 Task: Look for Airbnb options in RÃ­o Cauto, Cuba from 7th December, 2023 to 15th December, 2023 for 6 adults.3 bedrooms having 3 beds and 3 bathrooms. Property type can be guest house. Look for 4 properties as per requirement.
Action: Mouse moved to (590, 127)
Screenshot: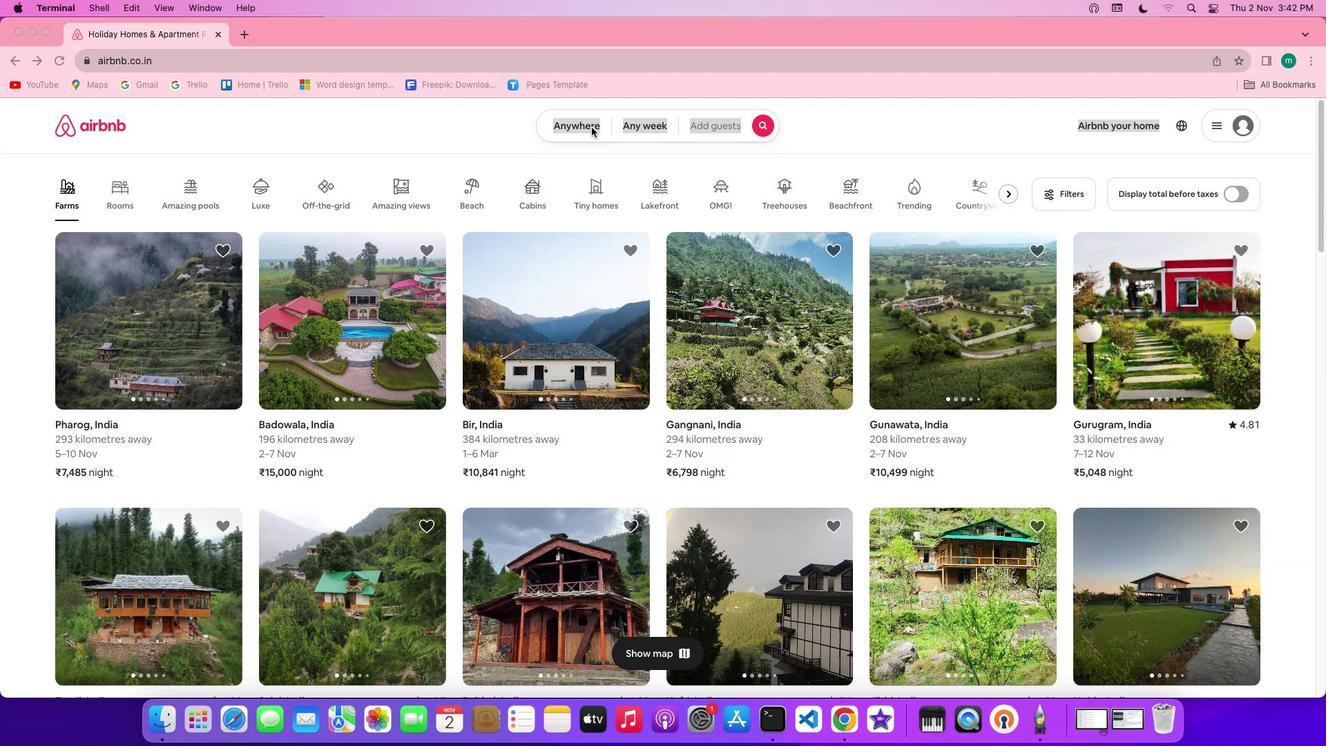
Action: Mouse pressed left at (590, 127)
Screenshot: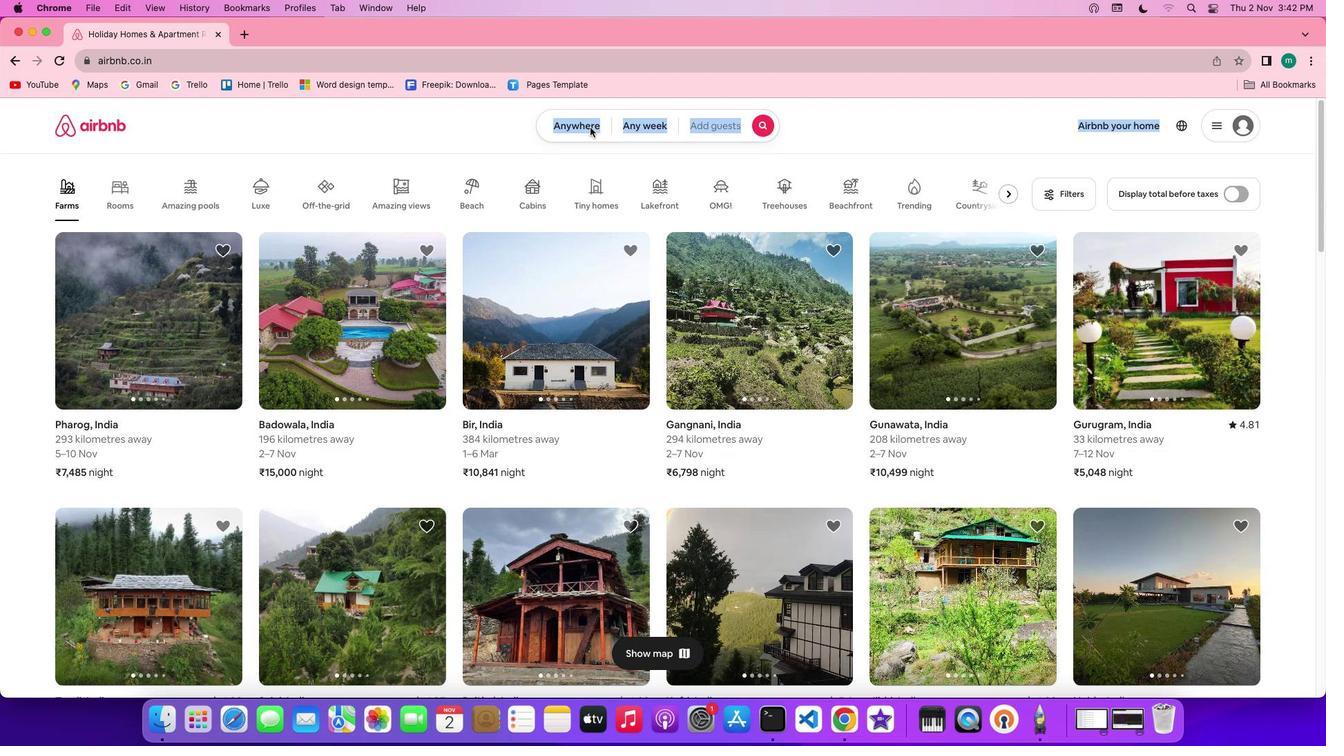 
Action: Mouse pressed left at (590, 127)
Screenshot: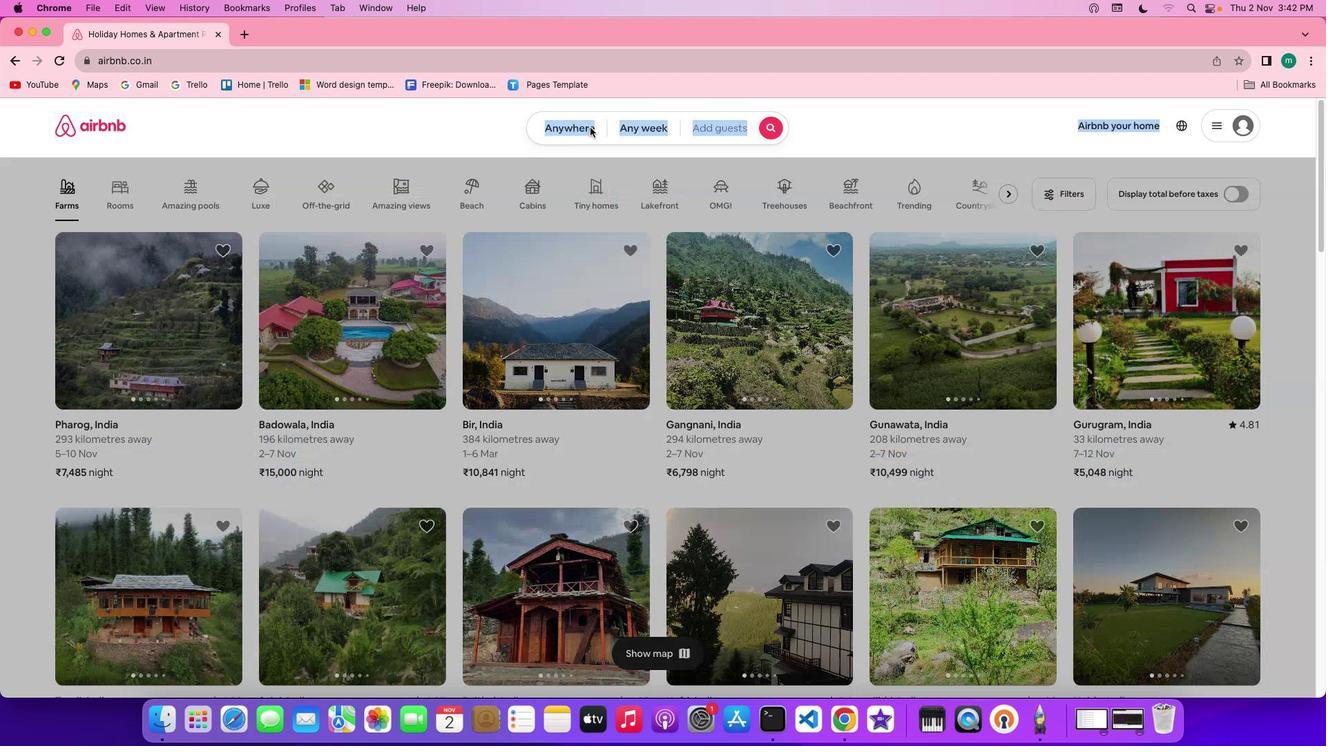 
Action: Mouse moved to (506, 181)
Screenshot: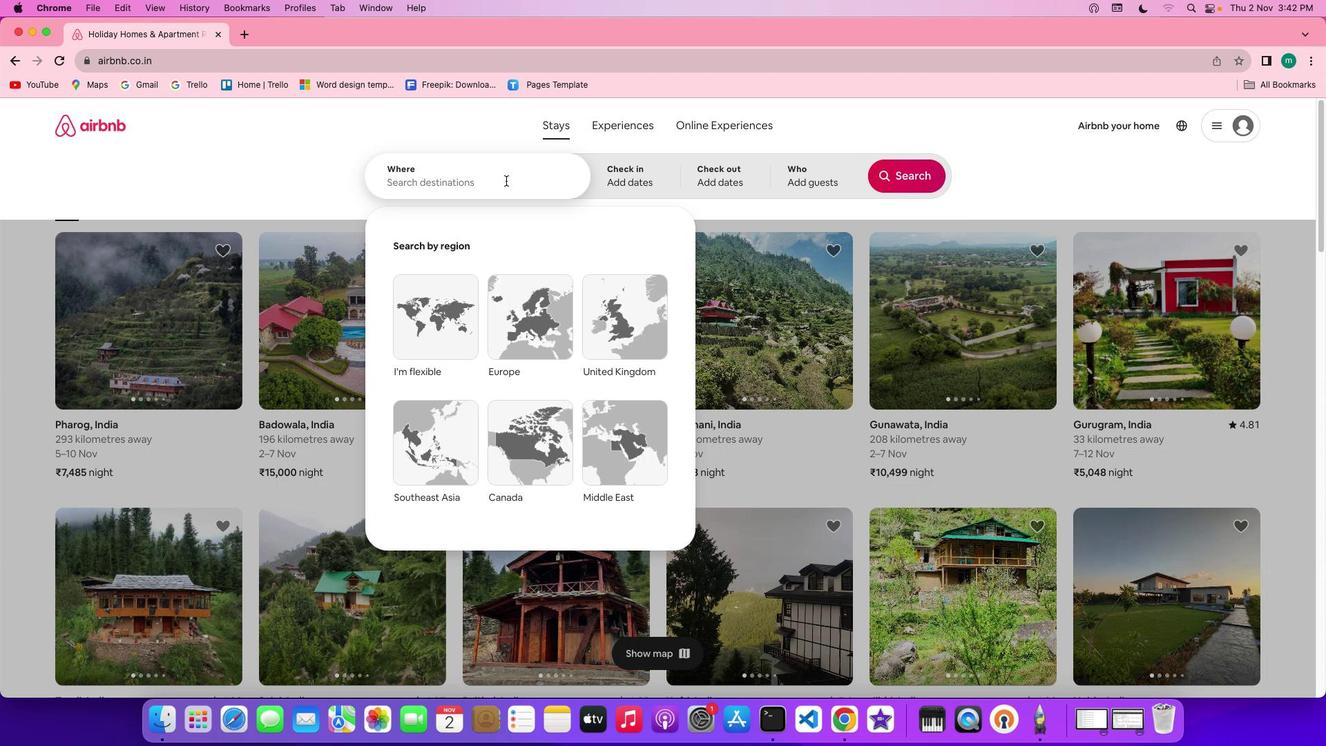 
Action: Mouse pressed left at (506, 181)
Screenshot: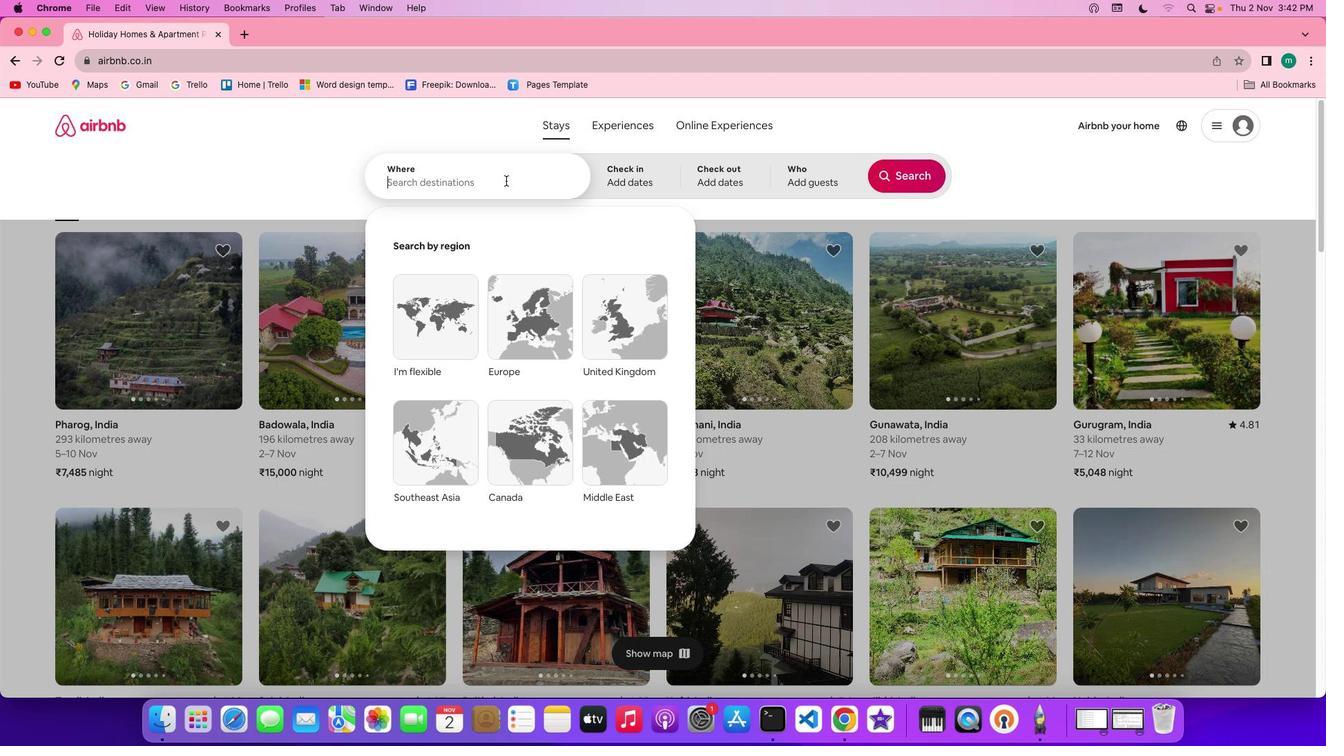 
Action: Key pressed Key.shift'R''i''o'Key.spaceKey.shift'C''a''u''t''o'','Key.spaceKey.shift'C''u''b''a'
Screenshot: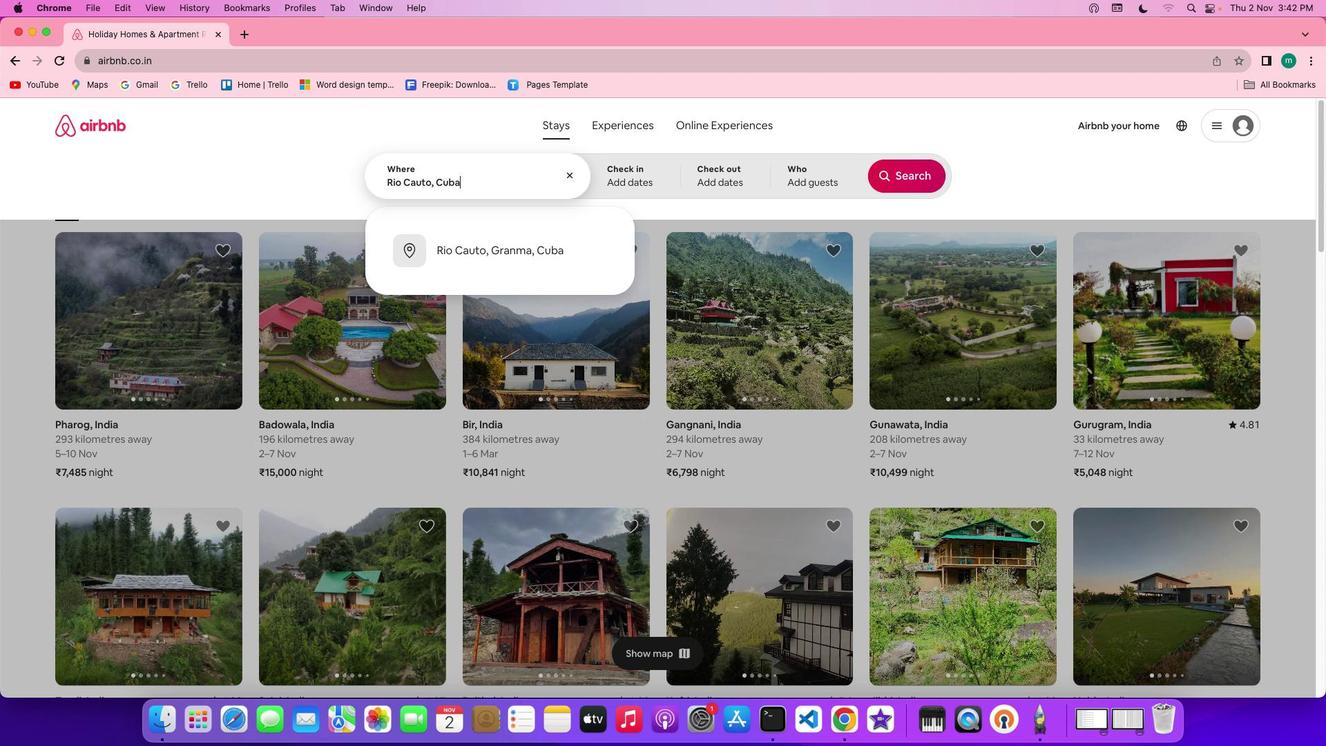
Action: Mouse moved to (648, 173)
Screenshot: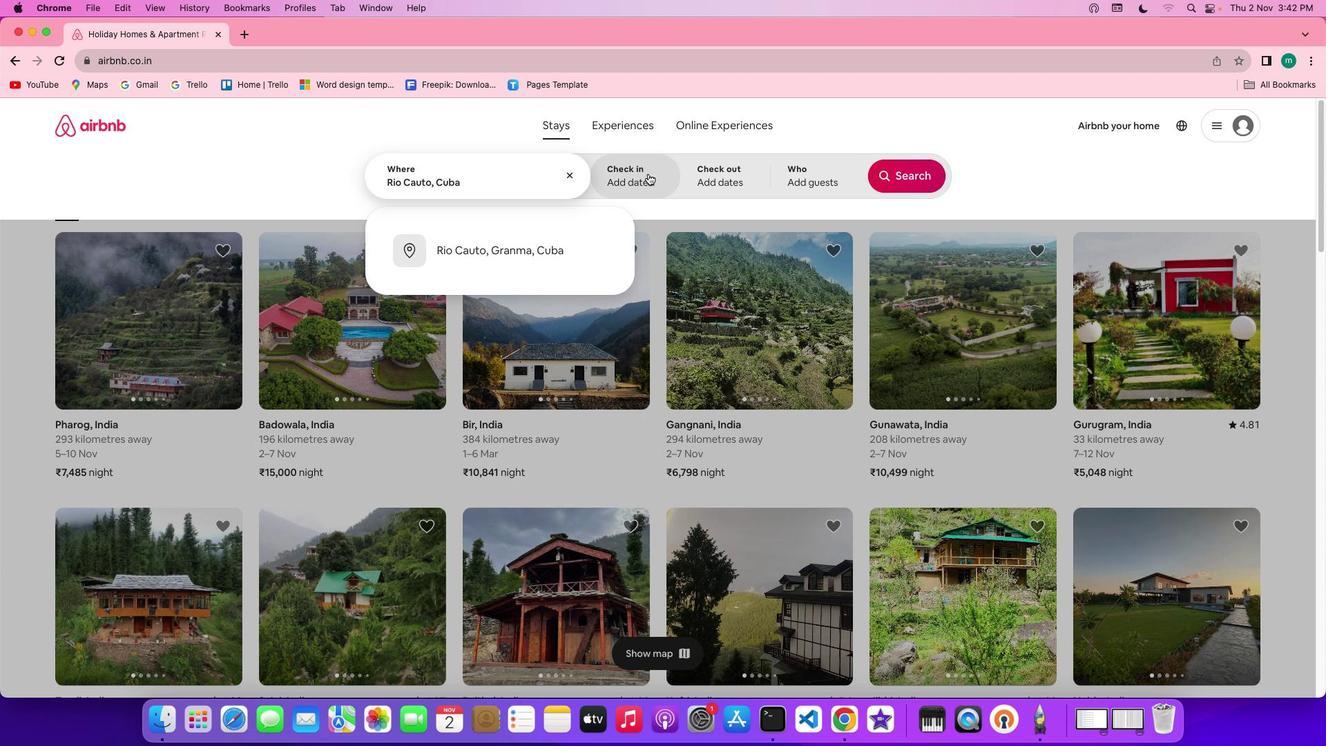 
Action: Mouse pressed left at (648, 173)
Screenshot: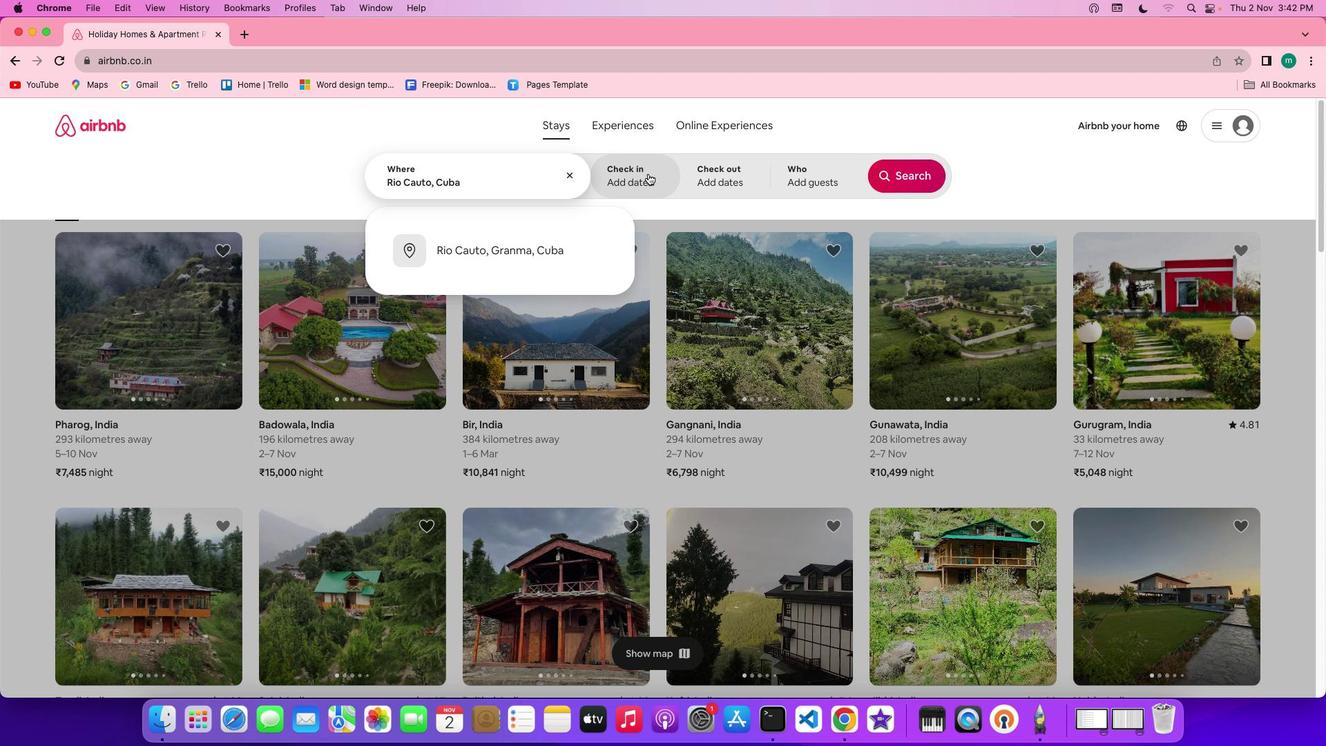 
Action: Mouse moved to (825, 385)
Screenshot: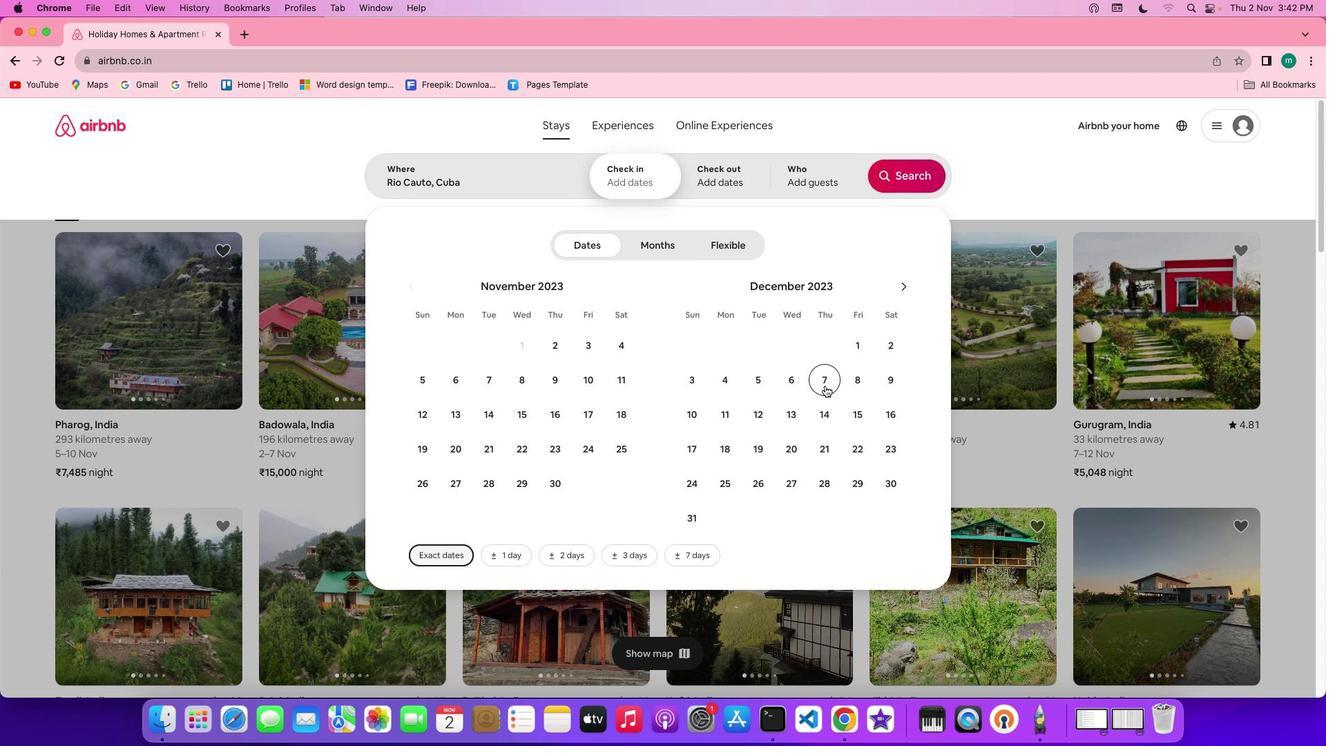 
Action: Mouse pressed left at (825, 385)
Screenshot: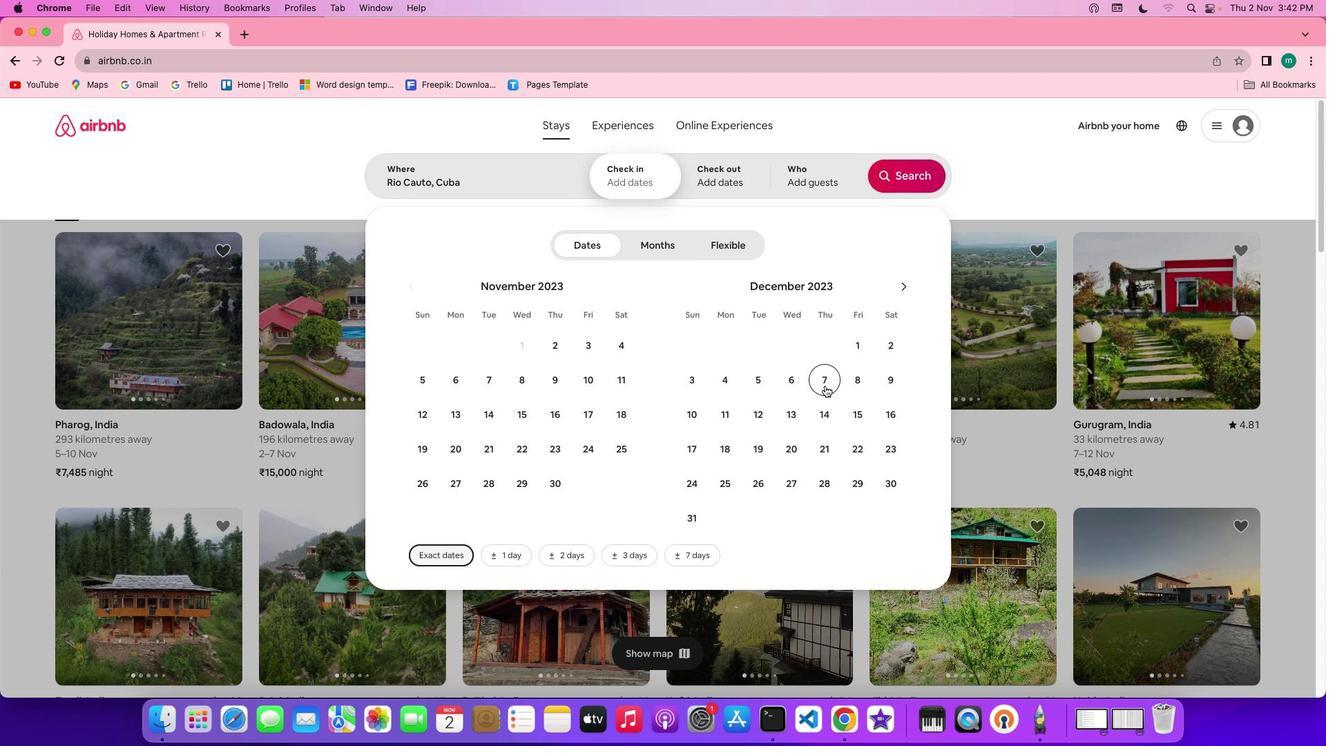 
Action: Mouse moved to (861, 418)
Screenshot: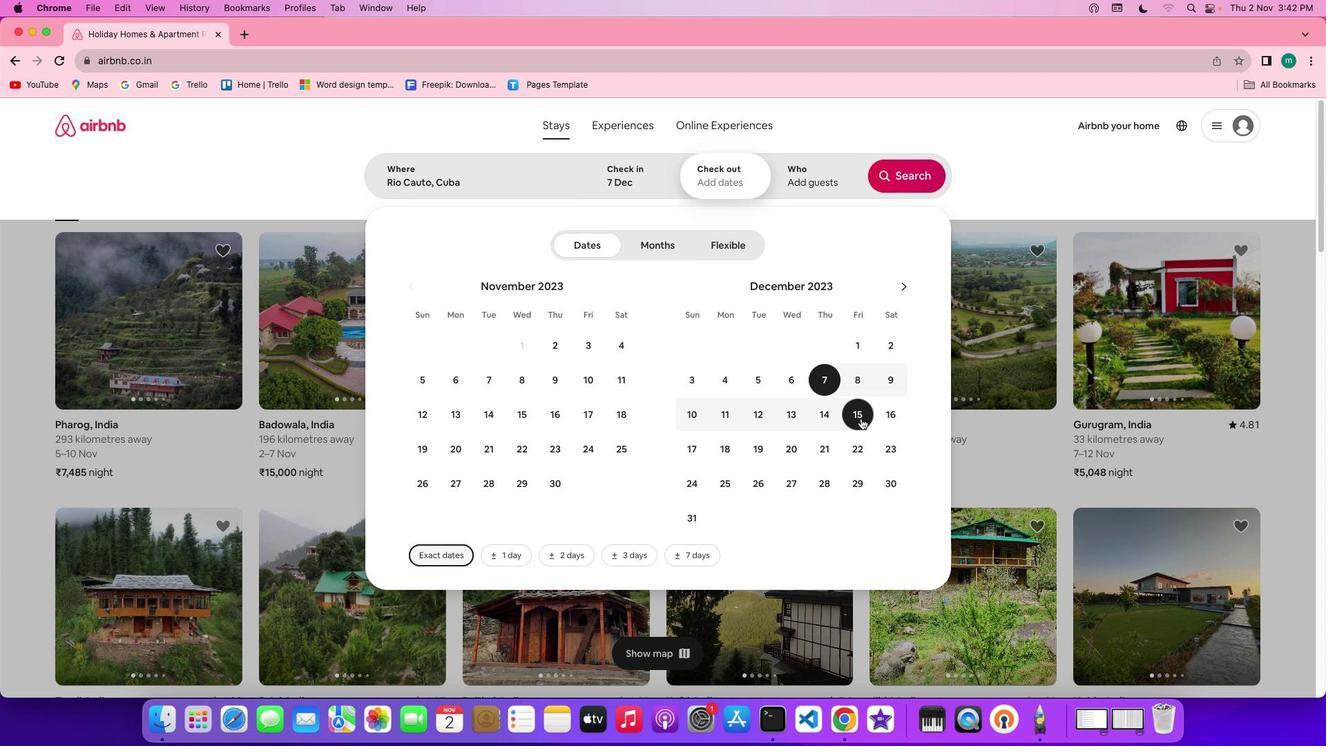 
Action: Mouse pressed left at (861, 418)
Screenshot: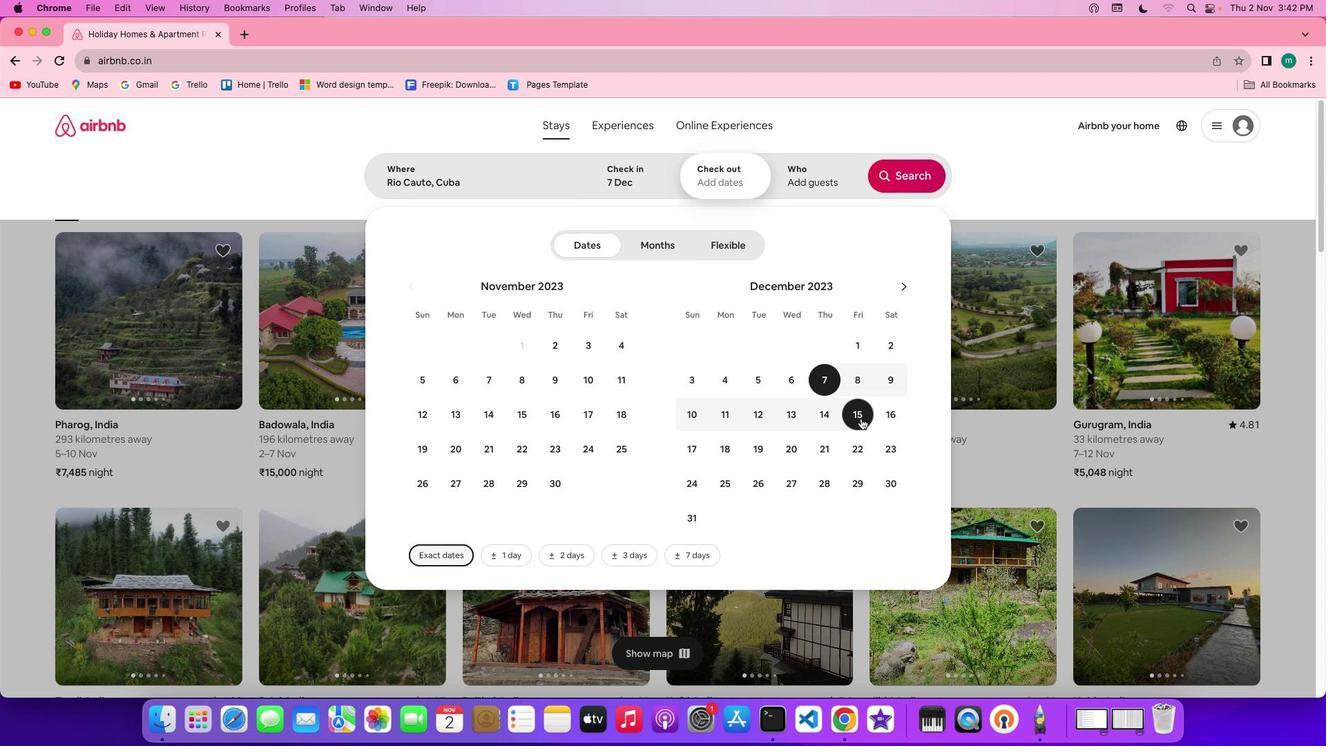 
Action: Mouse moved to (805, 185)
Screenshot: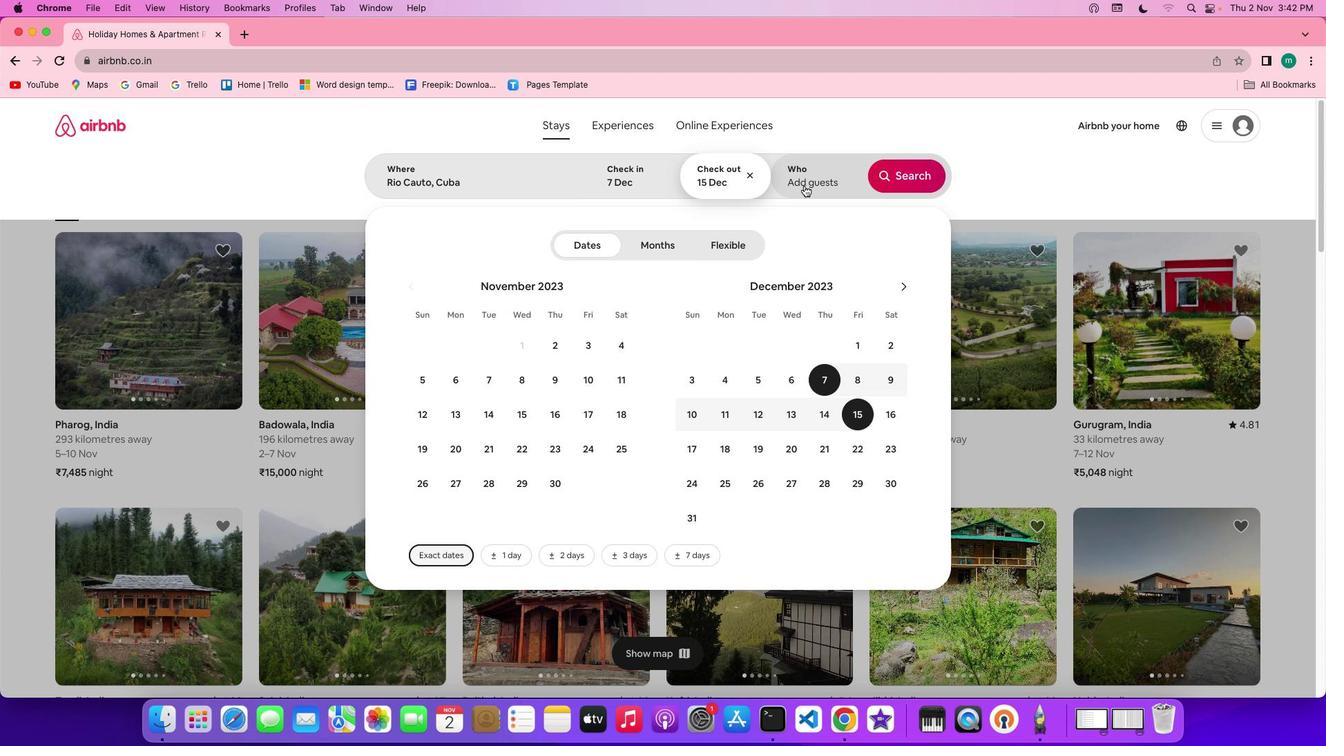 
Action: Mouse pressed left at (805, 185)
Screenshot: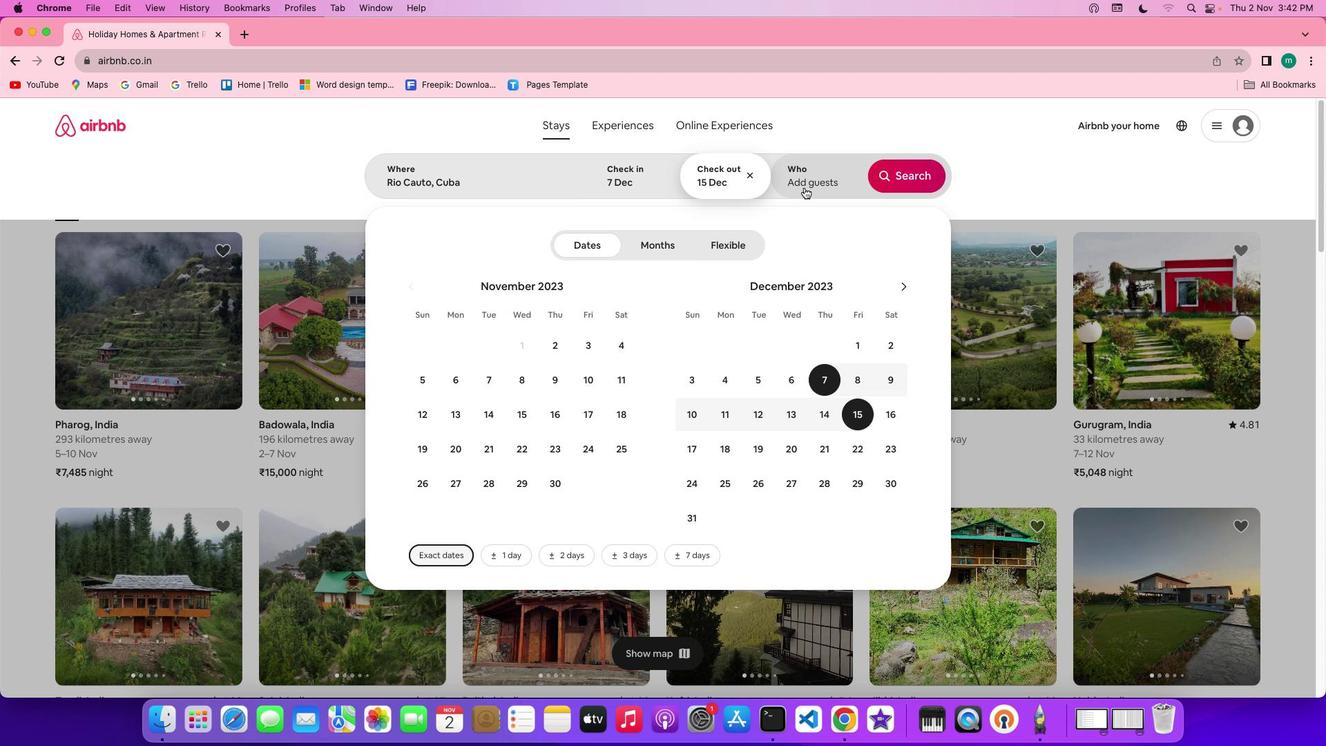 
Action: Mouse moved to (908, 248)
Screenshot: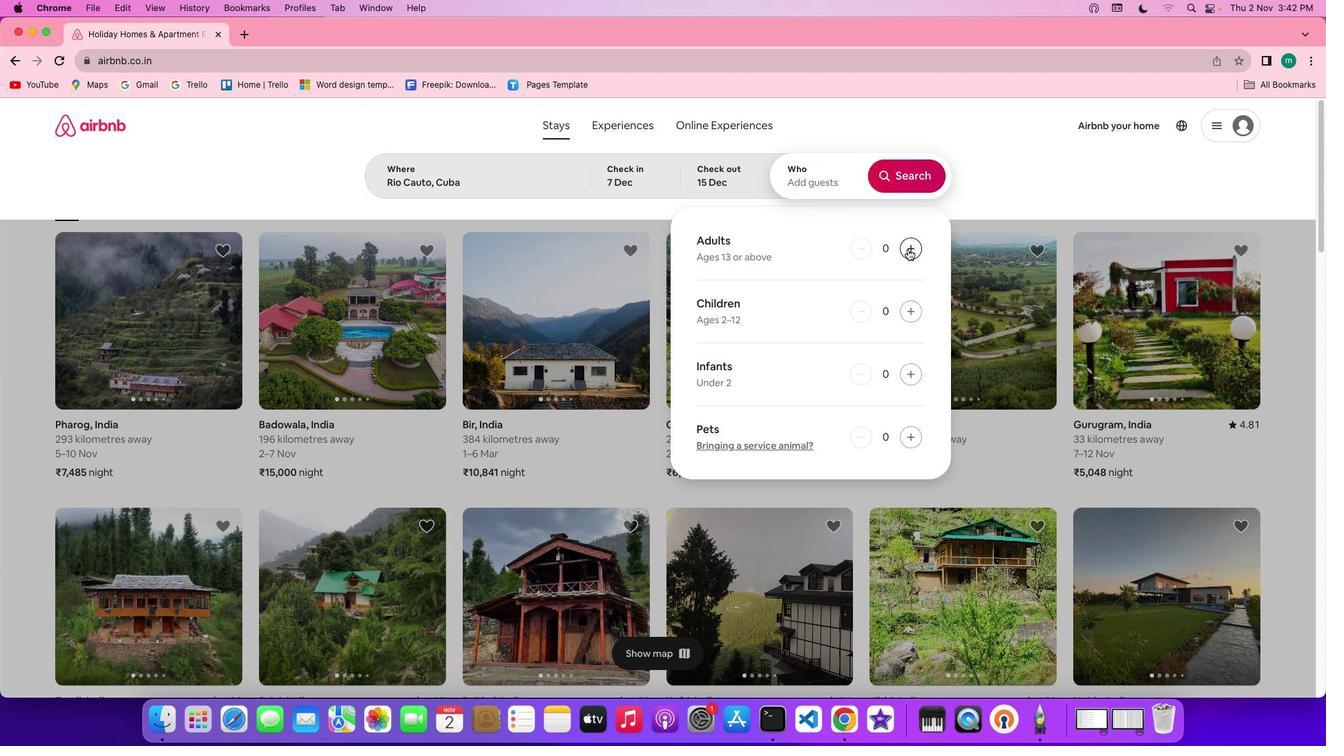 
Action: Mouse pressed left at (908, 248)
Screenshot: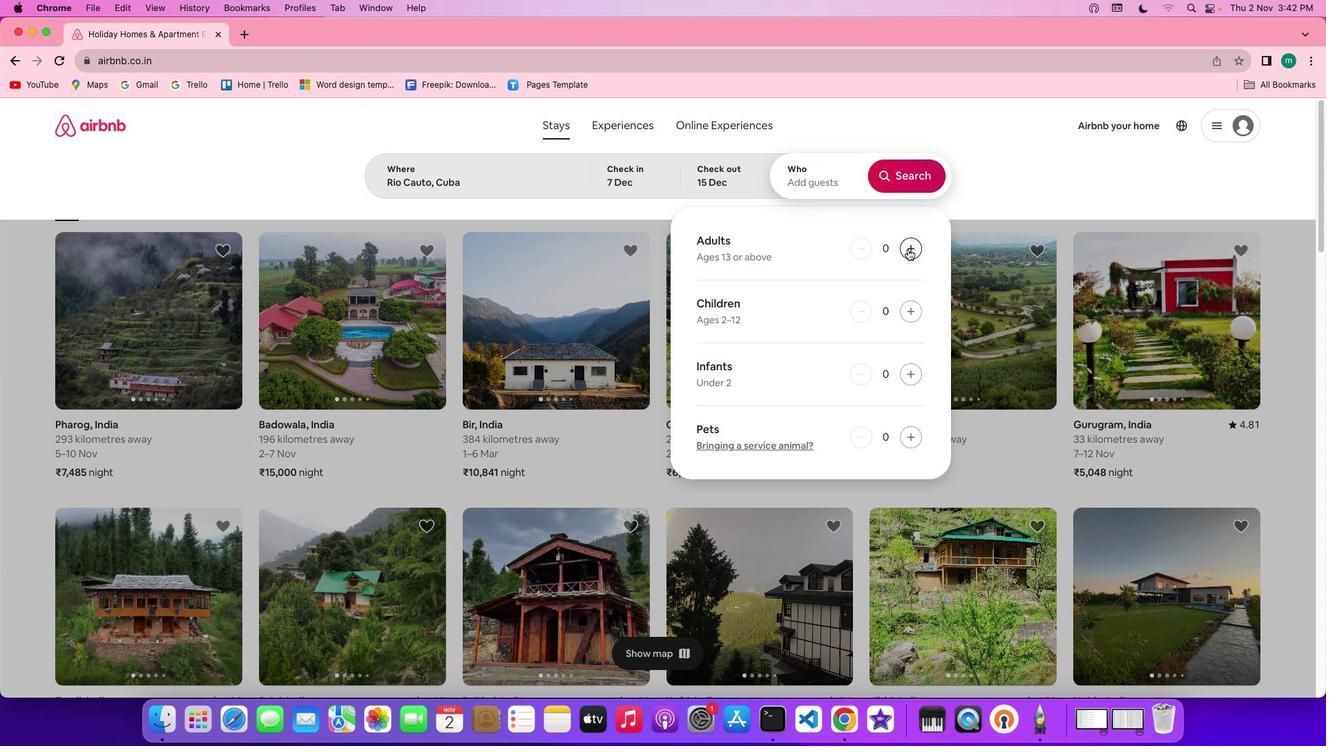 
Action: Mouse pressed left at (908, 248)
Screenshot: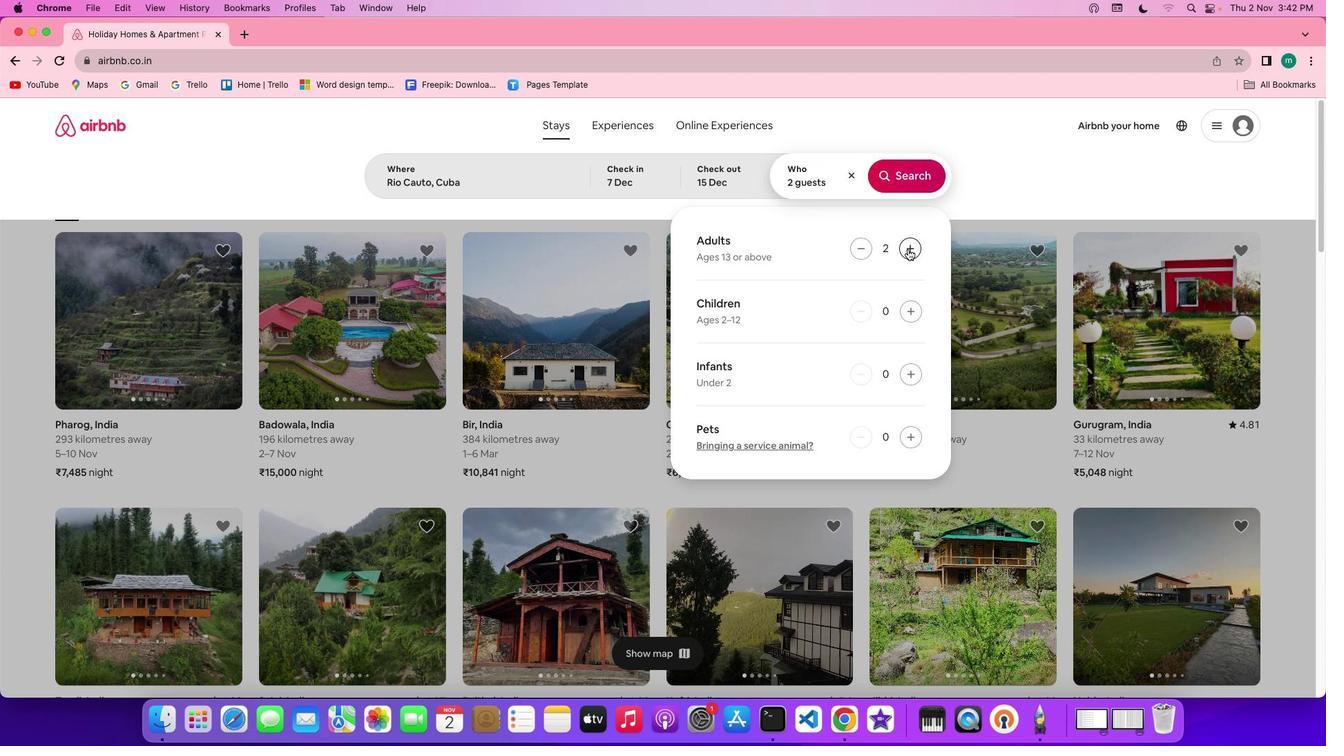 
Action: Mouse pressed left at (908, 248)
Screenshot: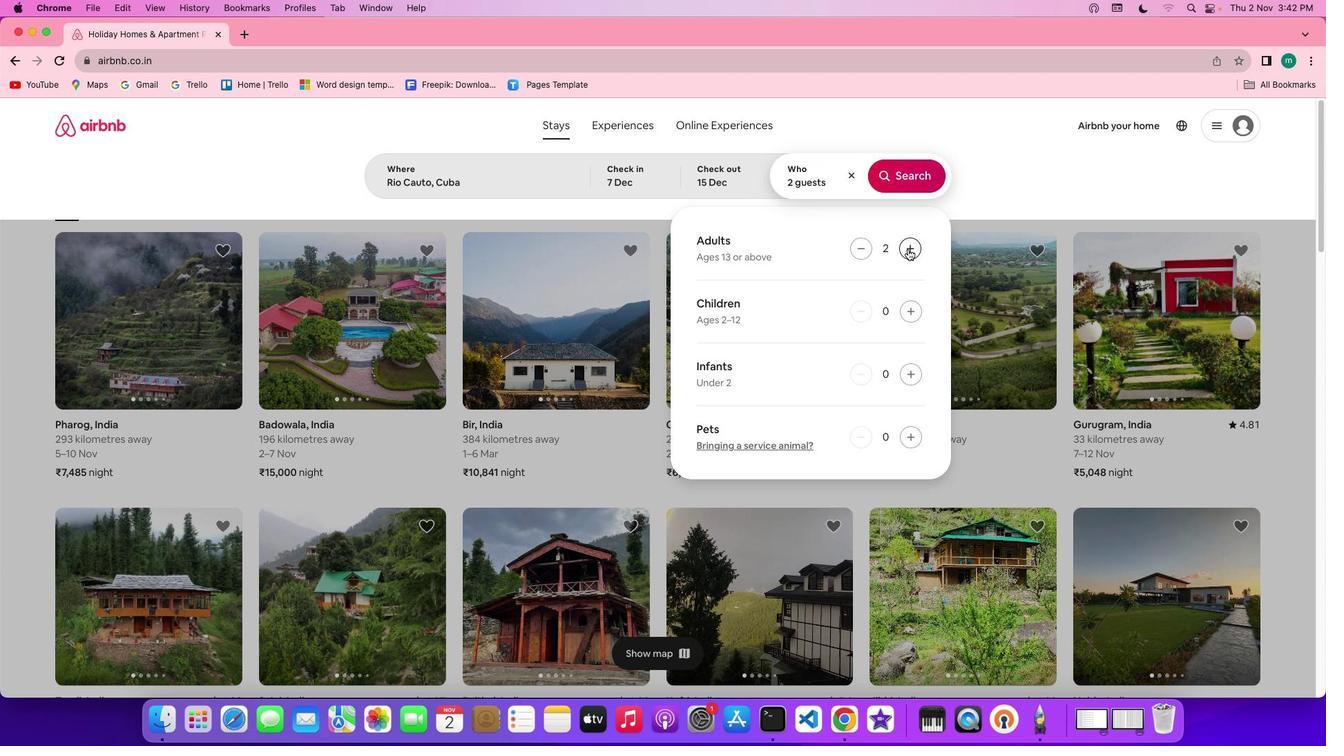 
Action: Mouse pressed left at (908, 248)
Screenshot: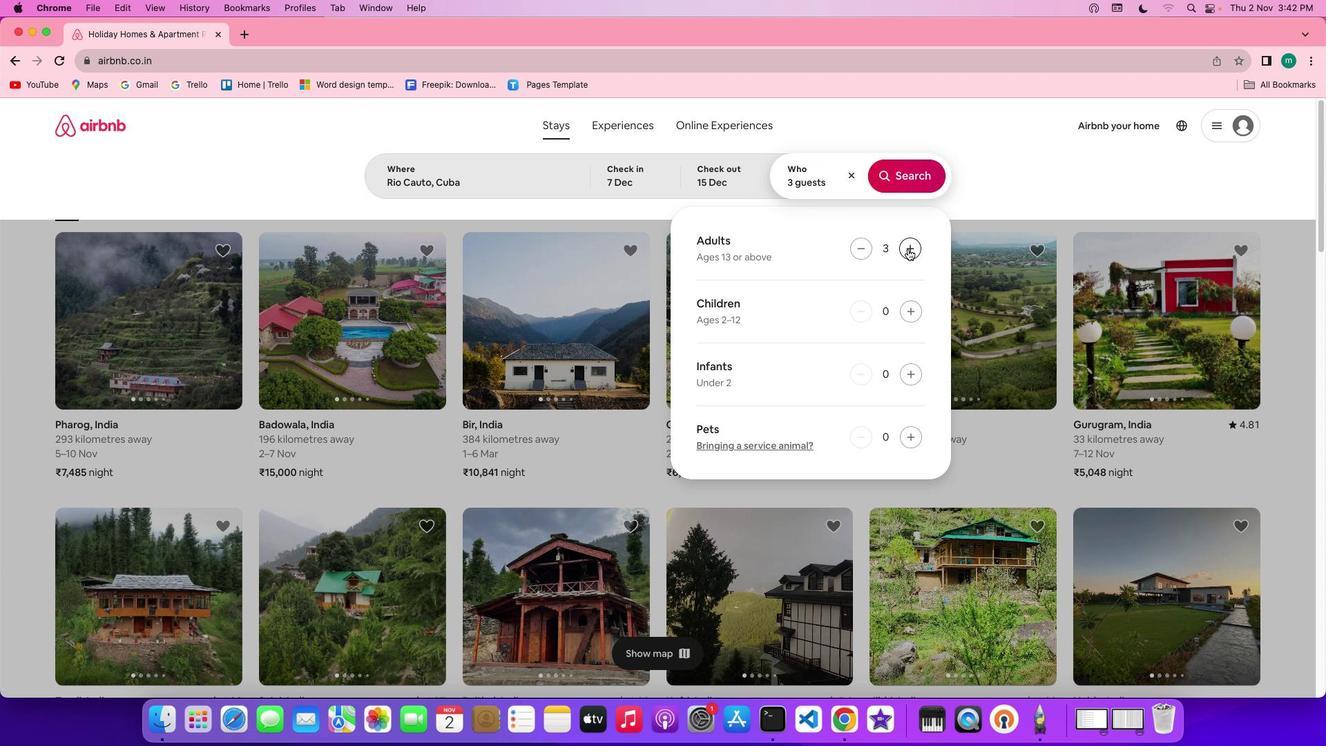 
Action: Mouse pressed left at (908, 248)
Screenshot: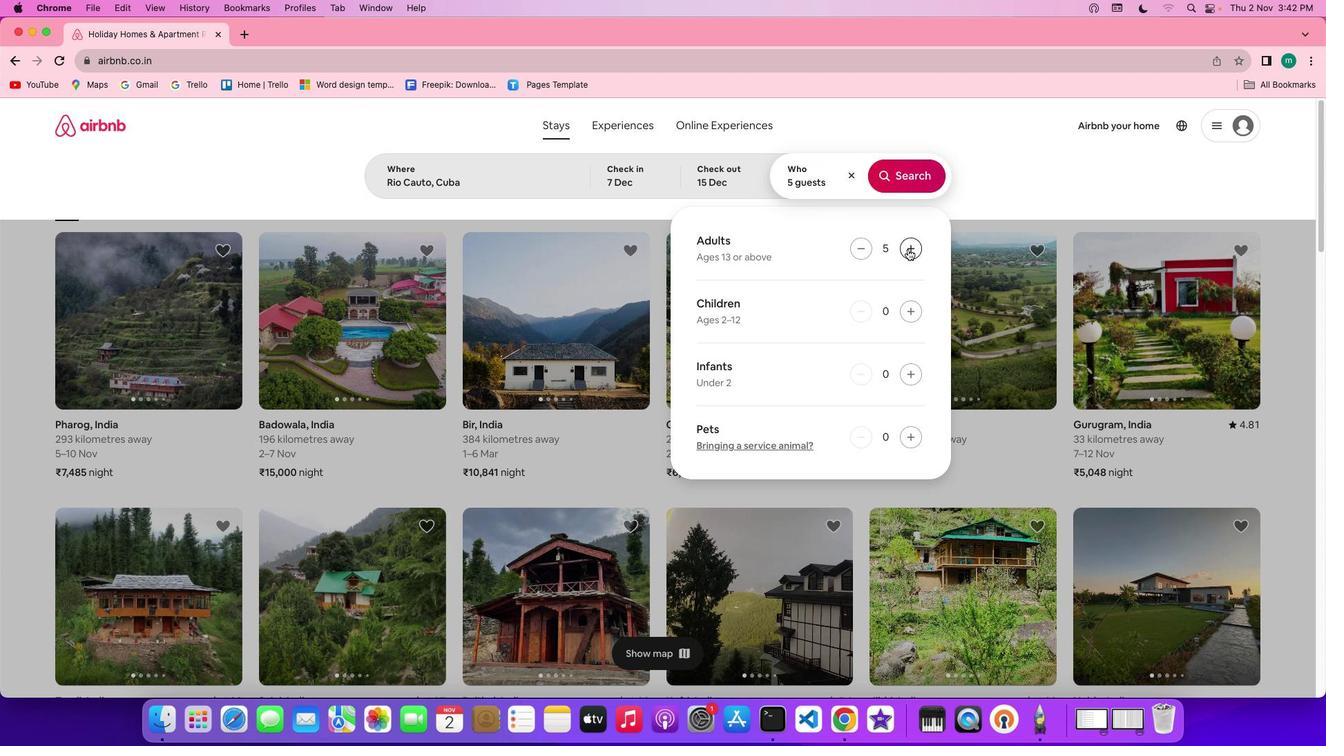 
Action: Mouse pressed left at (908, 248)
Screenshot: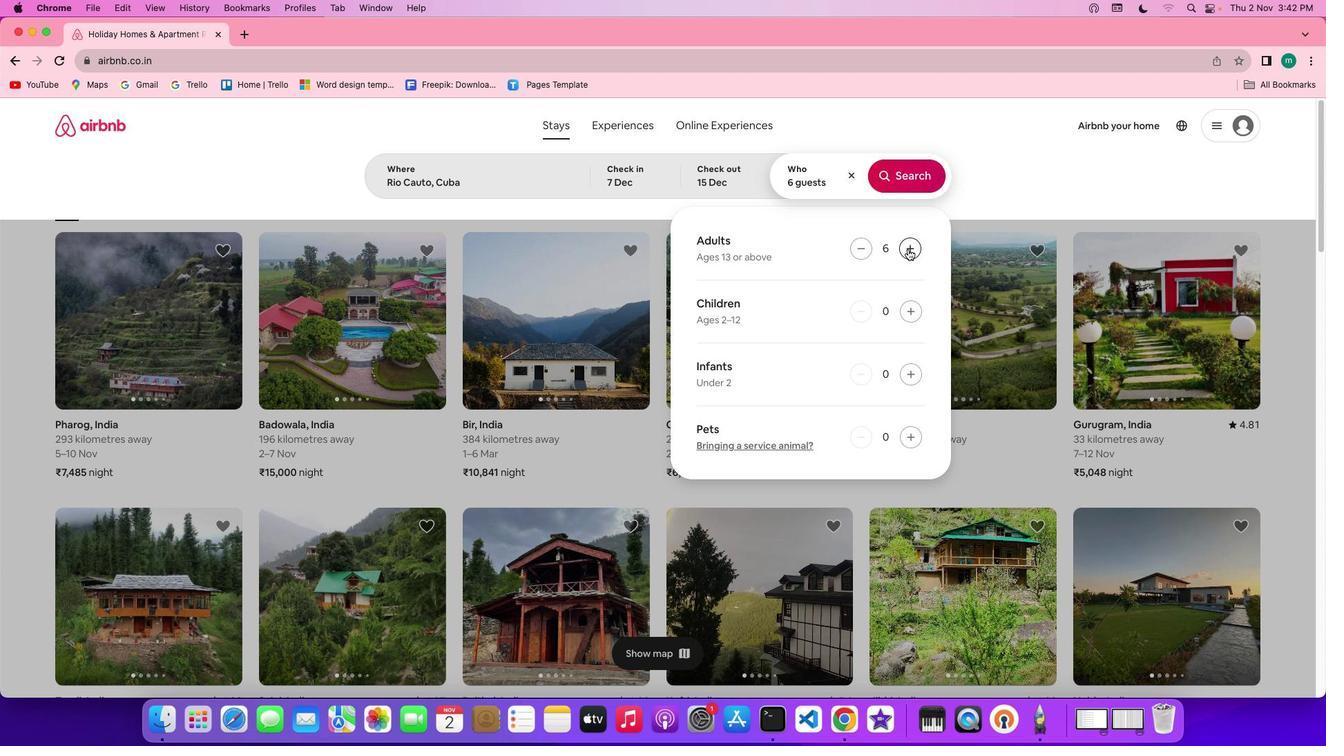 
Action: Mouse moved to (920, 174)
Screenshot: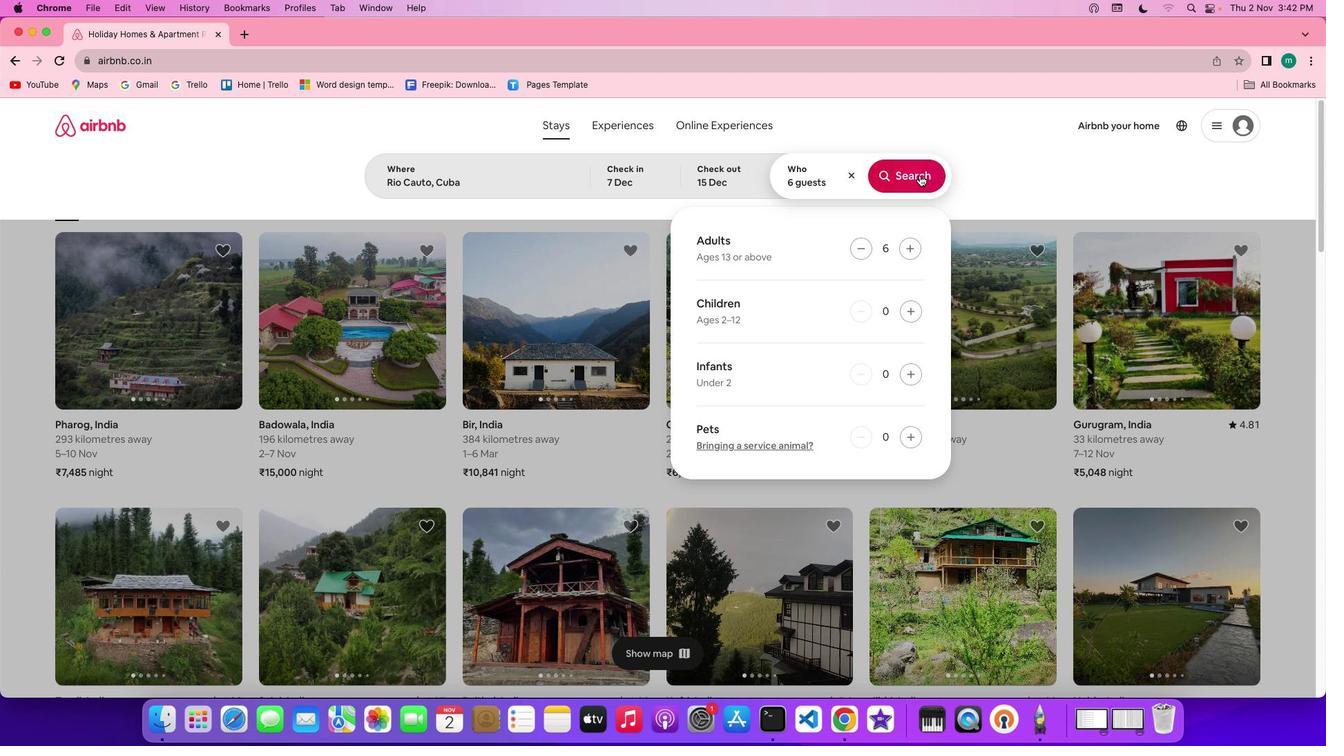 
Action: Mouse pressed left at (920, 174)
Screenshot: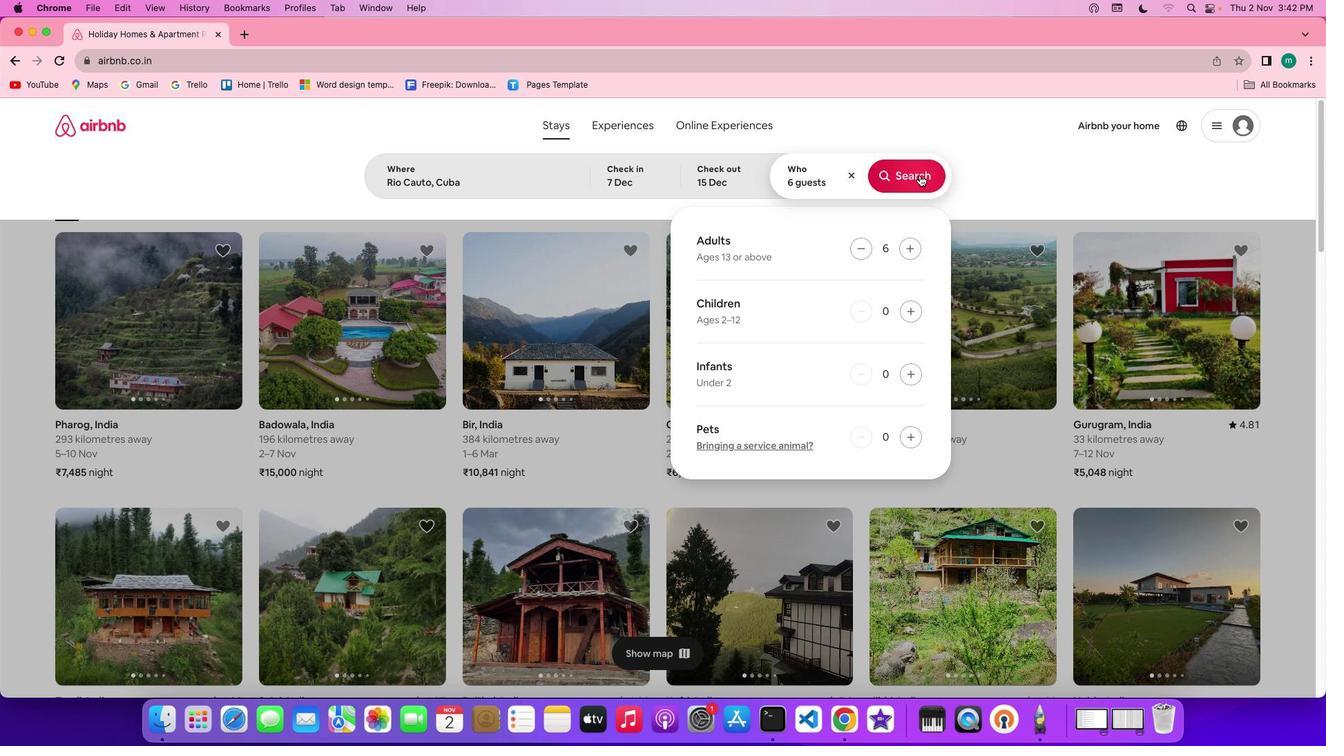
Action: Mouse moved to (1103, 190)
Screenshot: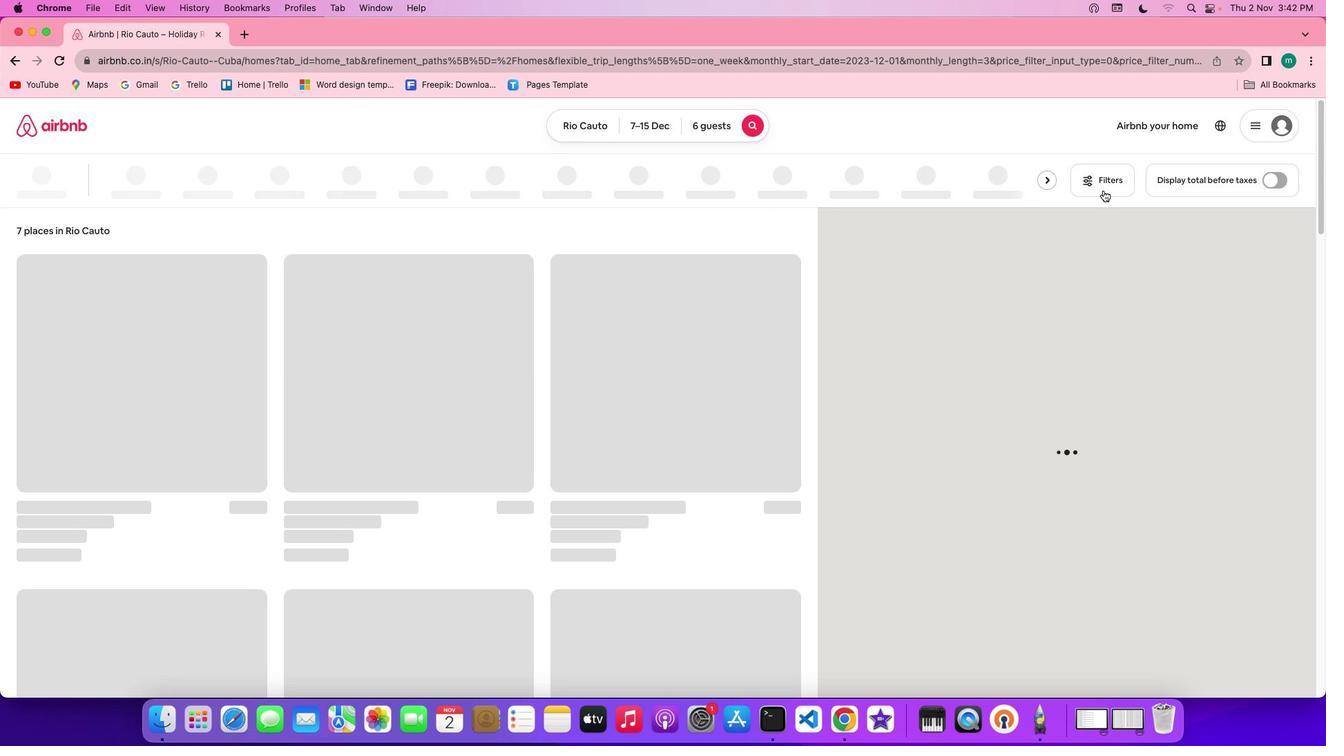 
Action: Mouse pressed left at (1103, 190)
Screenshot: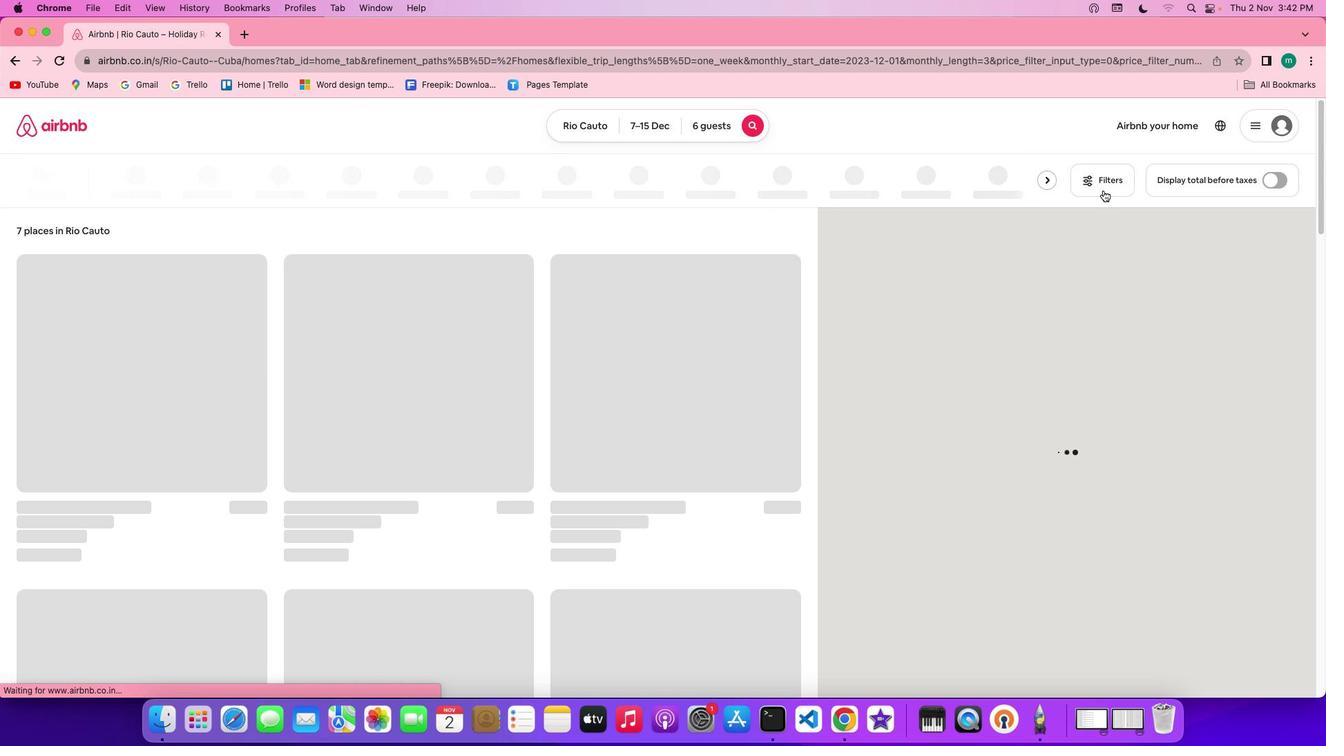 
Action: Mouse moved to (1100, 179)
Screenshot: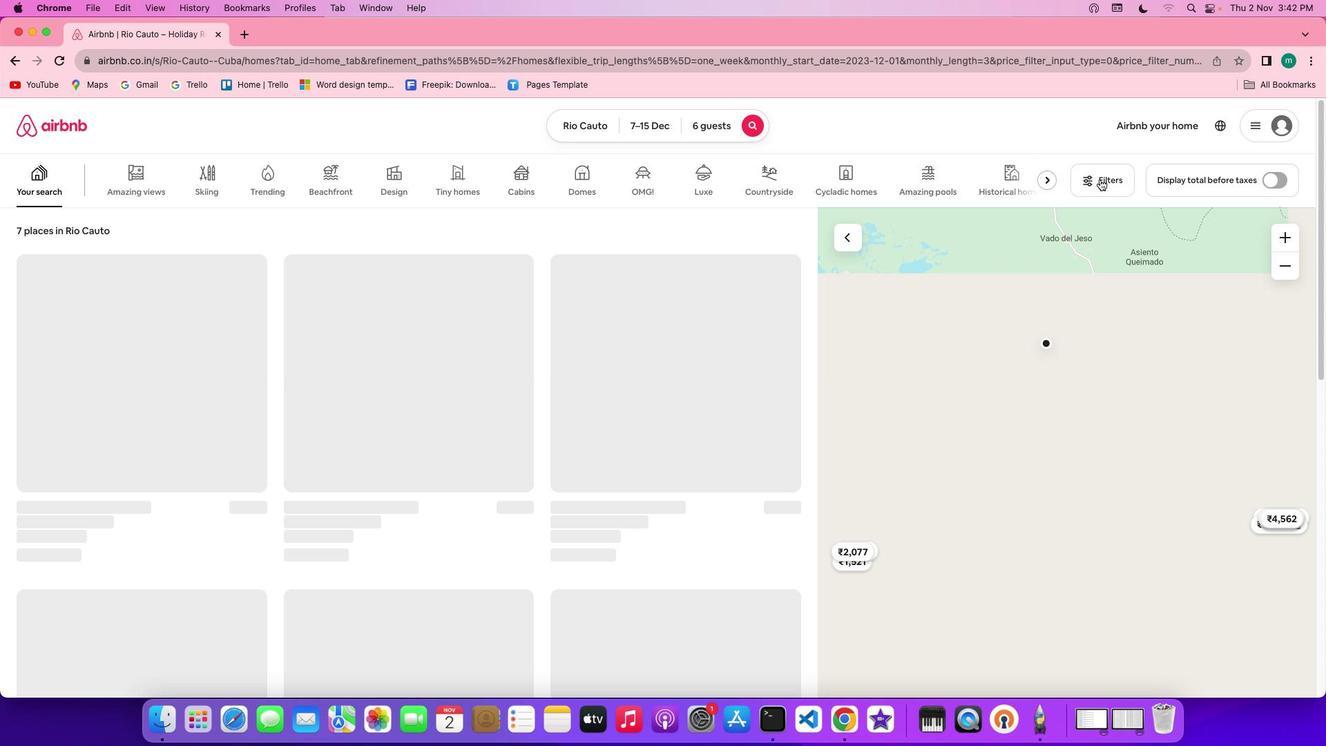 
Action: Mouse pressed left at (1100, 179)
Screenshot: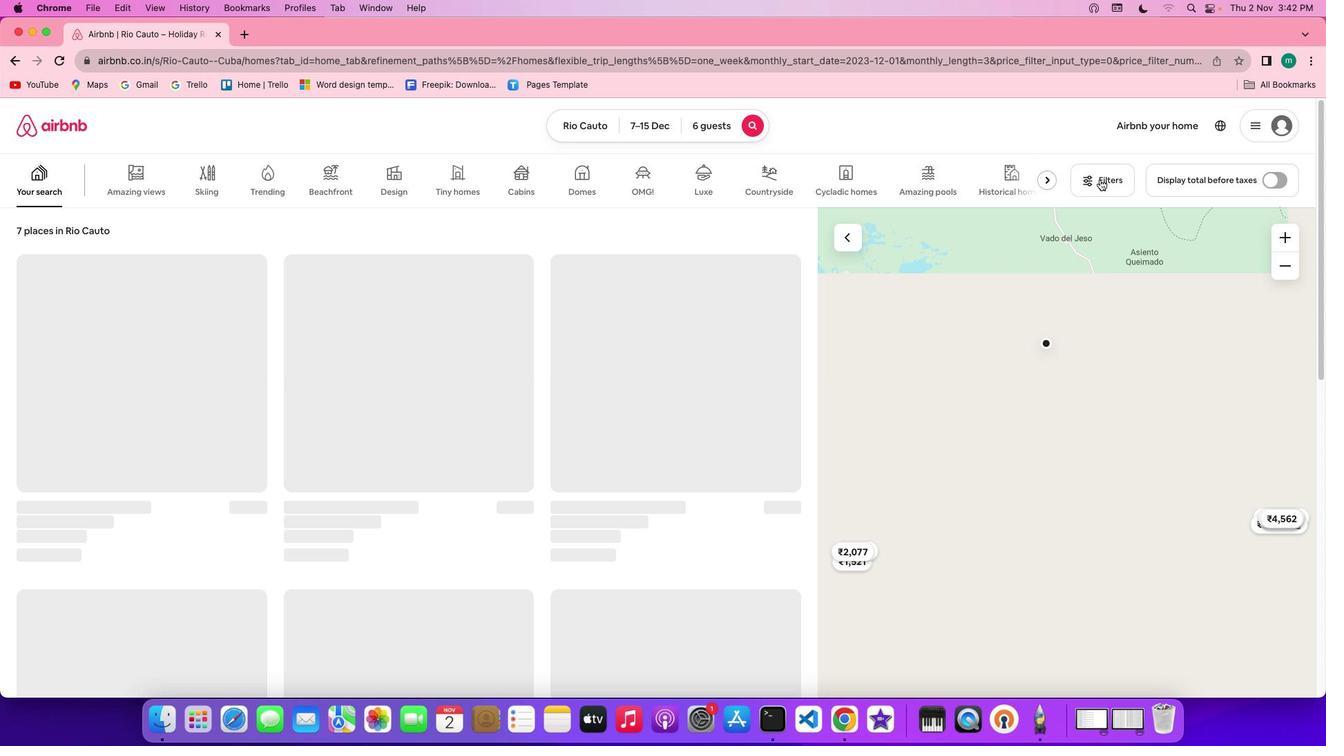 
Action: Mouse moved to (1094, 178)
Screenshot: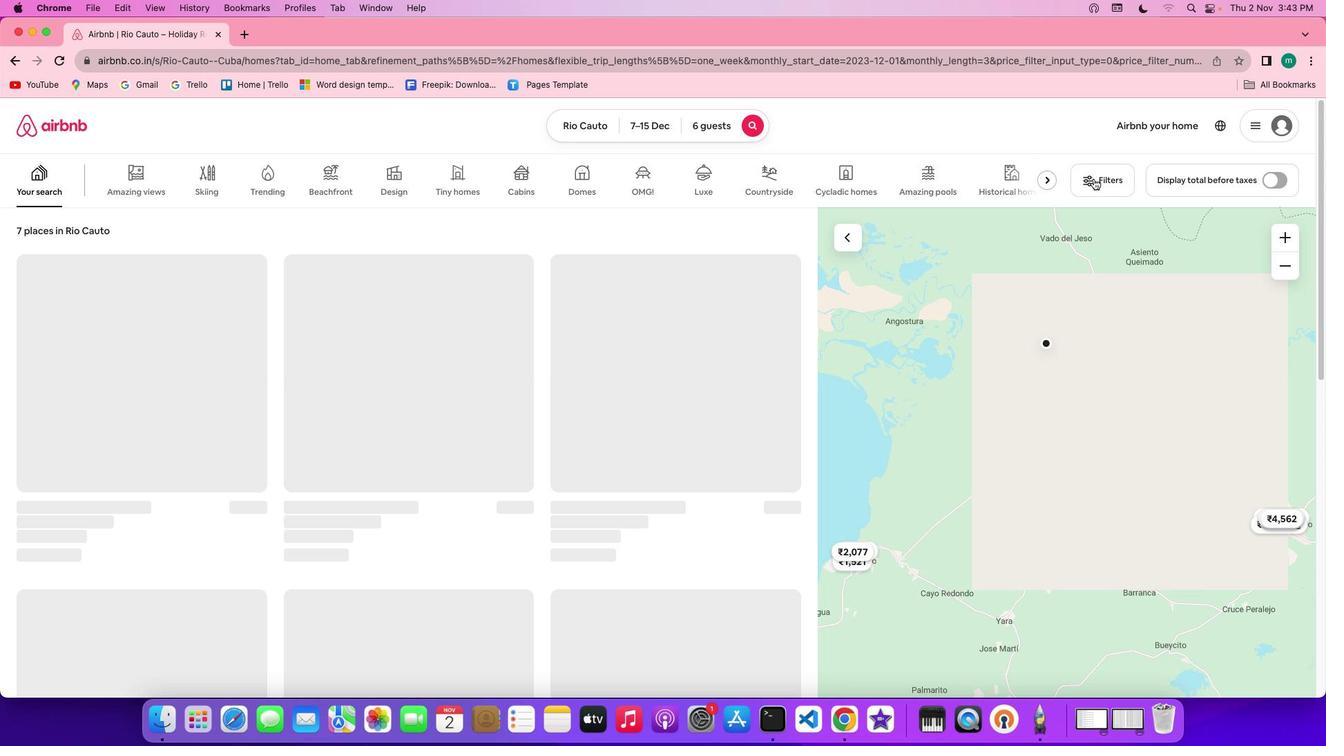 
Action: Mouse pressed left at (1094, 178)
Screenshot: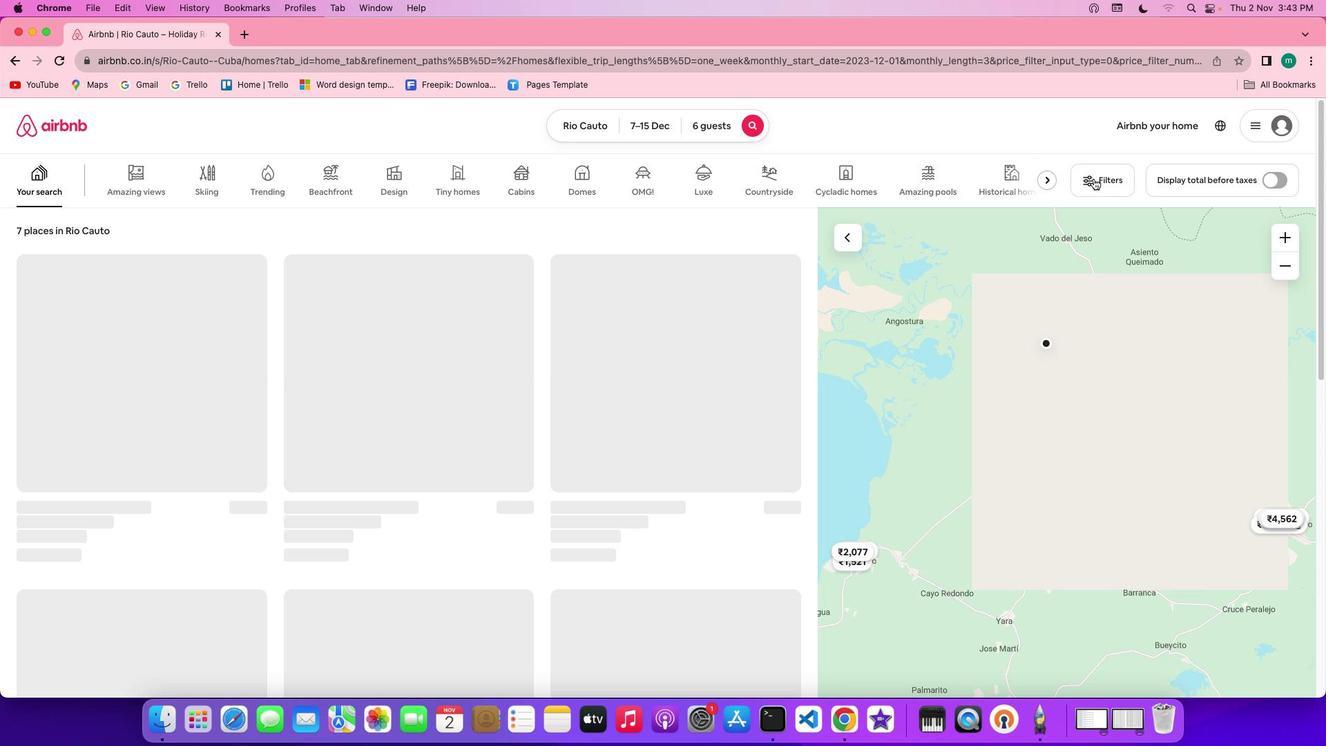 
Action: Mouse moved to (1087, 180)
Screenshot: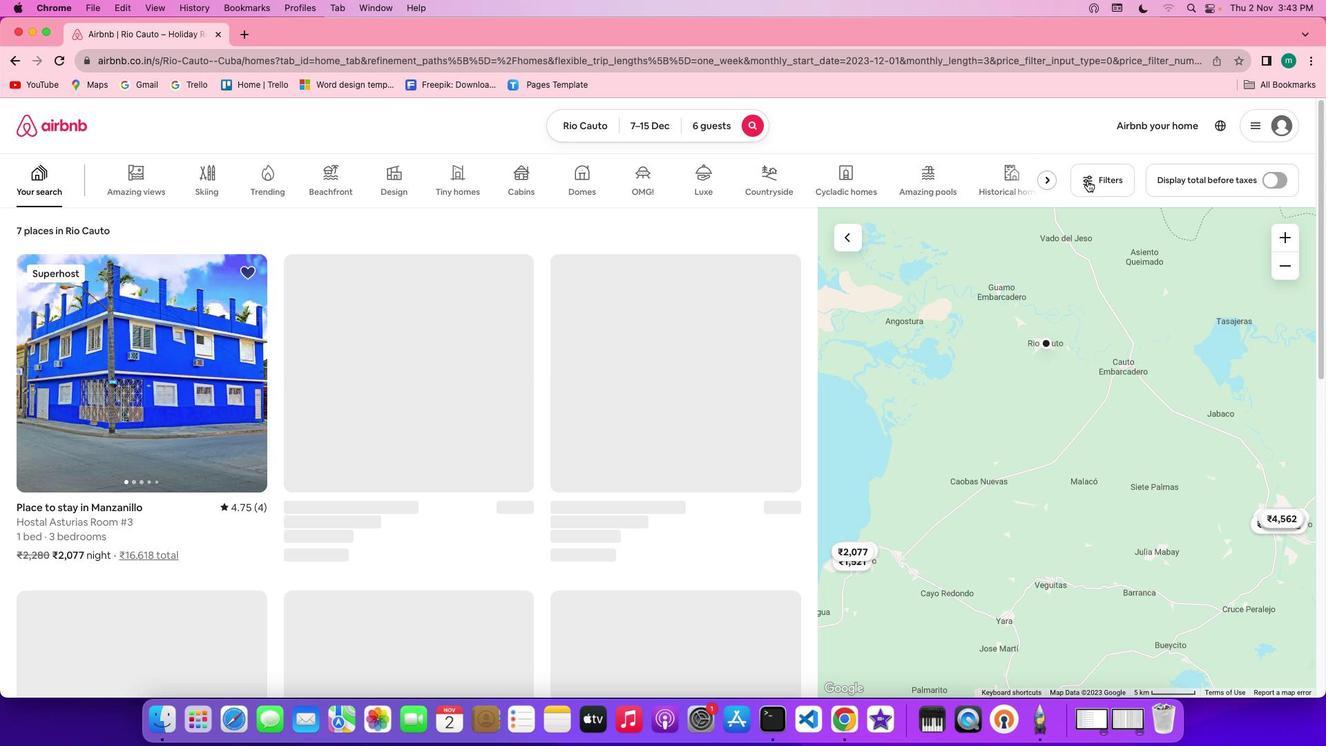 
Action: Mouse pressed left at (1087, 180)
Screenshot: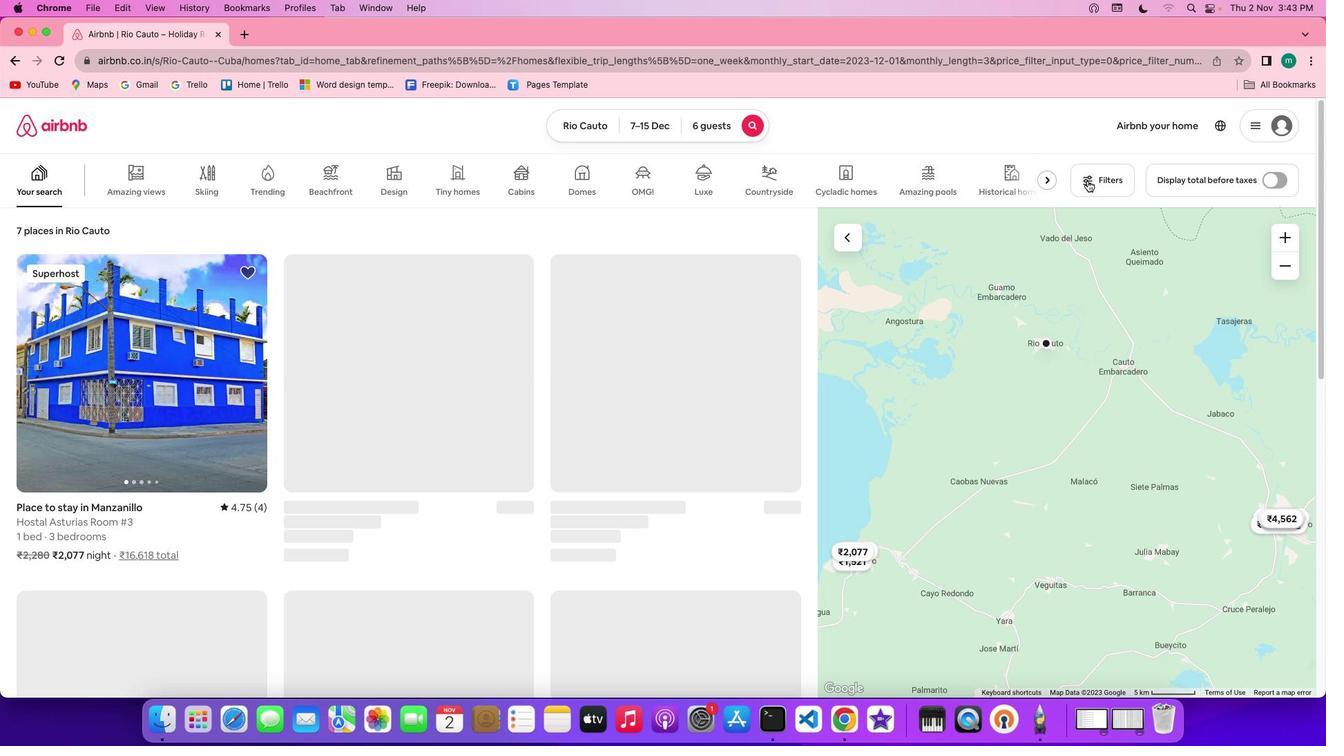 
Action: Mouse moved to (1101, 179)
Screenshot: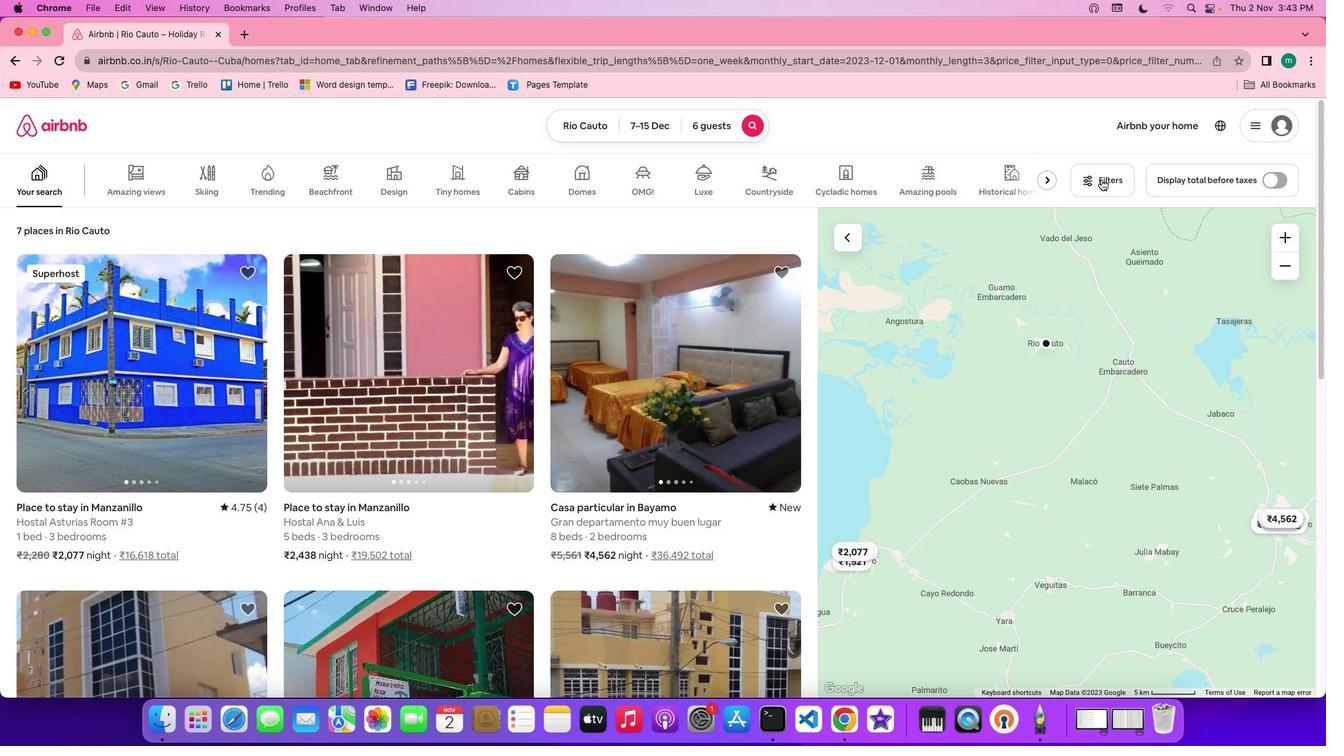 
Action: Mouse pressed left at (1101, 179)
Screenshot: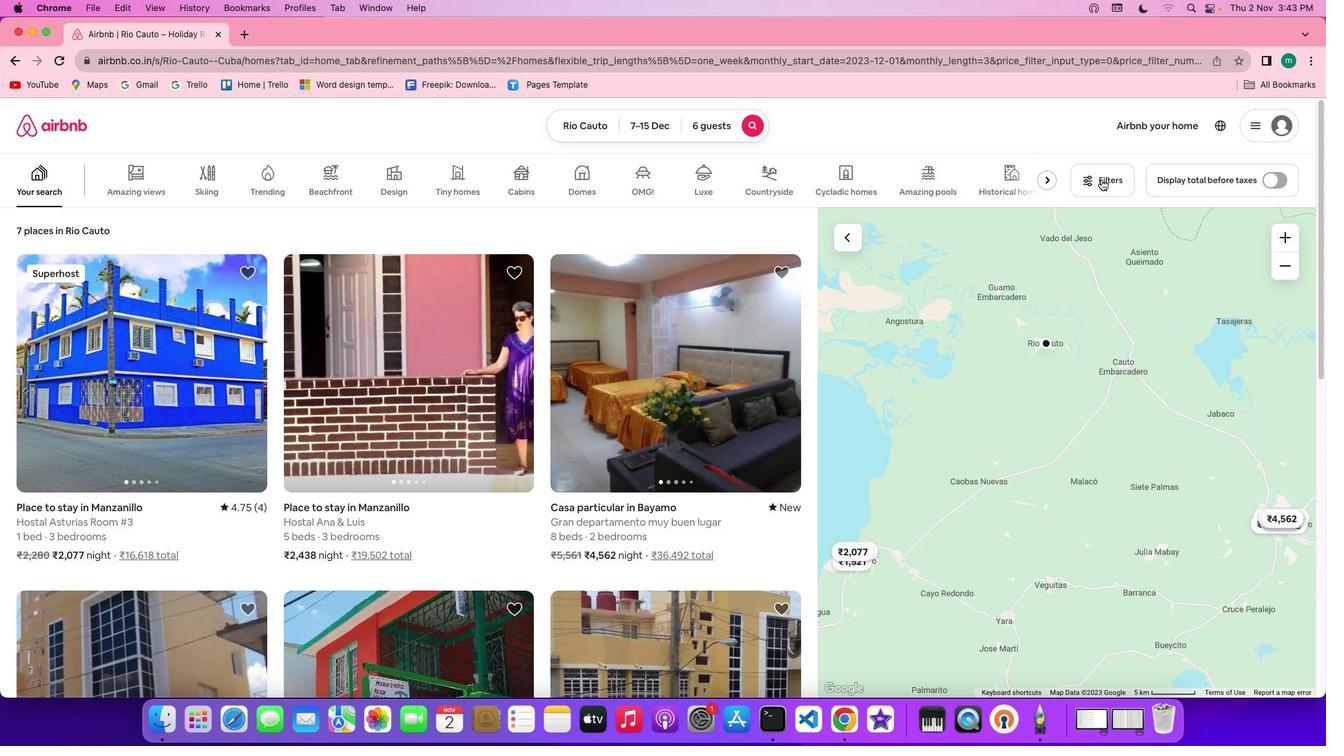 
Action: Mouse moved to (711, 450)
Screenshot: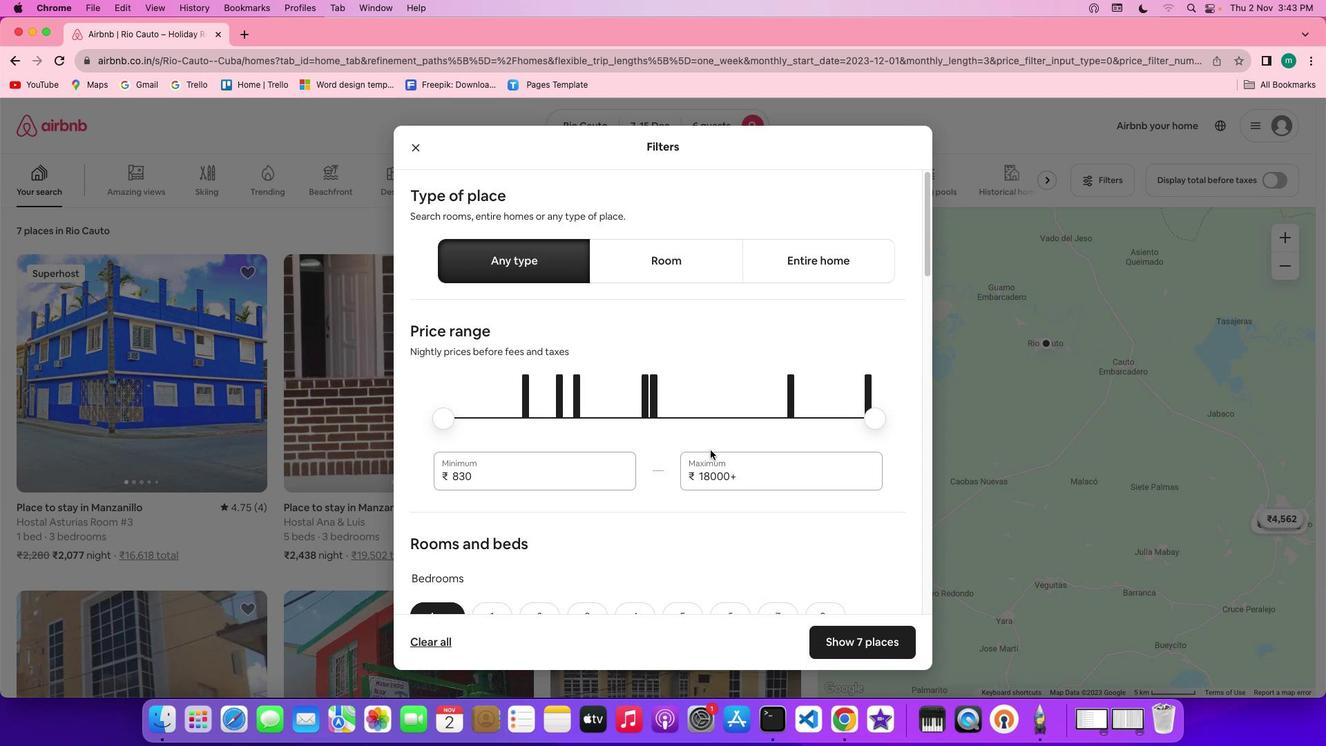 
Action: Mouse scrolled (711, 450) with delta (0, 0)
Screenshot: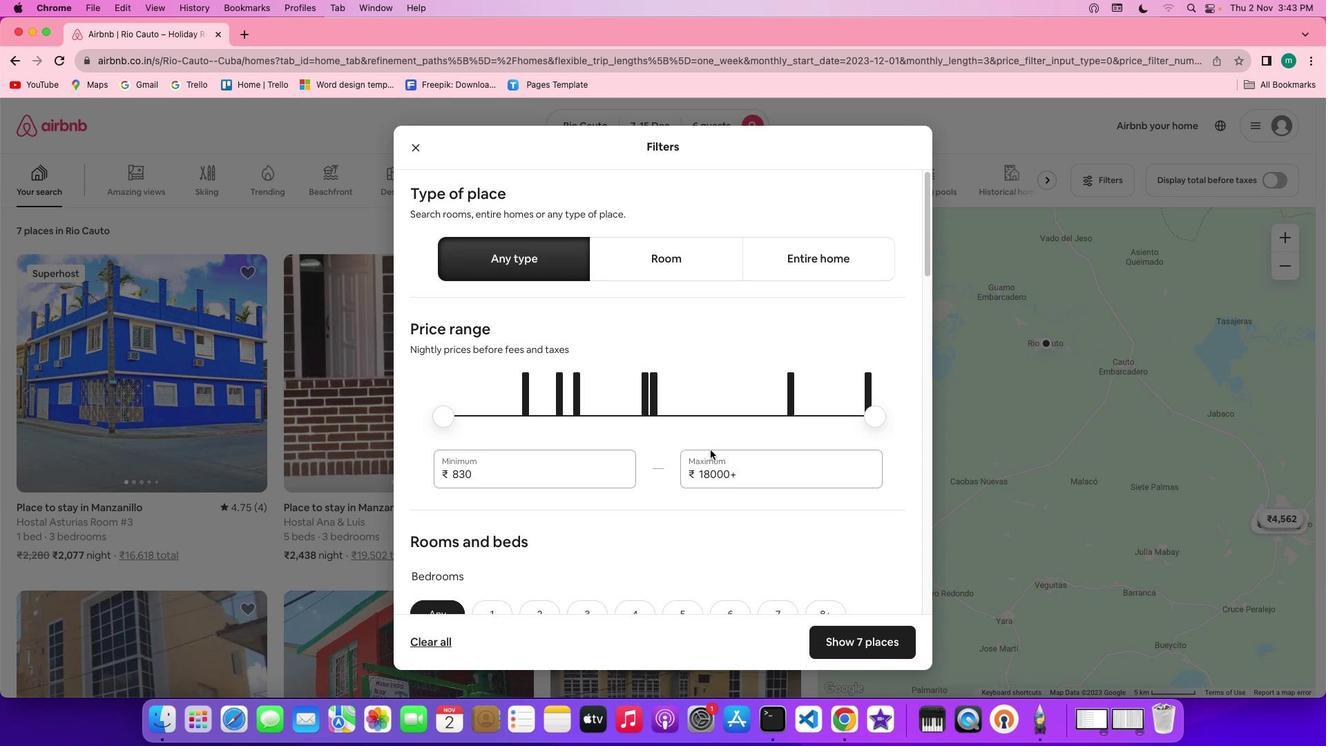
Action: Mouse scrolled (711, 450) with delta (0, 0)
Screenshot: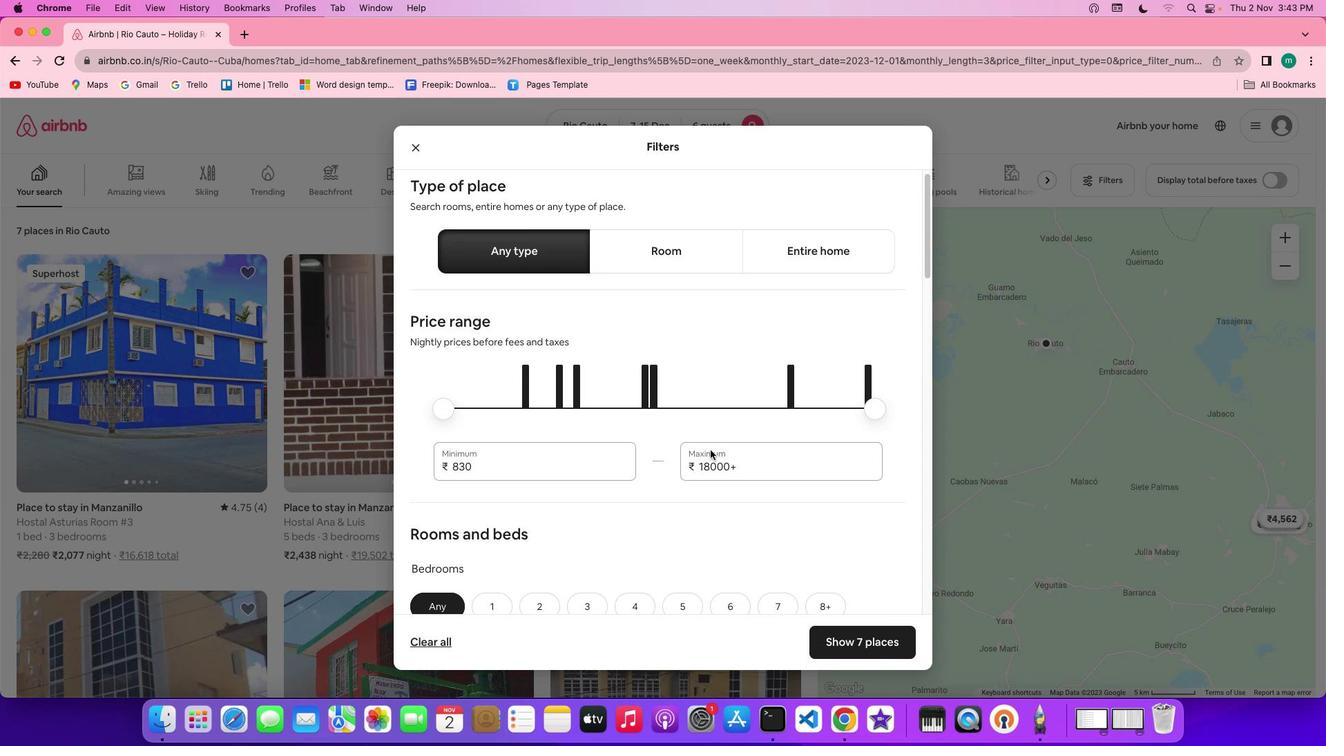 
Action: Mouse scrolled (711, 450) with delta (0, 0)
Screenshot: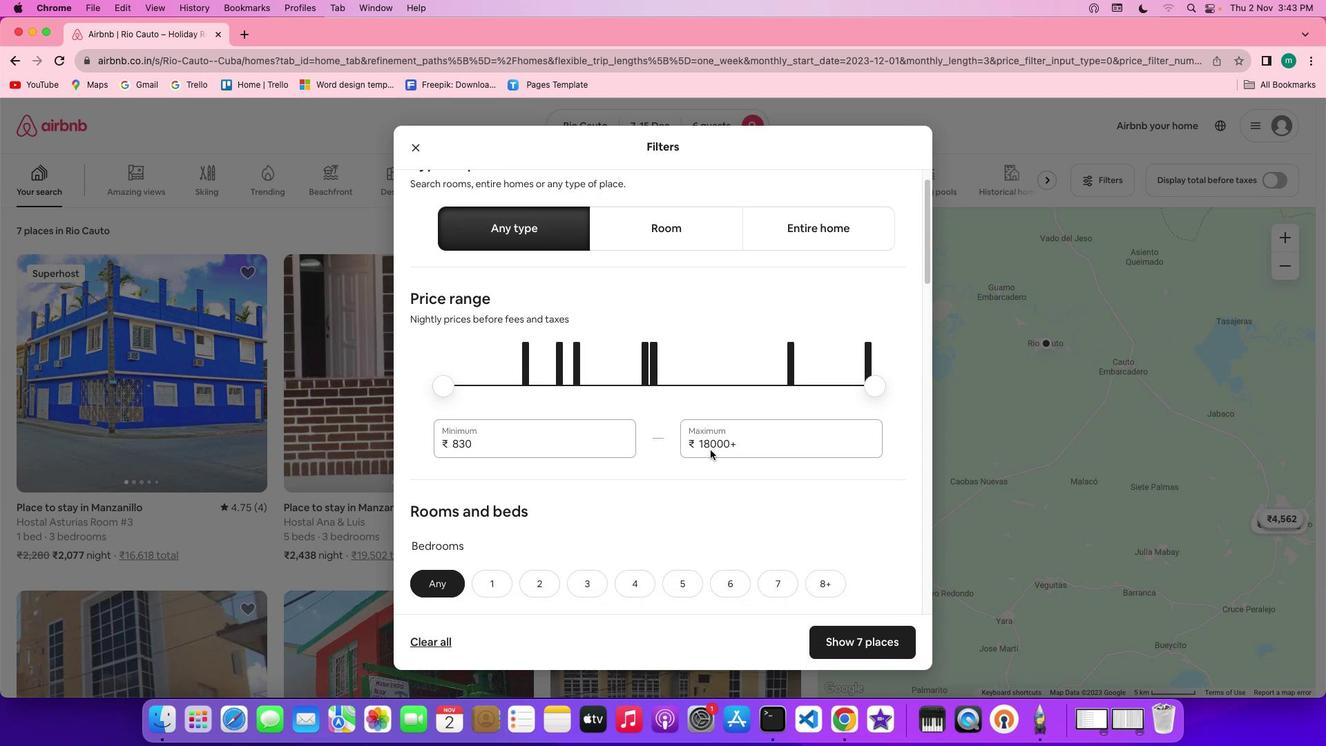 
Action: Mouse scrolled (711, 450) with delta (0, 0)
Screenshot: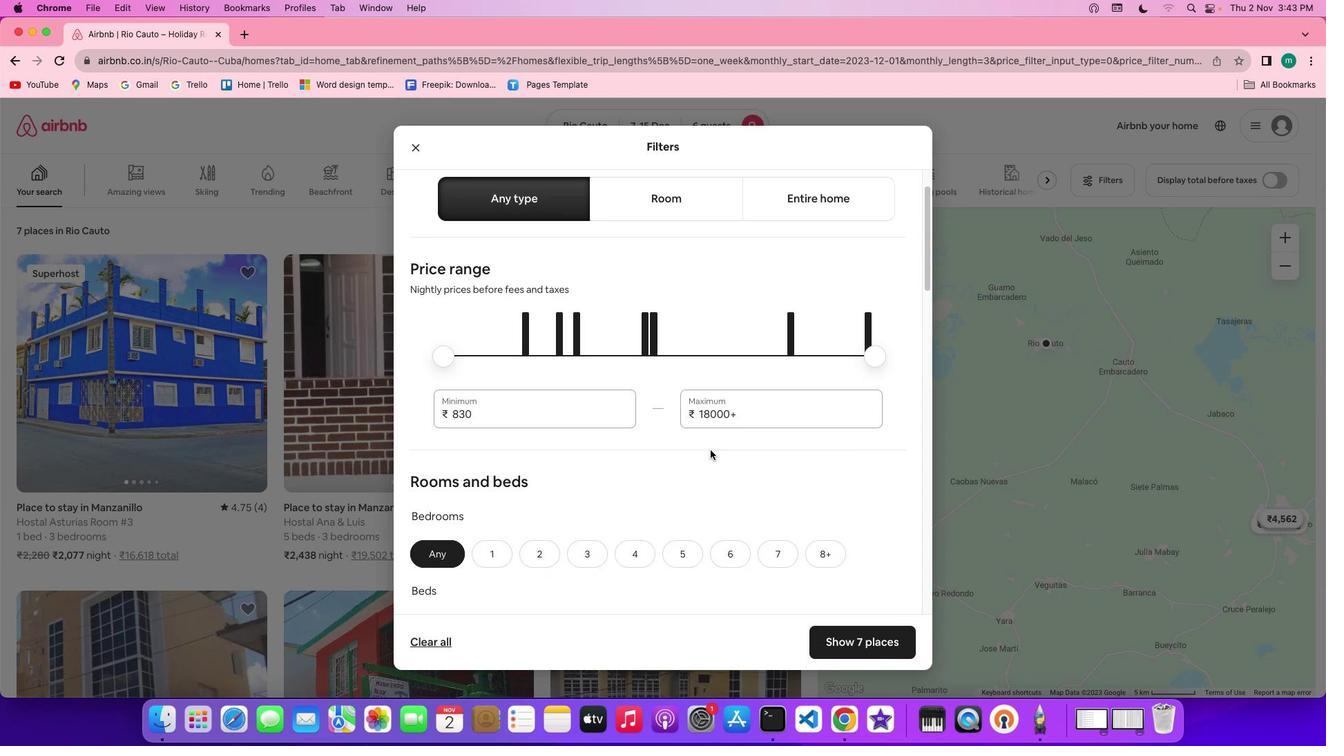 
Action: Mouse scrolled (711, 450) with delta (0, 0)
Screenshot: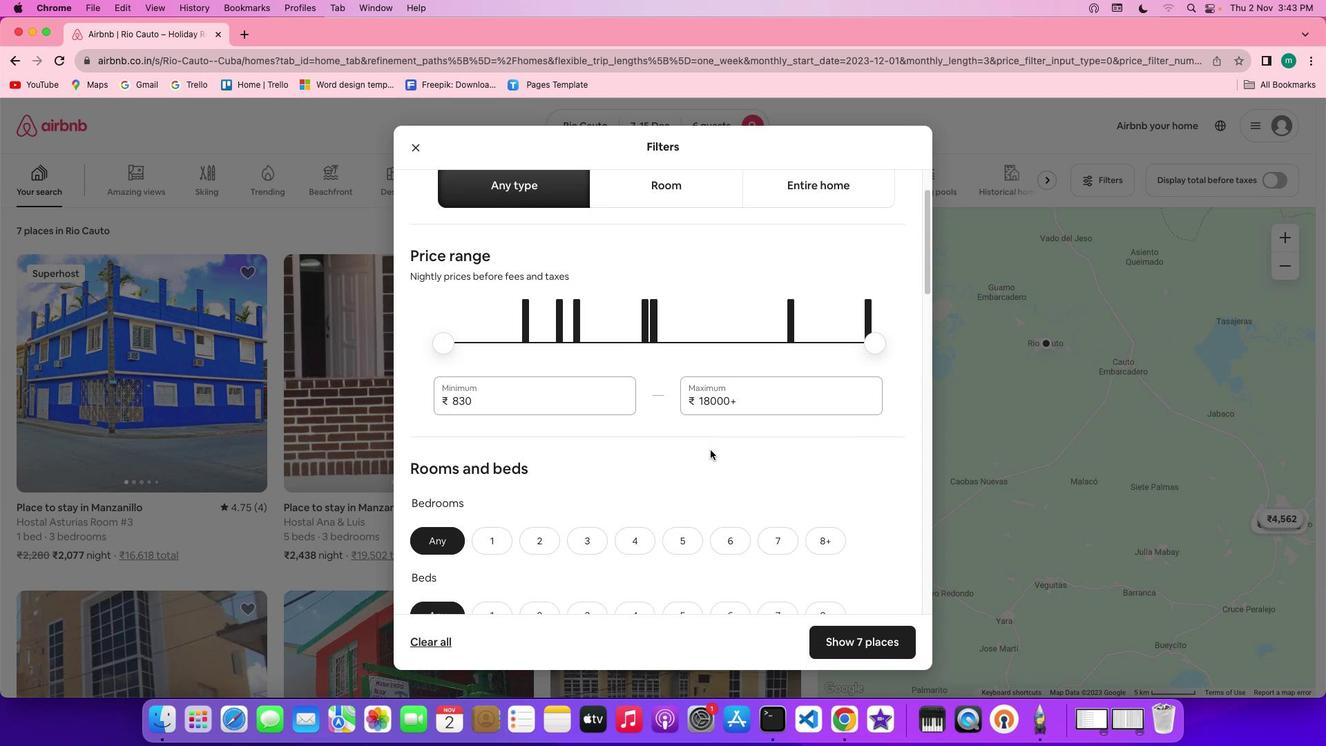 
Action: Mouse scrolled (711, 450) with delta (0, -1)
Screenshot: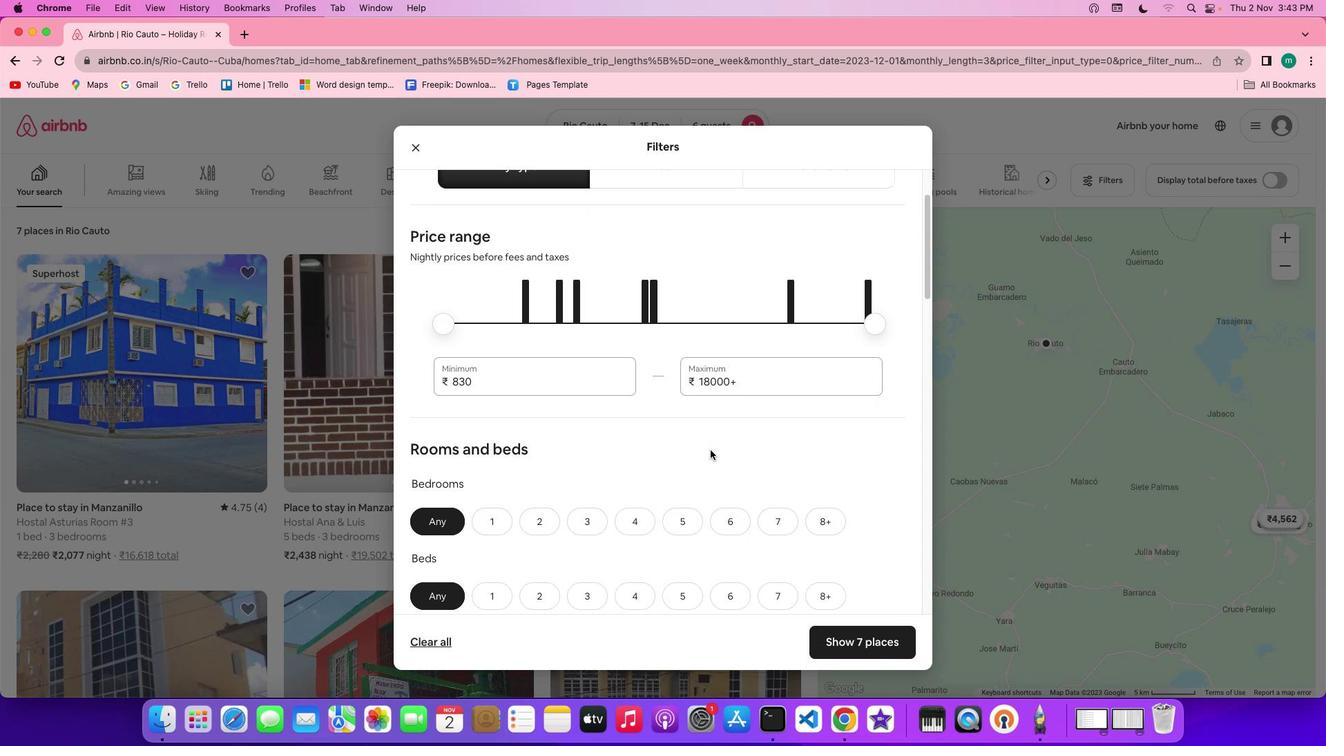 
Action: Mouse scrolled (711, 450) with delta (0, -2)
Screenshot: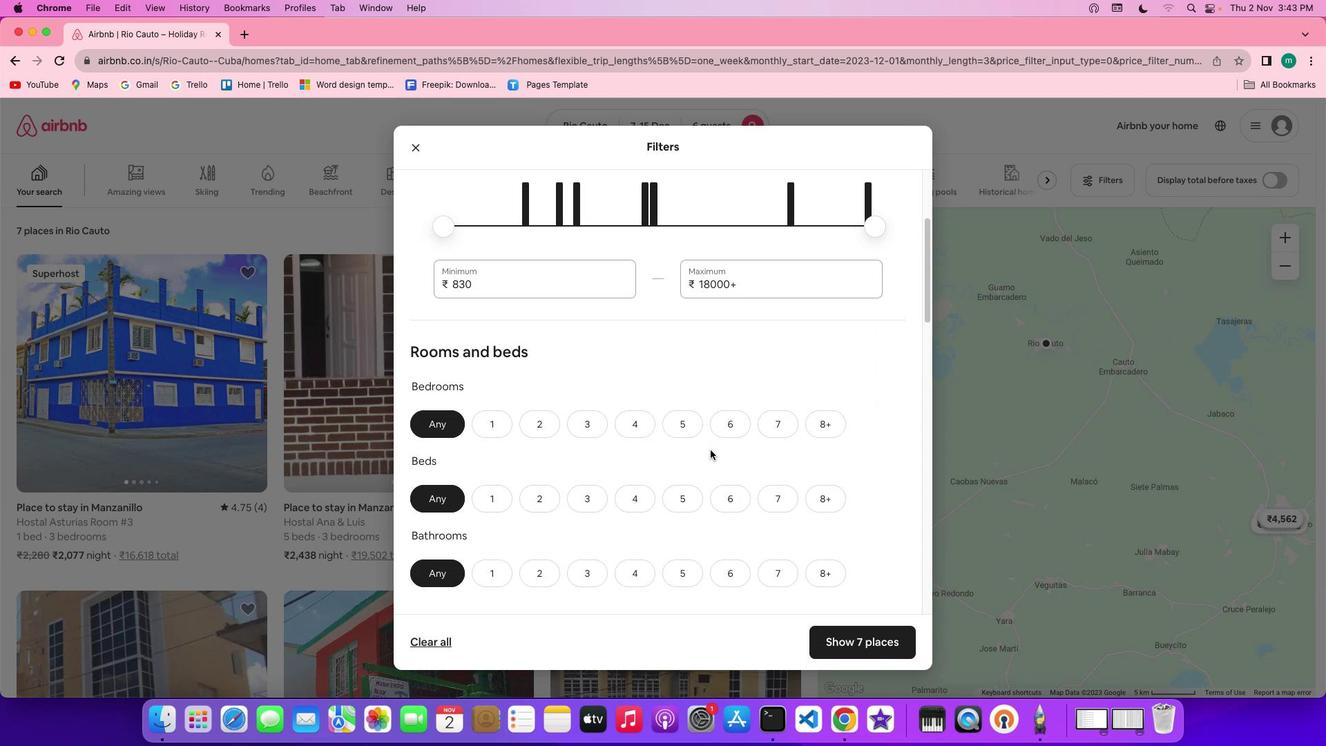 
Action: Mouse moved to (577, 389)
Screenshot: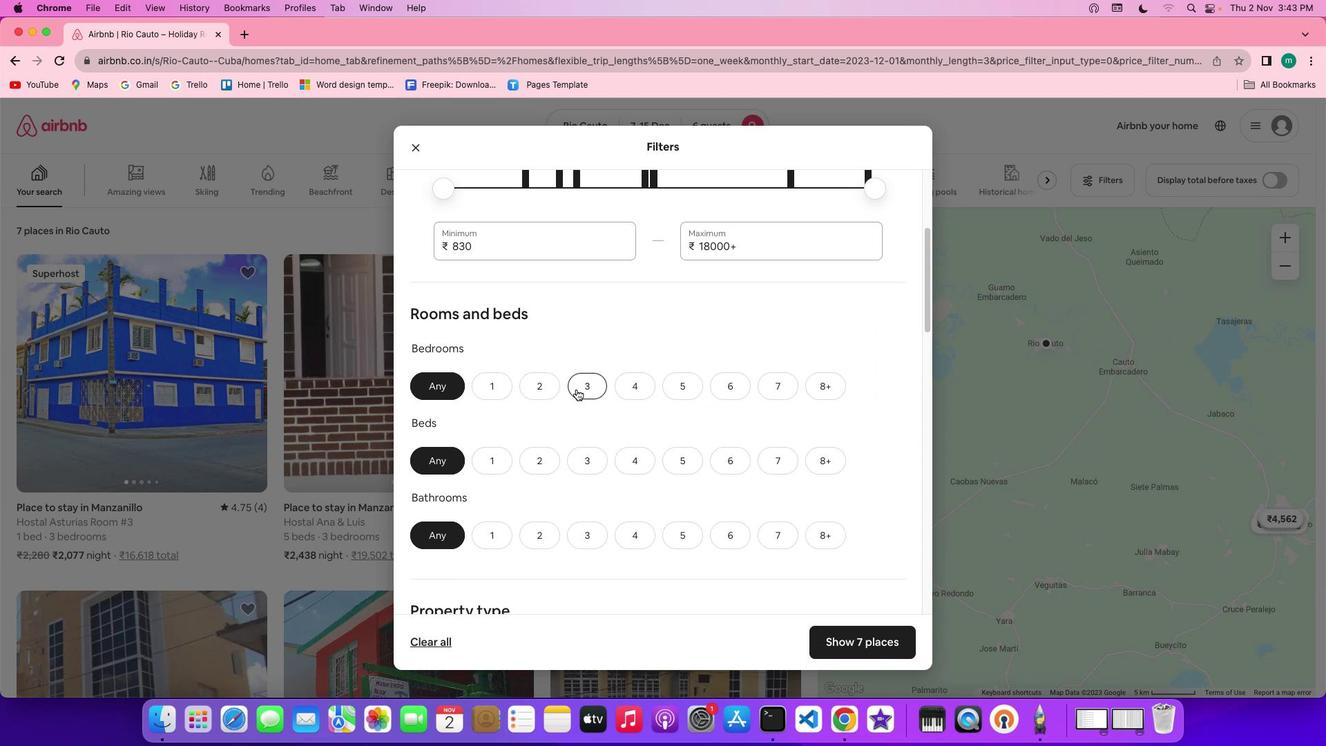 
Action: Mouse pressed left at (577, 389)
Screenshot: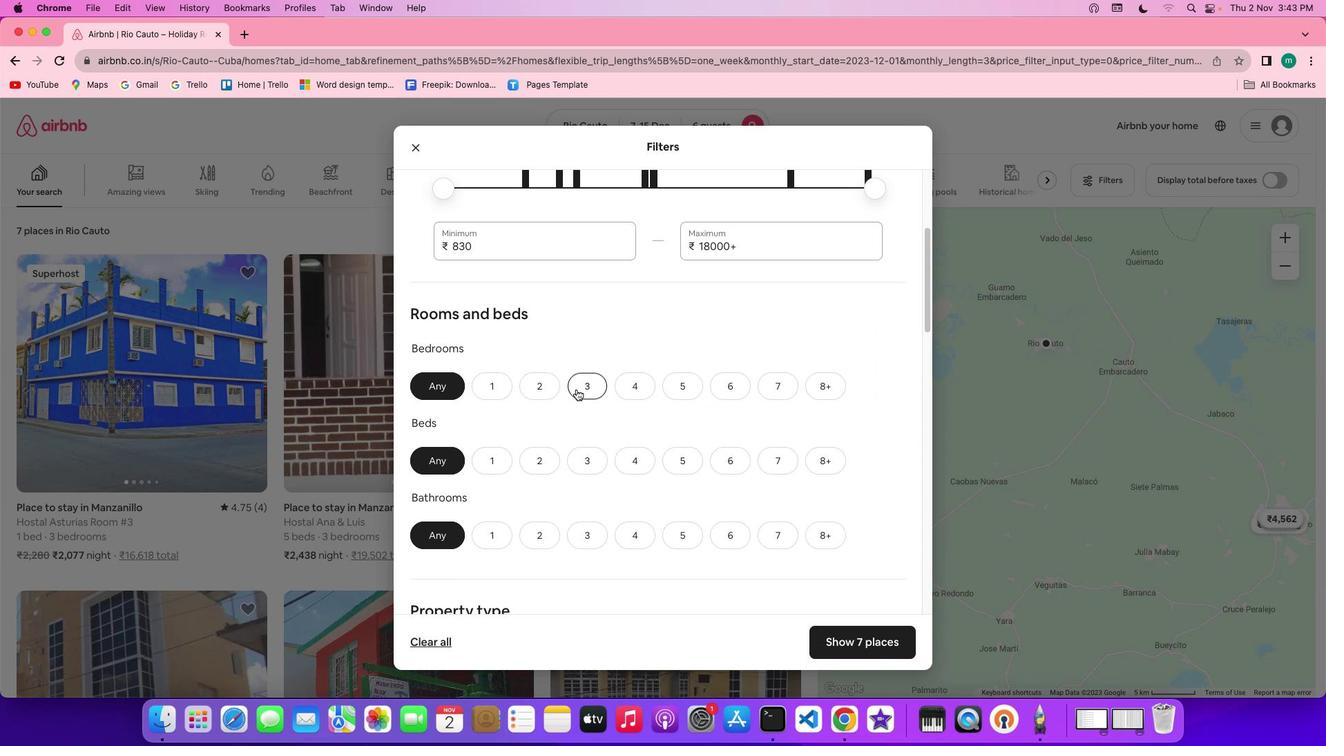 
Action: Mouse moved to (586, 453)
Screenshot: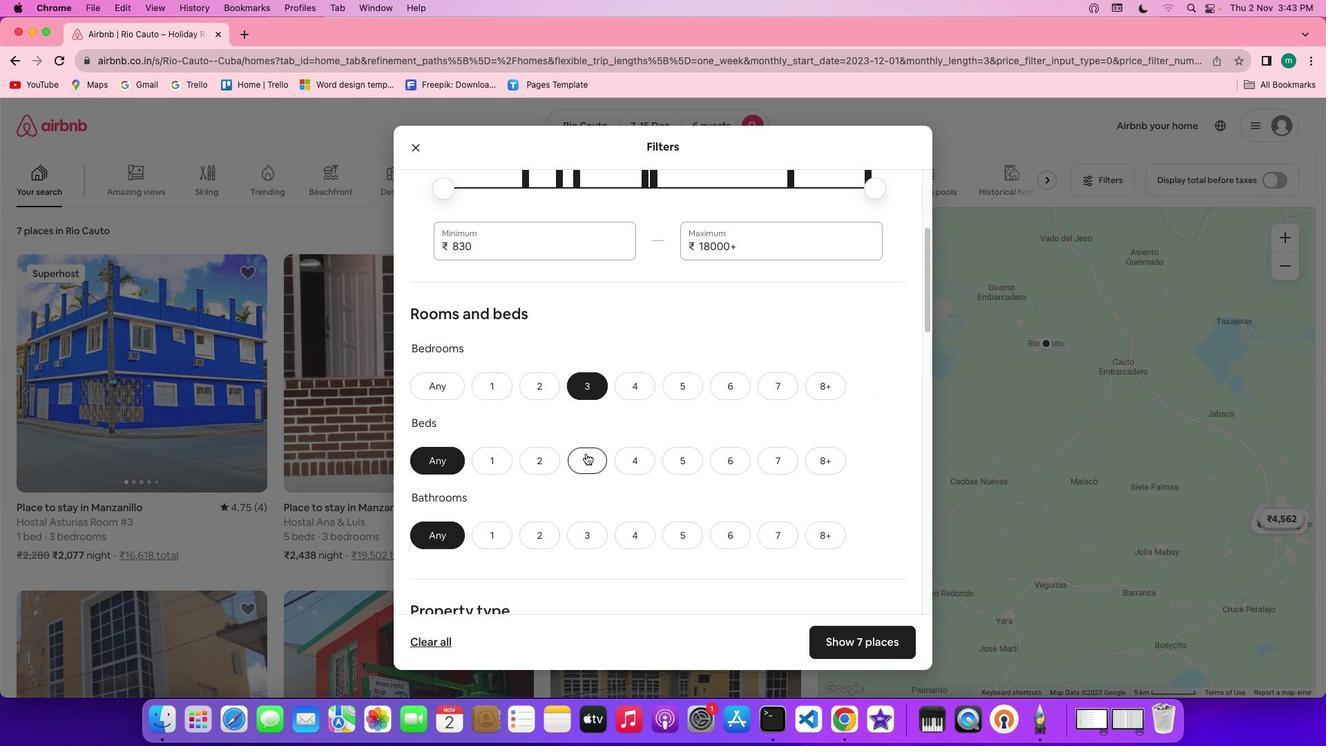 
Action: Mouse pressed left at (586, 453)
Screenshot: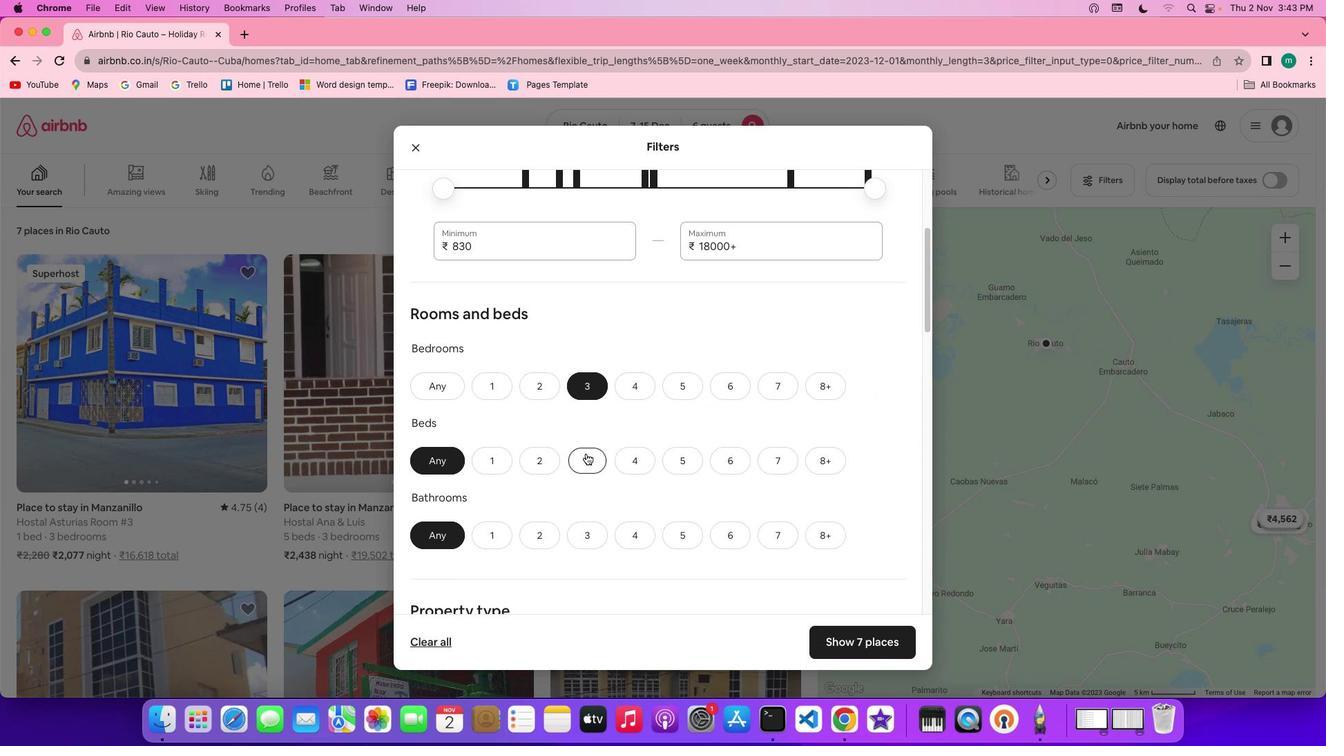 
Action: Mouse moved to (585, 528)
Screenshot: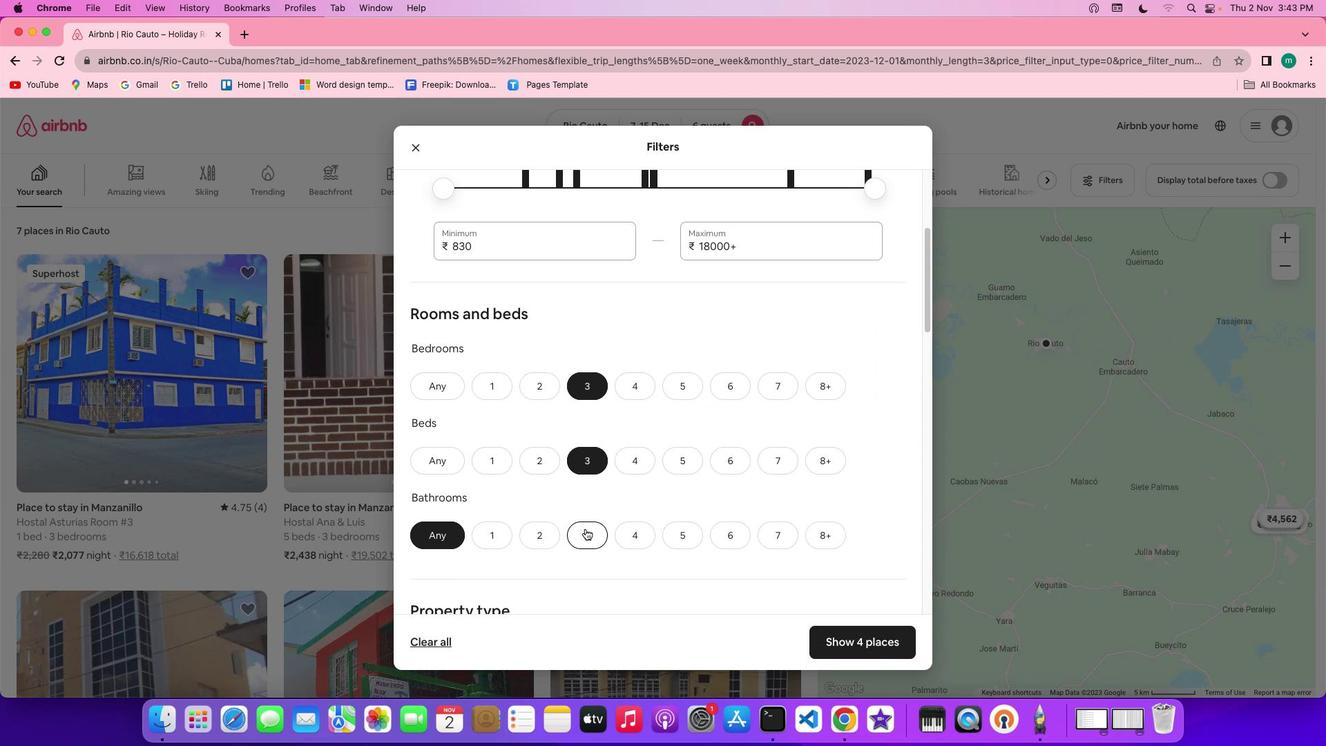 
Action: Mouse pressed left at (585, 528)
Screenshot: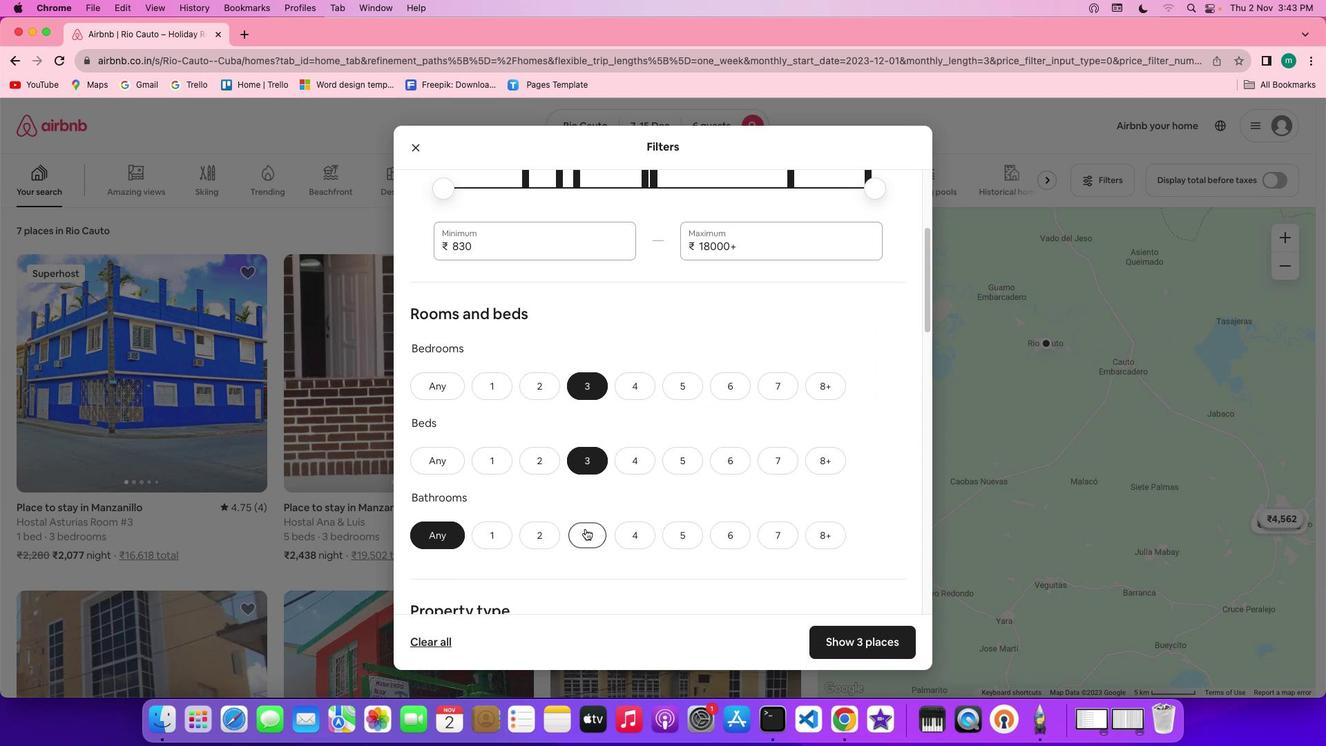 
Action: Mouse moved to (744, 510)
Screenshot: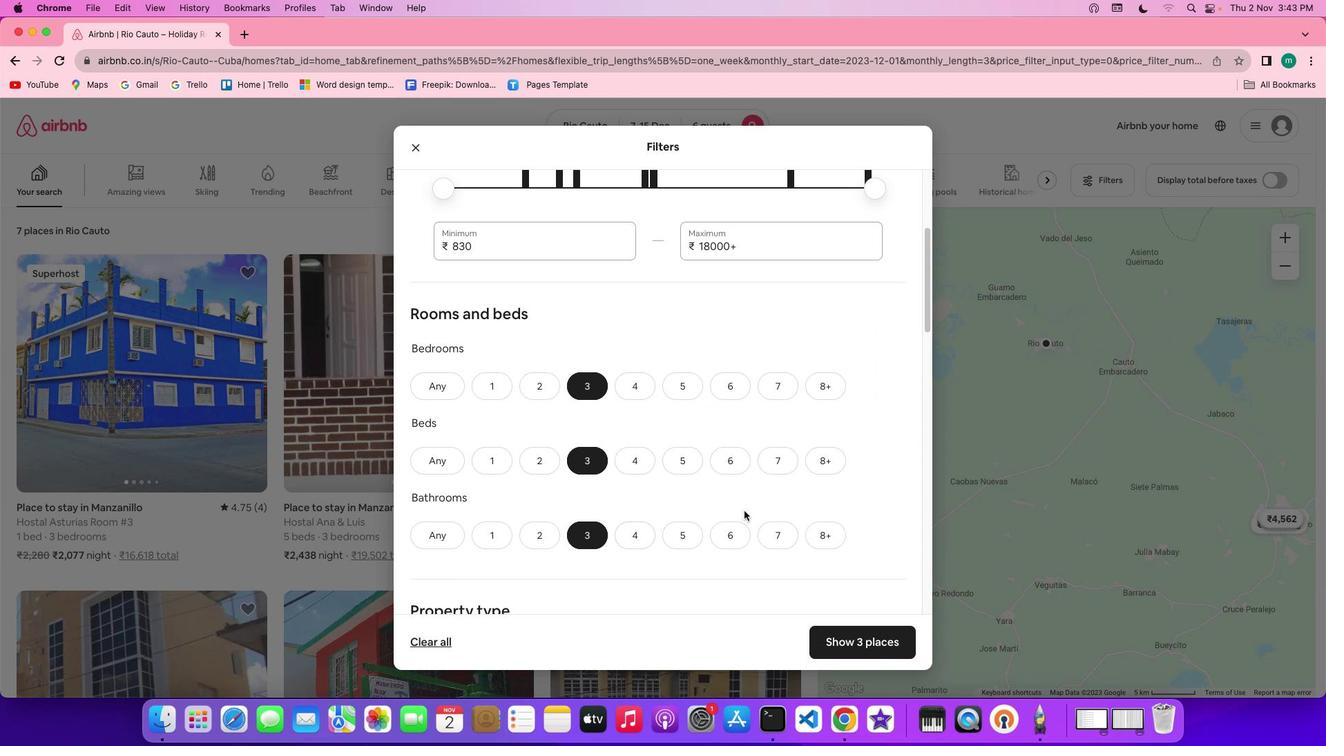 
Action: Mouse scrolled (744, 510) with delta (0, 0)
Screenshot: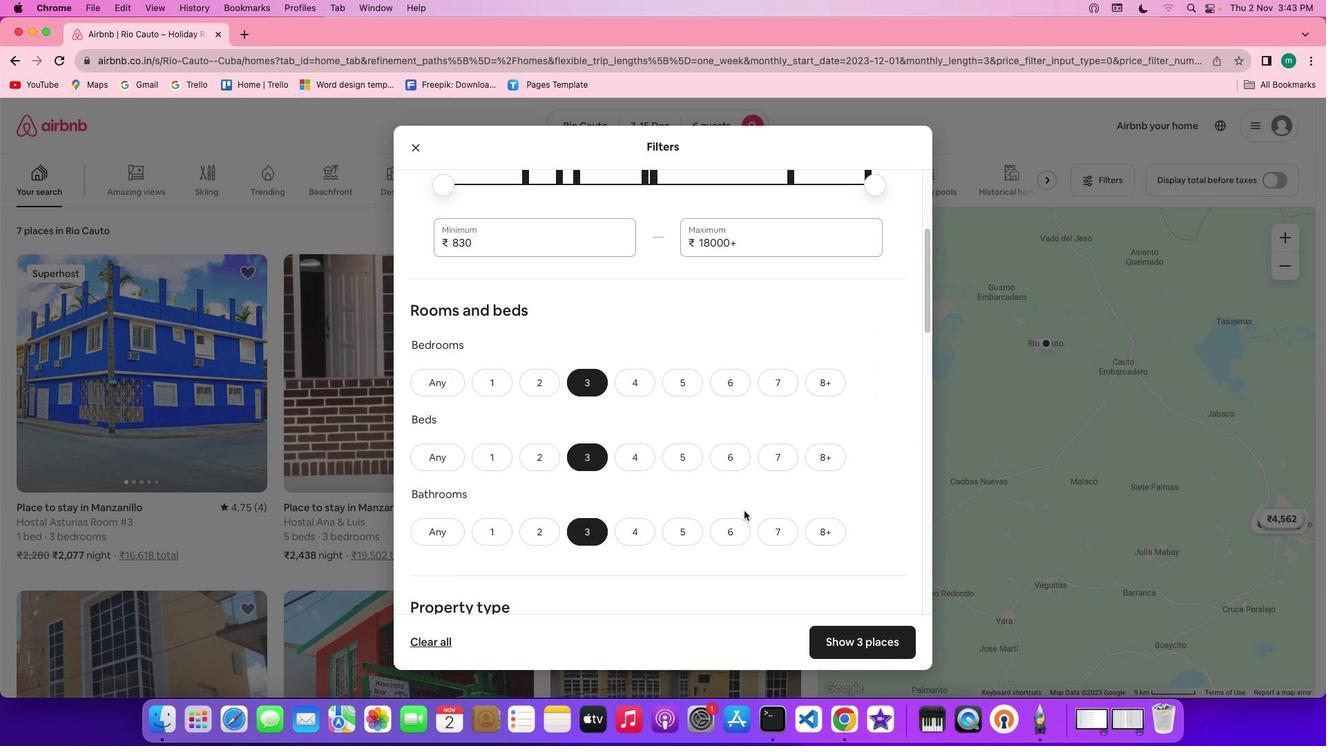 
Action: Mouse scrolled (744, 510) with delta (0, 0)
Screenshot: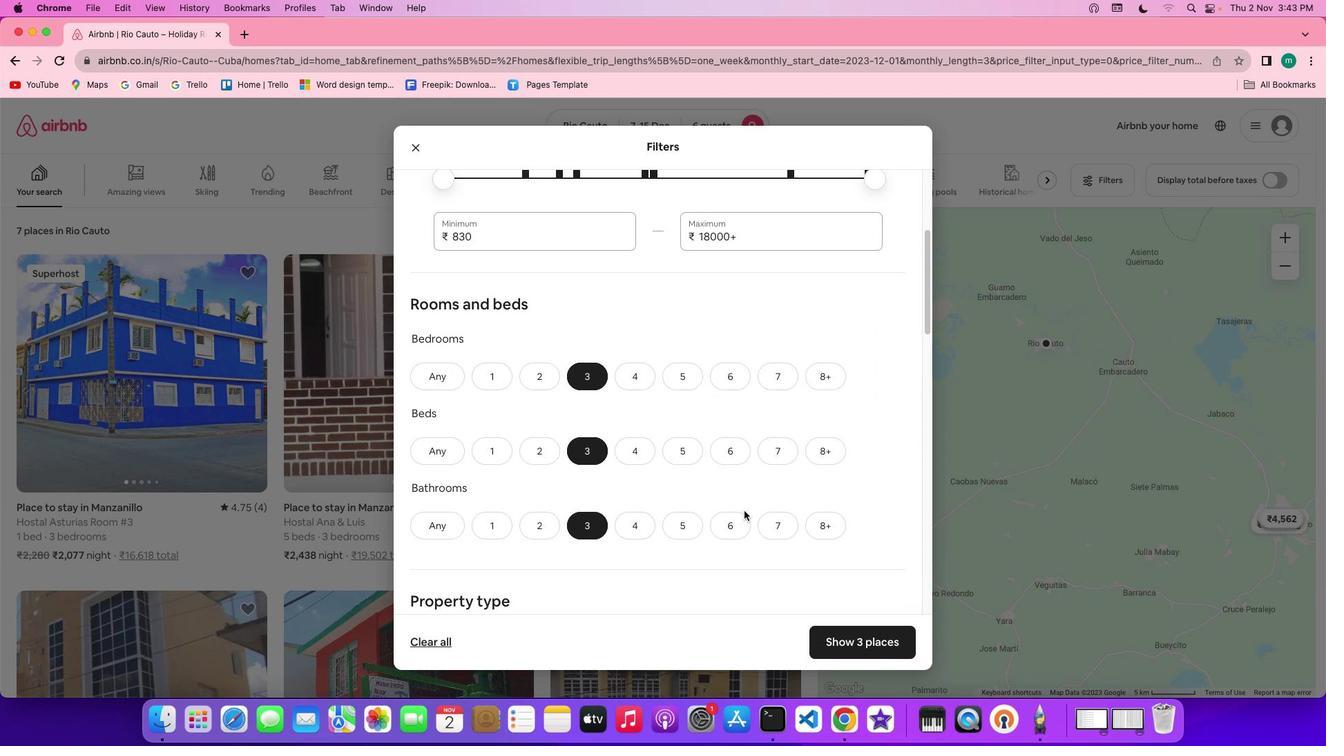 
Action: Mouse scrolled (744, 510) with delta (0, -1)
Screenshot: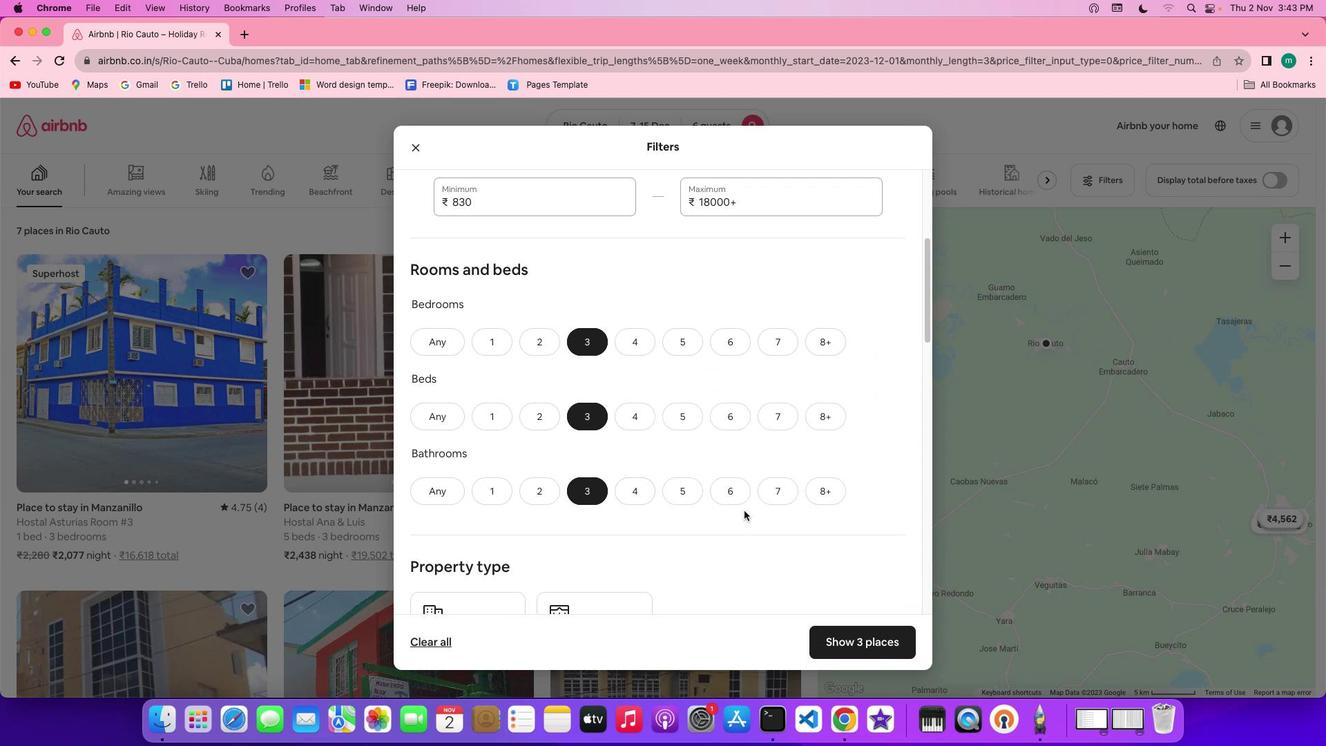 
Action: Mouse scrolled (744, 510) with delta (0, 0)
Screenshot: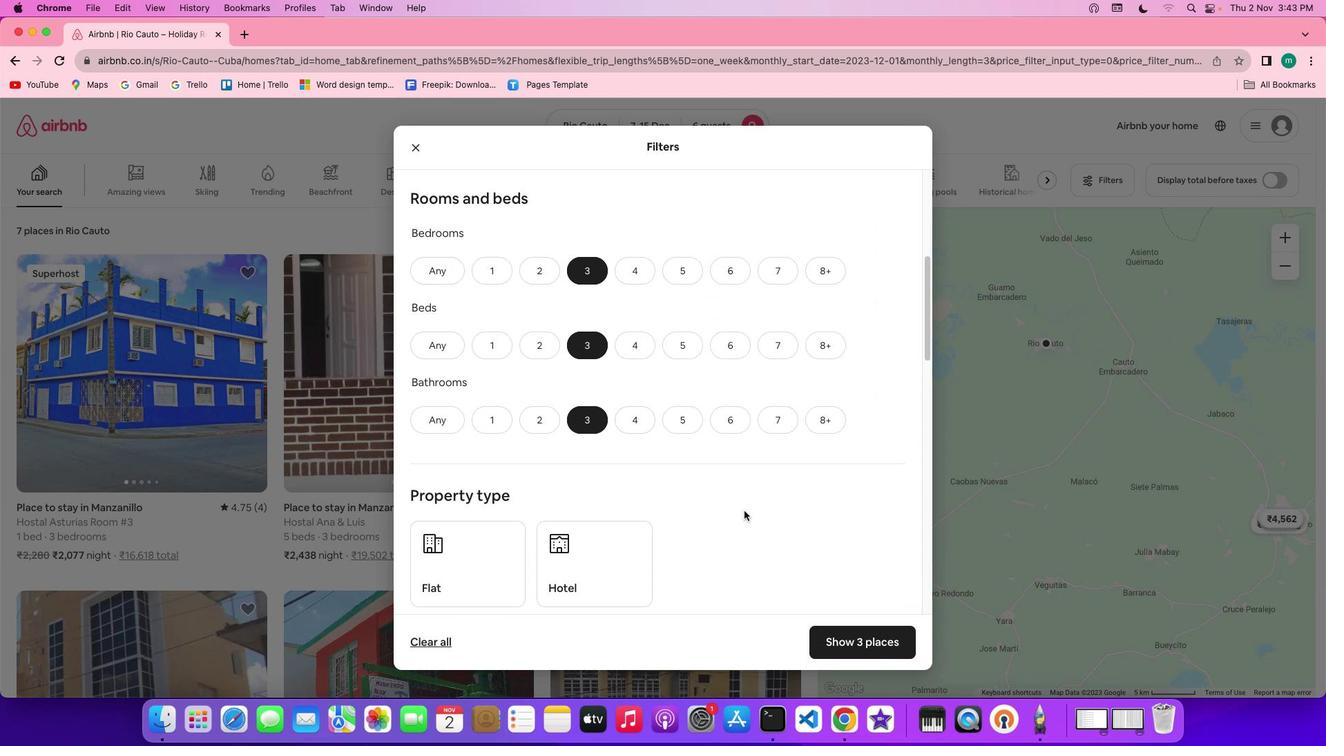 
Action: Mouse scrolled (744, 510) with delta (0, 0)
Screenshot: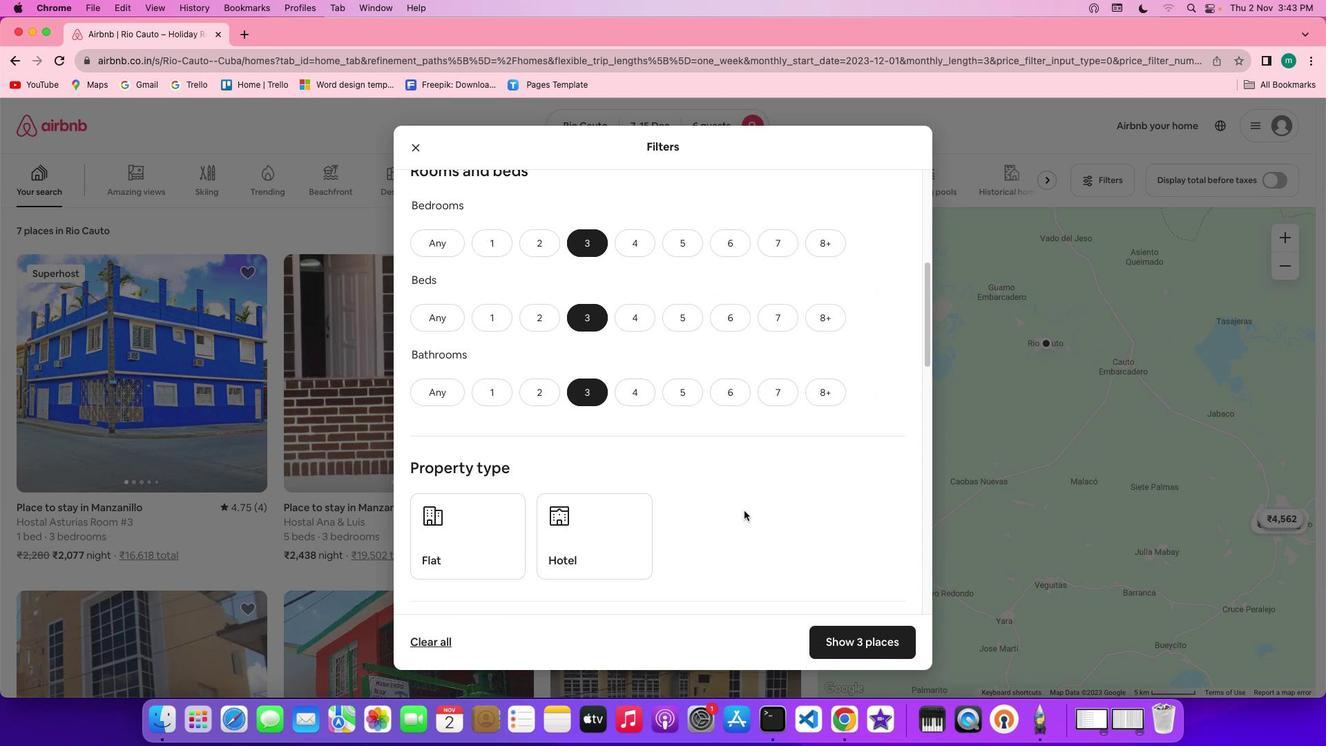 
Action: Mouse scrolled (744, 510) with delta (0, 0)
Screenshot: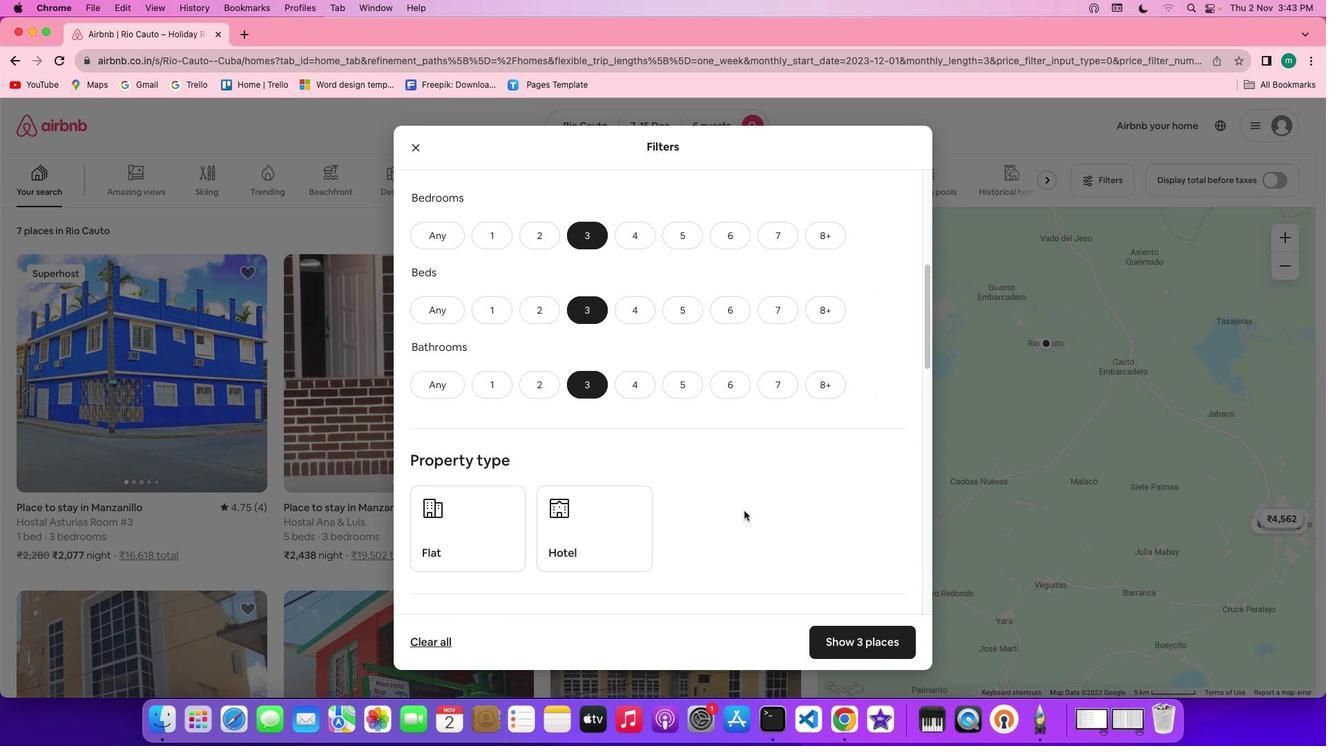
Action: Mouse scrolled (744, 510) with delta (0, 0)
Screenshot: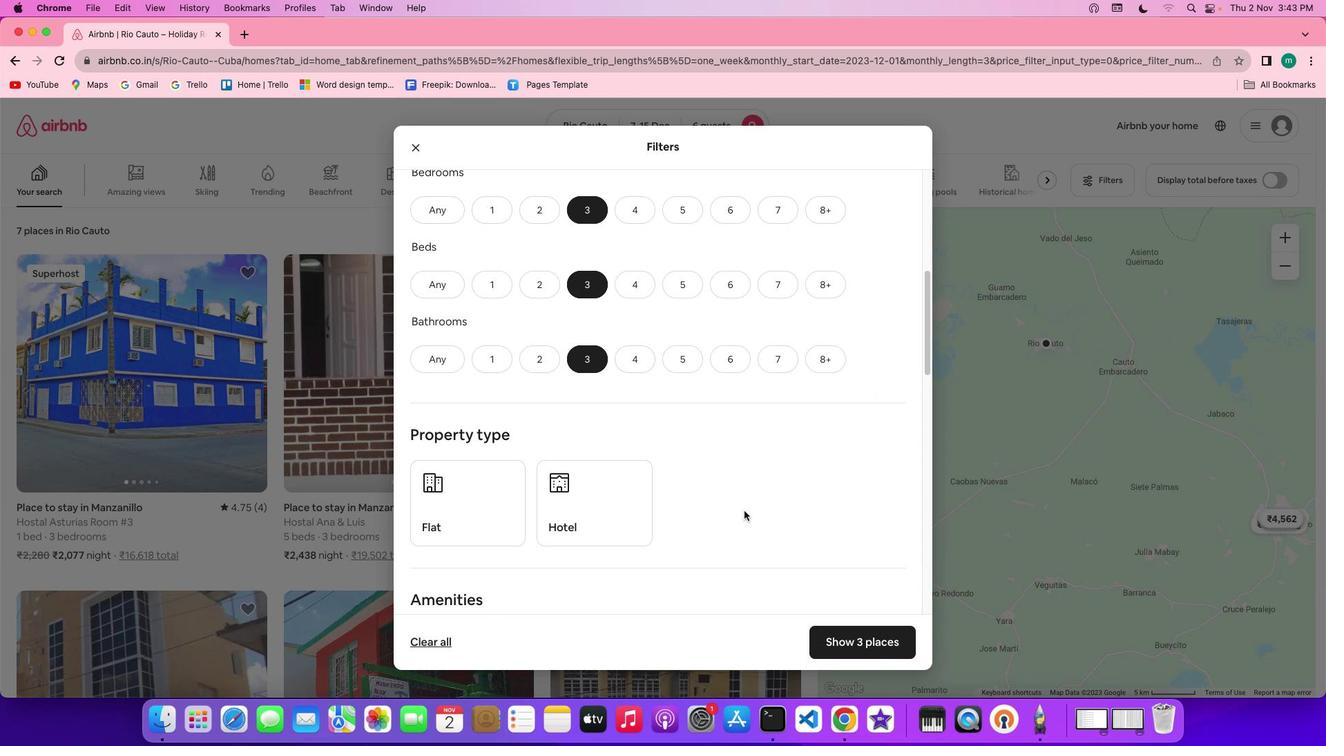 
Action: Mouse moved to (690, 521)
Screenshot: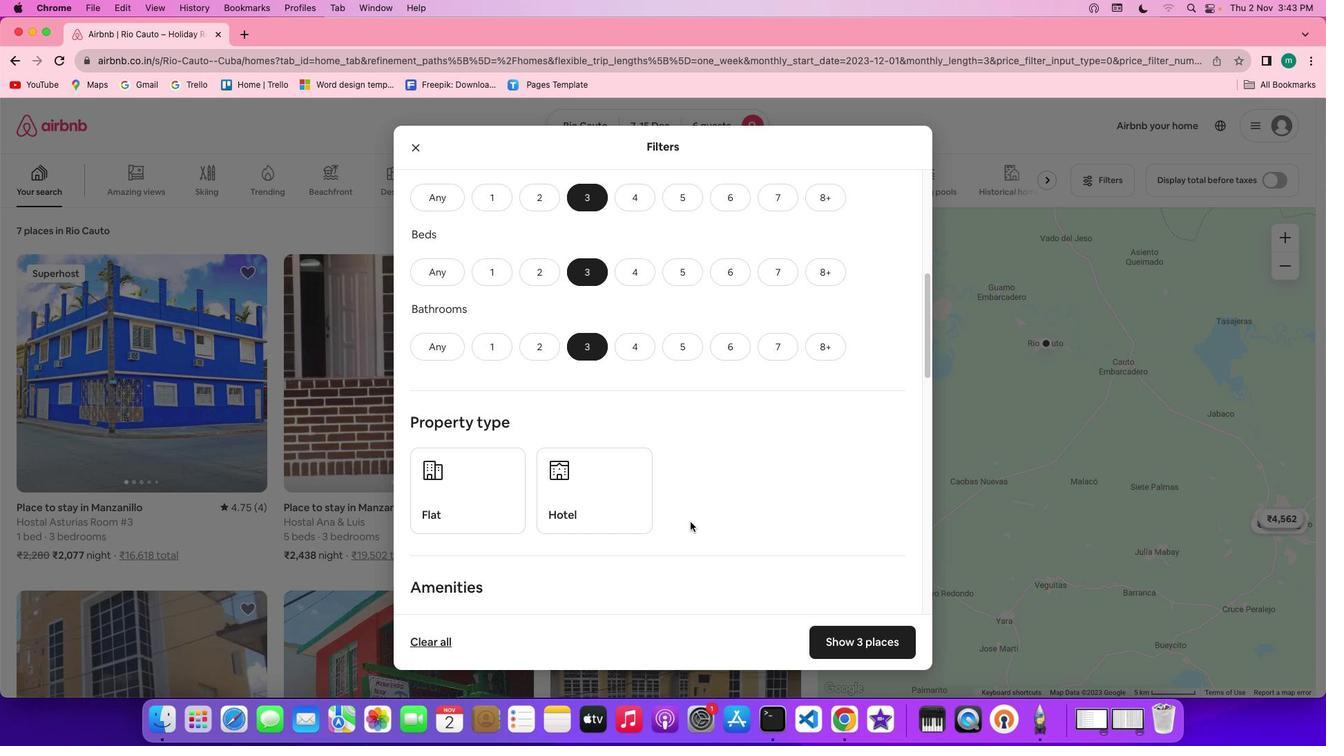 
Action: Mouse scrolled (690, 521) with delta (0, 0)
Screenshot: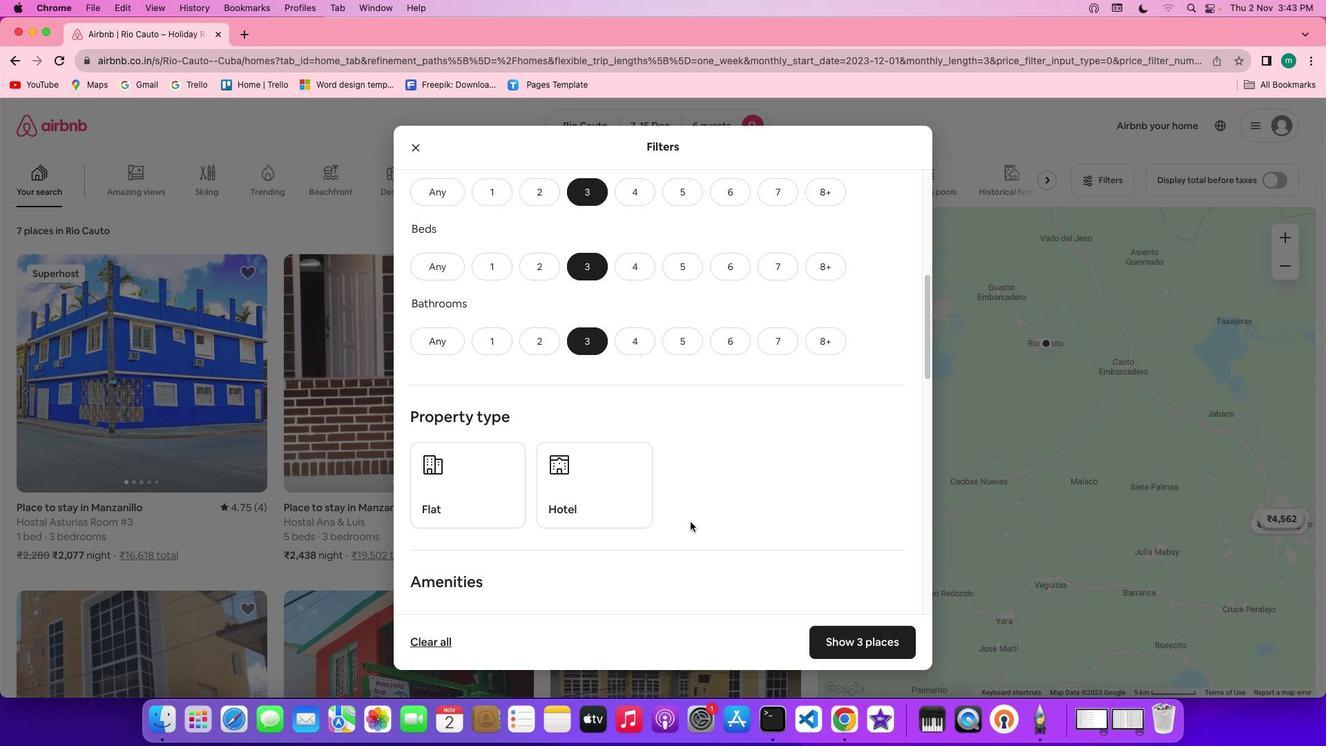 
Action: Mouse scrolled (690, 521) with delta (0, 0)
Screenshot: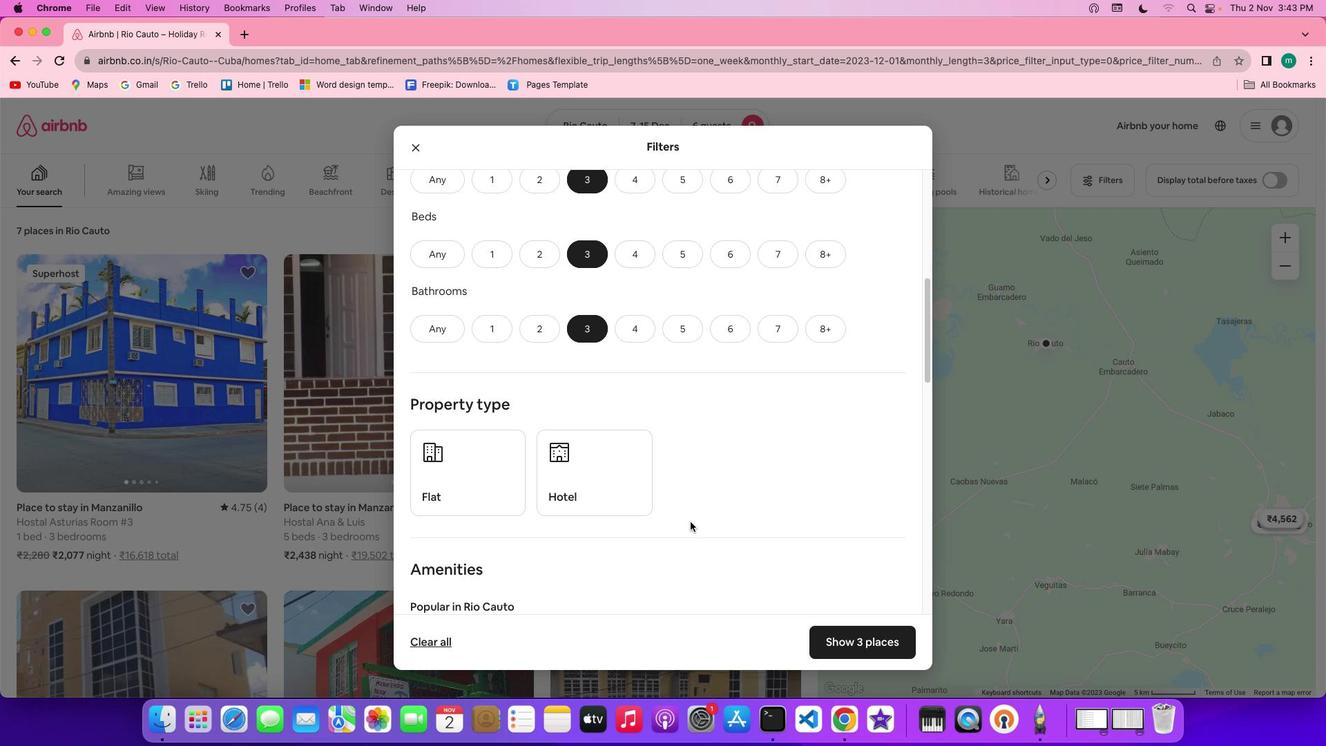 
Action: Mouse moved to (691, 521)
Screenshot: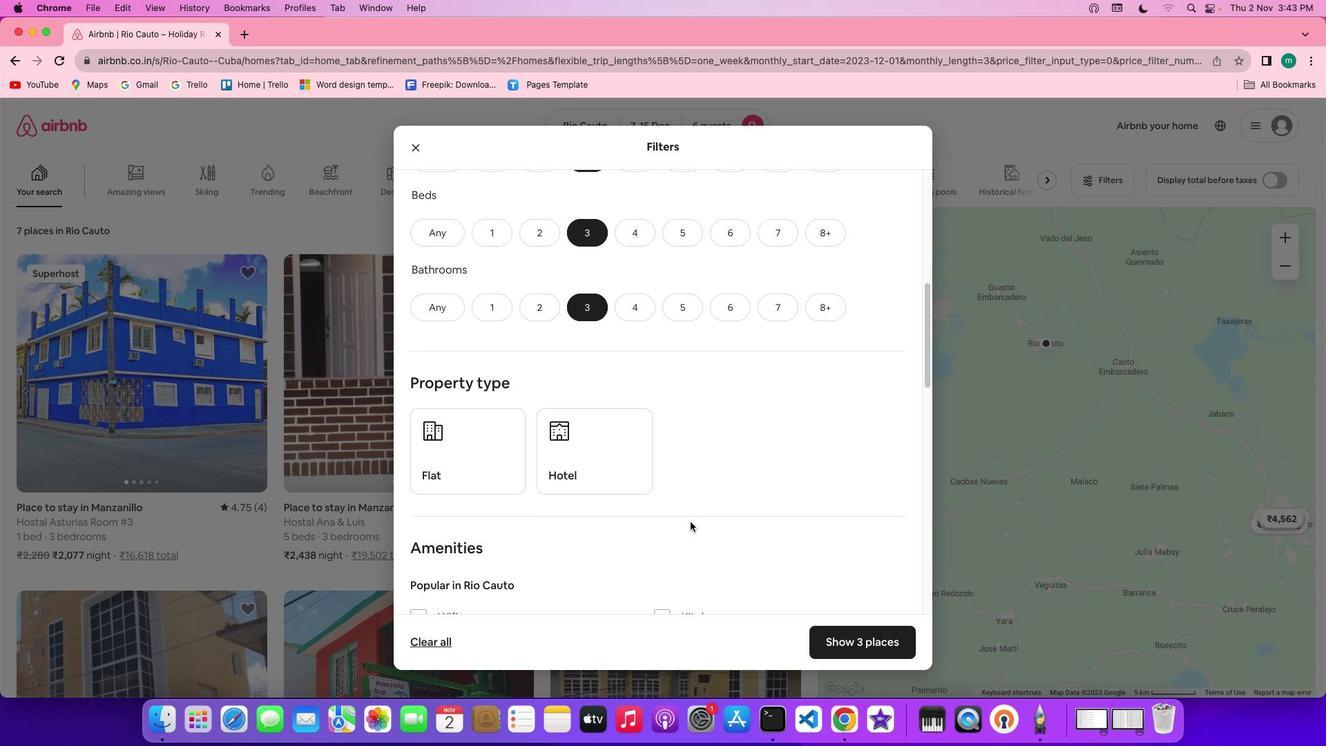 
Action: Mouse scrolled (691, 521) with delta (0, -1)
Screenshot: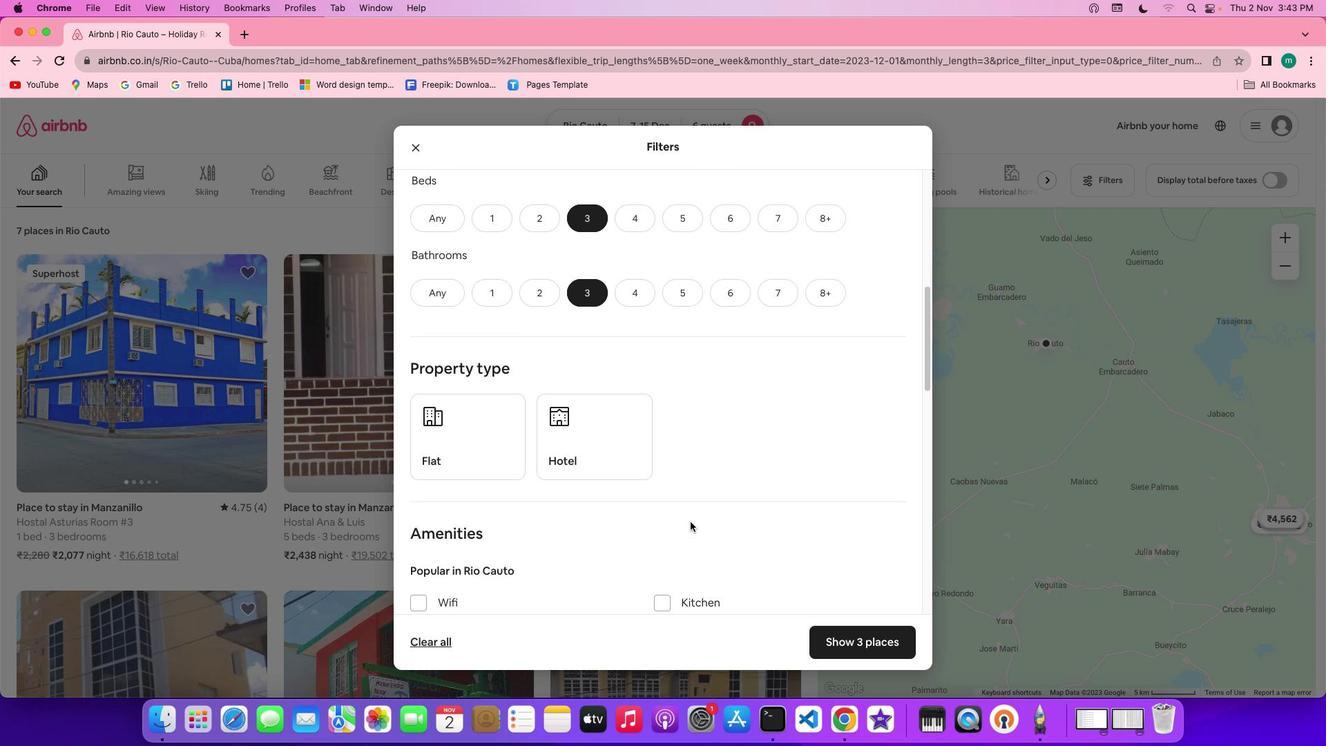 
Action: Mouse scrolled (691, 521) with delta (0, -2)
Screenshot: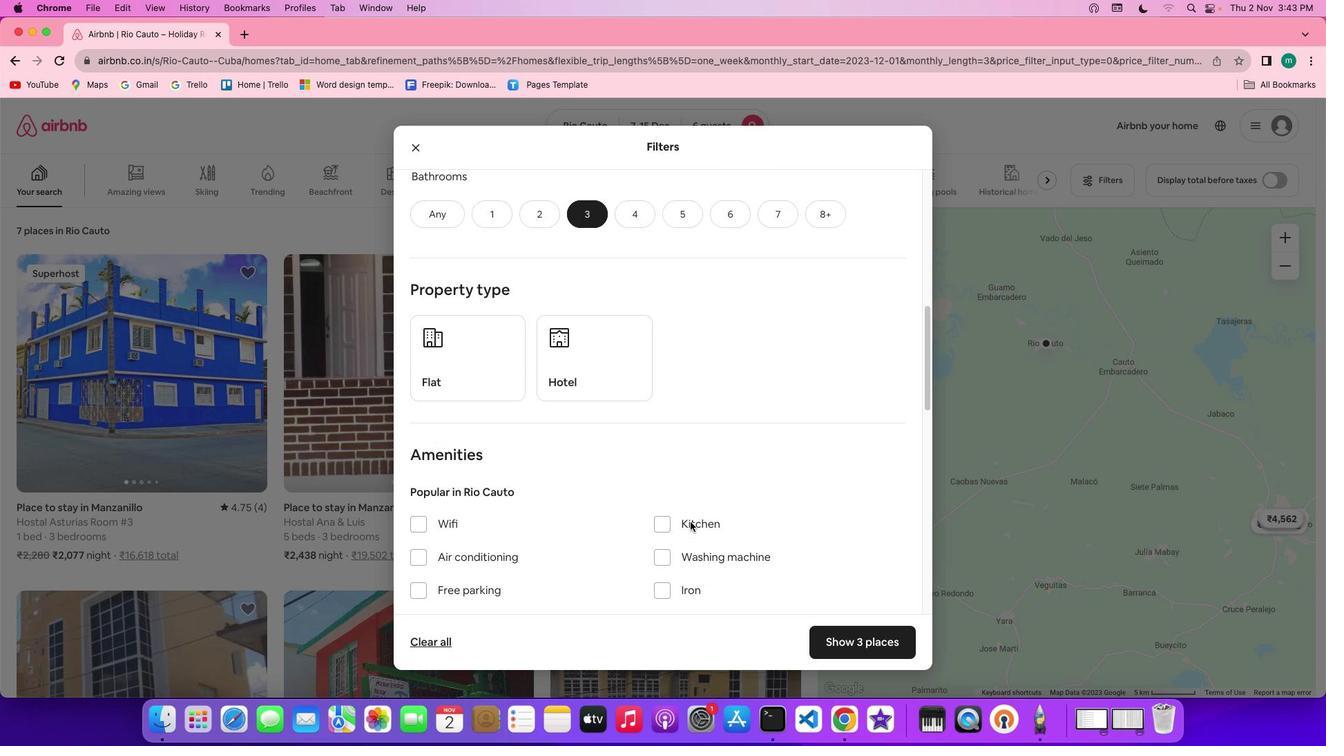 
Action: Mouse moved to (752, 528)
Screenshot: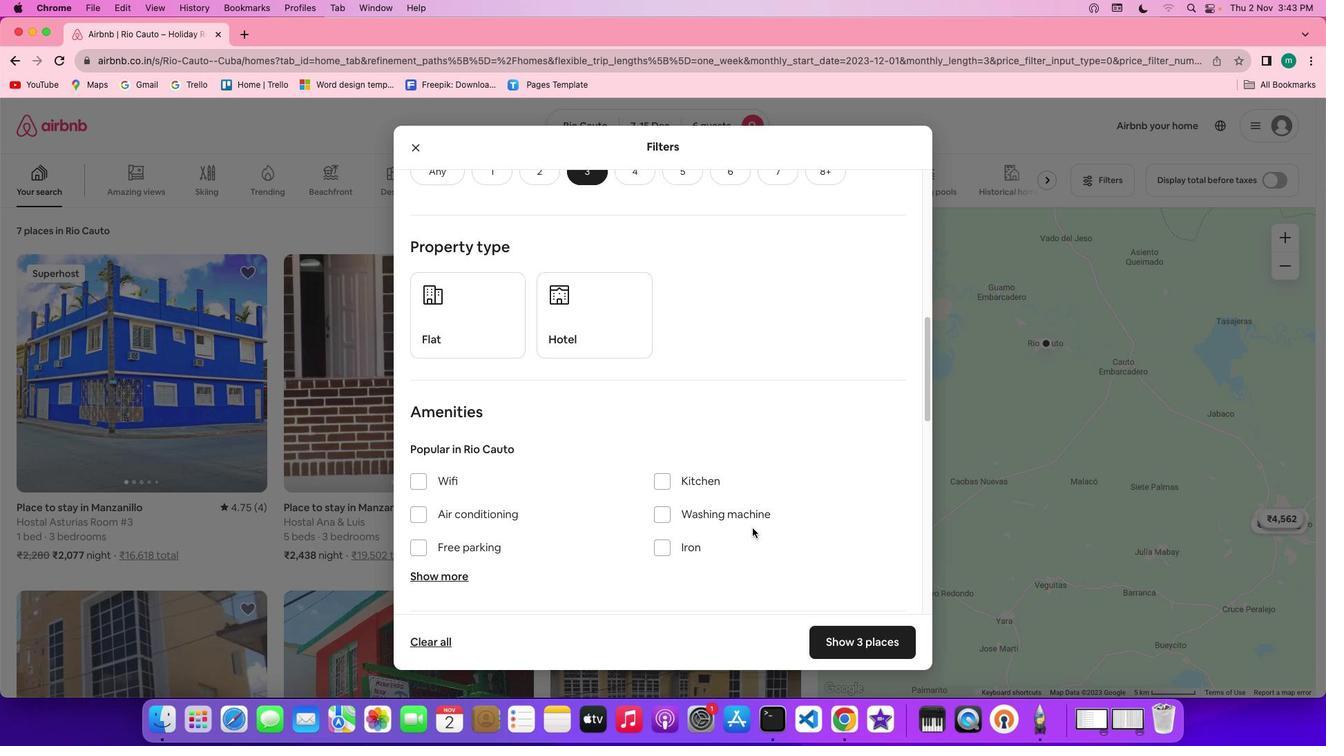 
Action: Mouse scrolled (752, 528) with delta (0, 0)
Screenshot: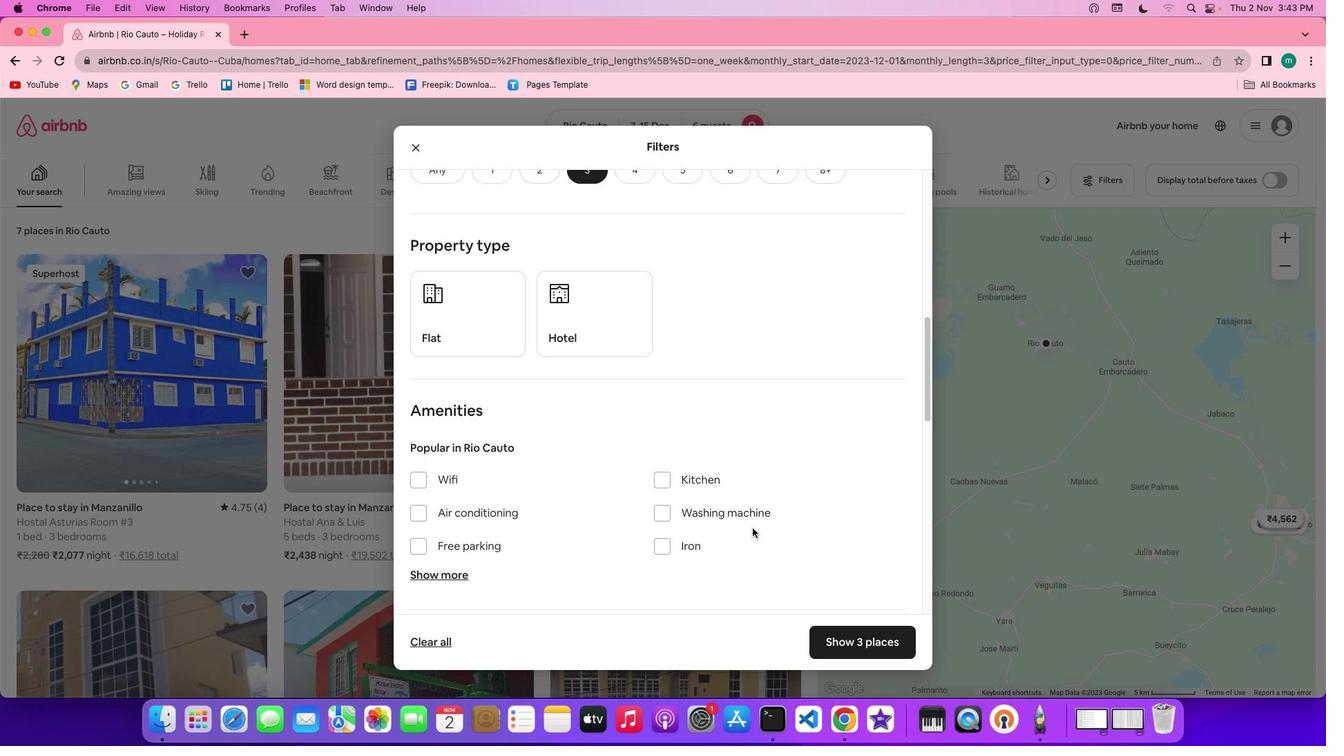 
Action: Mouse moved to (752, 528)
Screenshot: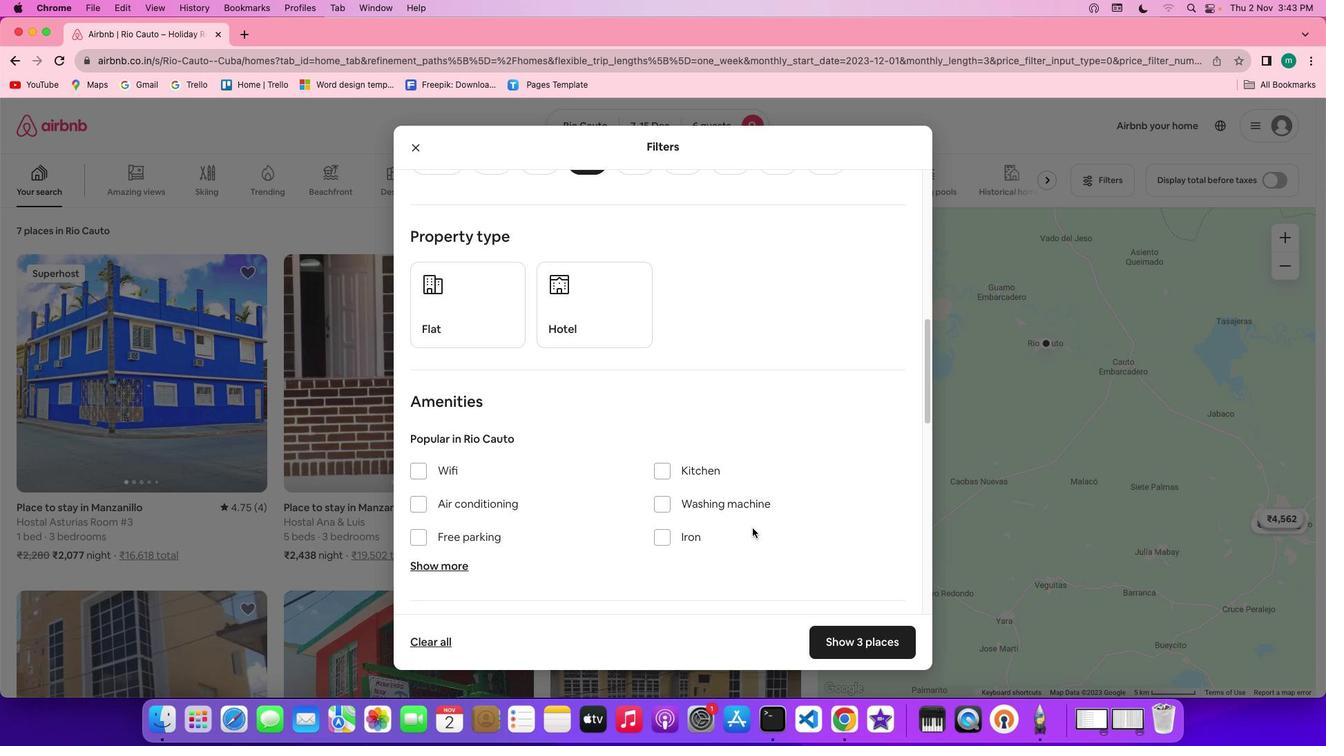 
Action: Mouse scrolled (752, 528) with delta (0, 0)
Screenshot: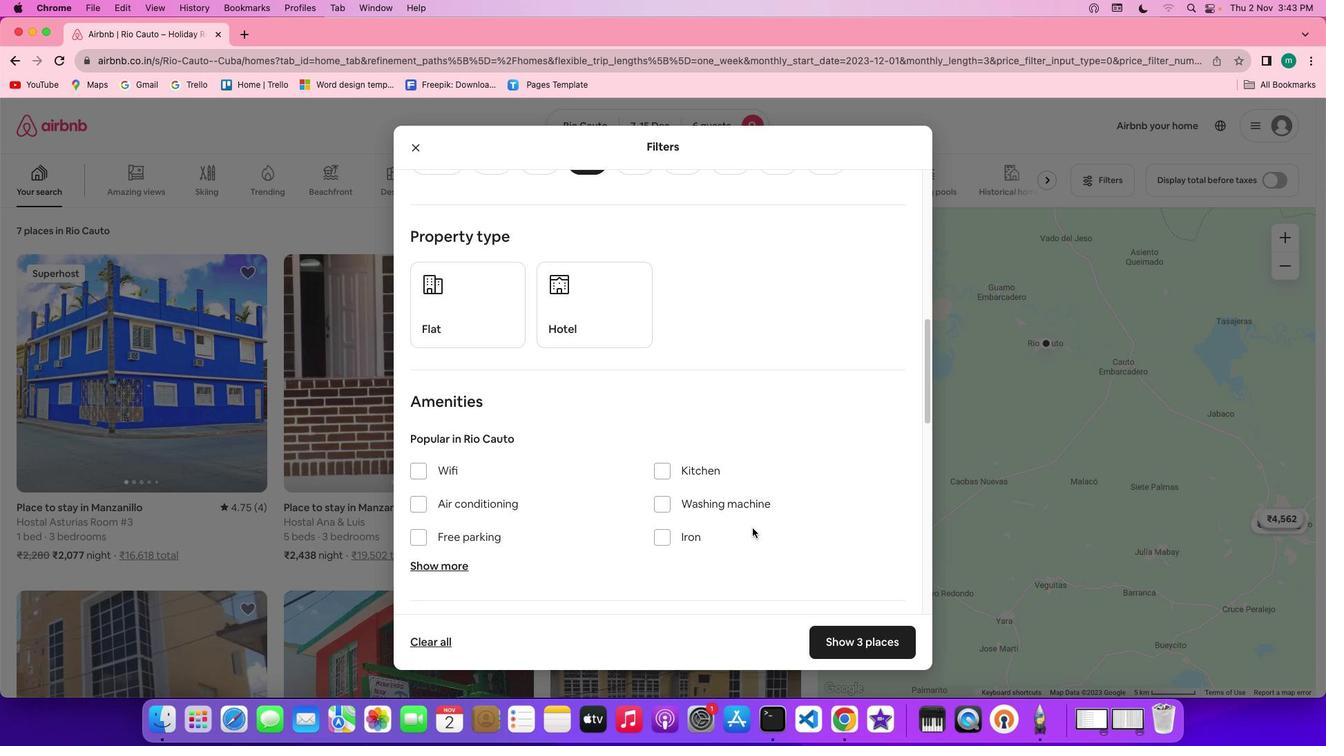 
Action: Mouse scrolled (752, 528) with delta (0, 0)
Screenshot: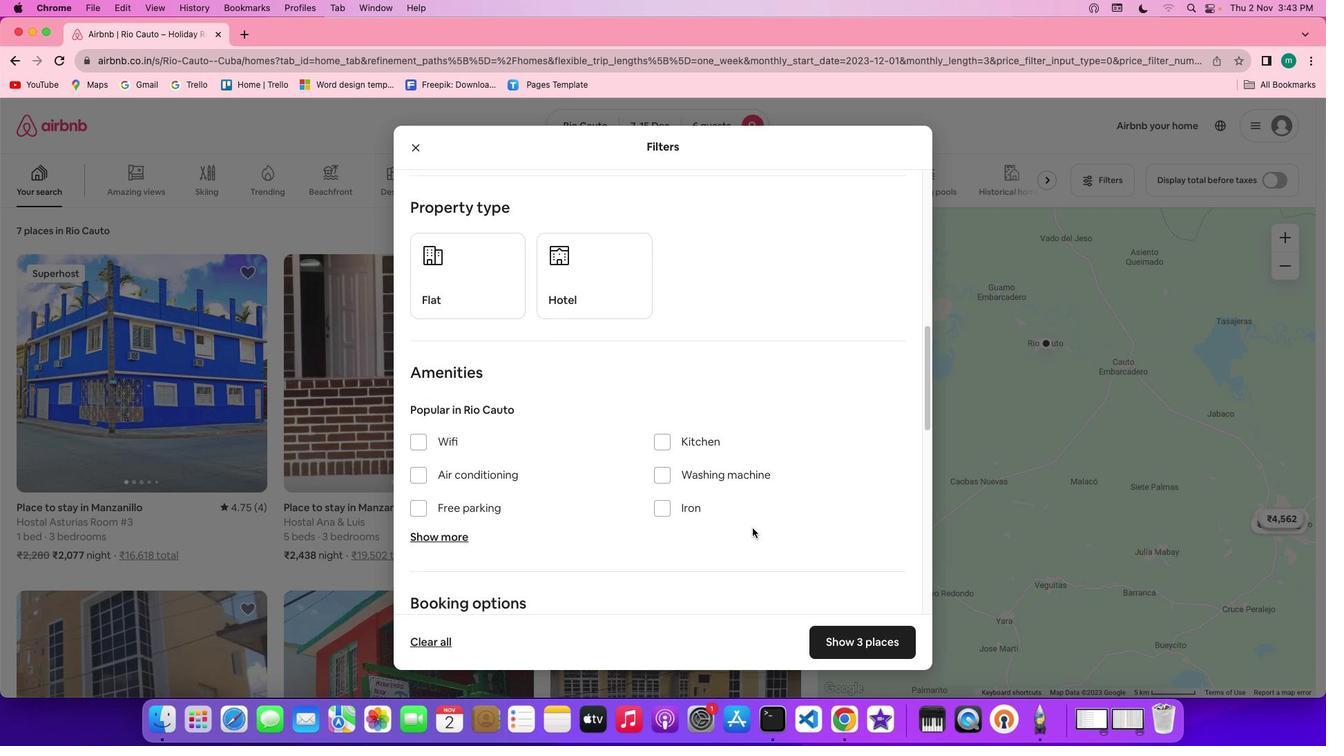 
Action: Mouse scrolled (752, 528) with delta (0, -1)
Screenshot: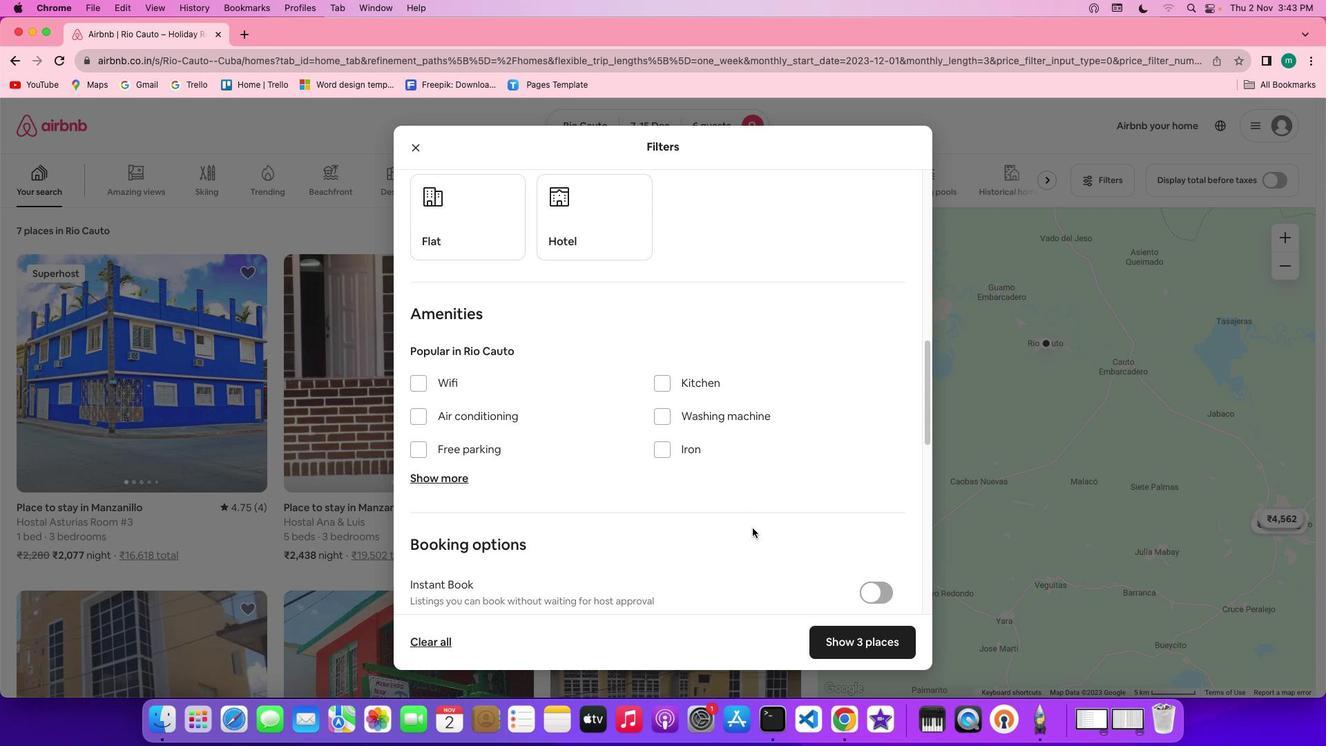 
Action: Mouse scrolled (752, 528) with delta (0, 0)
Screenshot: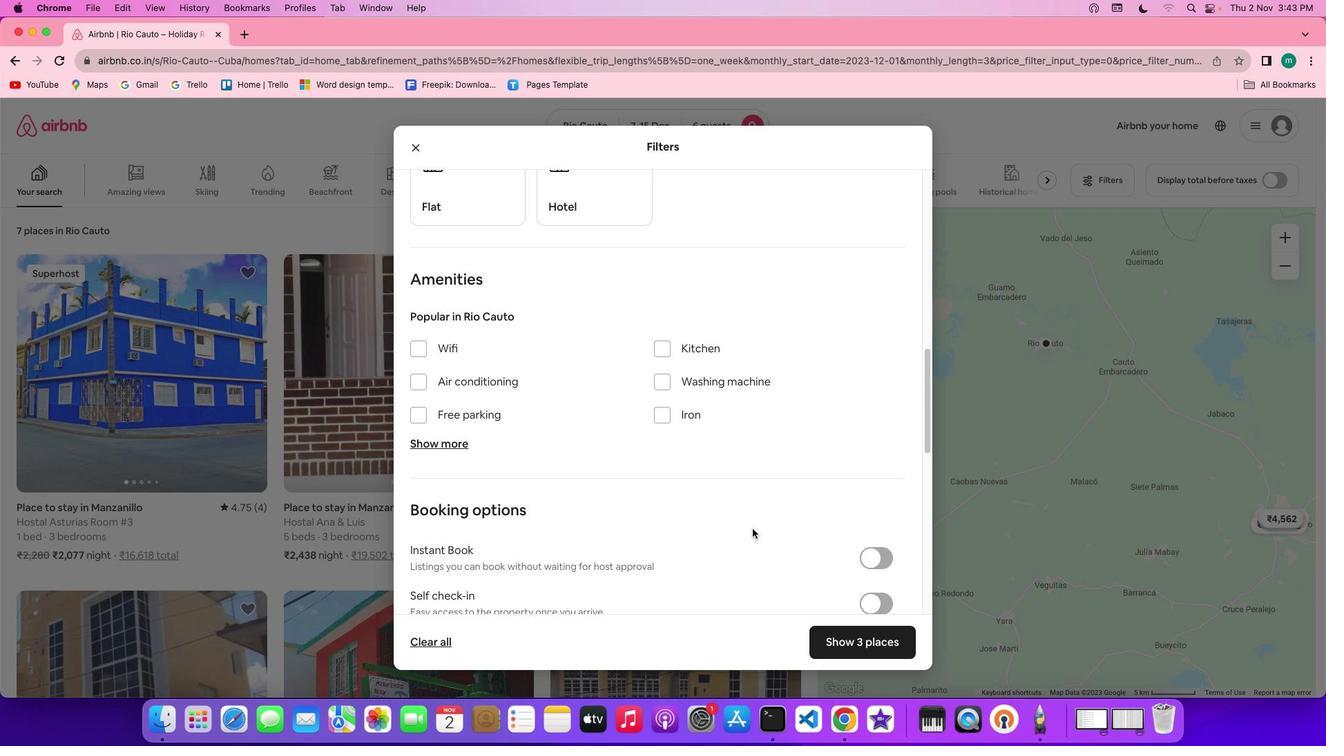 
Action: Mouse scrolled (752, 528) with delta (0, 0)
Screenshot: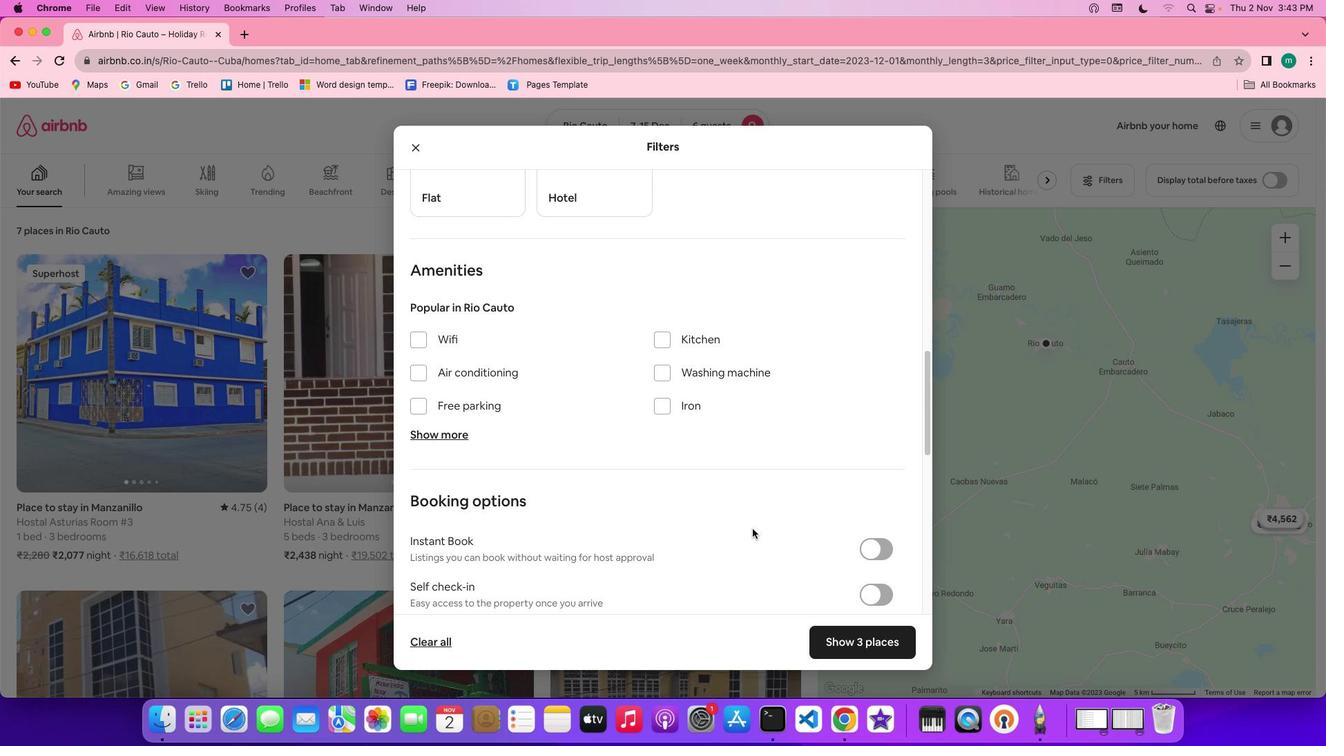 
Action: Mouse moved to (753, 528)
Screenshot: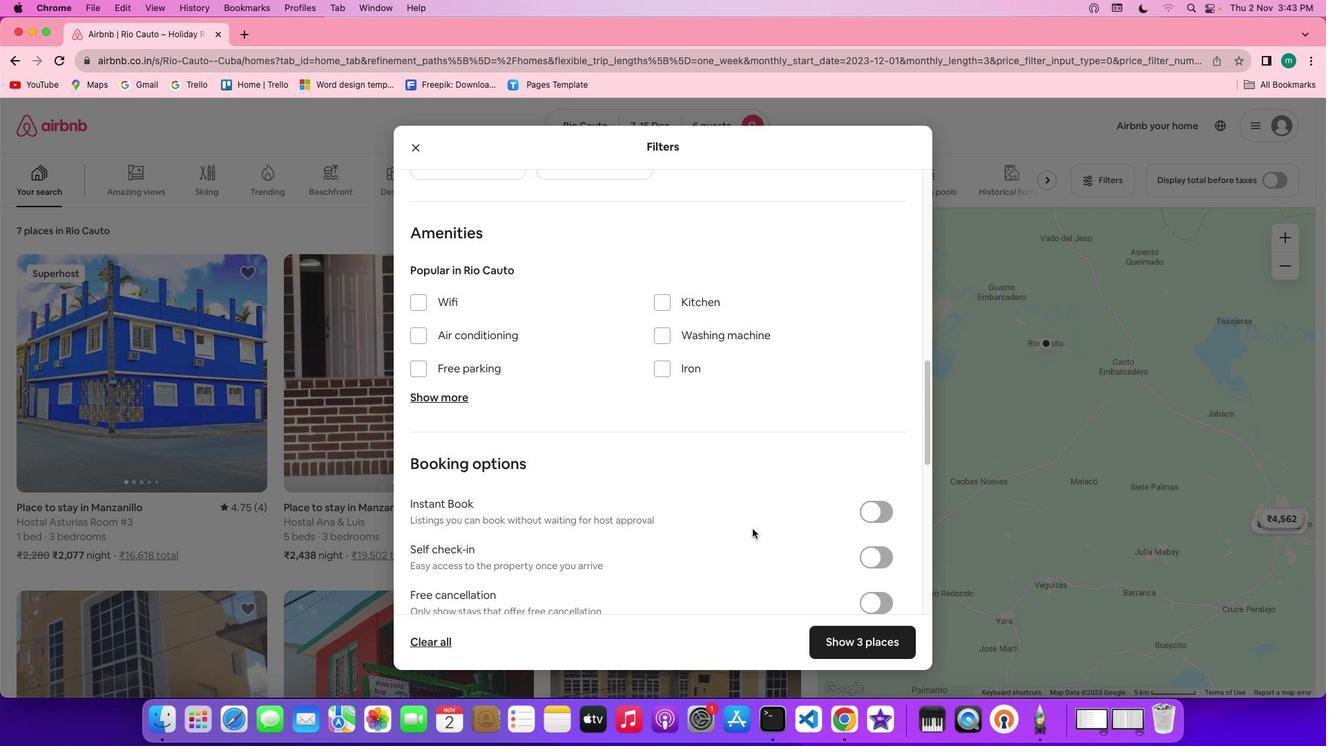 
Action: Mouse scrolled (753, 528) with delta (0, 0)
Screenshot: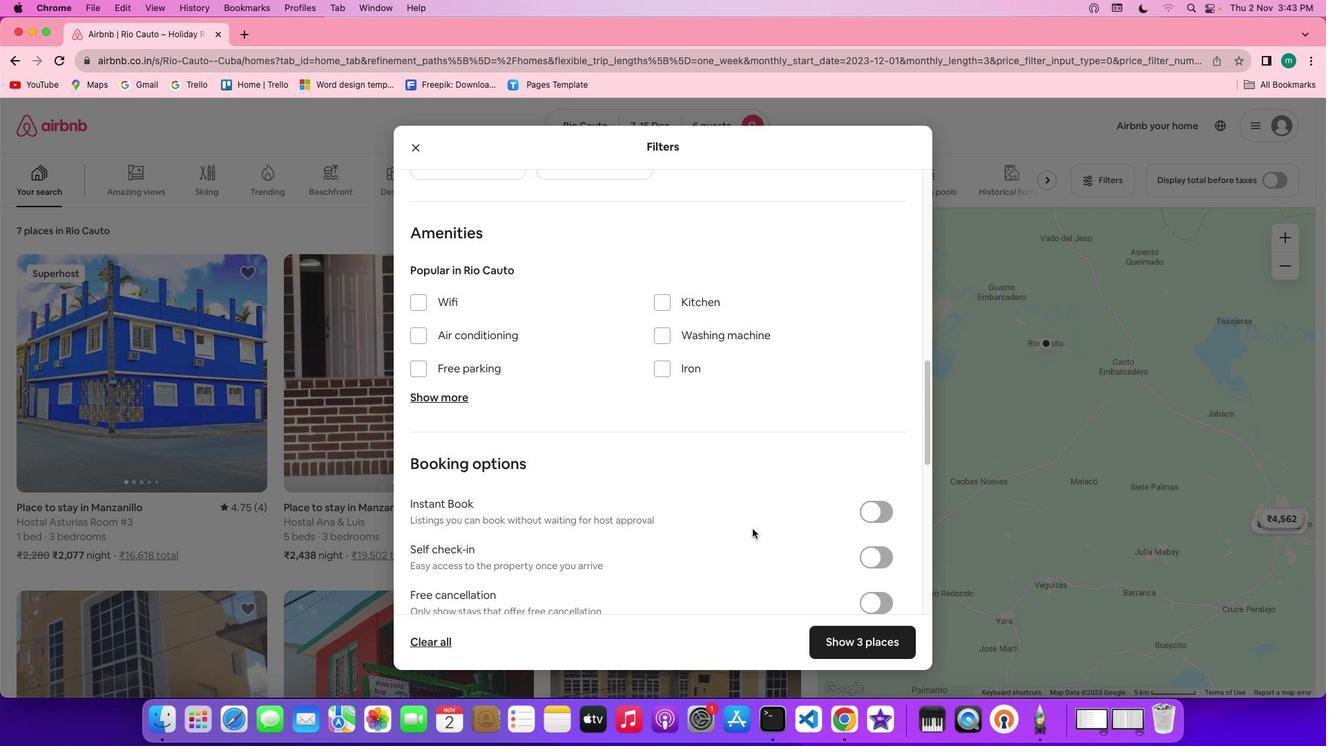 
Action: Mouse scrolled (753, 528) with delta (0, -2)
Screenshot: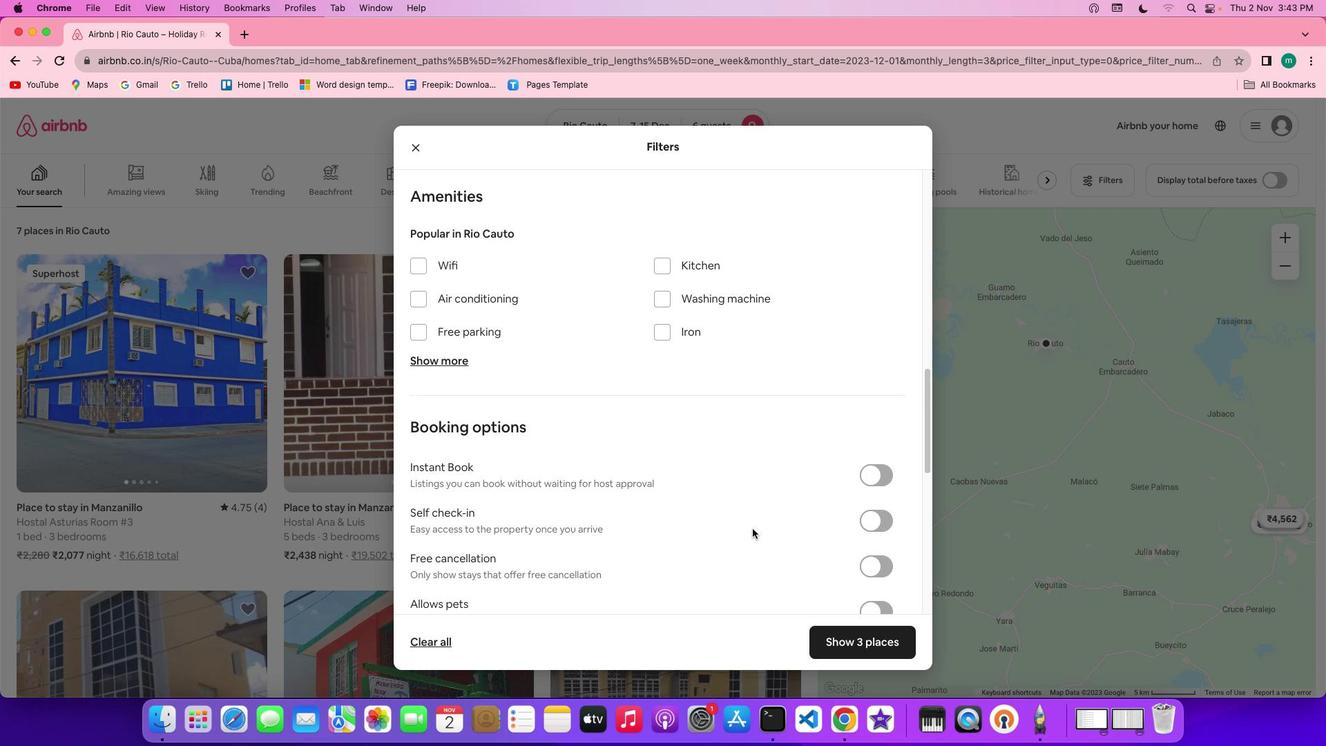 
Action: Mouse moved to (768, 539)
Screenshot: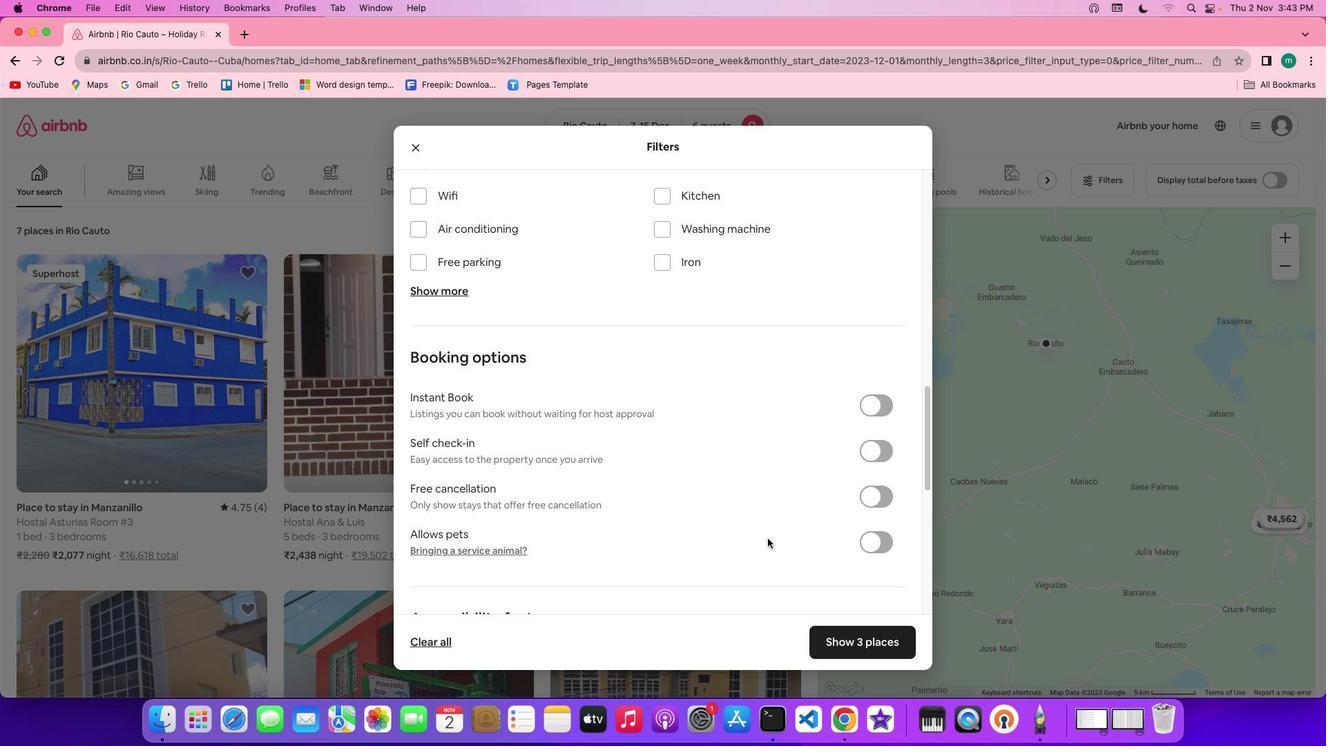 
Action: Mouse scrolled (768, 539) with delta (0, 0)
Screenshot: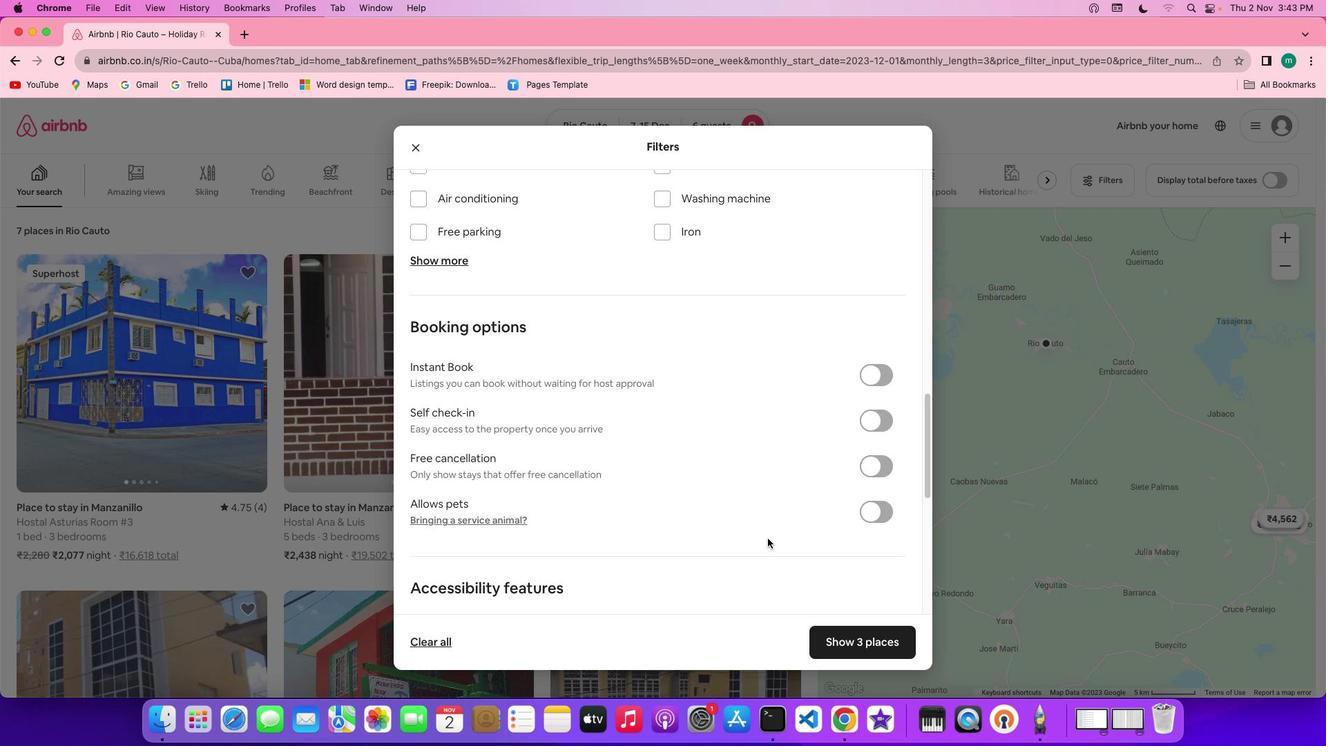 
Action: Mouse scrolled (768, 539) with delta (0, 0)
Screenshot: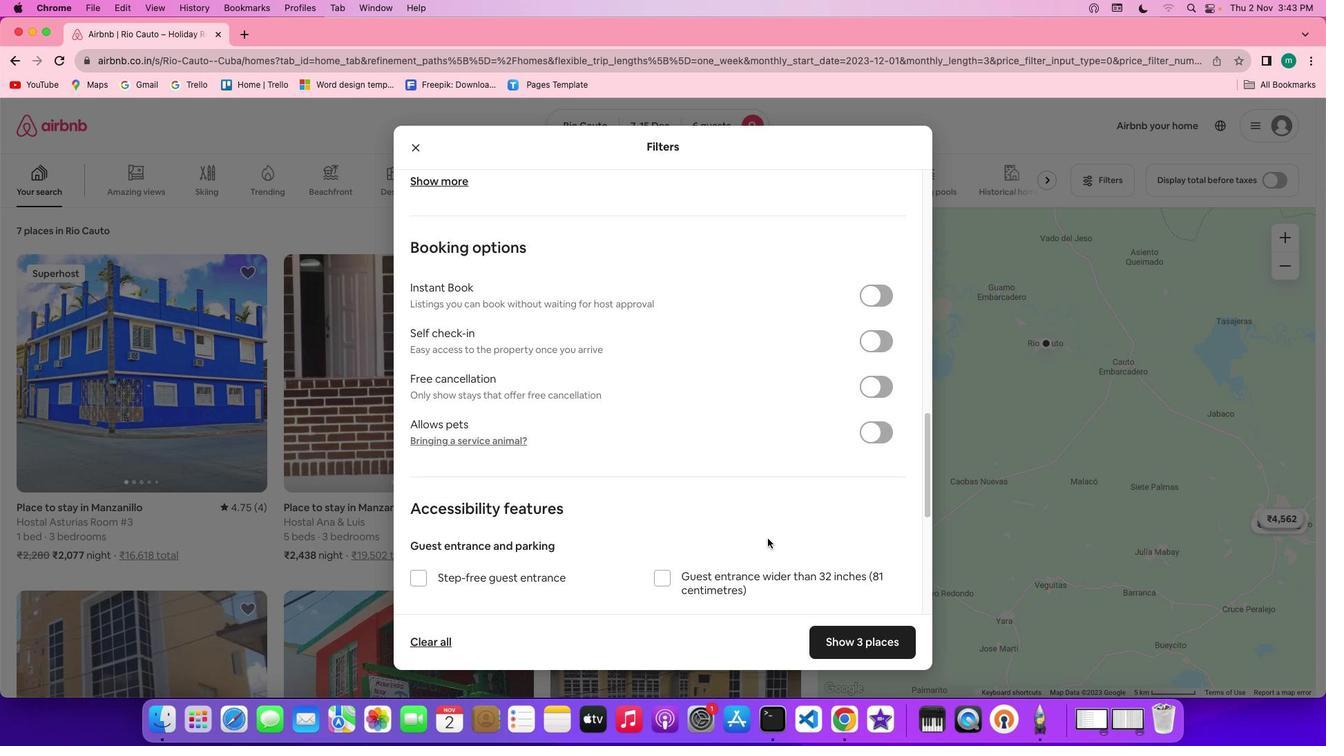 
Action: Mouse scrolled (768, 539) with delta (0, -2)
Screenshot: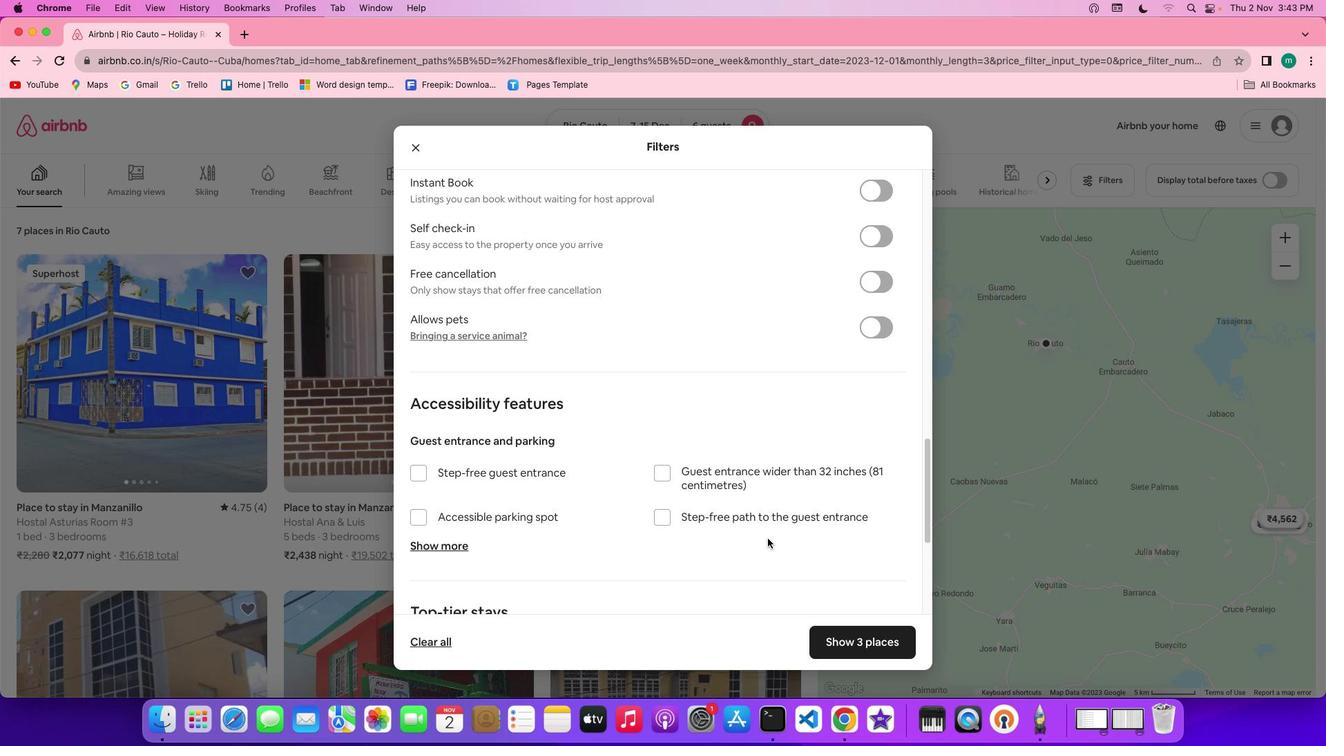 
Action: Mouse scrolled (768, 539) with delta (0, -3)
Screenshot: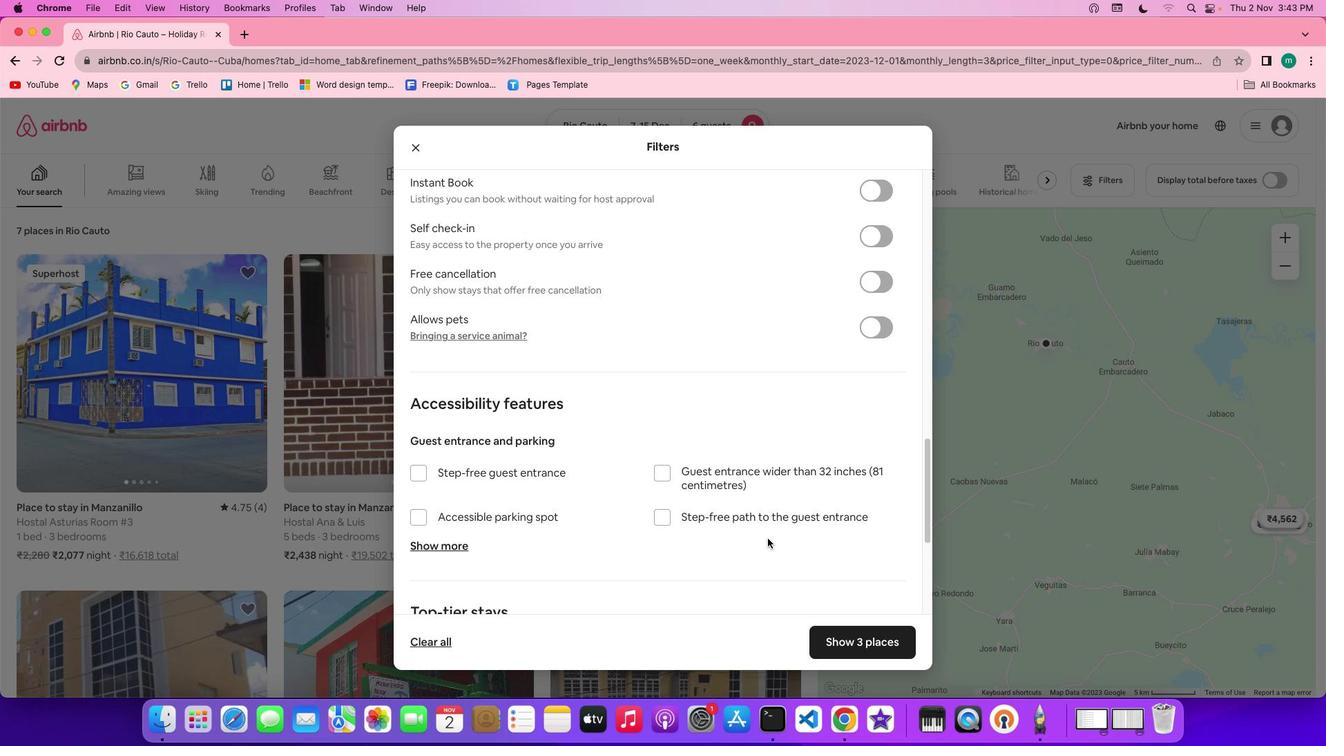 
Action: Mouse scrolled (768, 539) with delta (0, -3)
Screenshot: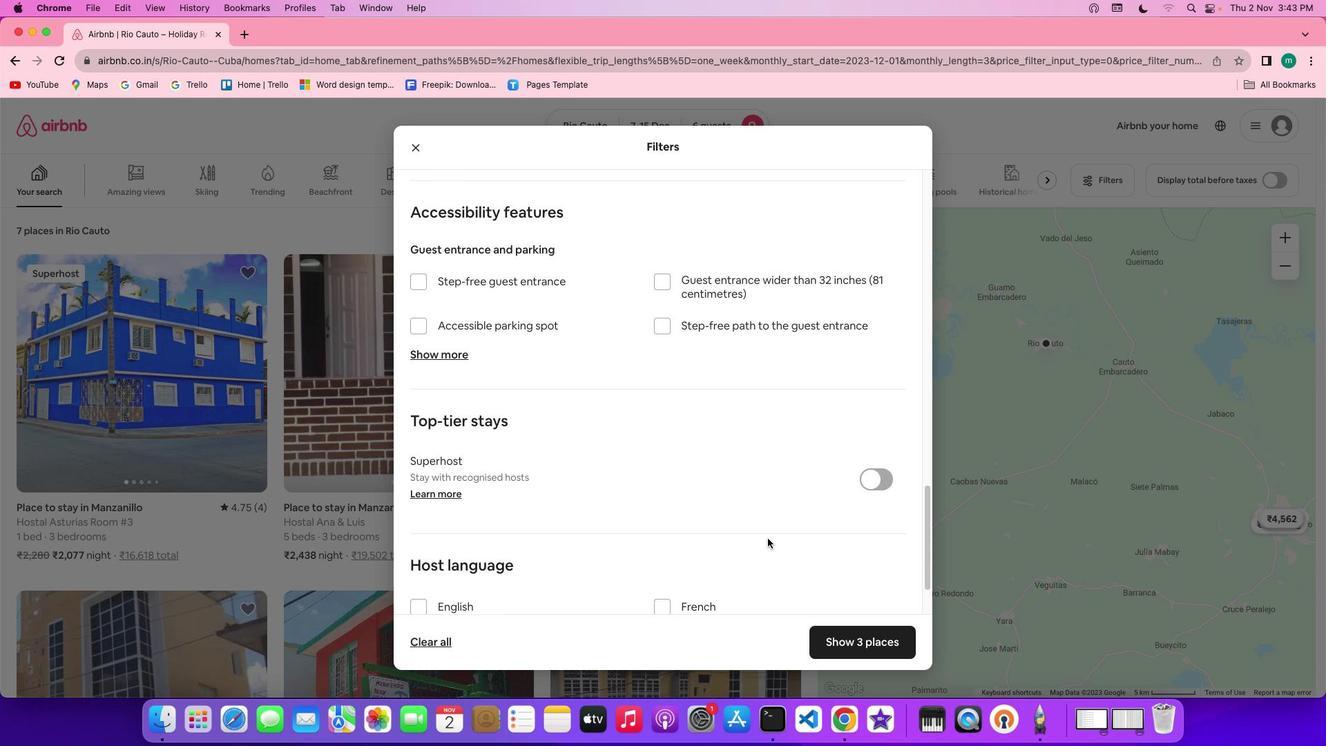 
Action: Mouse moved to (786, 561)
Screenshot: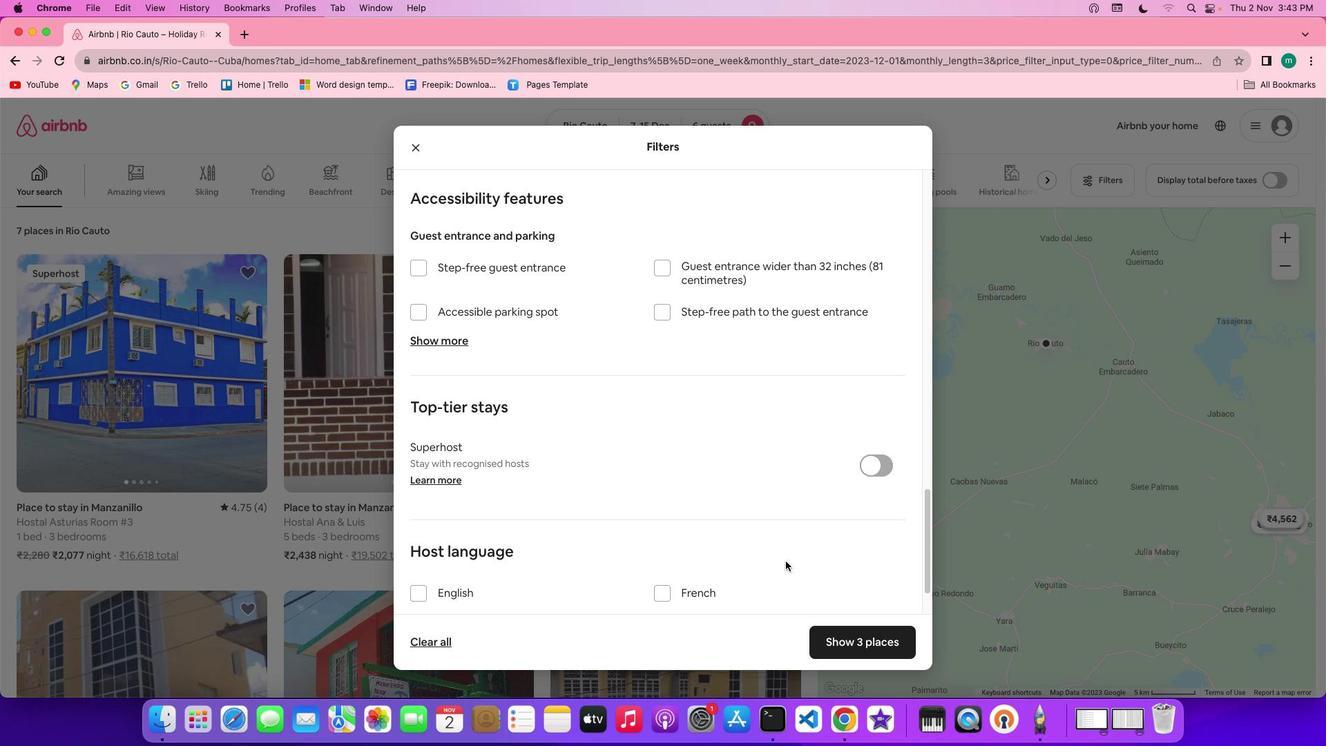 
Action: Mouse scrolled (786, 561) with delta (0, 0)
Screenshot: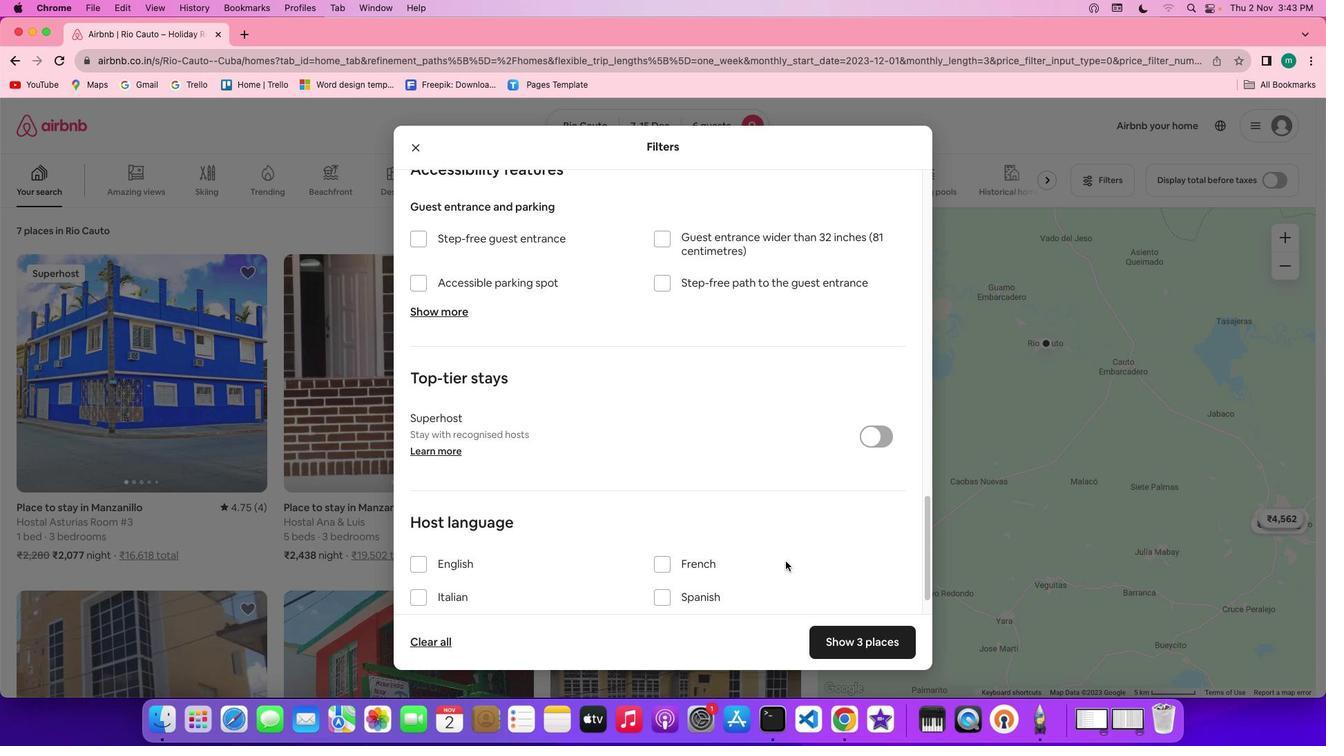
Action: Mouse scrolled (786, 561) with delta (0, 0)
Screenshot: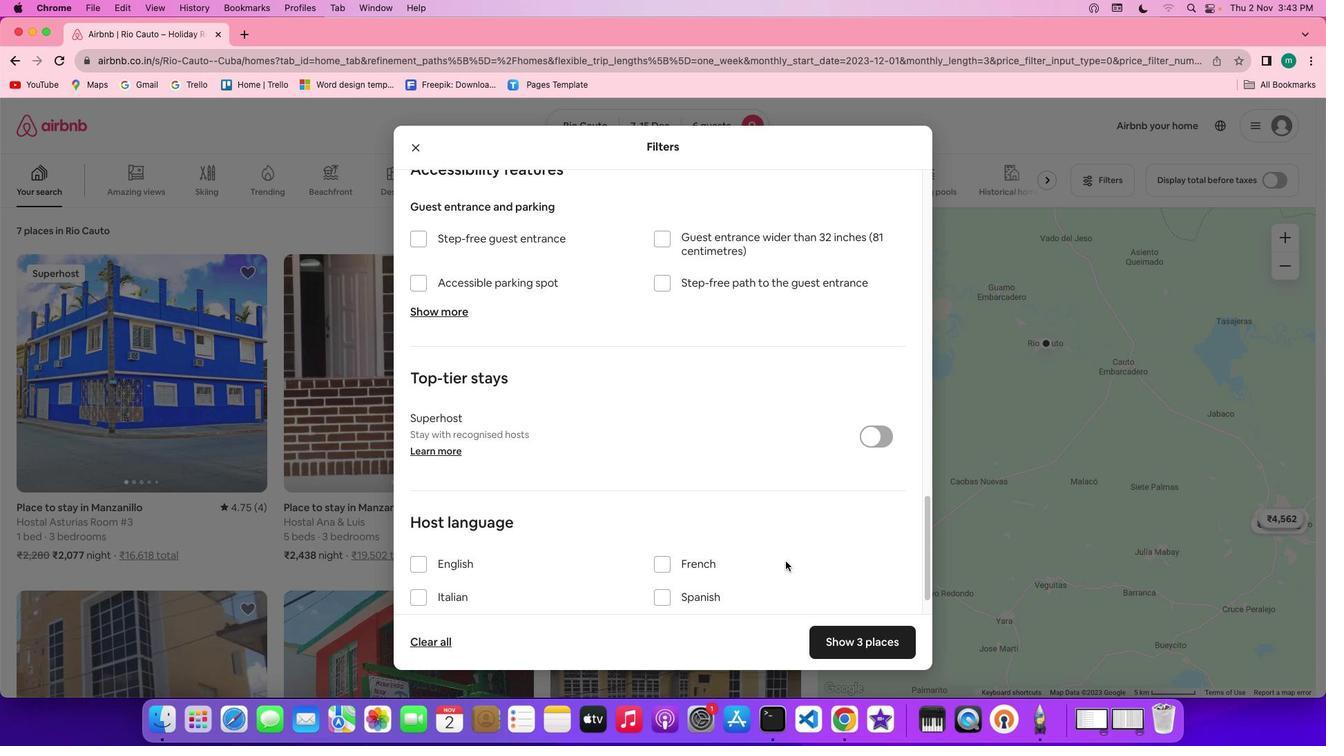 
Action: Mouse scrolled (786, 561) with delta (0, -2)
Screenshot: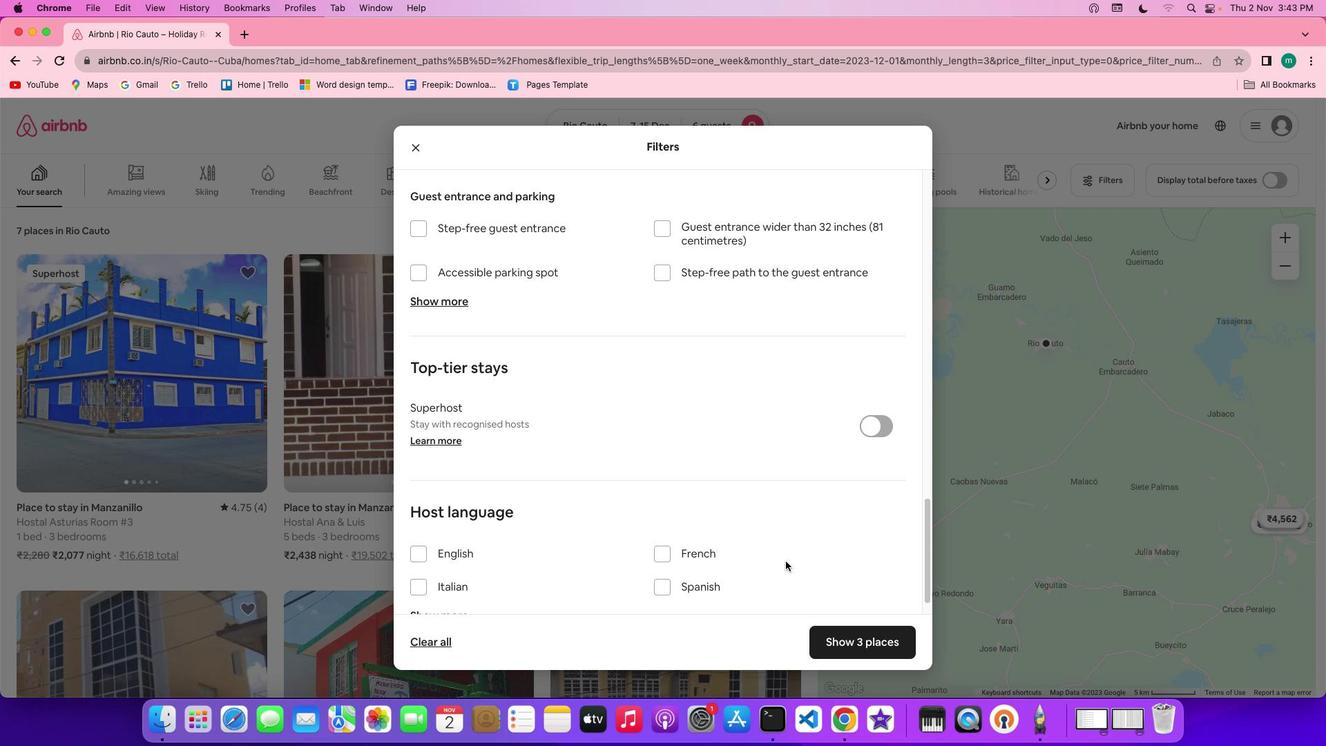 
Action: Mouse scrolled (786, 561) with delta (0, -3)
Screenshot: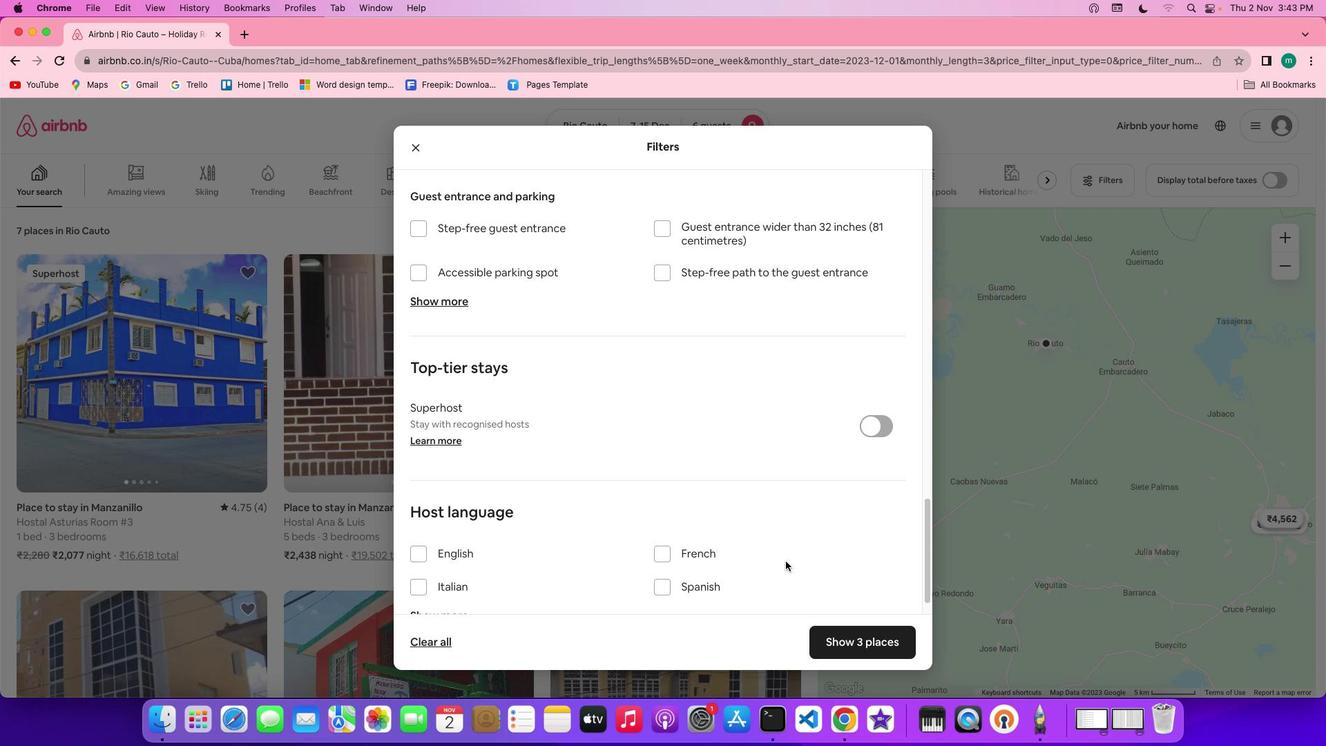 
Action: Mouse scrolled (786, 561) with delta (0, -4)
Screenshot: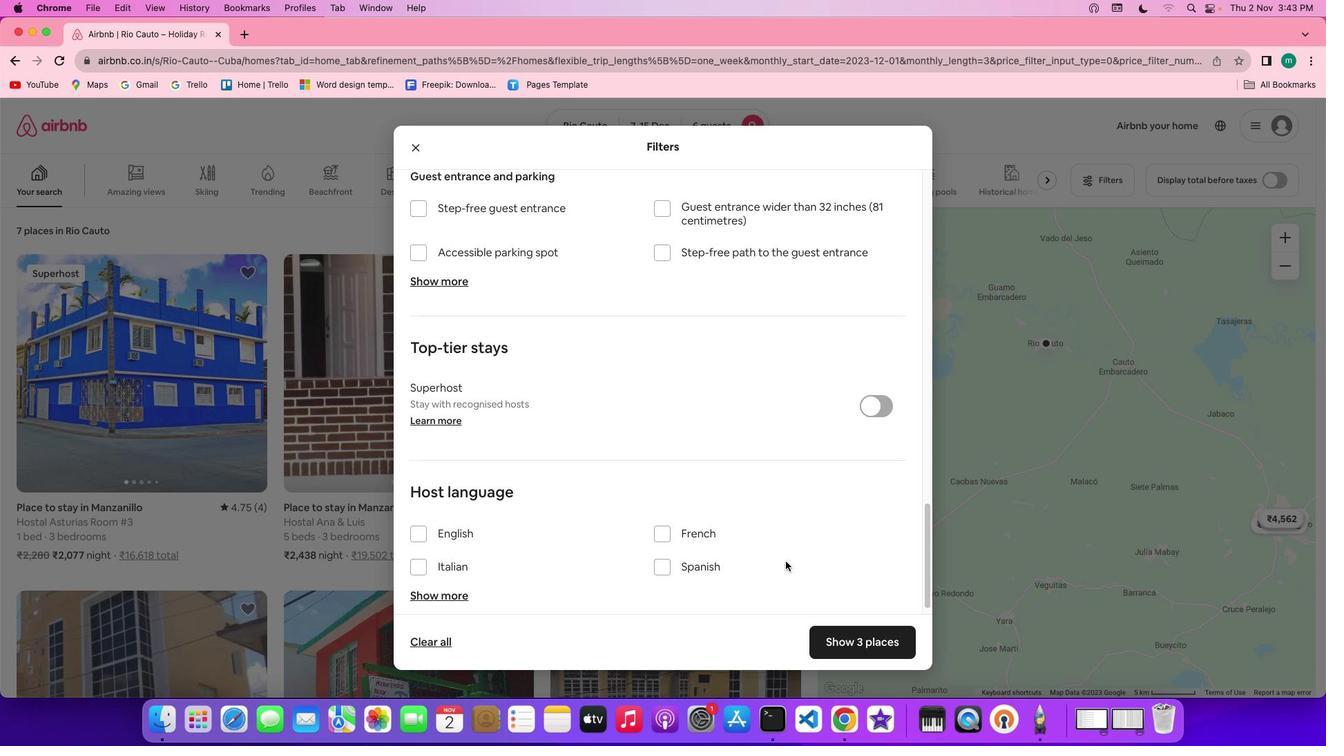 
Action: Mouse scrolled (786, 561) with delta (0, -4)
Screenshot: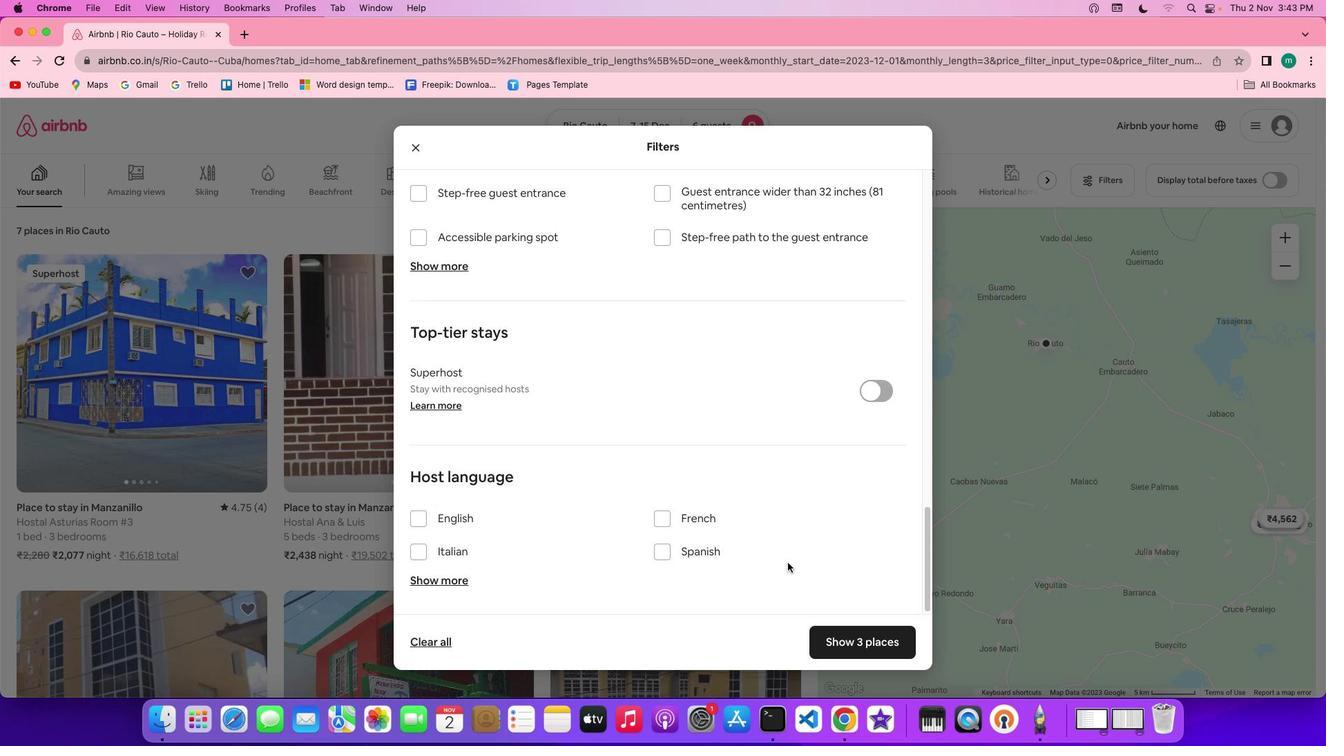 
Action: Mouse moved to (841, 601)
Screenshot: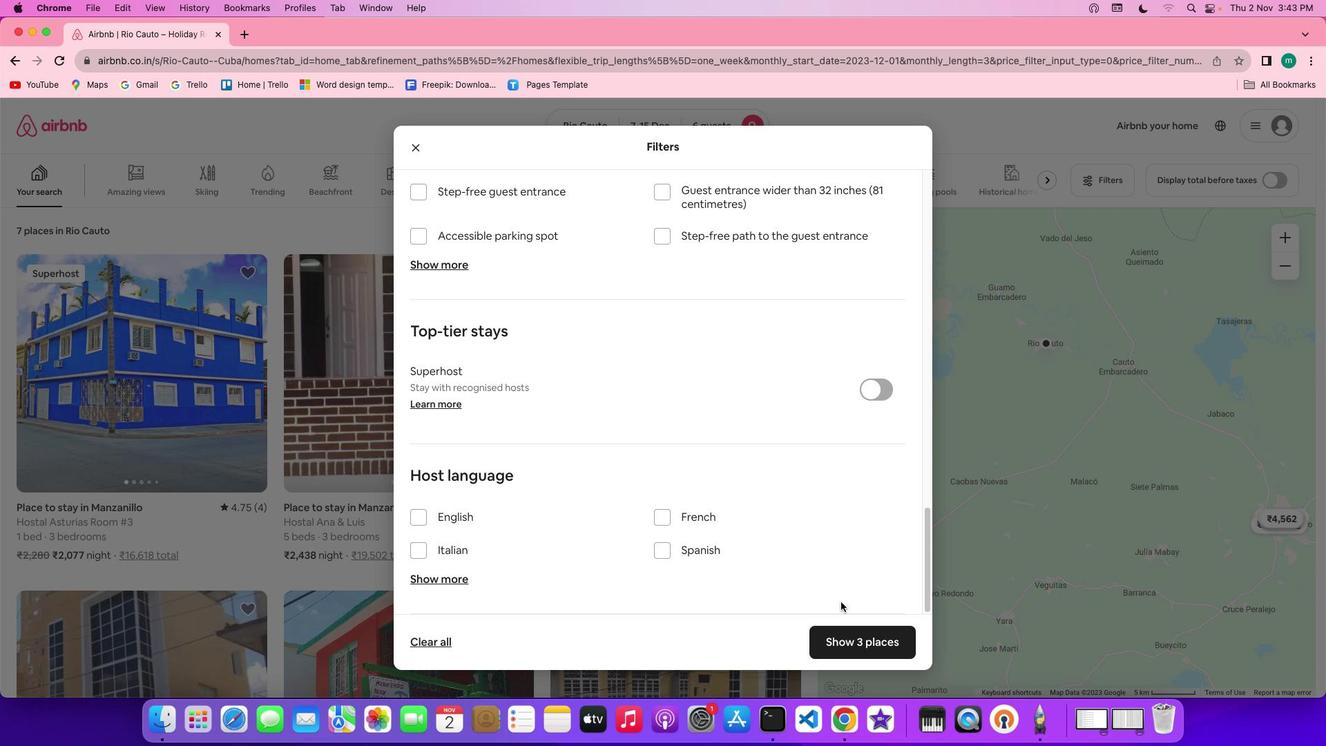 
Action: Mouse scrolled (841, 601) with delta (0, 0)
Screenshot: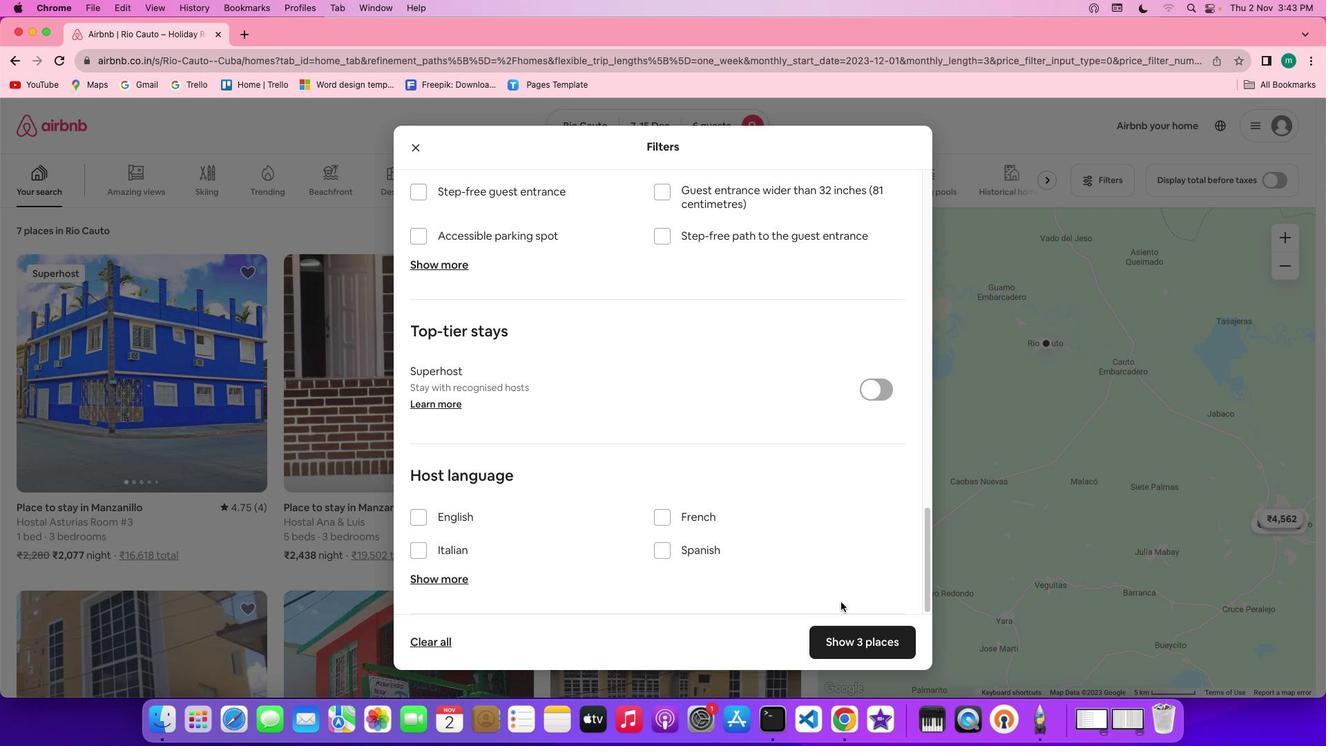 
Action: Mouse scrolled (841, 601) with delta (0, 0)
Screenshot: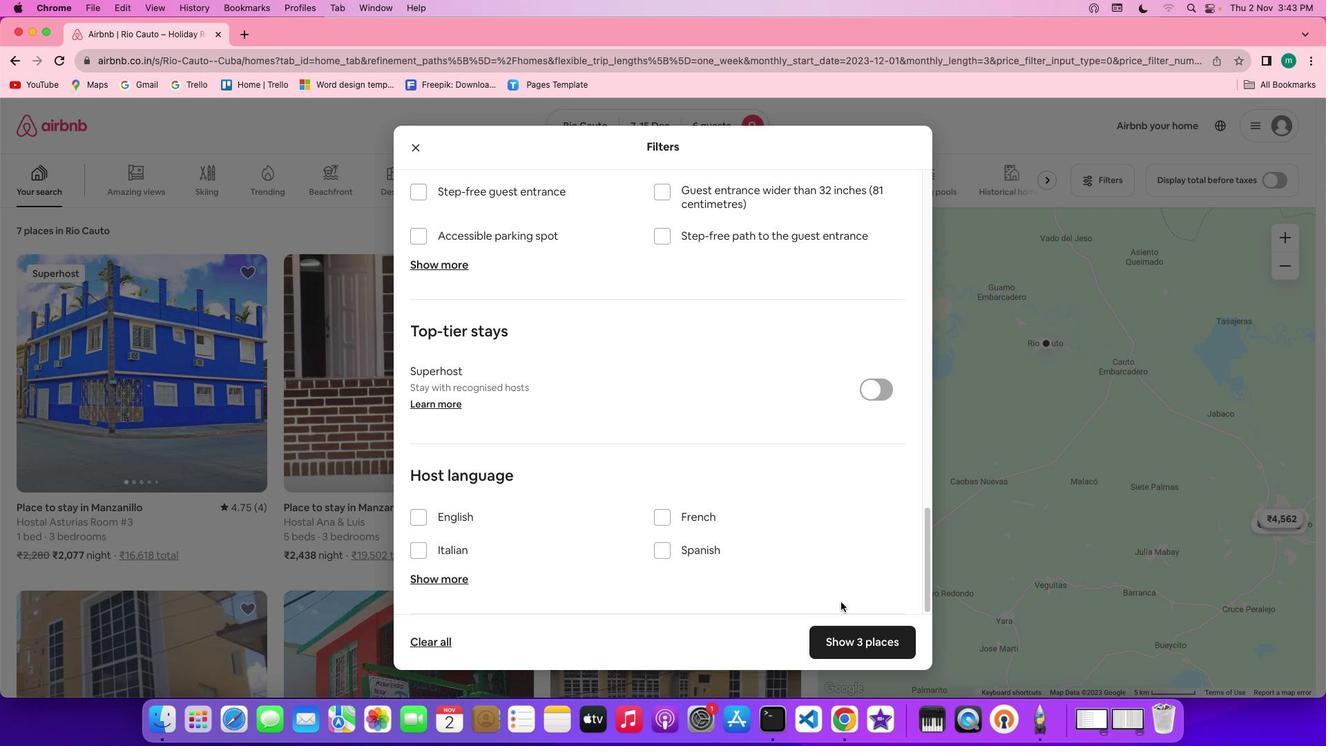 
Action: Mouse scrolled (841, 601) with delta (0, -2)
Screenshot: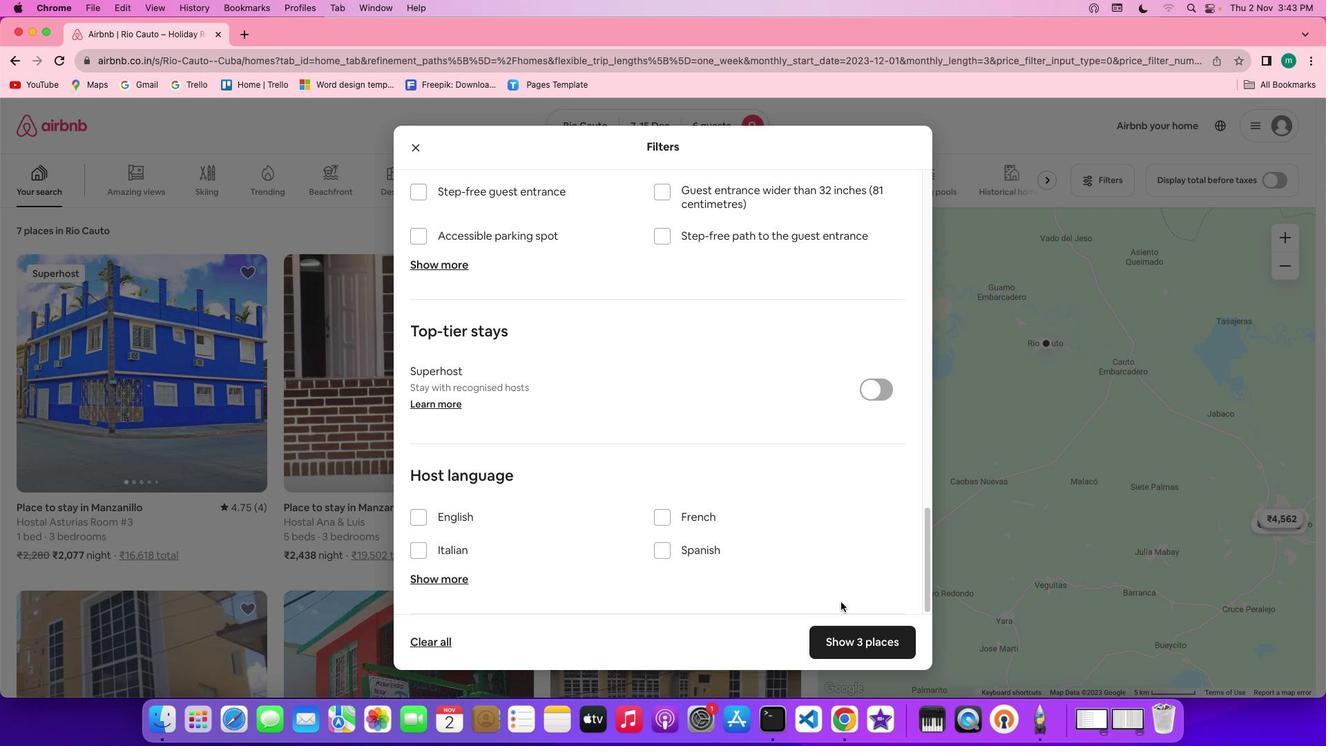 
Action: Mouse scrolled (841, 601) with delta (0, -3)
Screenshot: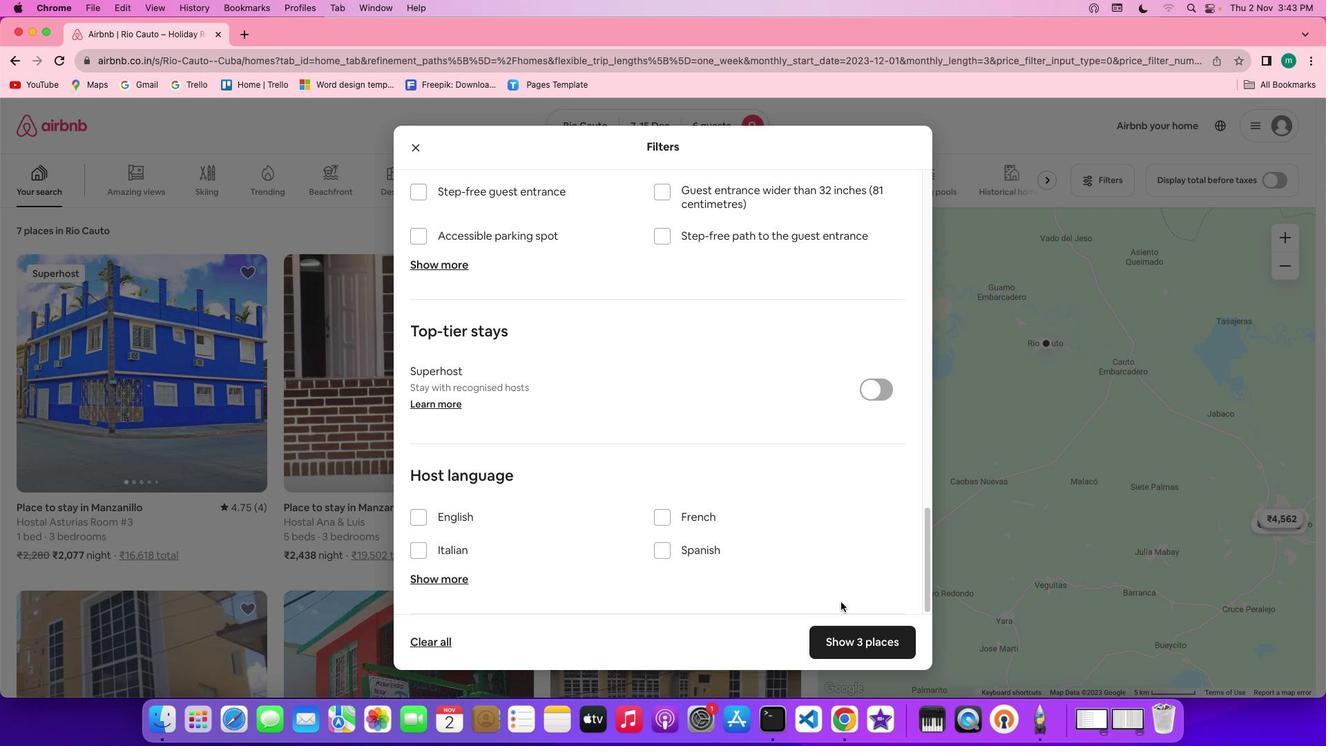 
Action: Mouse moved to (847, 638)
Screenshot: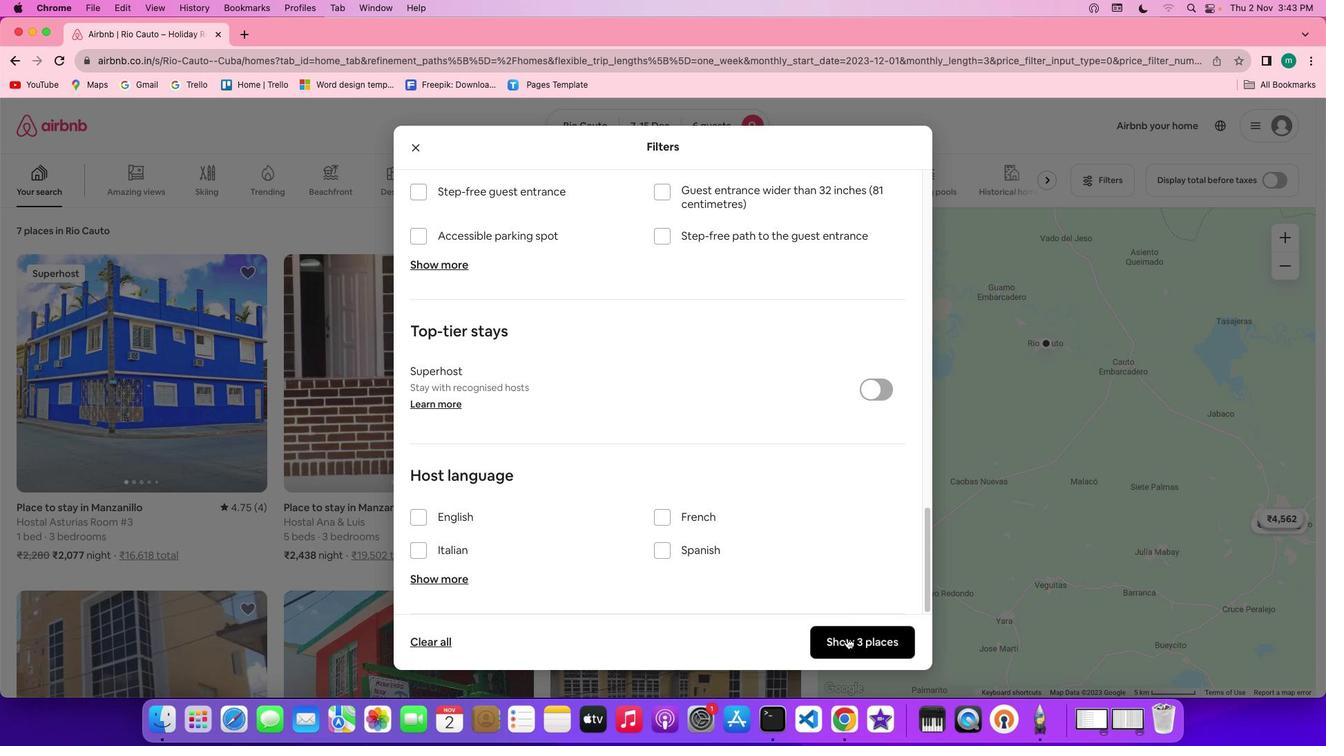
Action: Mouse pressed left at (847, 638)
Screenshot: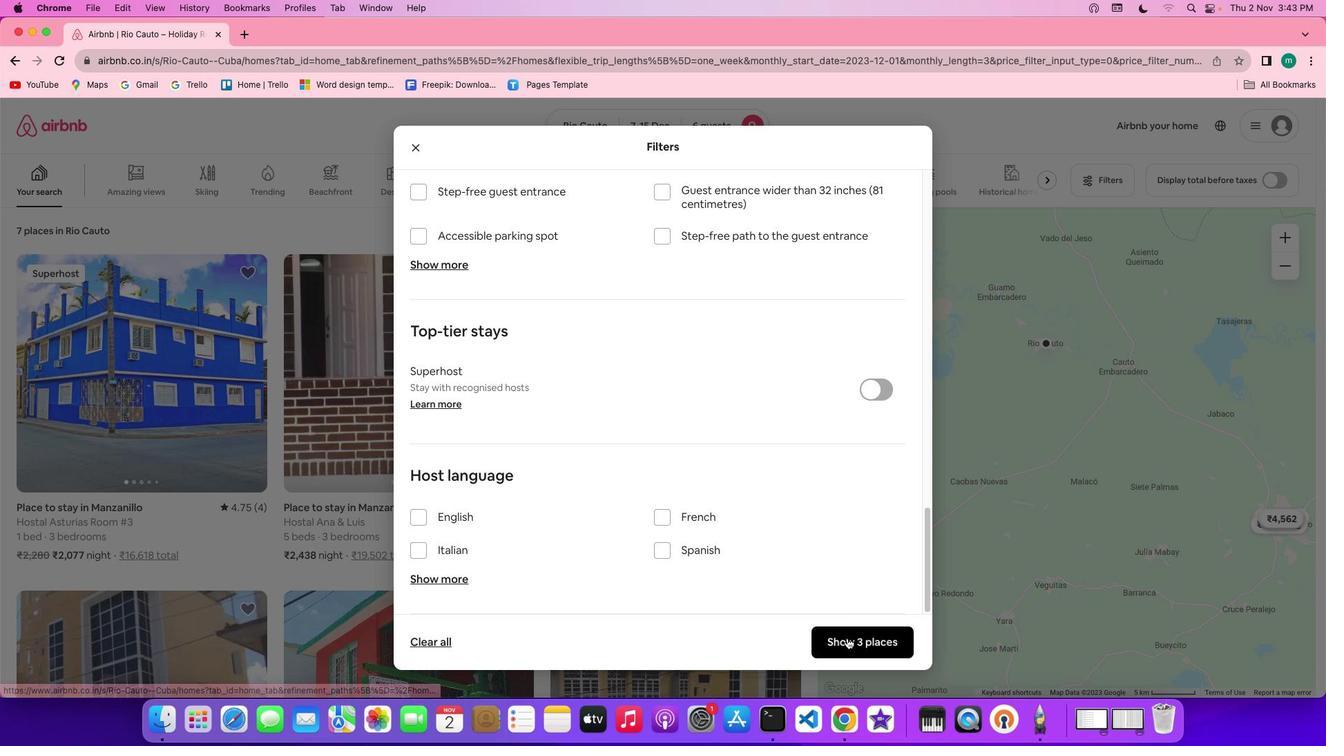 
Action: Mouse moved to (165, 343)
Screenshot: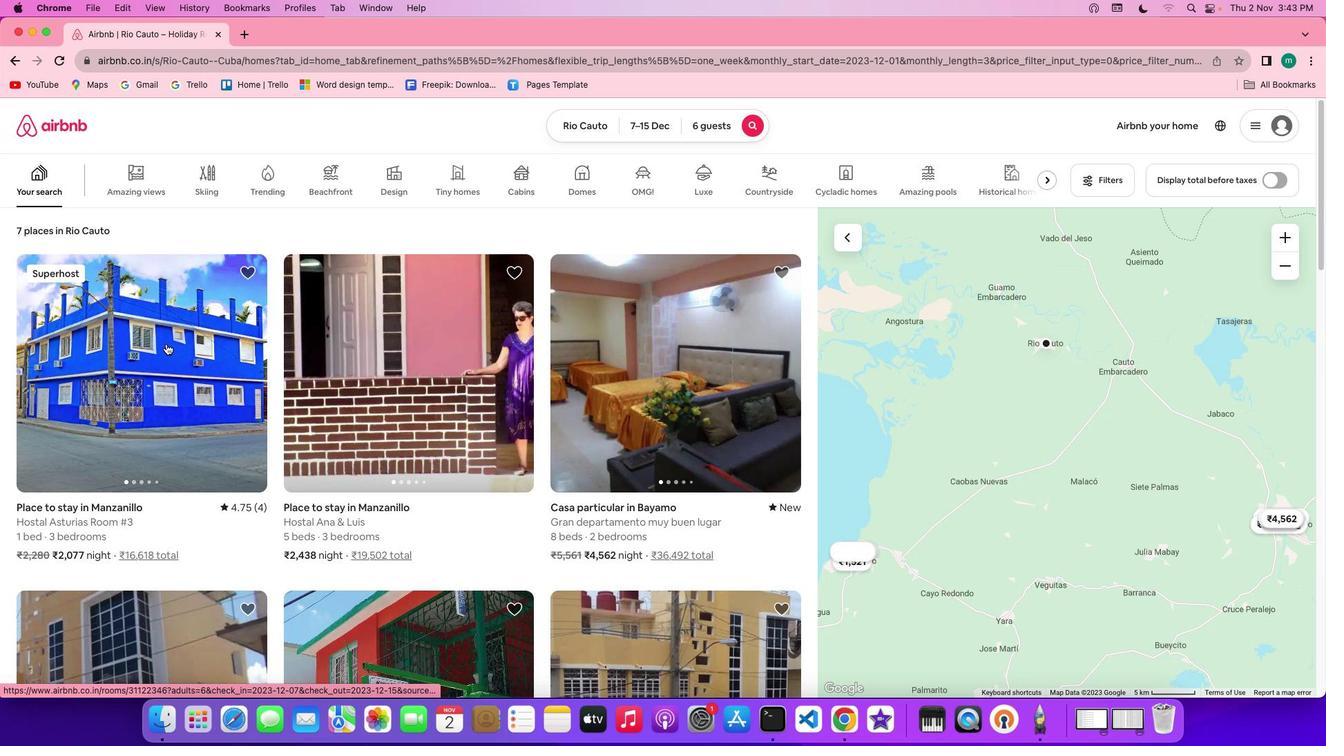 
Action: Mouse pressed left at (165, 343)
Screenshot: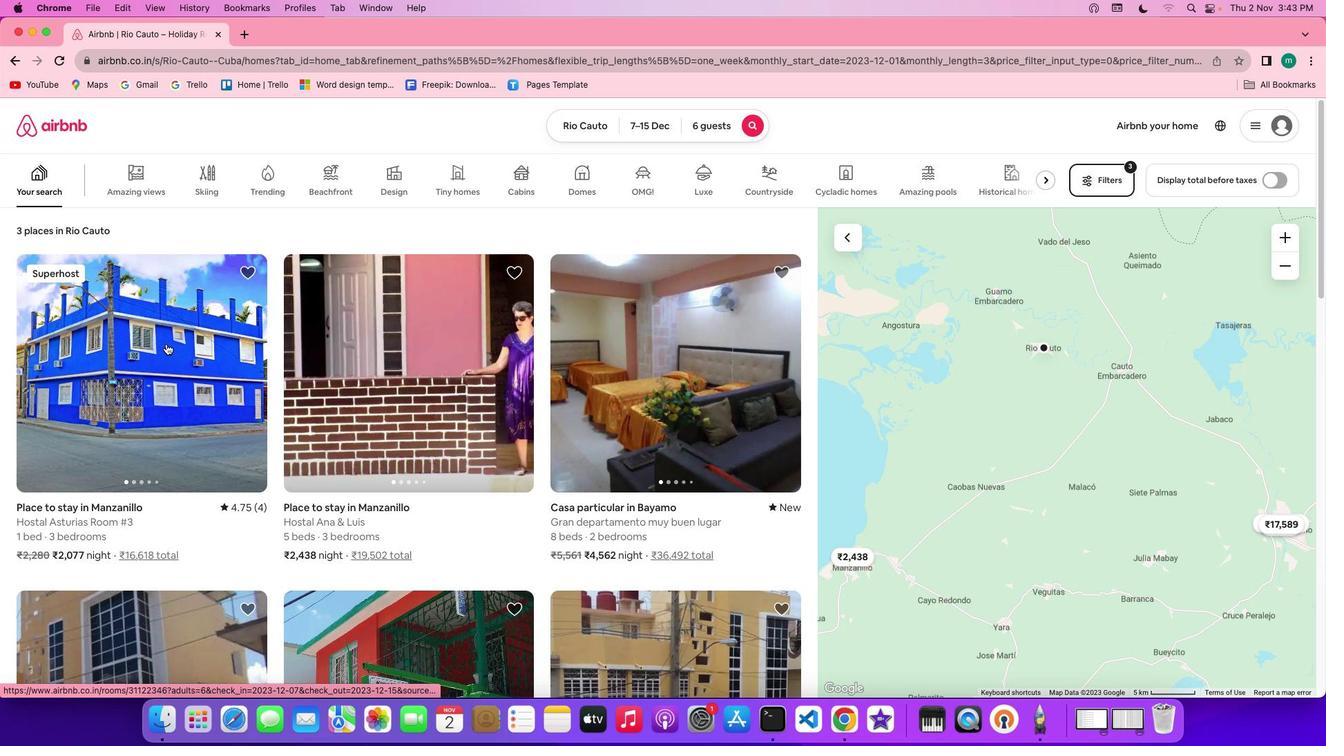 
Action: Mouse moved to (989, 522)
Screenshot: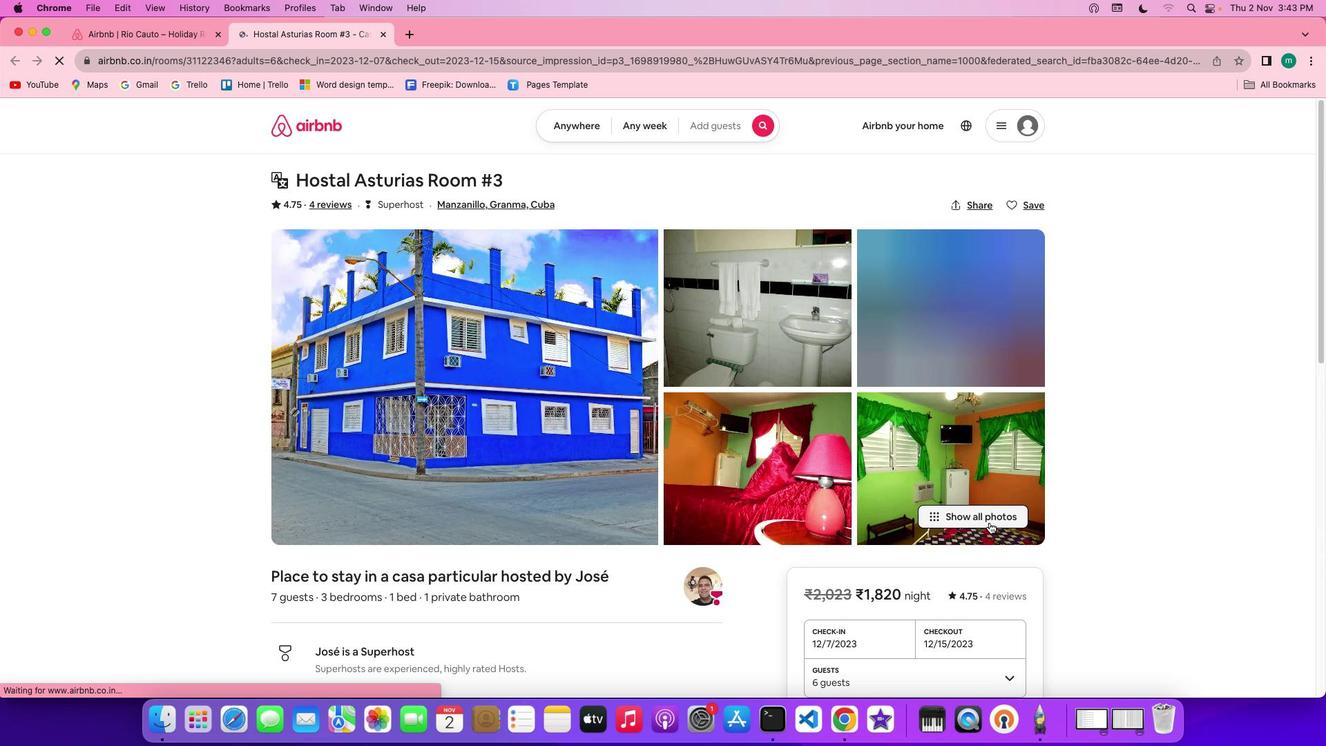 
Action: Mouse pressed left at (989, 522)
Screenshot: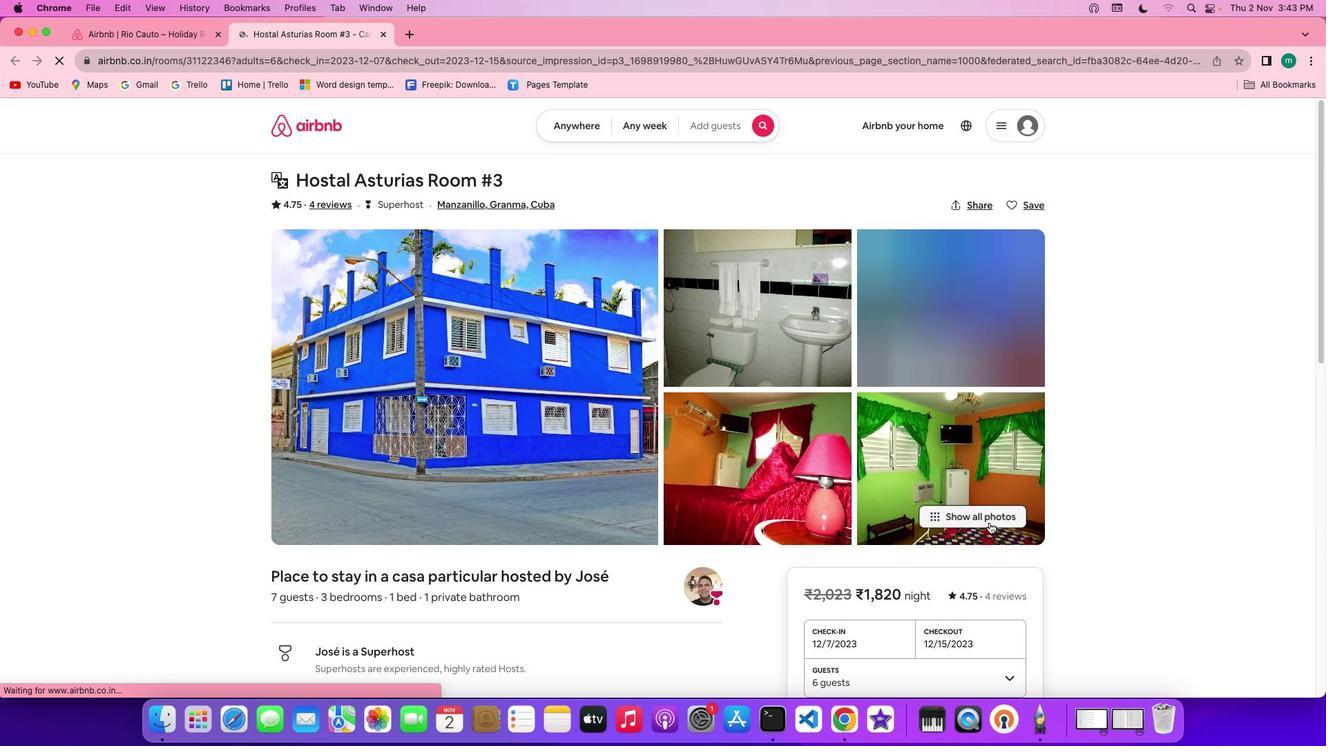 
Action: Mouse moved to (660, 475)
Screenshot: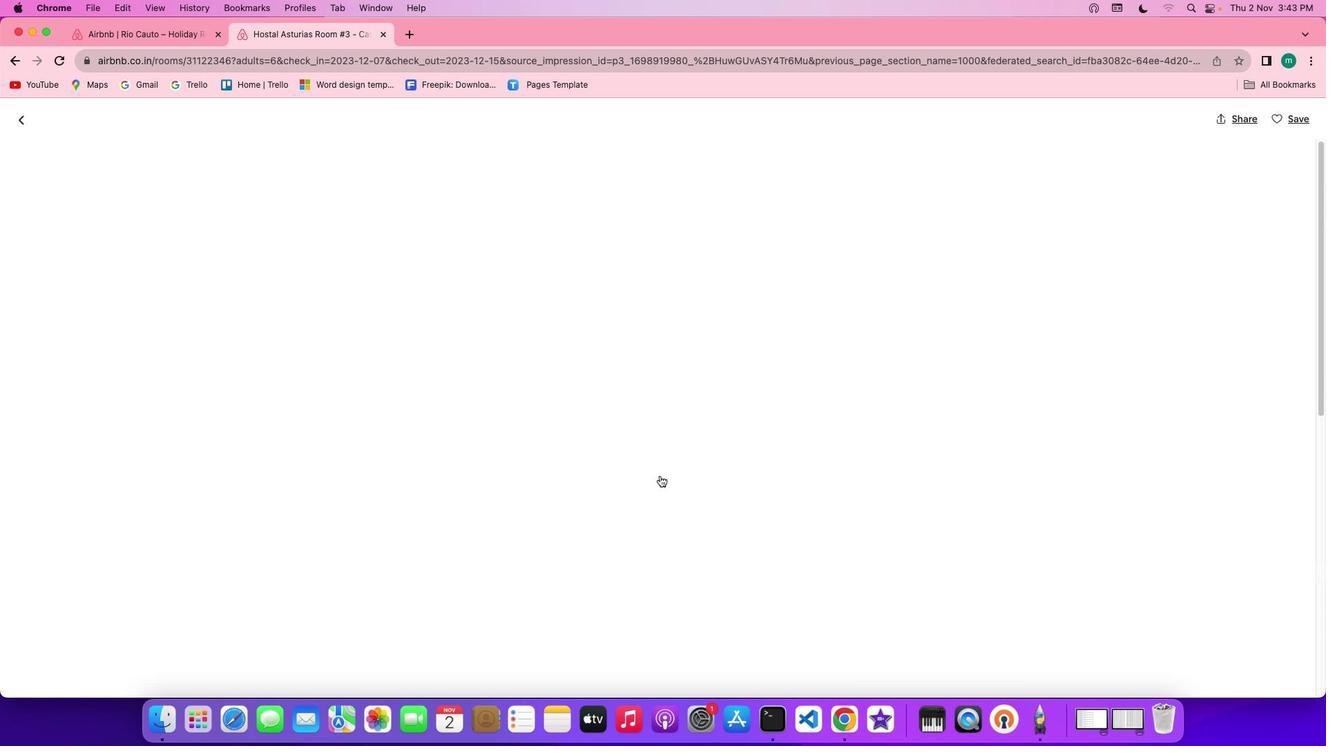
Action: Mouse scrolled (660, 475) with delta (0, 0)
Screenshot: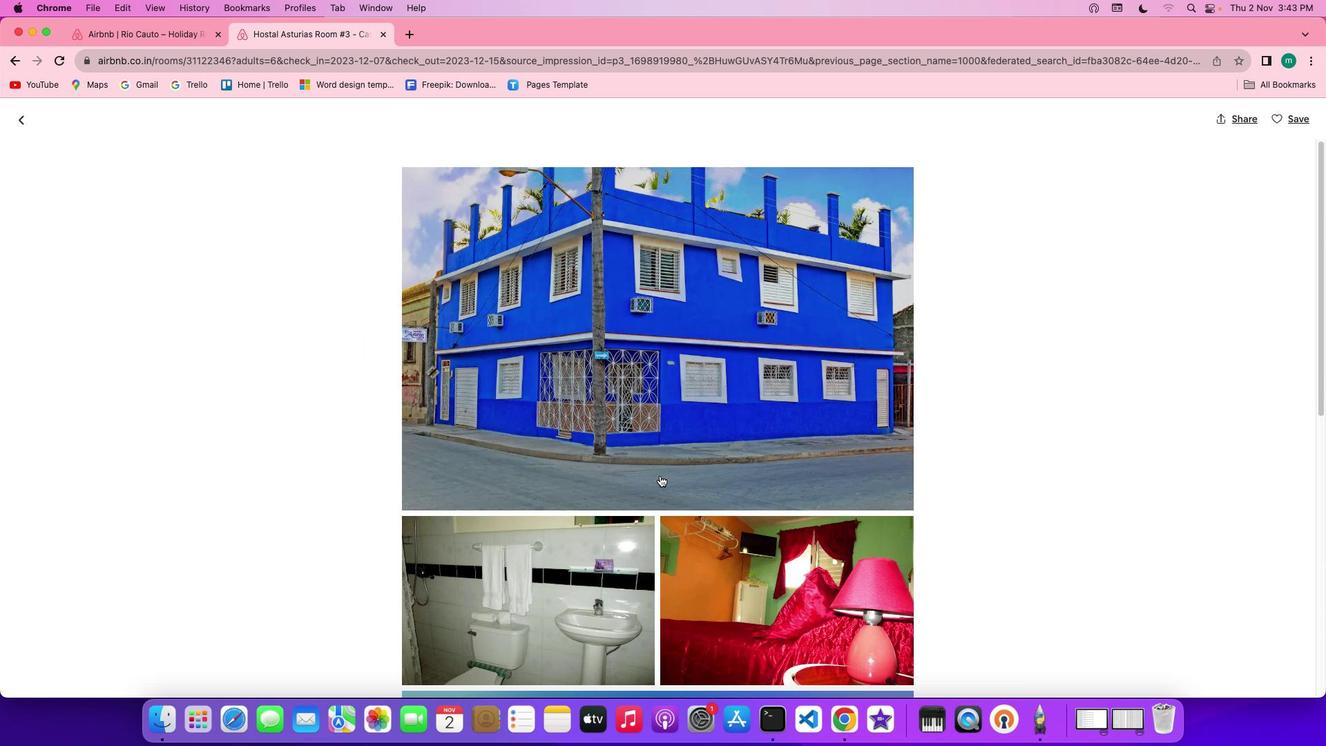 
Action: Mouse scrolled (660, 475) with delta (0, 0)
Screenshot: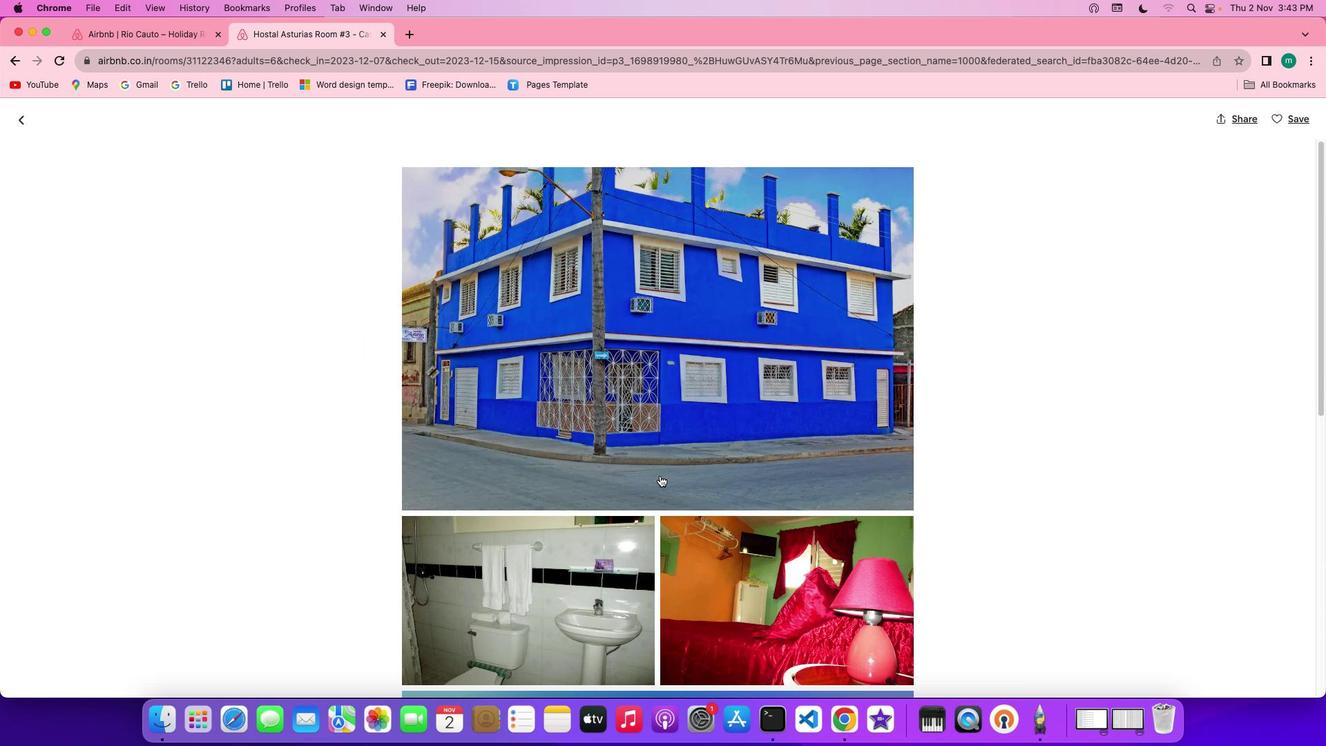 
Action: Mouse scrolled (660, 475) with delta (0, -1)
Screenshot: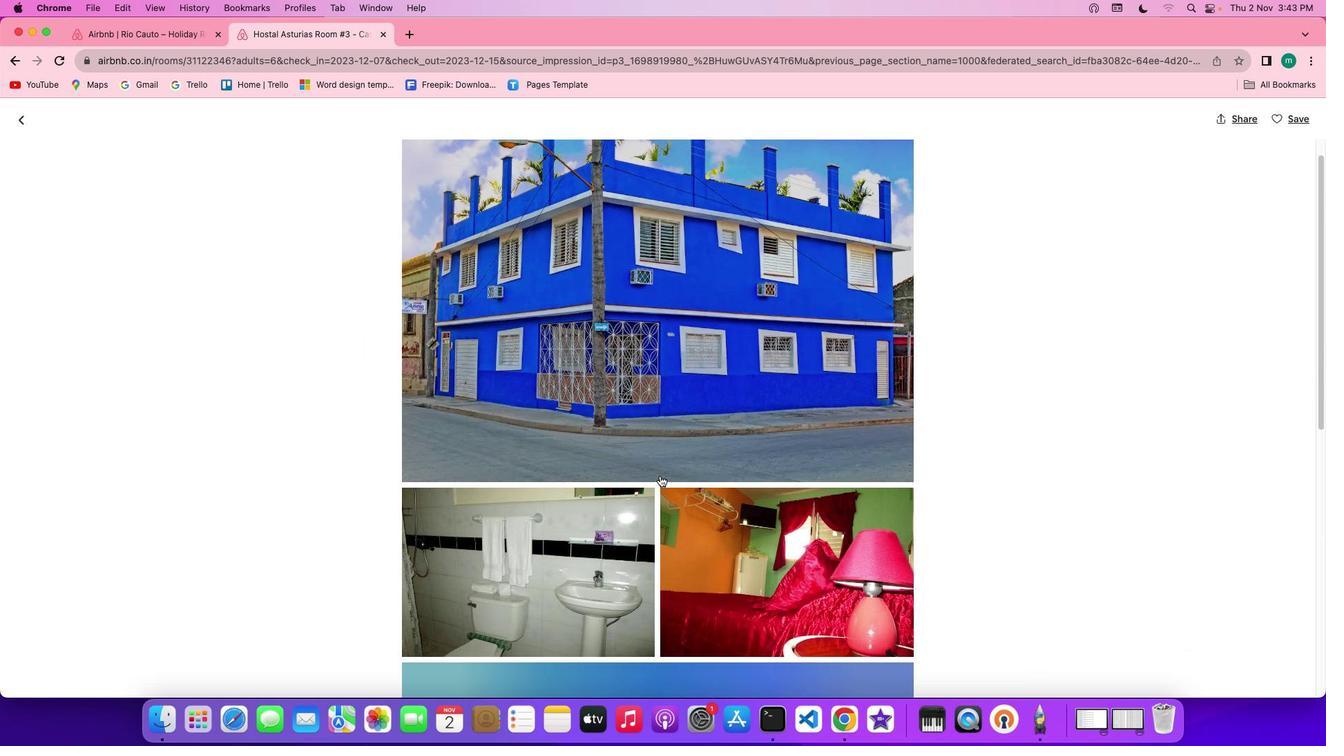 
Action: Mouse scrolled (660, 475) with delta (0, -1)
Screenshot: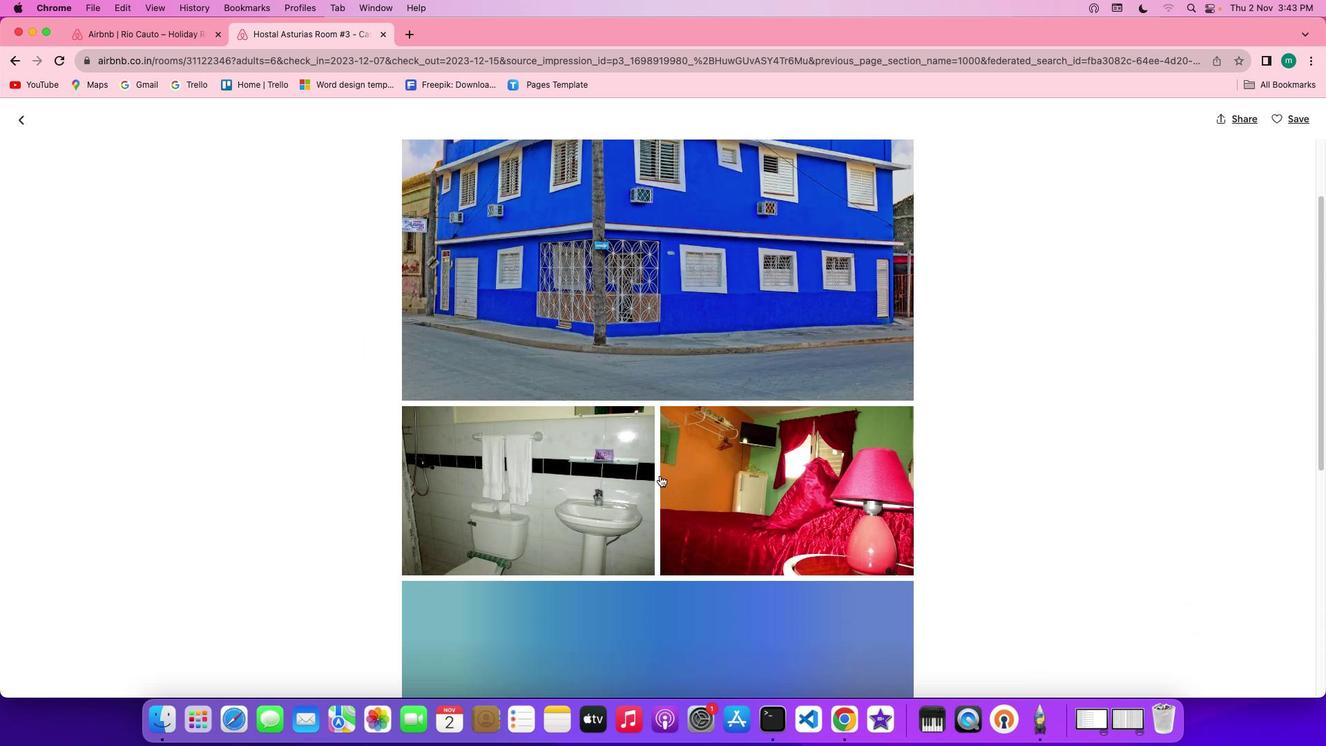 
Action: Mouse scrolled (660, 475) with delta (0, 0)
Screenshot: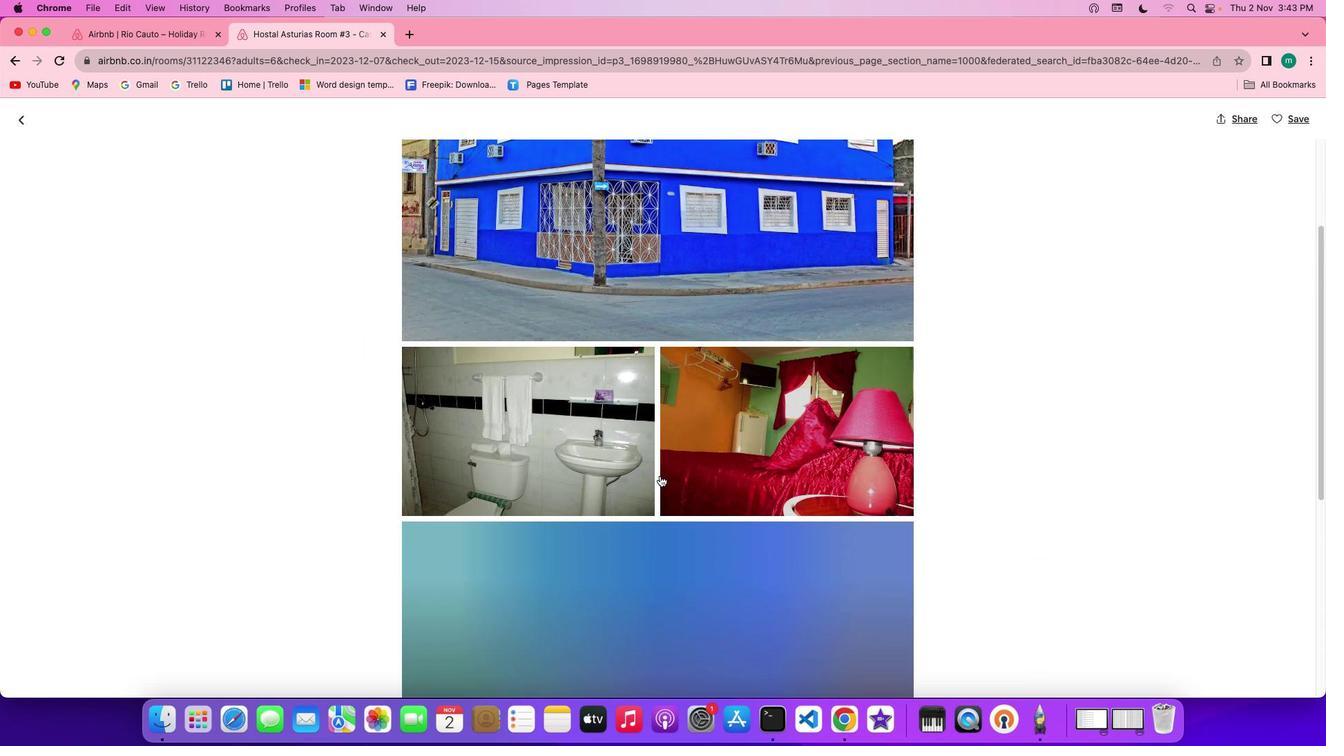 
Action: Mouse scrolled (660, 475) with delta (0, 0)
Screenshot: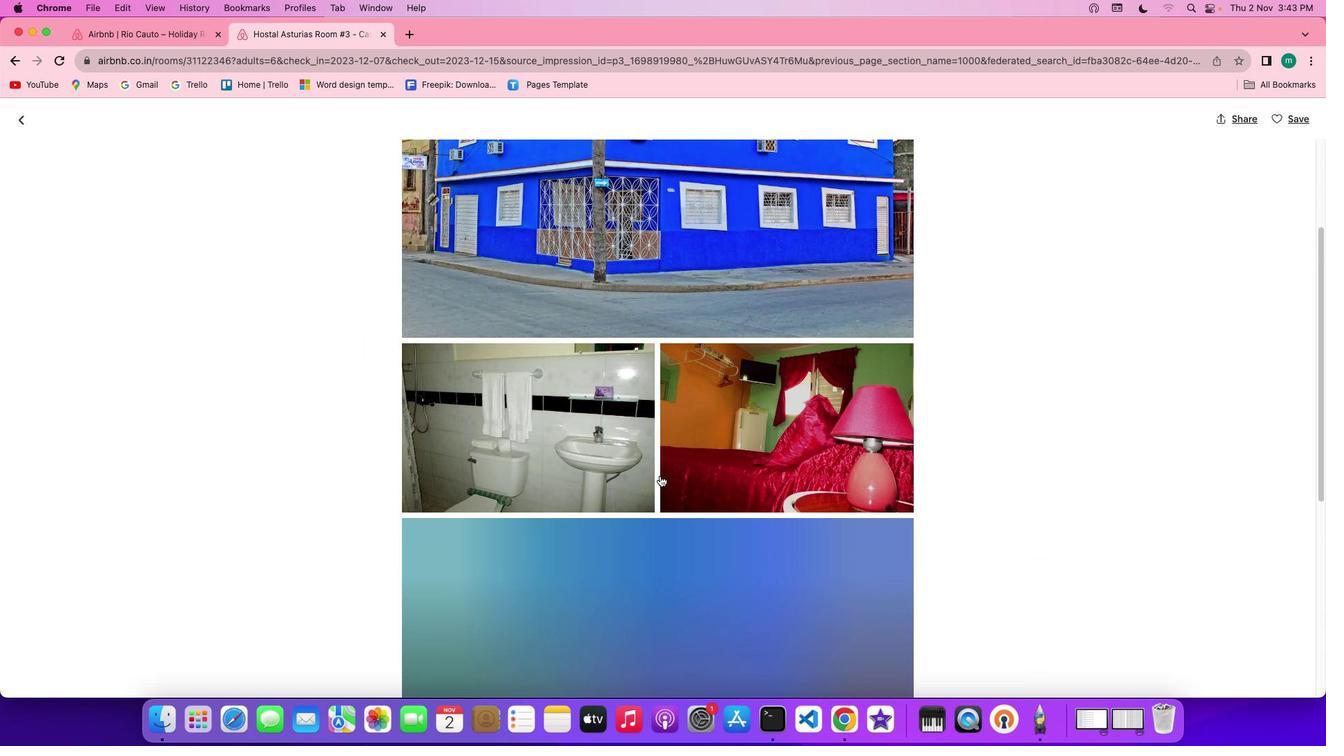 
Action: Mouse scrolled (660, 475) with delta (0, 0)
Screenshot: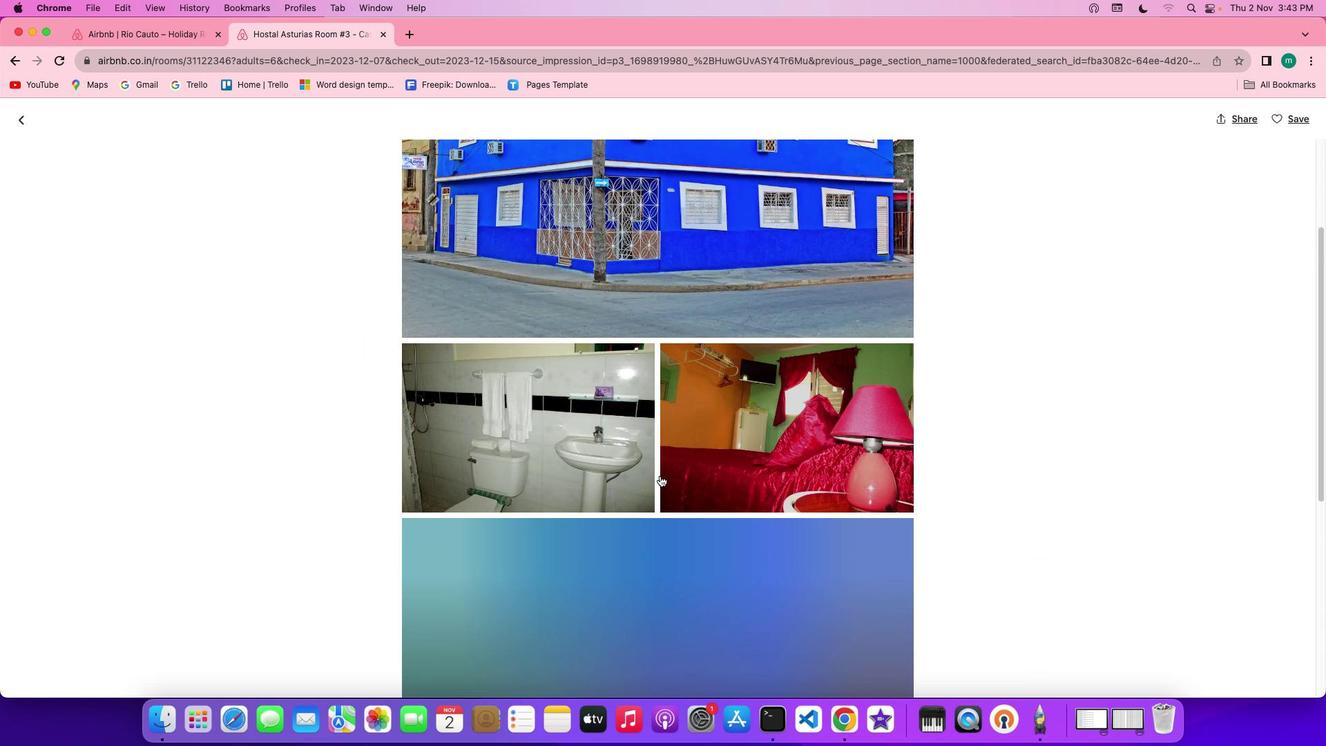 
Action: Mouse scrolled (660, 475) with delta (0, -2)
Screenshot: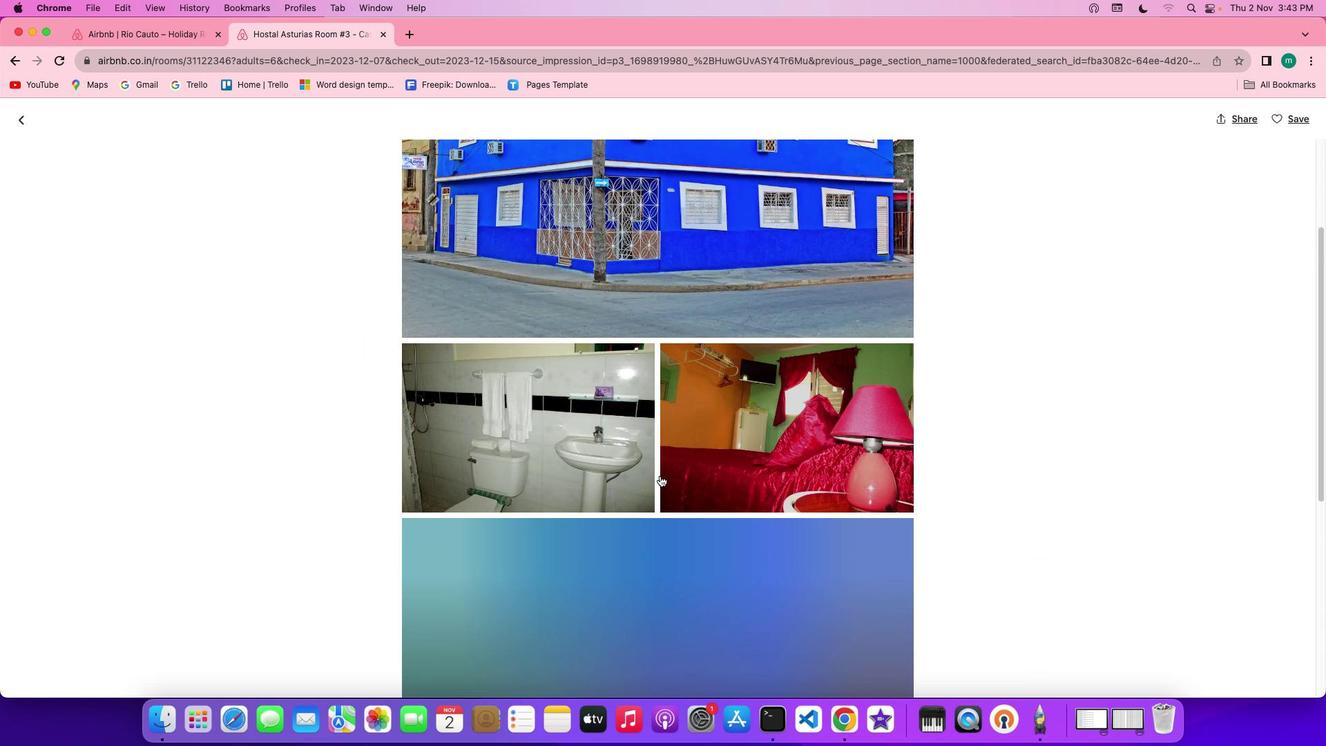 
Action: Mouse scrolled (660, 475) with delta (0, -2)
Screenshot: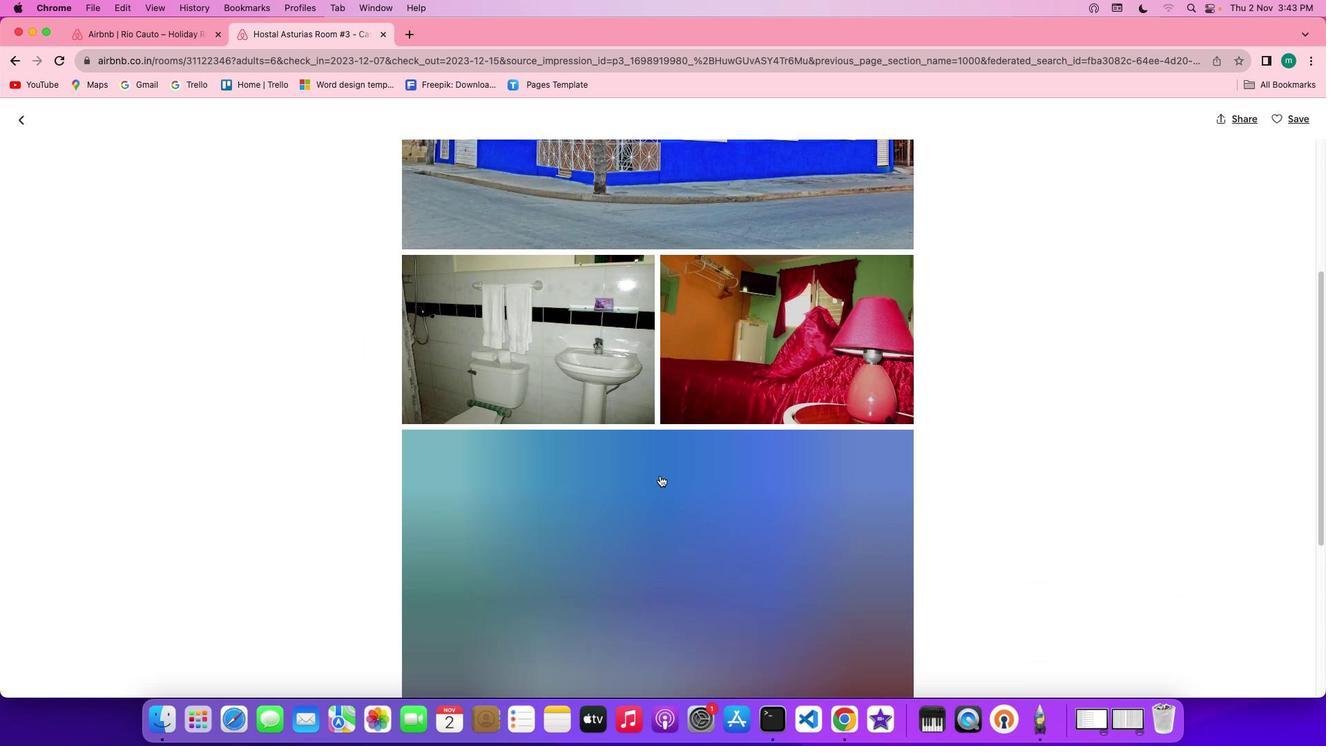 
Action: Mouse scrolled (660, 475) with delta (0, 0)
Screenshot: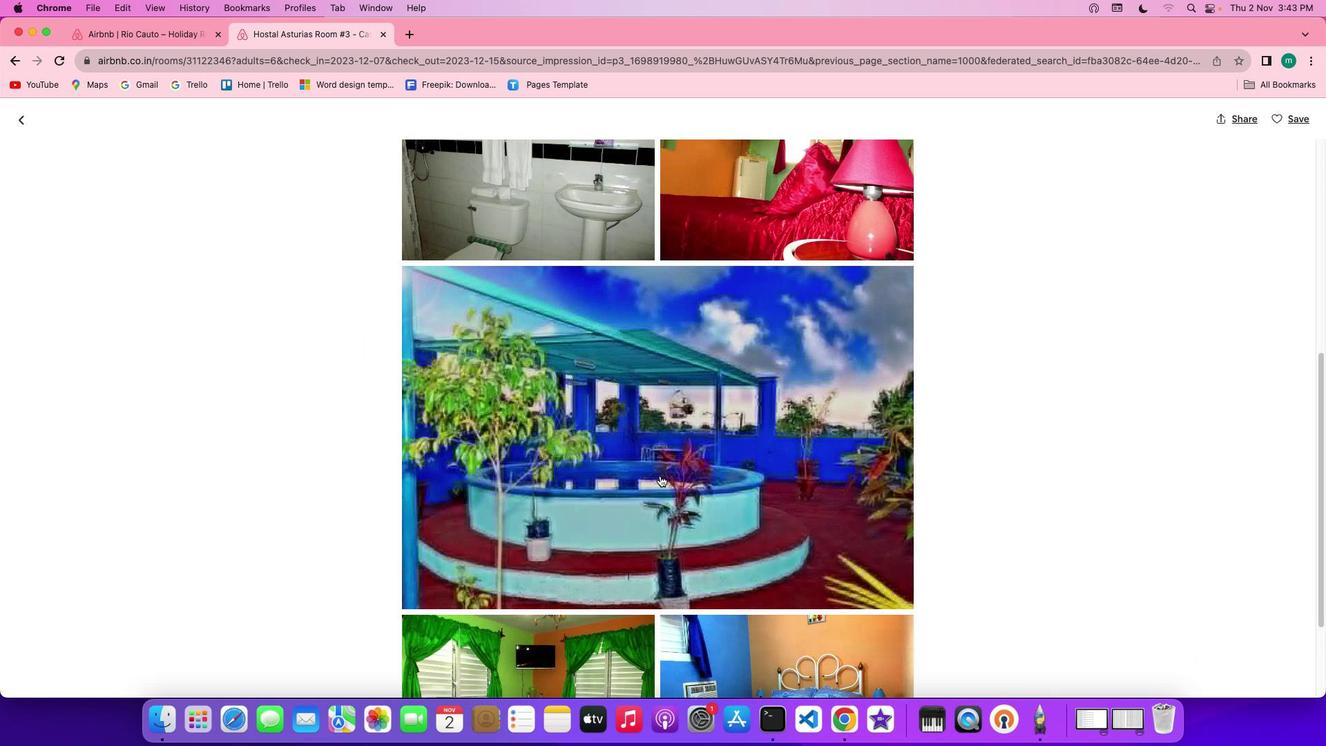 
Action: Mouse scrolled (660, 475) with delta (0, 0)
Screenshot: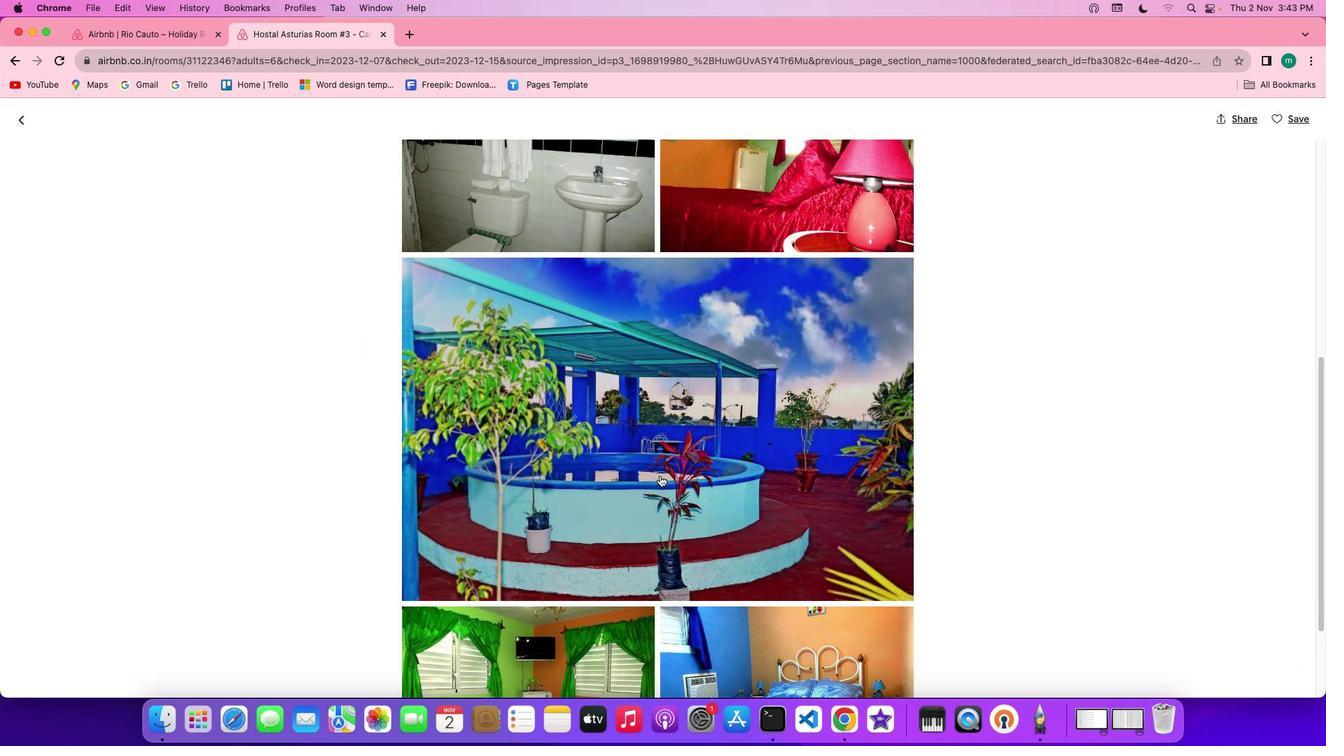 
Action: Mouse scrolled (660, 475) with delta (0, 0)
Screenshot: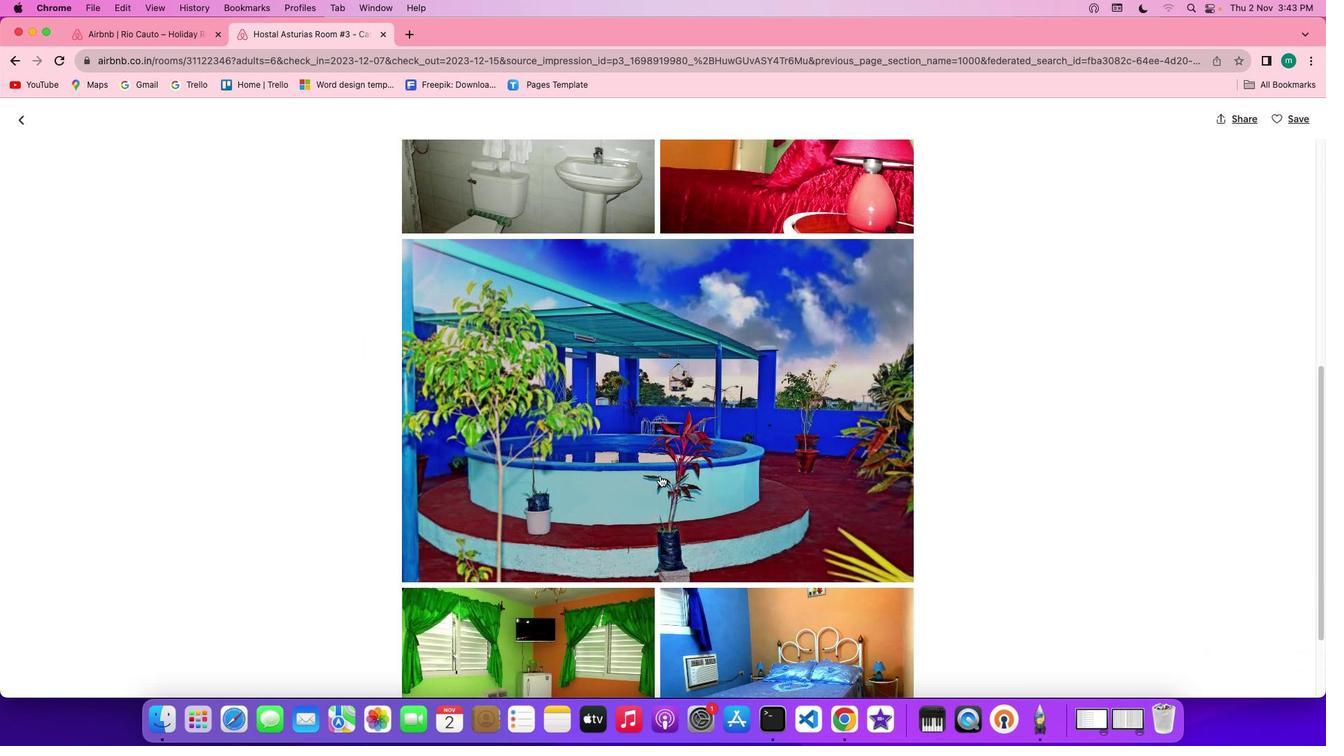 
Action: Mouse scrolled (660, 475) with delta (0, -2)
Screenshot: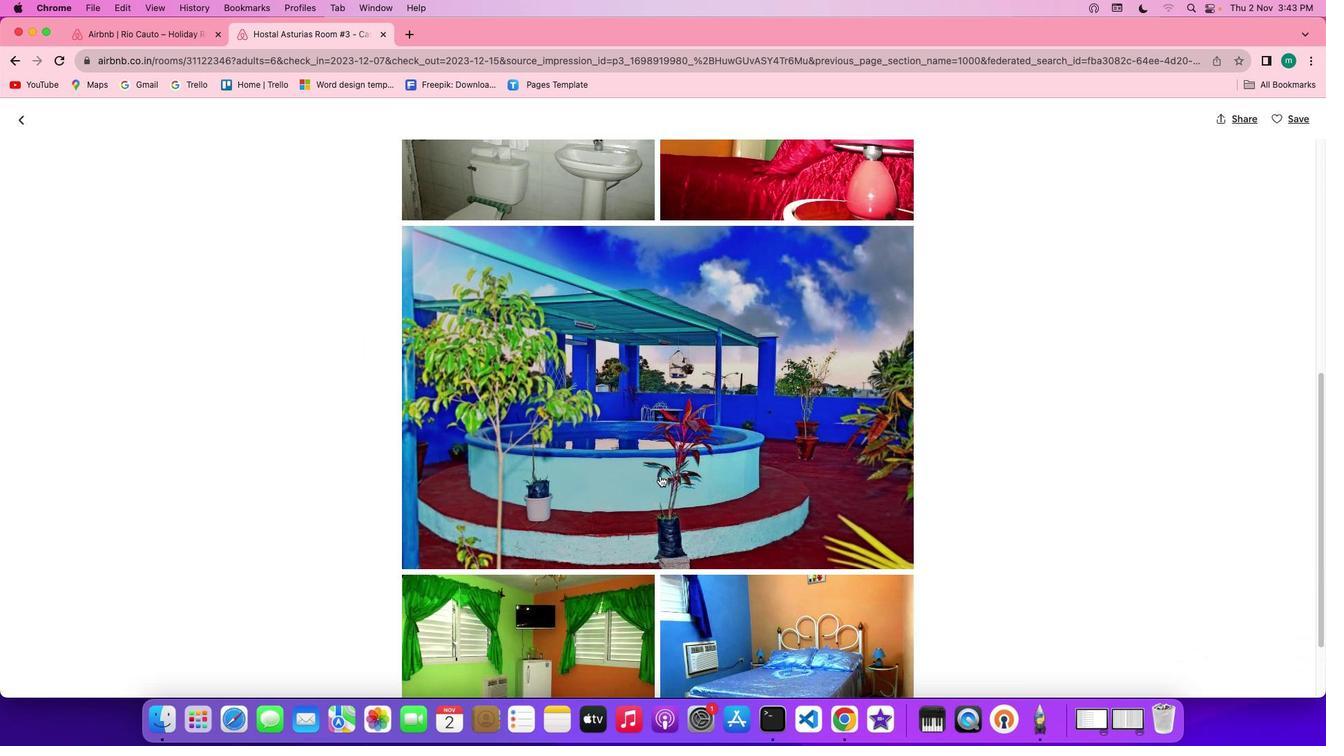 
Action: Mouse scrolled (660, 475) with delta (0, -2)
Screenshot: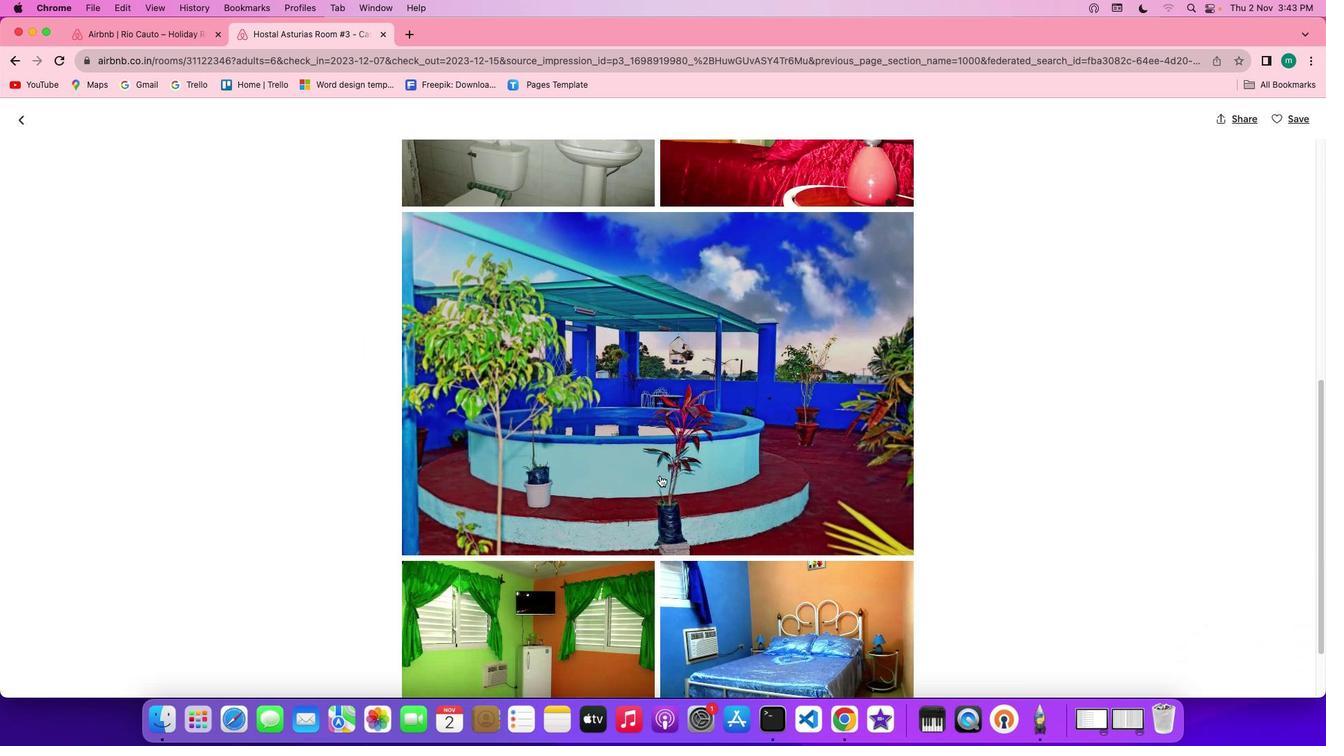 
Action: Mouse scrolled (660, 475) with delta (0, -2)
Screenshot: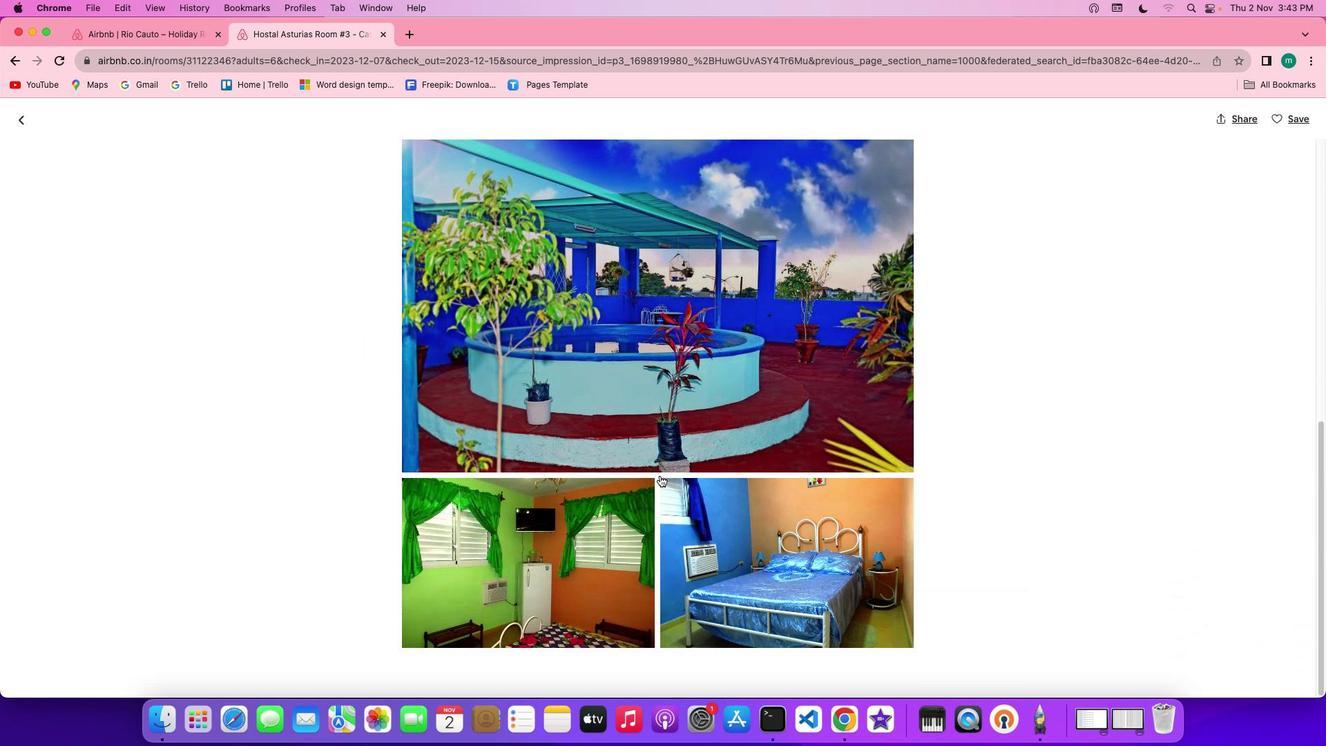 
Action: Mouse scrolled (660, 475) with delta (0, 0)
Screenshot: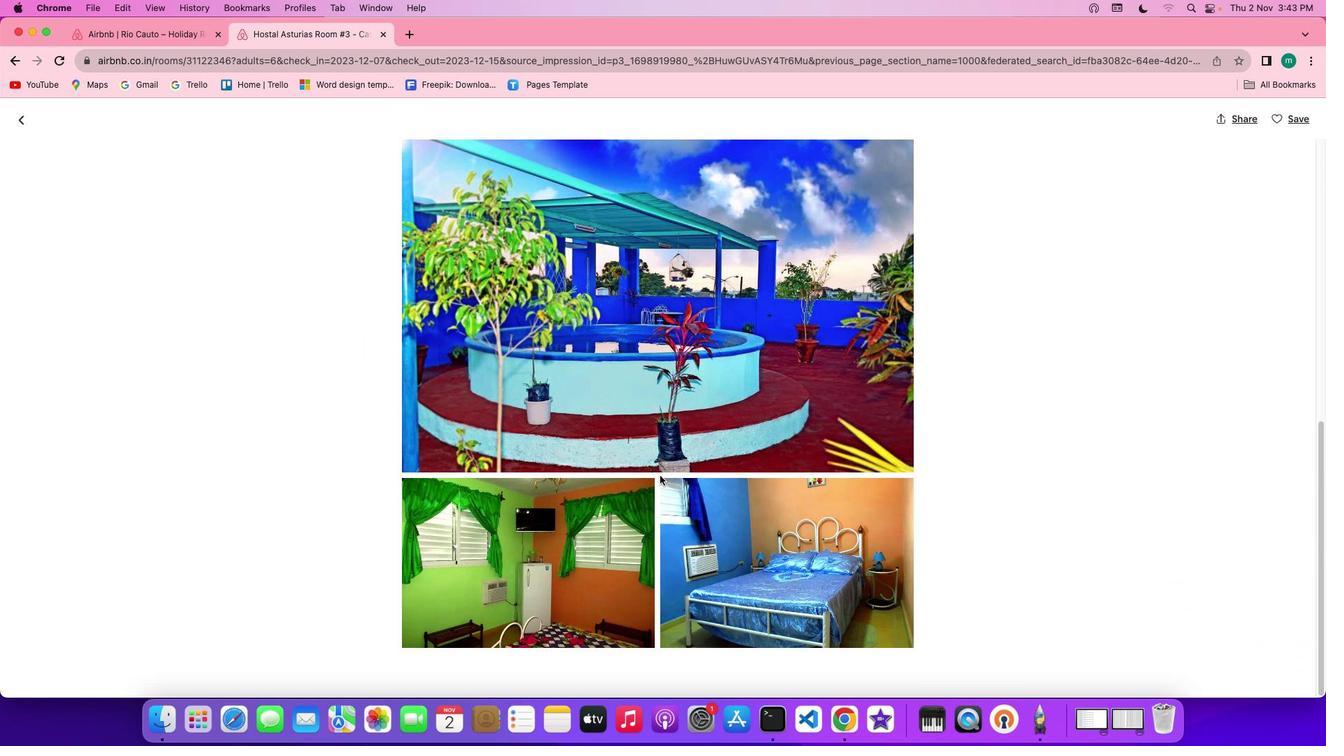 
Action: Mouse scrolled (660, 475) with delta (0, 0)
Screenshot: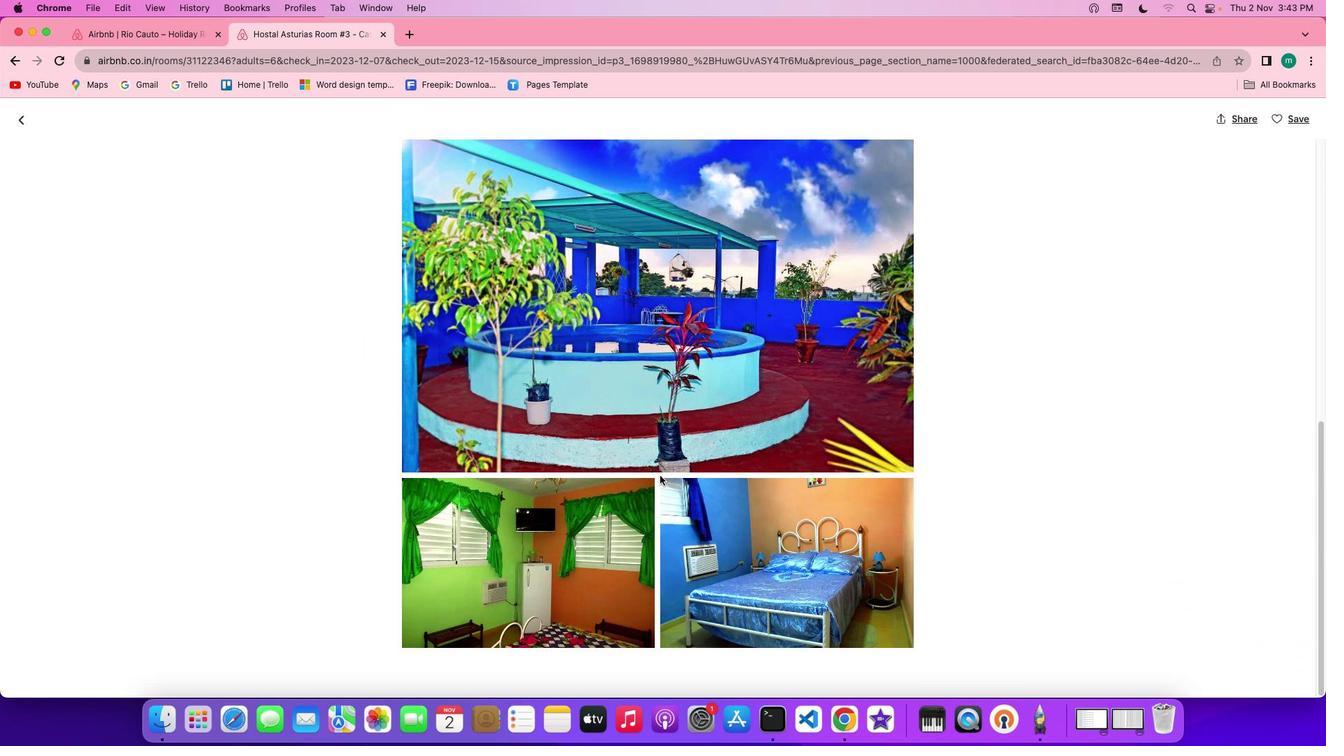 
Action: Mouse scrolled (660, 475) with delta (0, -2)
Screenshot: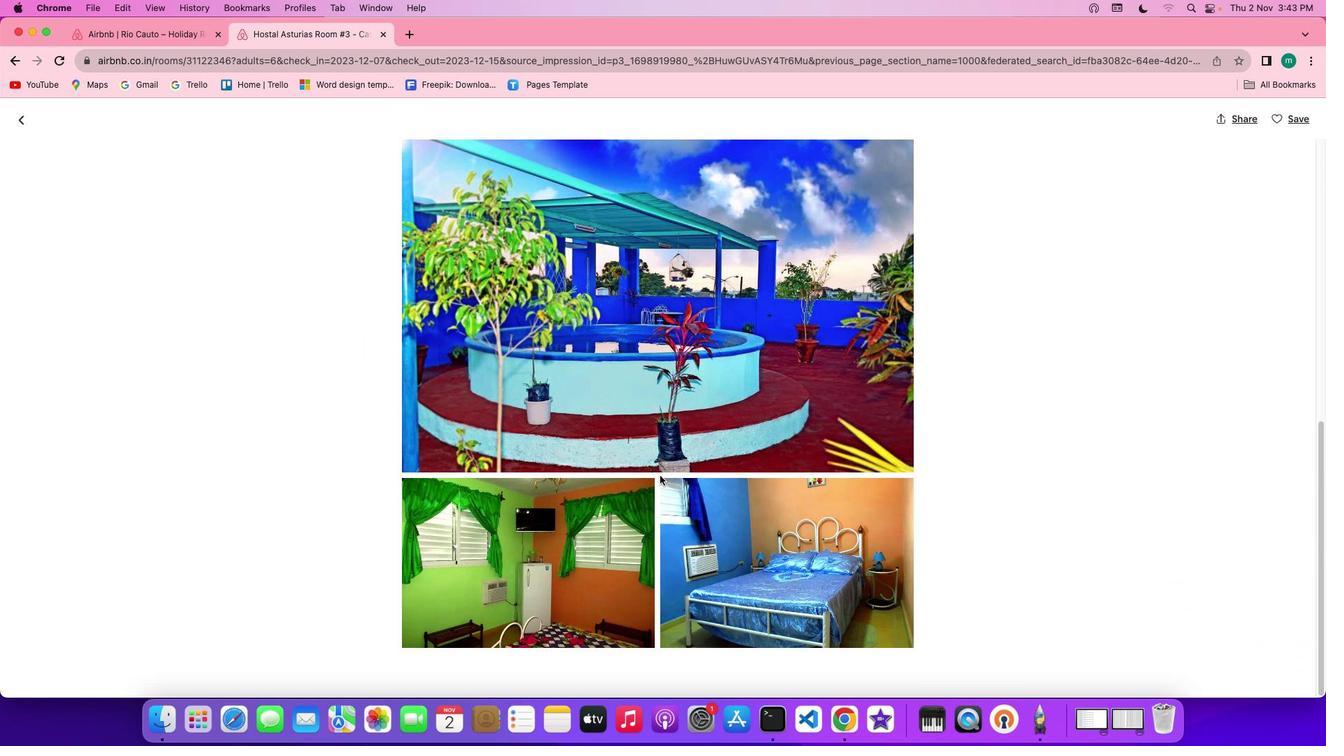 
Action: Mouse scrolled (660, 475) with delta (0, -2)
Screenshot: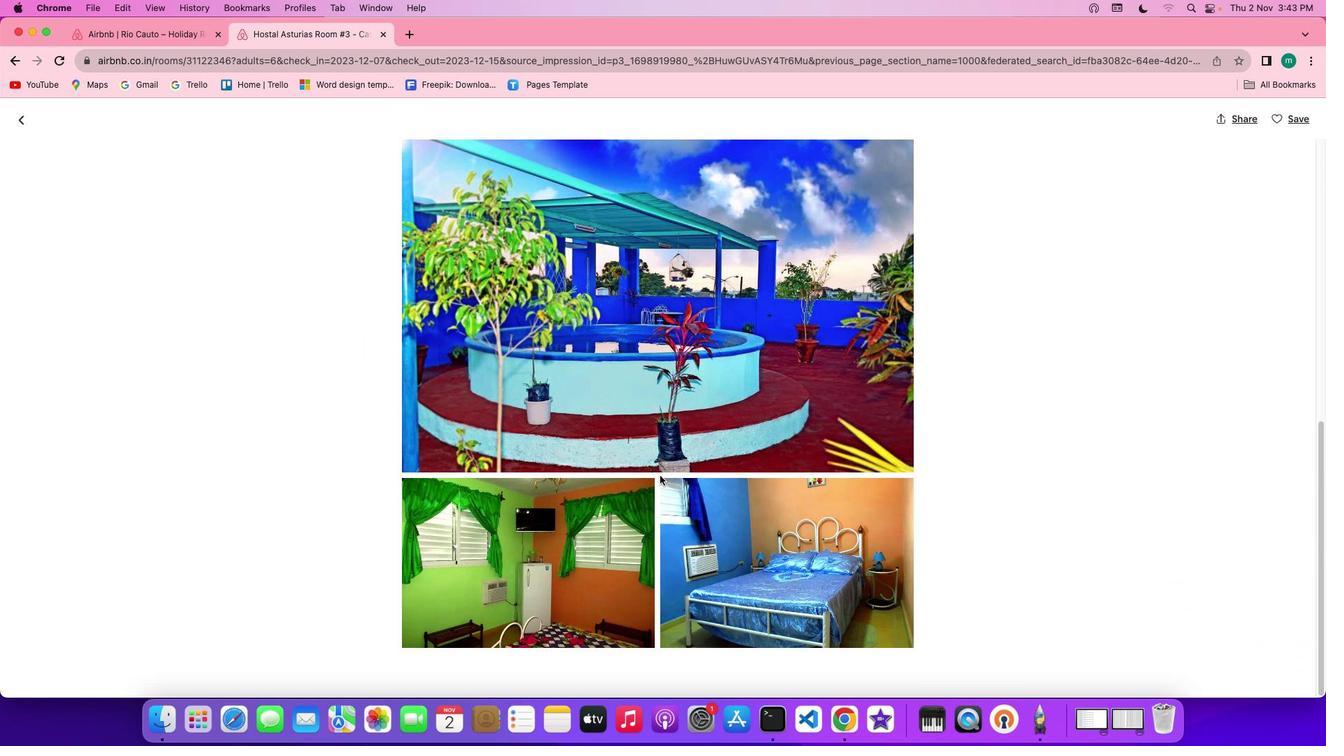 
Action: Mouse scrolled (660, 475) with delta (0, -2)
Screenshot: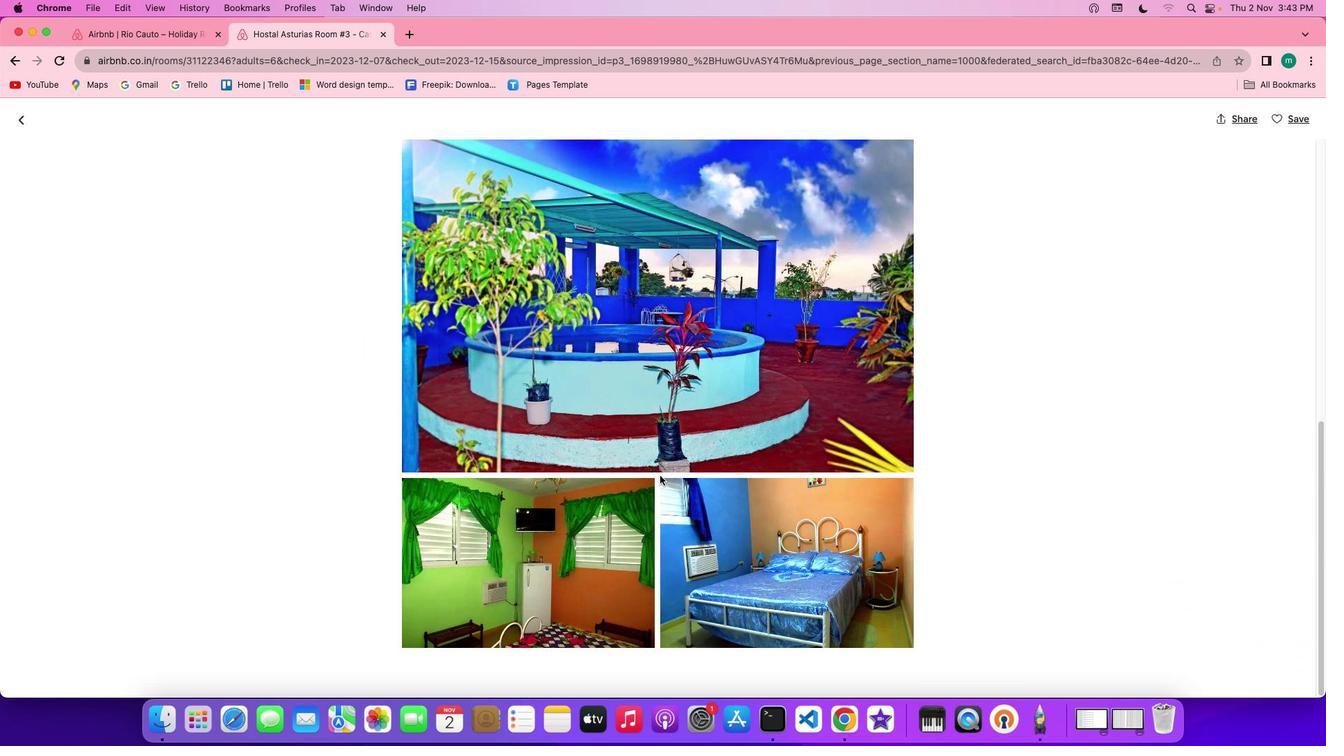 
Action: Mouse moved to (27, 117)
Screenshot: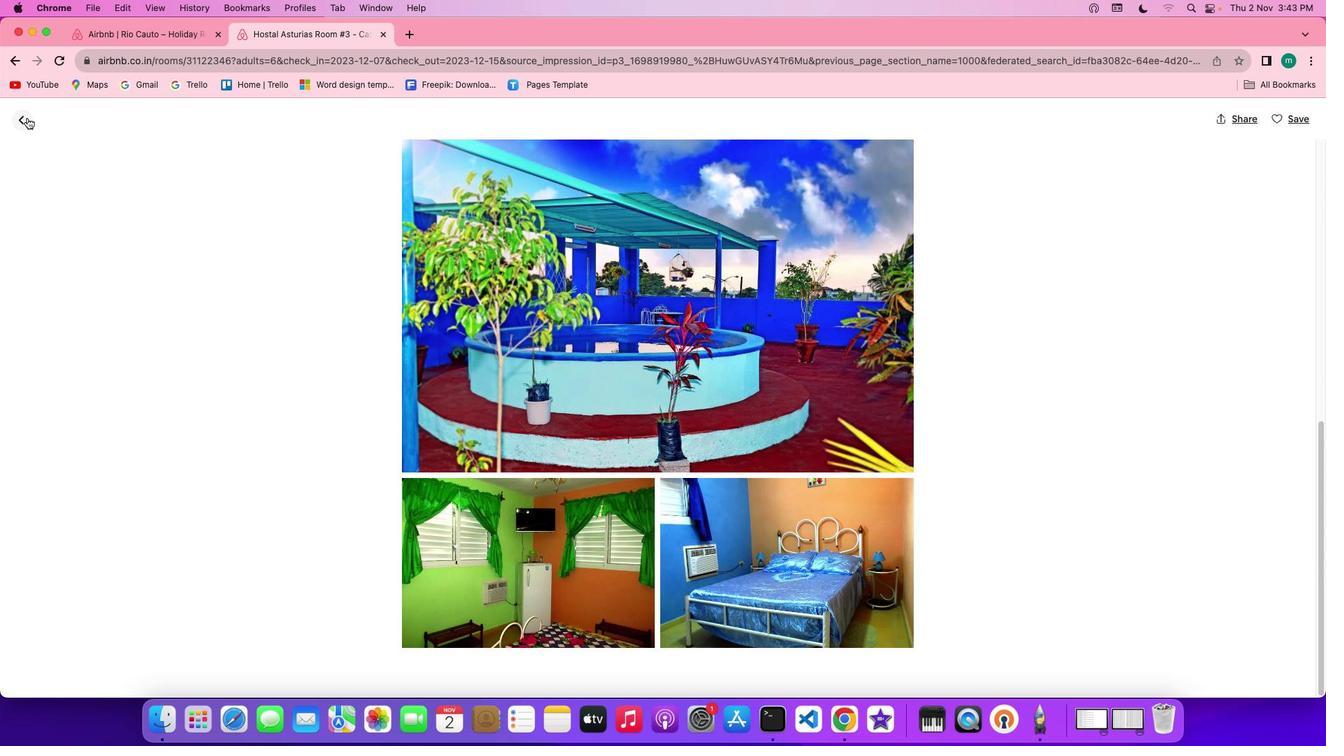 
Action: Mouse pressed left at (27, 117)
Screenshot: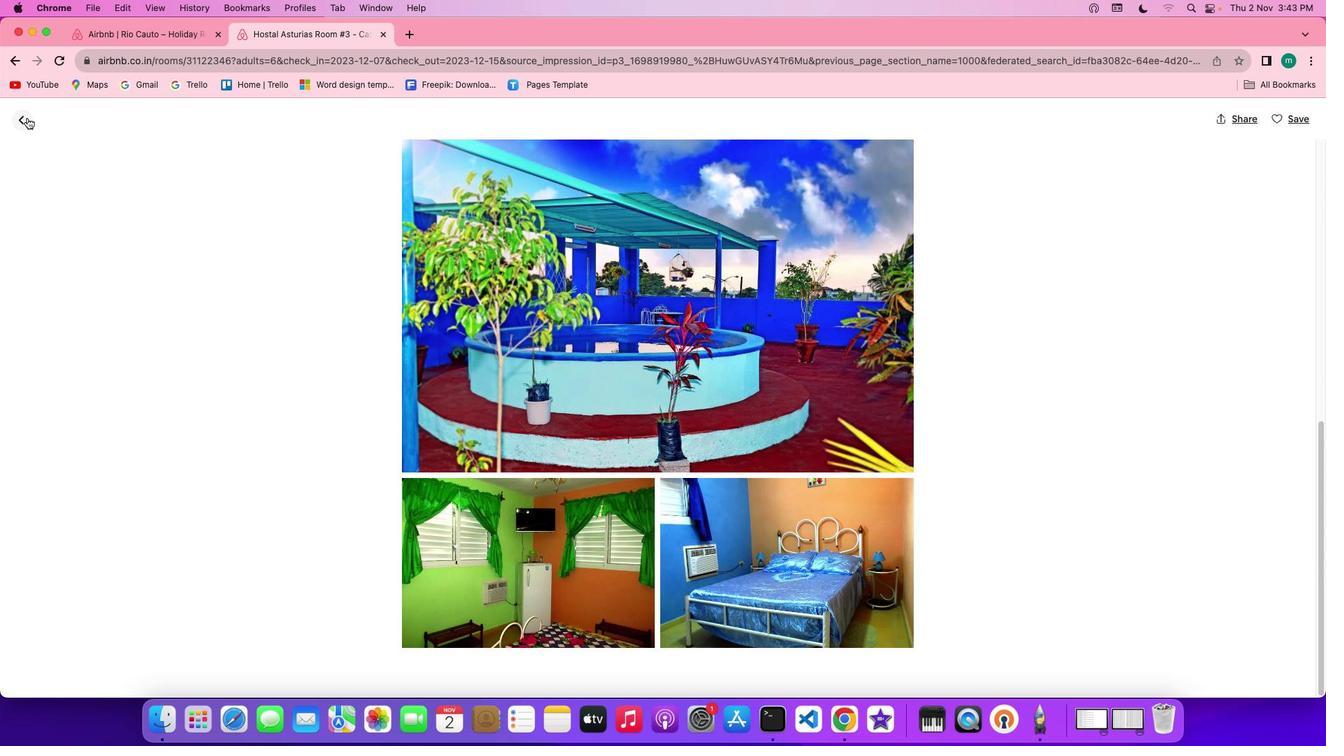 
Action: Mouse moved to (668, 465)
Screenshot: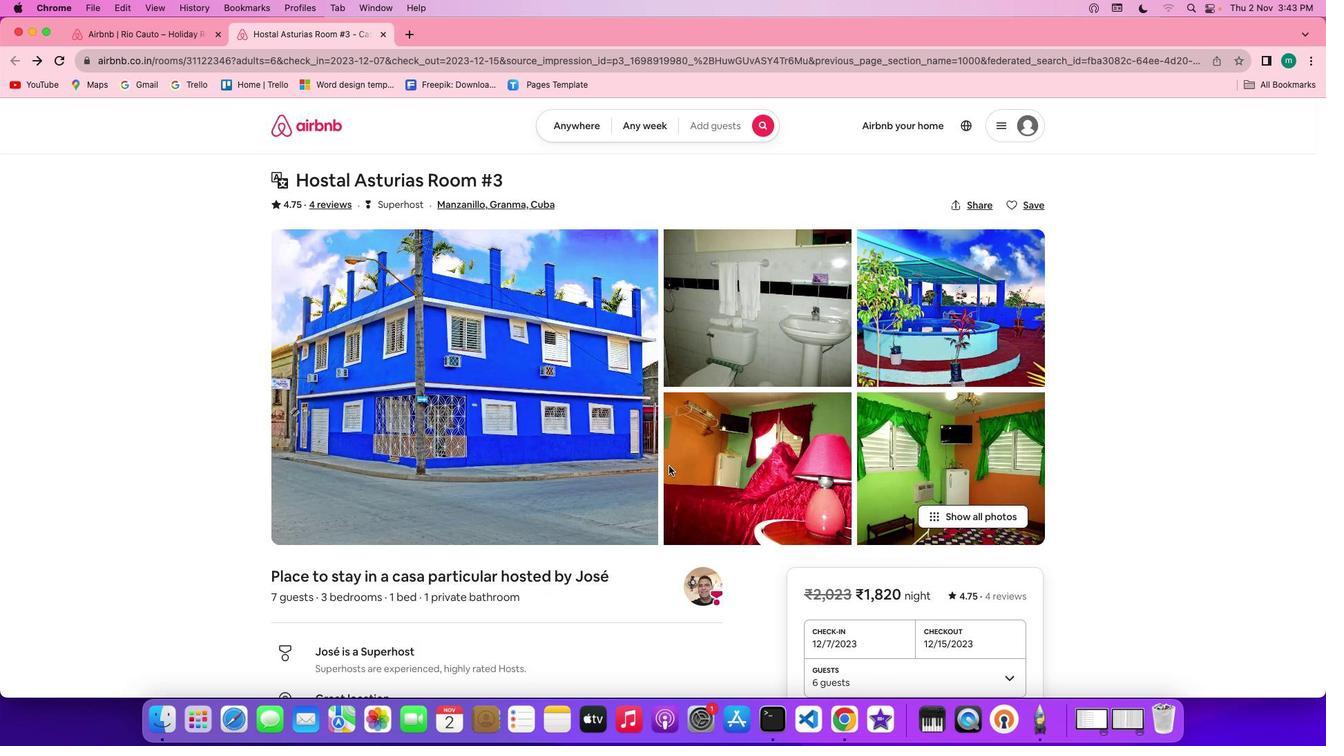 
Action: Mouse scrolled (668, 465) with delta (0, 0)
Screenshot: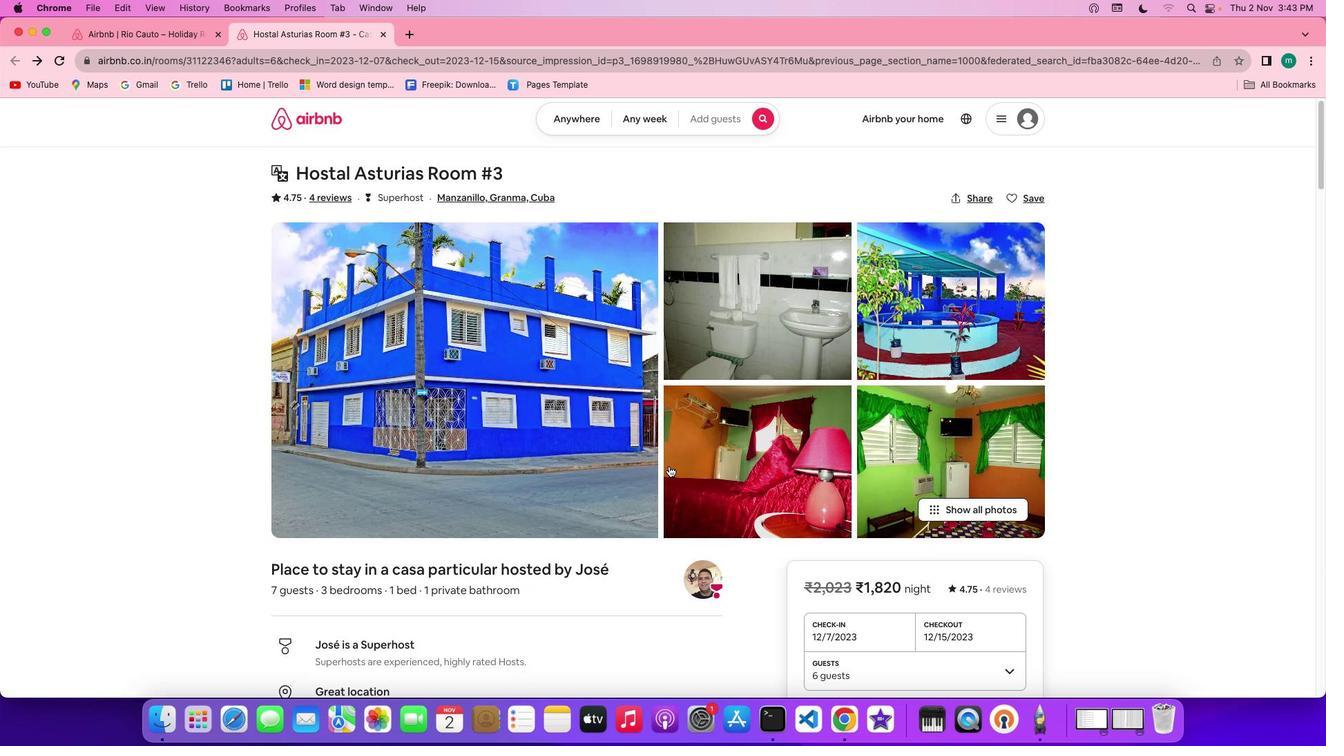 
Action: Mouse scrolled (668, 465) with delta (0, 0)
Screenshot: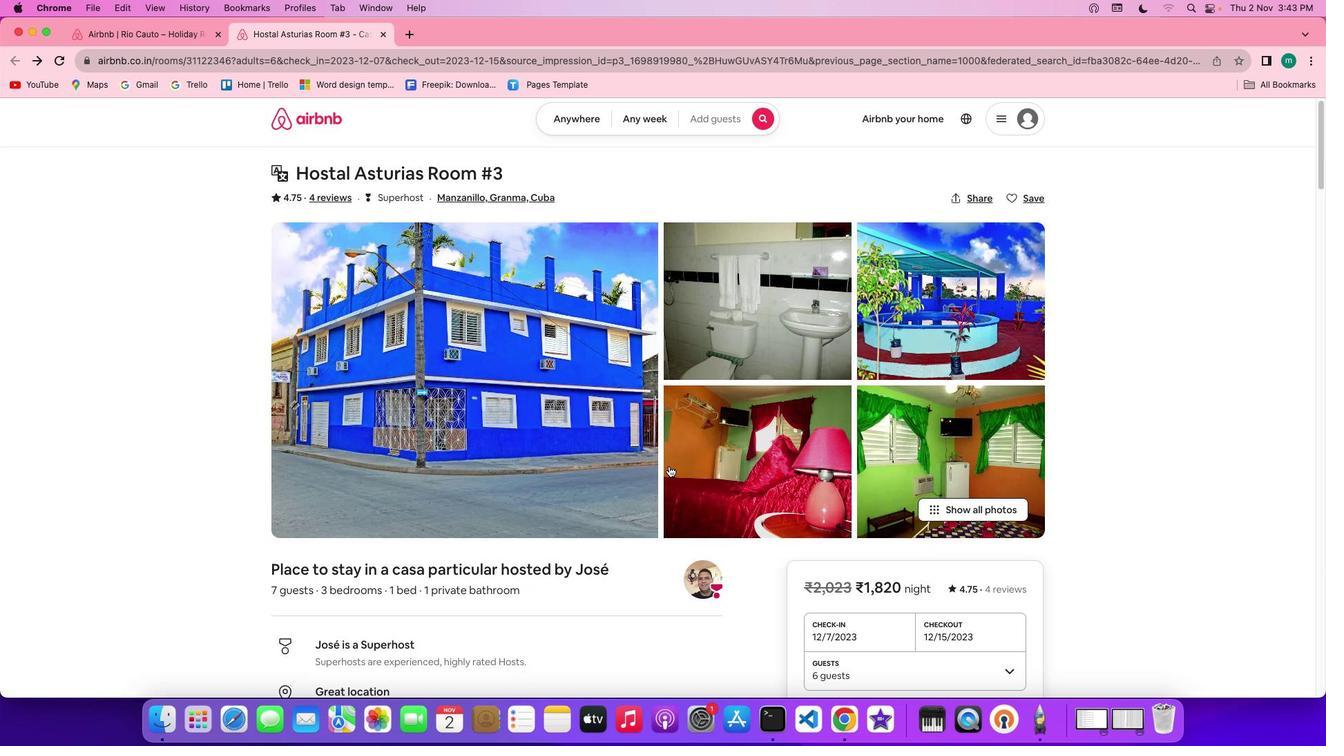 
Action: Mouse scrolled (668, 465) with delta (0, -2)
Screenshot: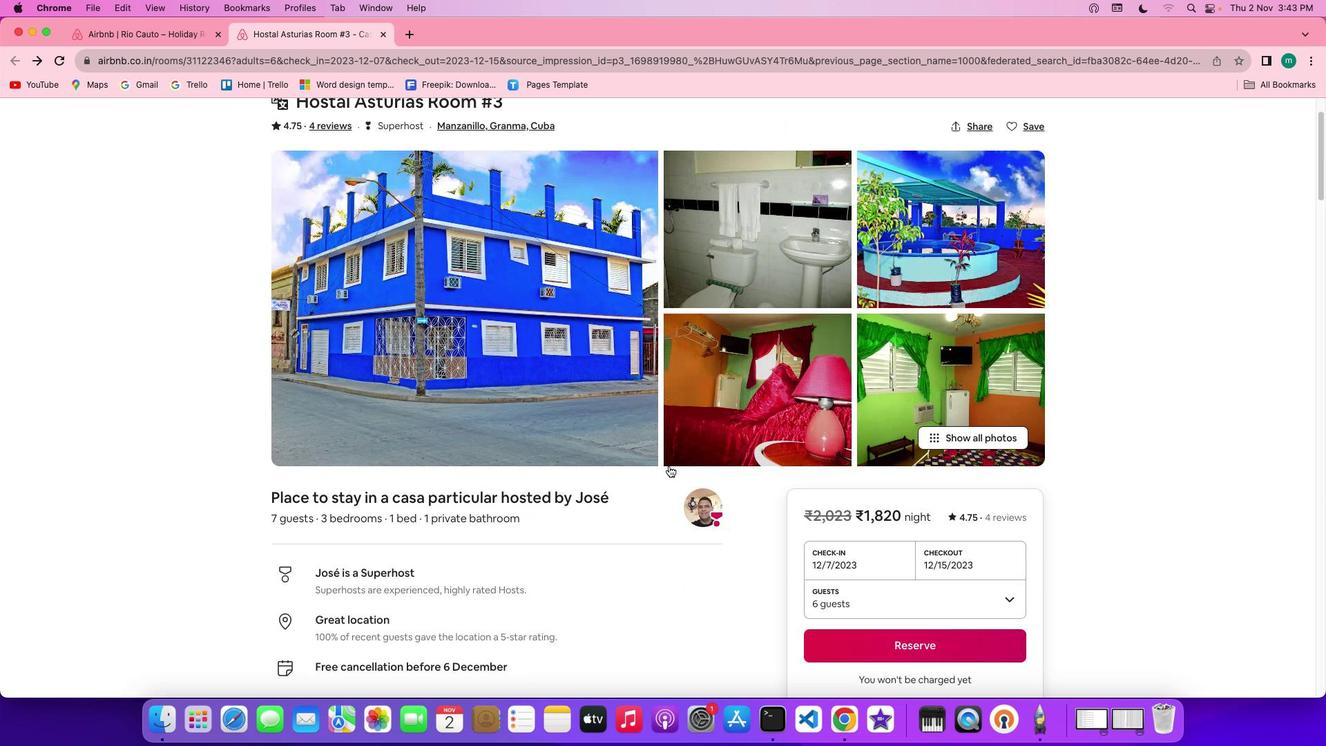 
Action: Mouse scrolled (668, 465) with delta (0, -3)
Screenshot: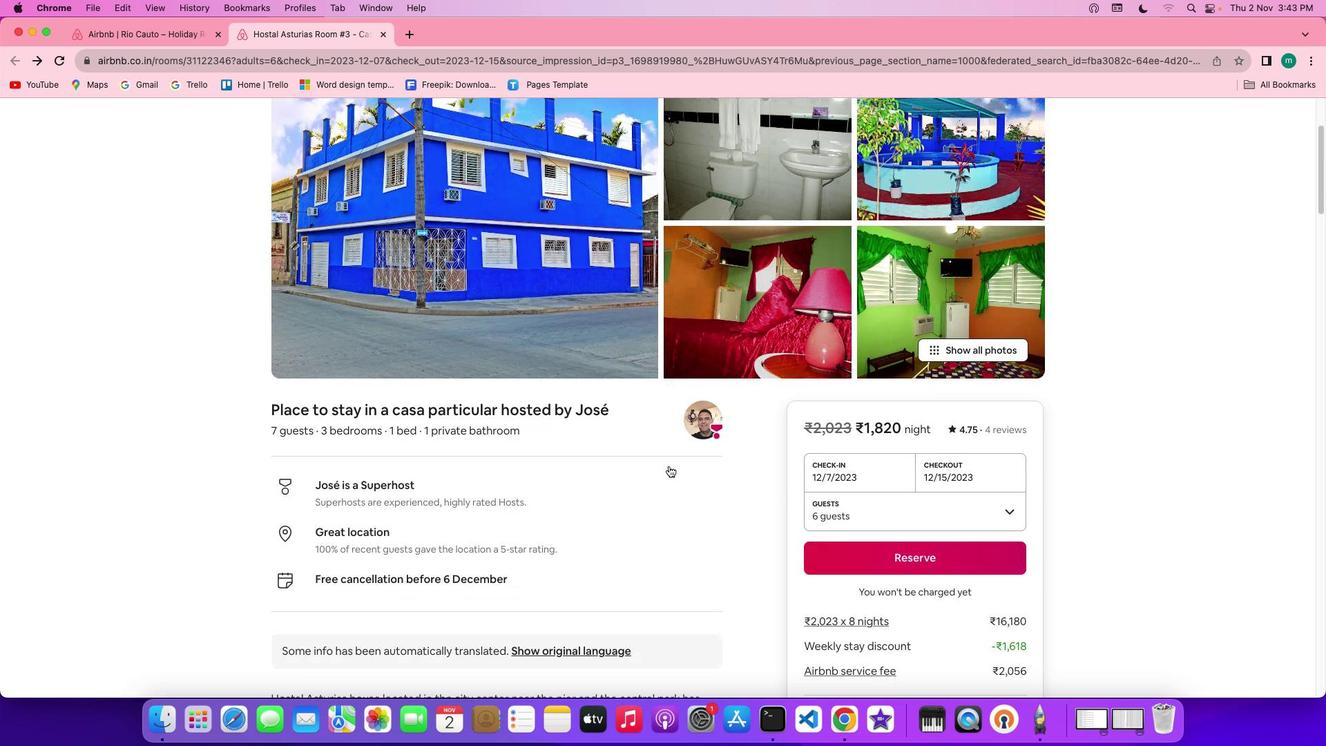 
Action: Mouse scrolled (668, 465) with delta (0, -3)
Screenshot: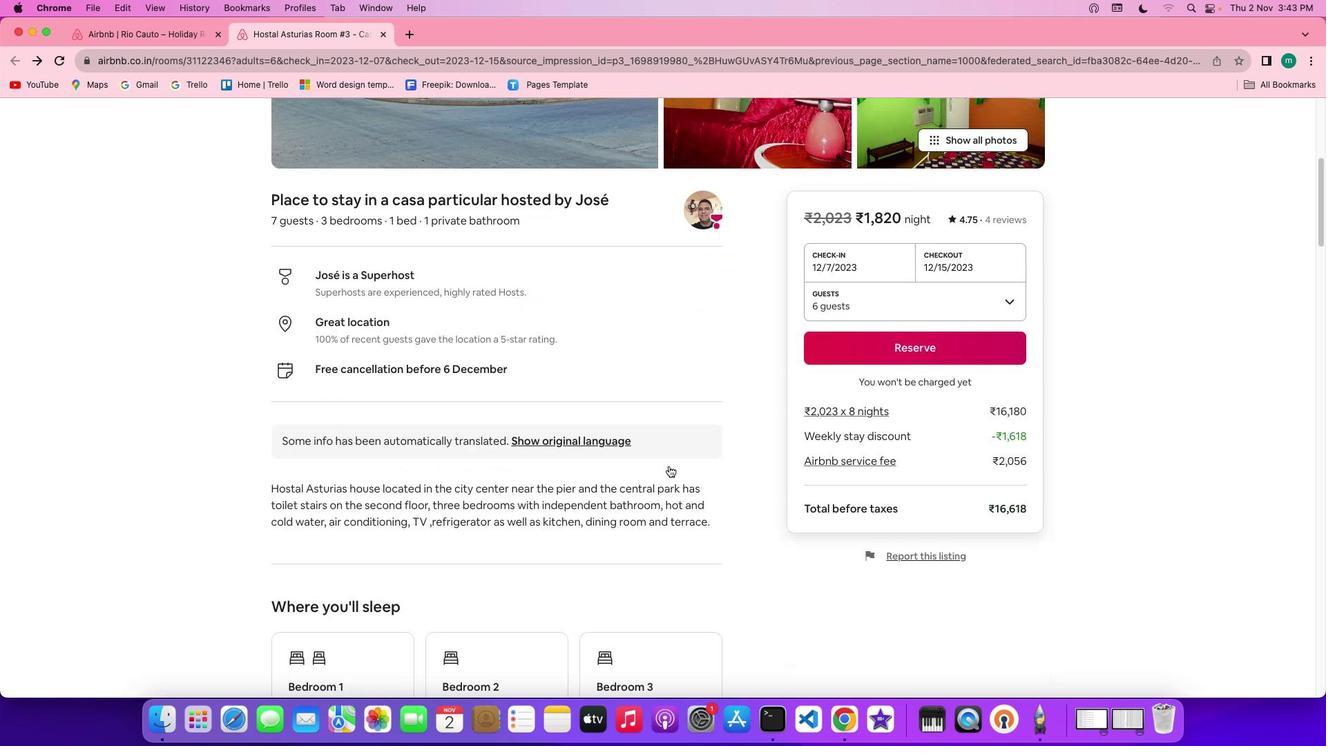 
Action: Mouse scrolled (668, 465) with delta (0, 0)
Screenshot: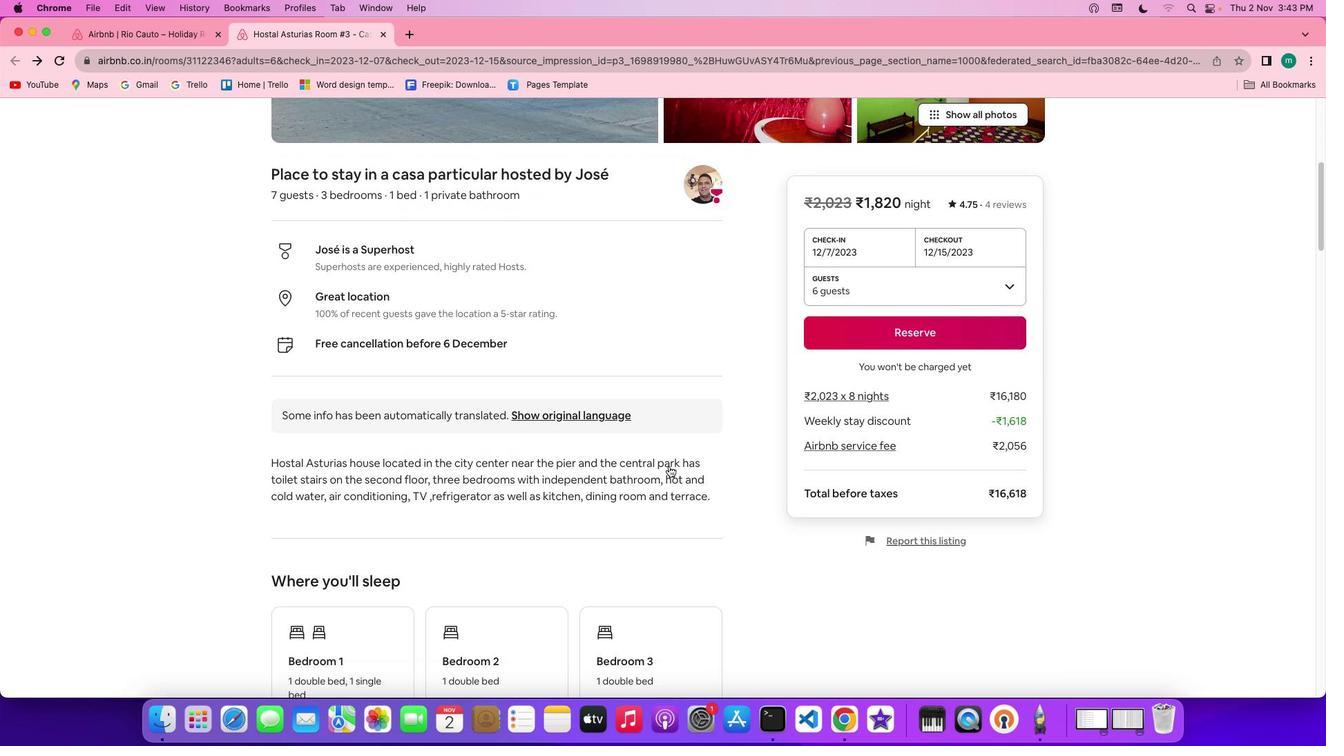 
Action: Mouse scrolled (668, 465) with delta (0, 0)
Screenshot: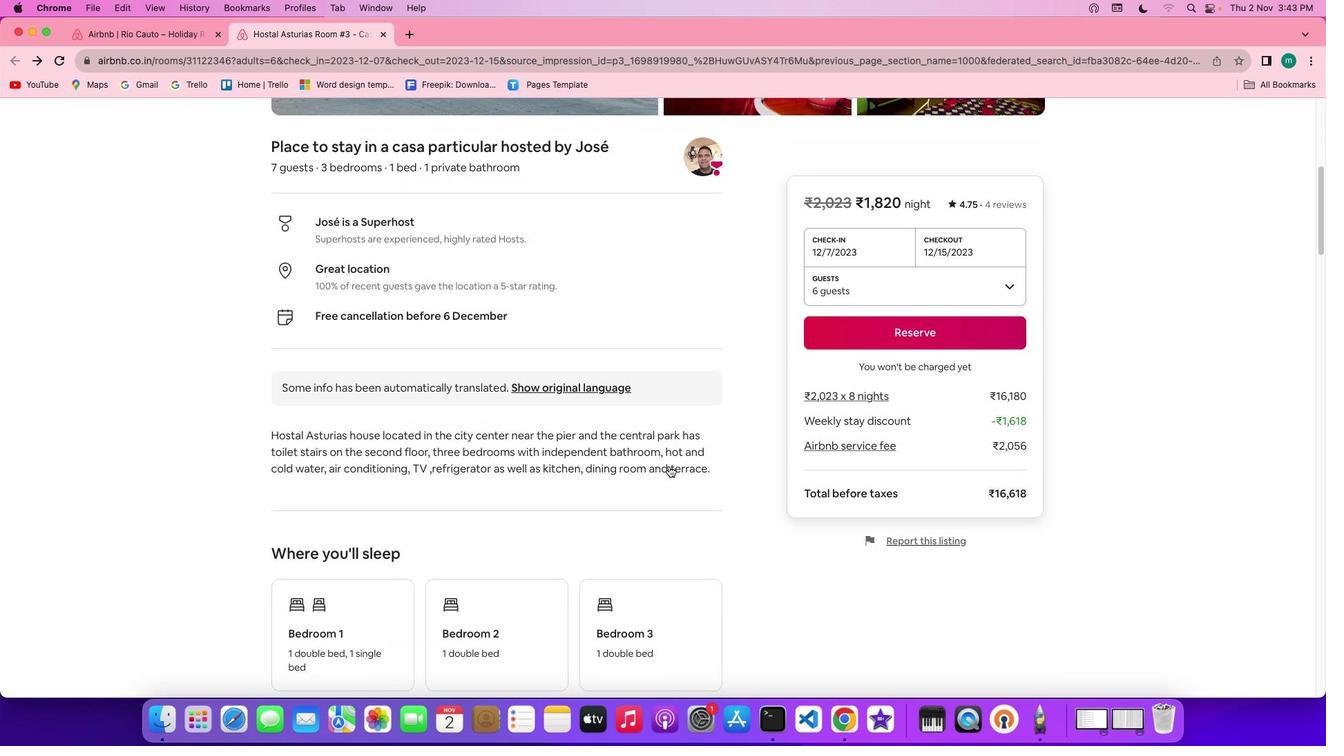 
Action: Mouse scrolled (668, 465) with delta (0, -2)
Screenshot: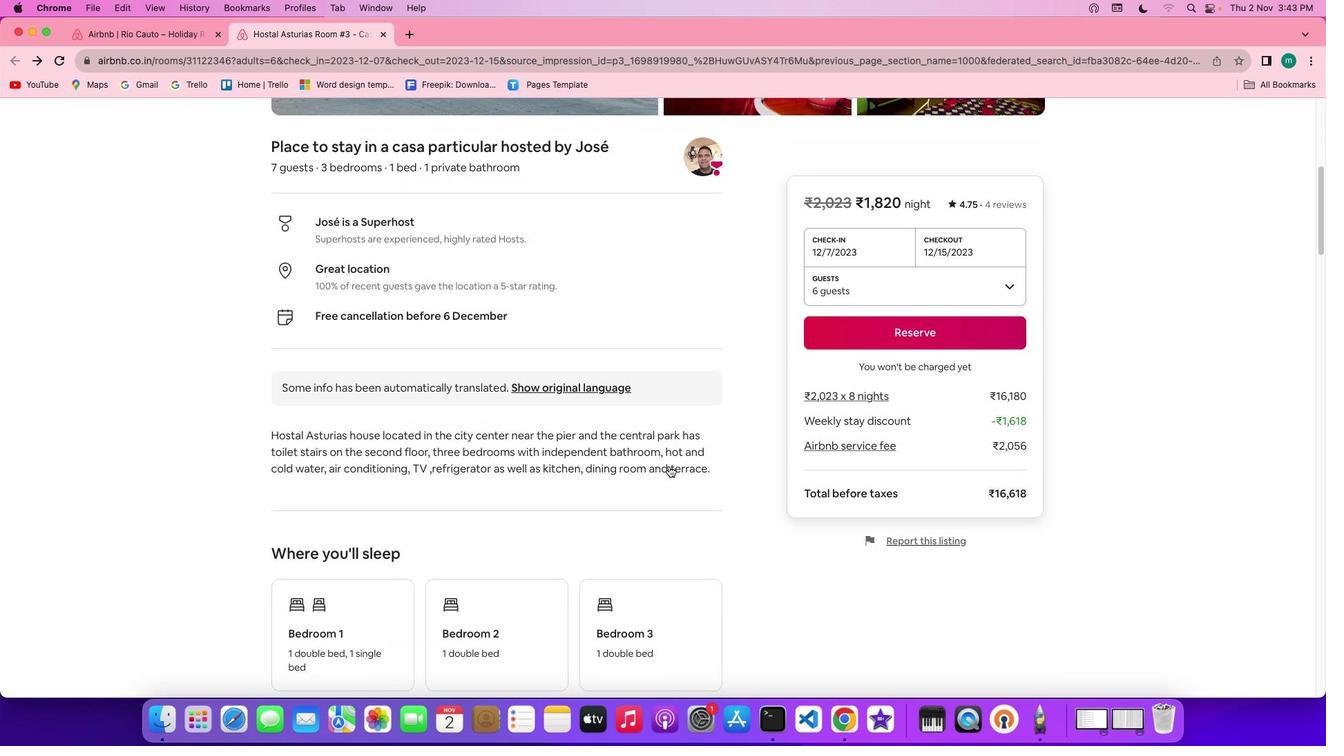 
Action: Mouse scrolled (668, 465) with delta (0, -2)
Screenshot: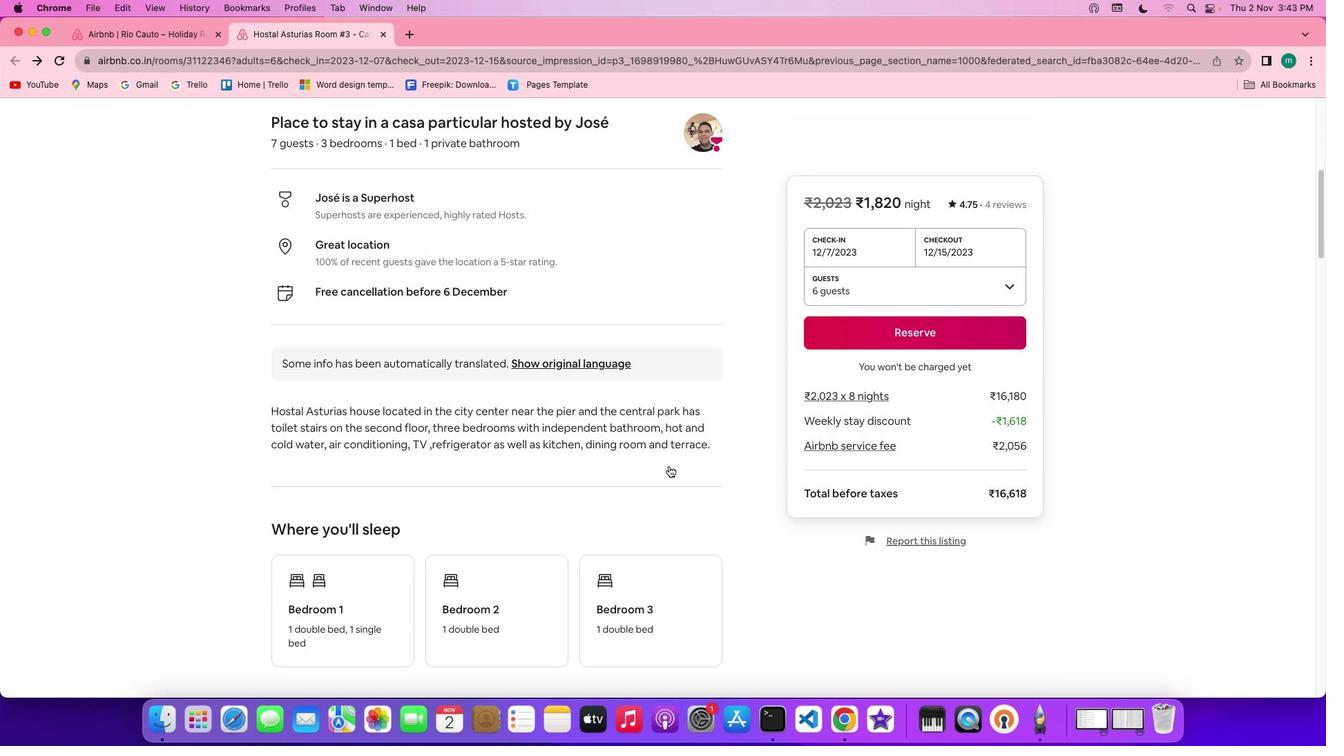 
Action: Mouse moved to (376, 514)
Screenshot: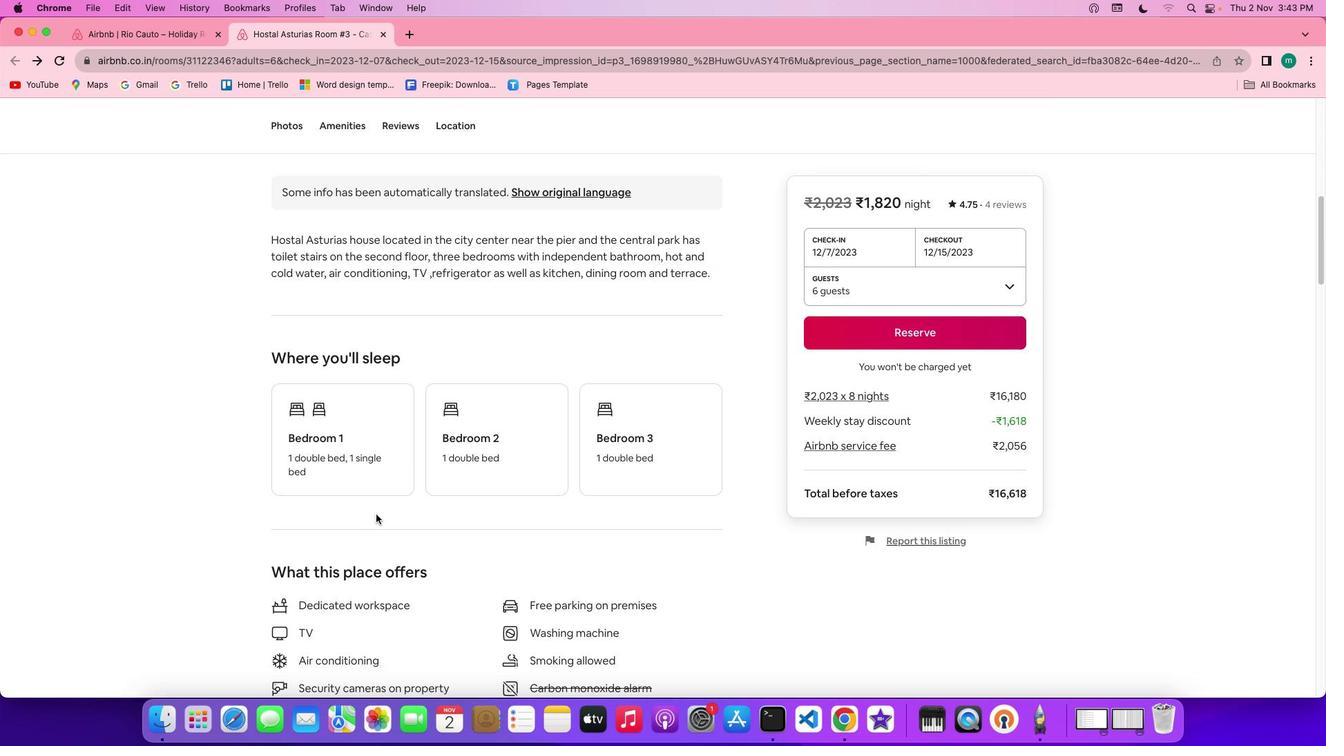 
Action: Mouse scrolled (376, 514) with delta (0, 0)
Screenshot: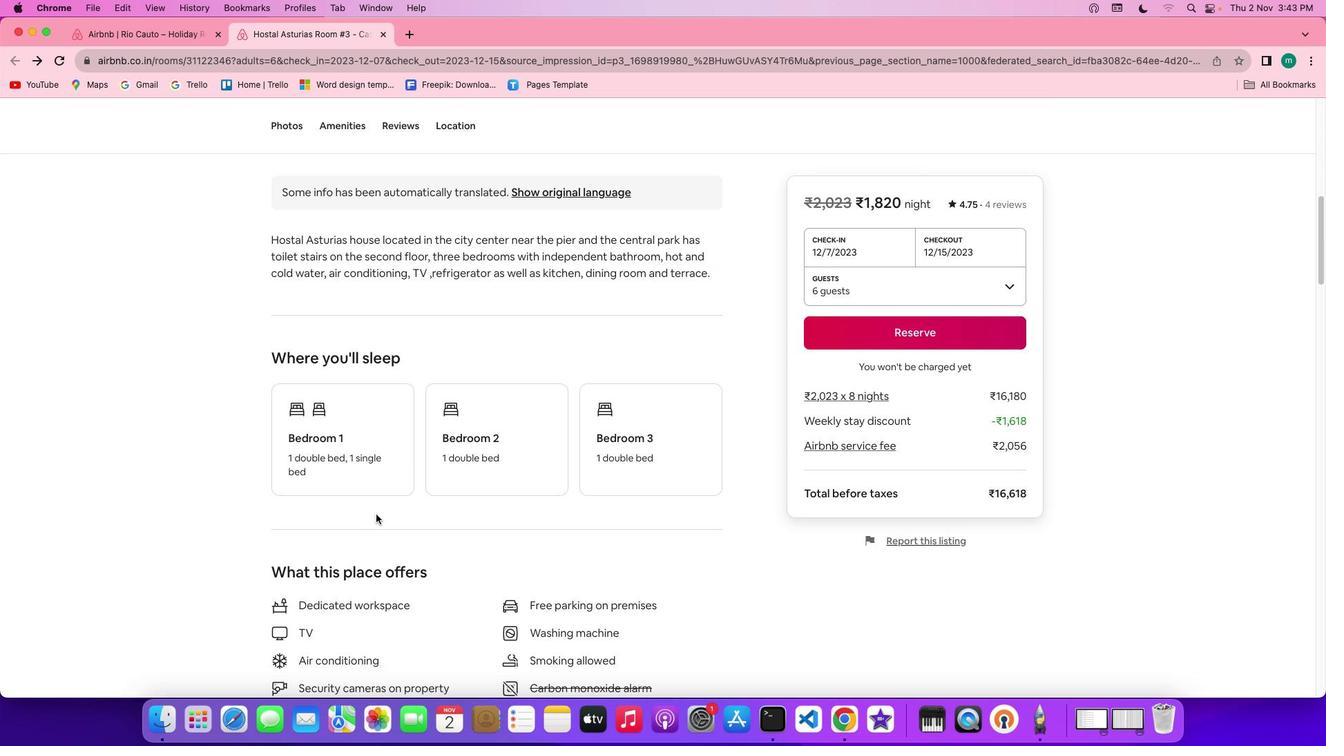 
Action: Mouse scrolled (376, 514) with delta (0, 0)
Screenshot: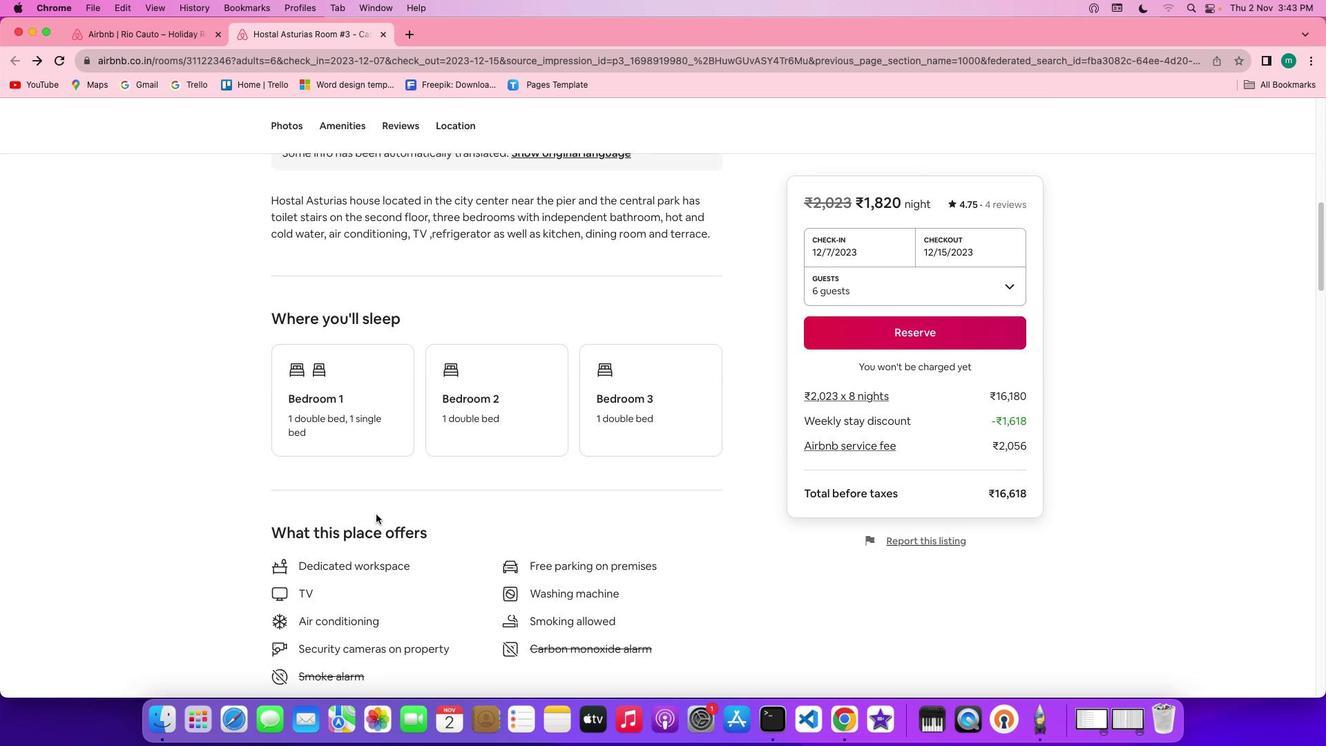 
Action: Mouse scrolled (376, 514) with delta (0, -2)
Screenshot: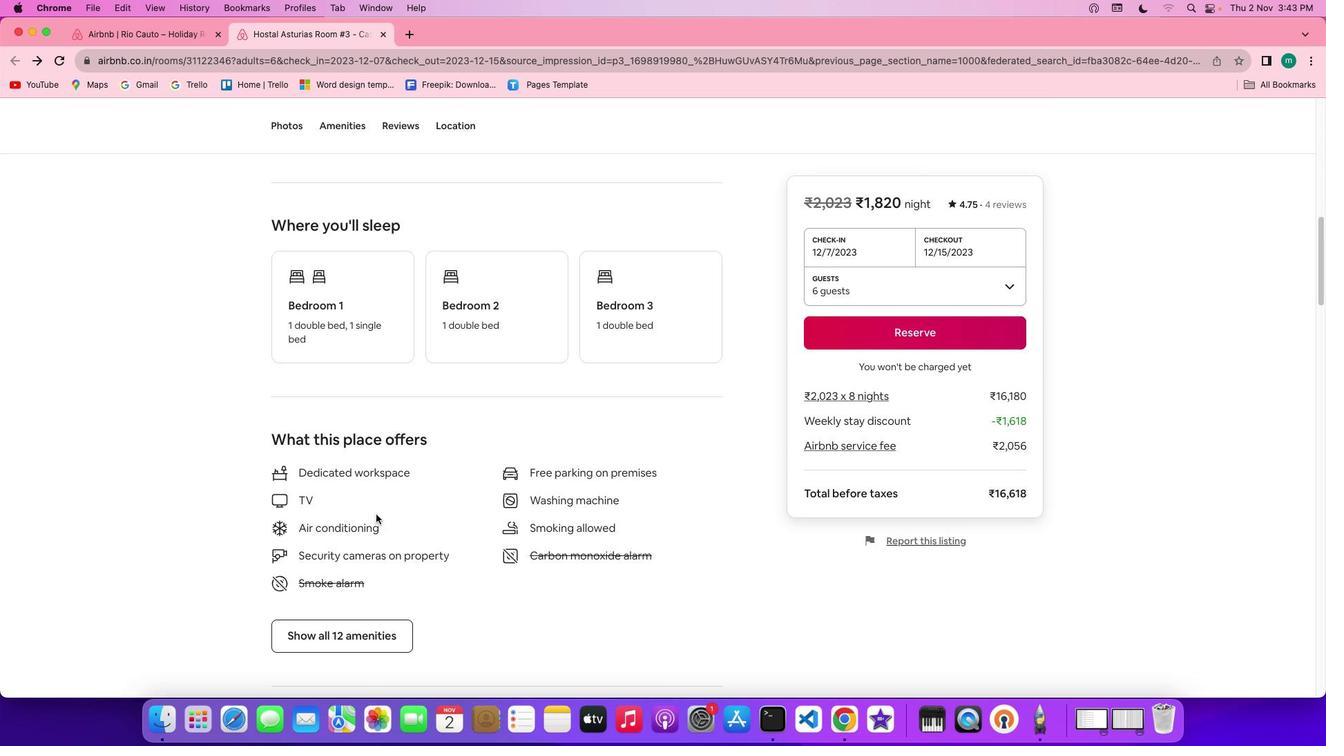 
Action: Mouse scrolled (376, 514) with delta (0, -3)
Screenshot: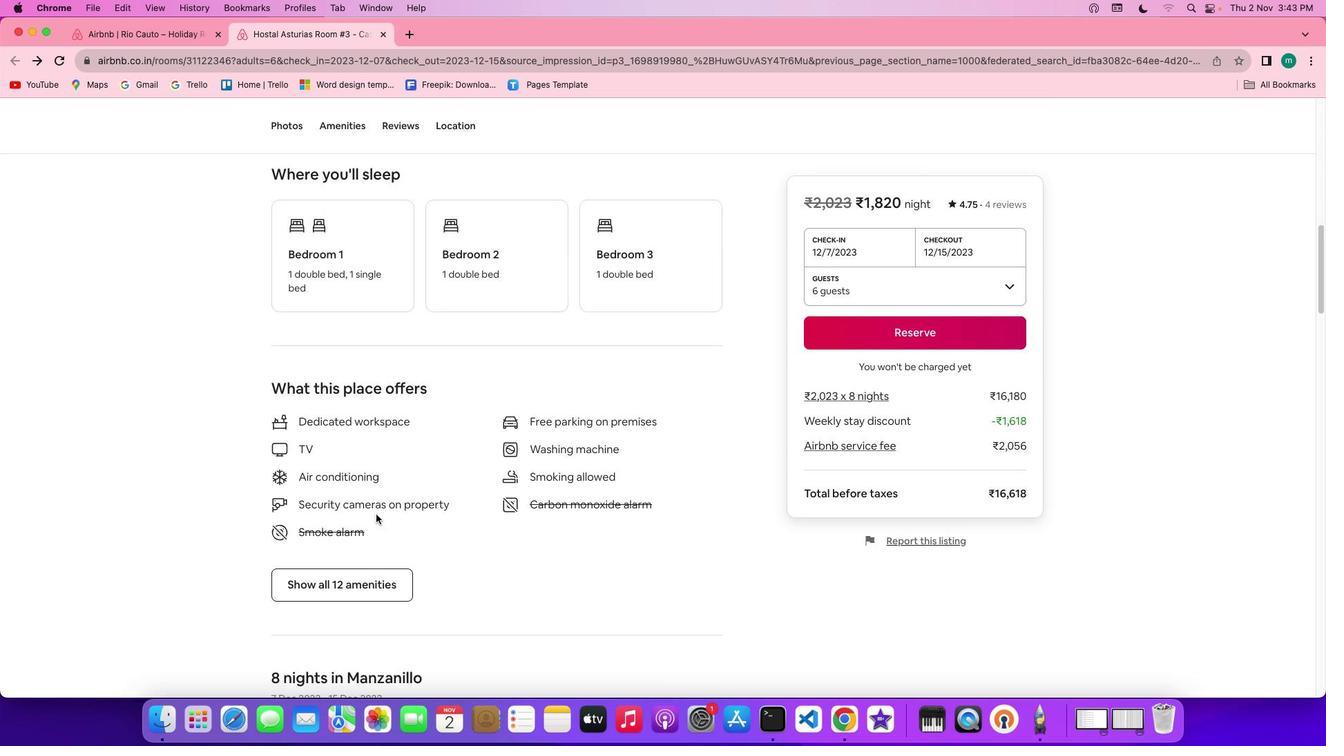 
Action: Mouse moved to (363, 503)
Screenshot: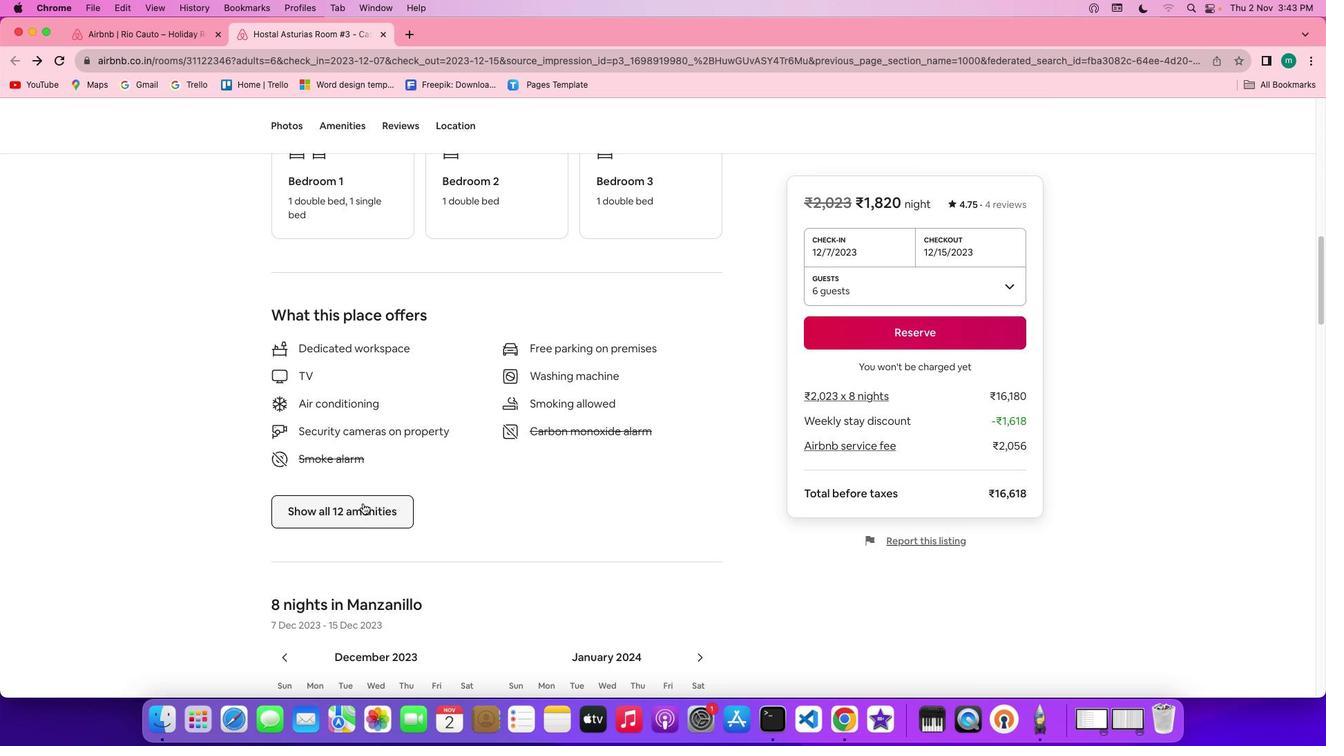 
Action: Mouse pressed left at (363, 503)
Screenshot: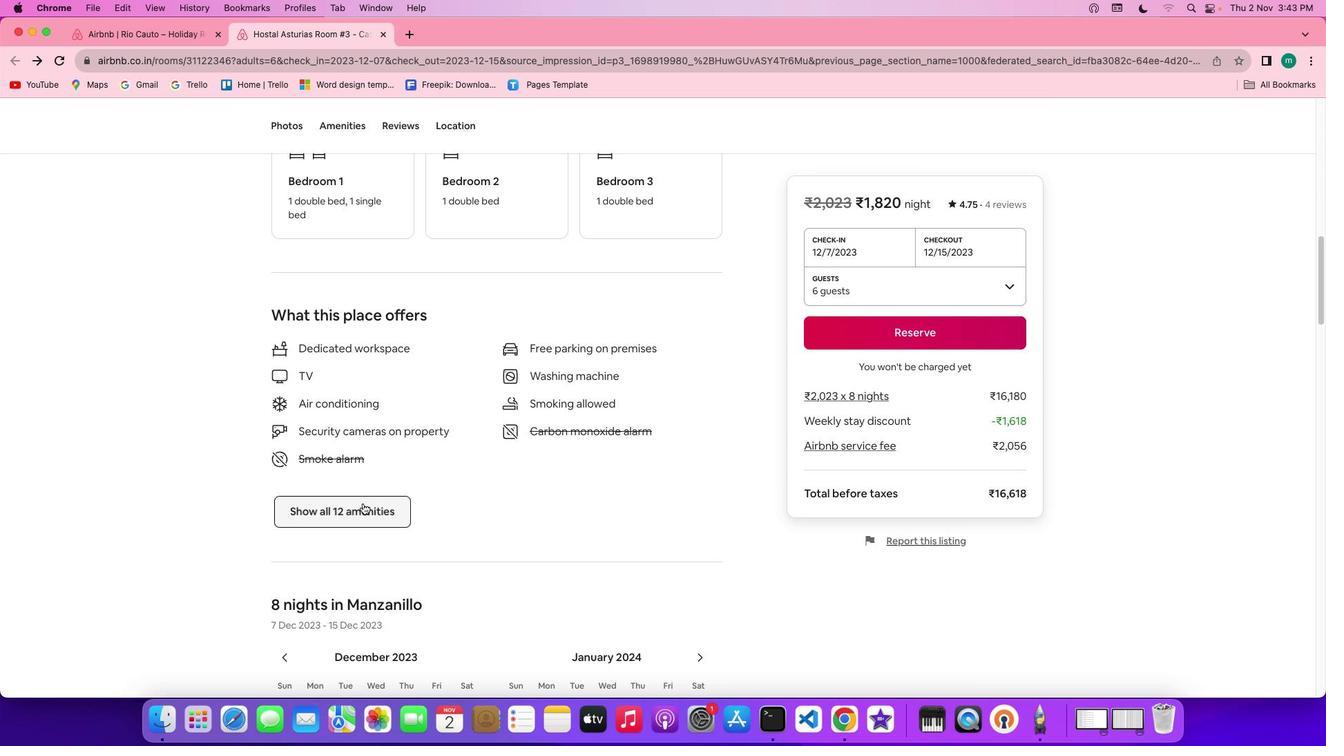 
Action: Mouse moved to (746, 525)
Screenshot: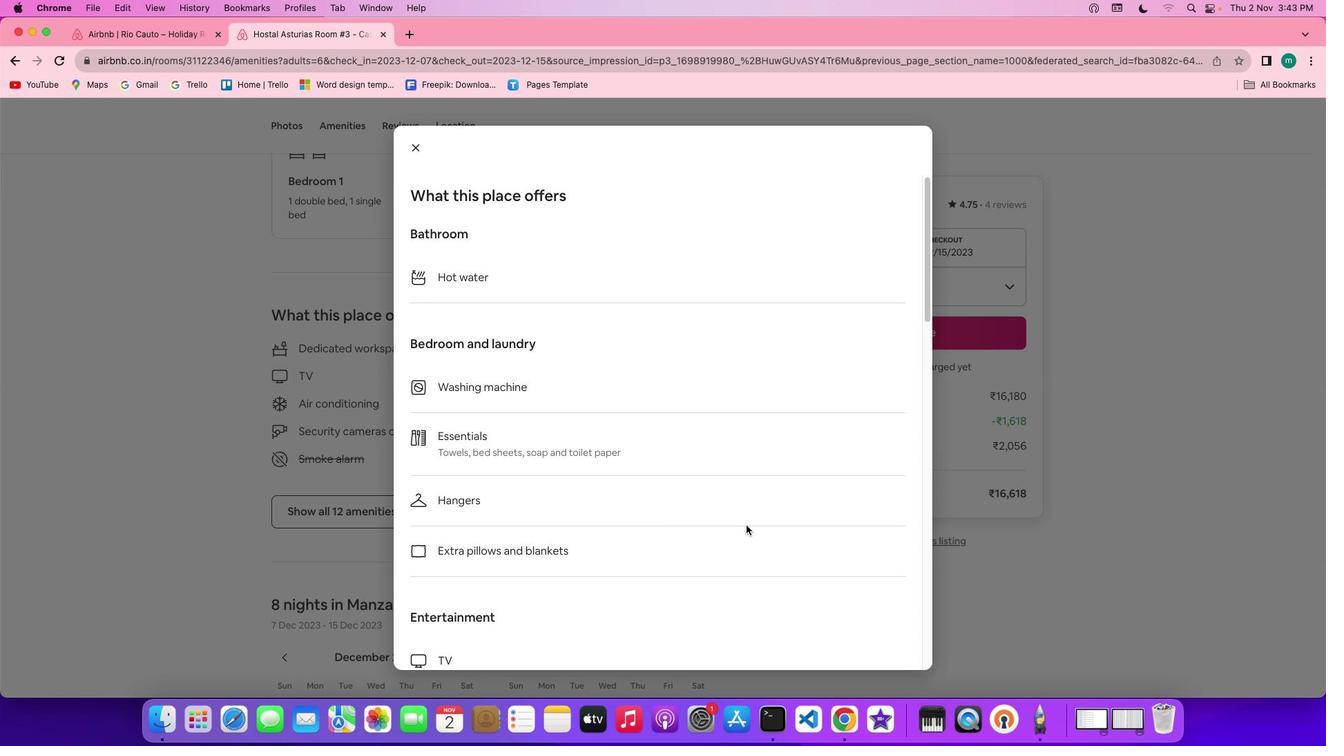 
Action: Mouse scrolled (746, 525) with delta (0, 0)
Screenshot: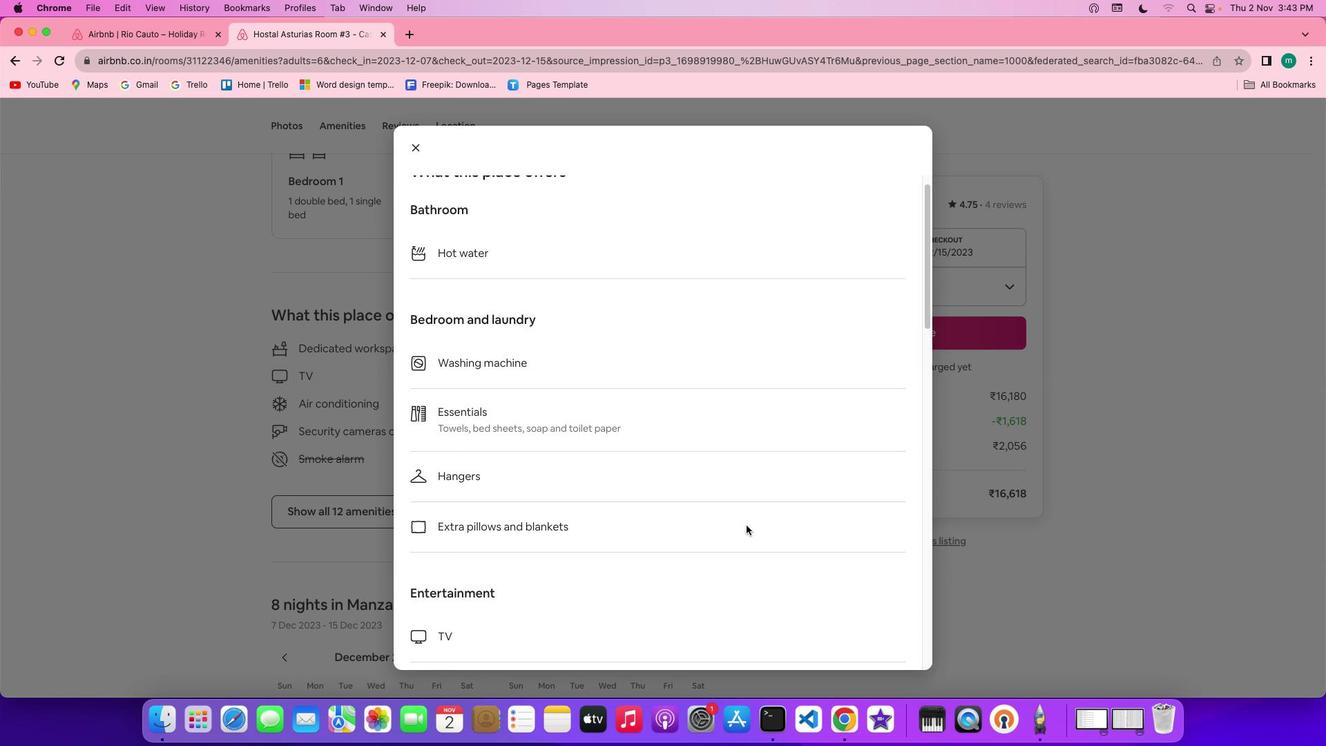 
Action: Mouse scrolled (746, 525) with delta (0, 0)
Screenshot: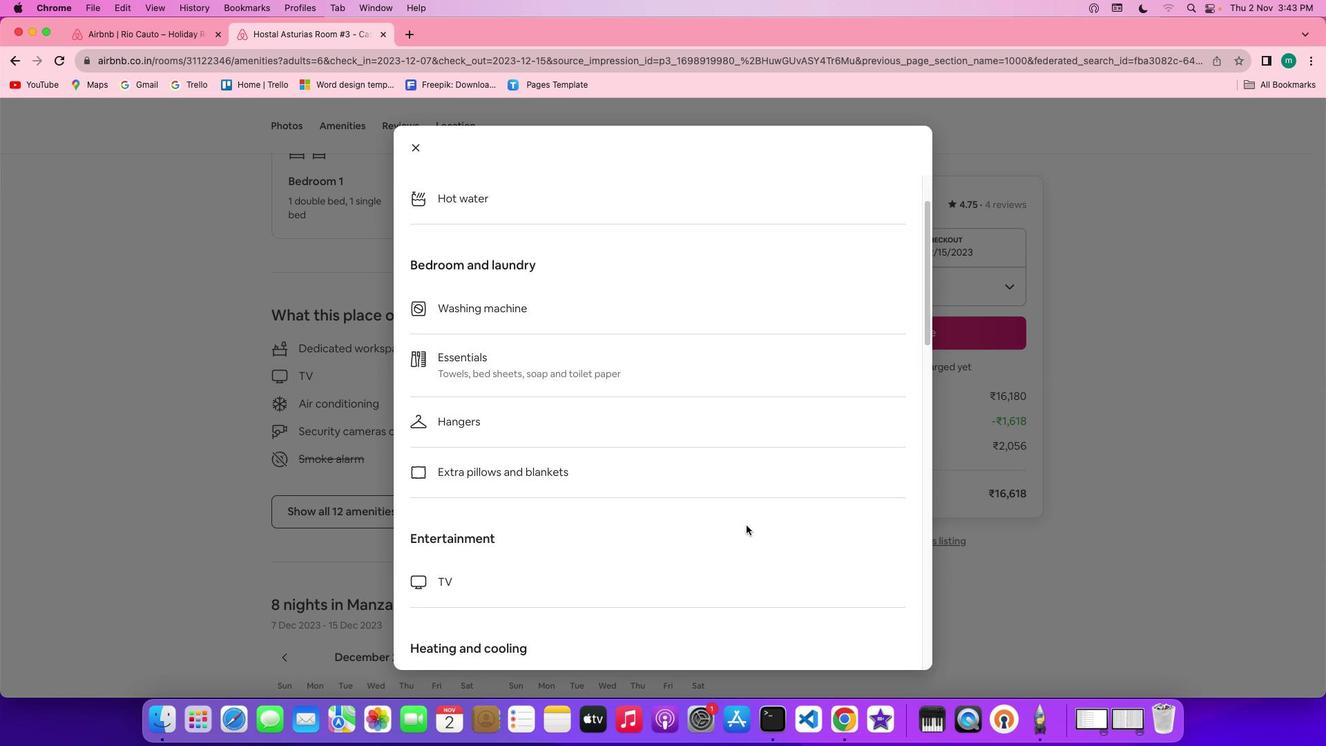 
Action: Mouse scrolled (746, 525) with delta (0, -2)
Screenshot: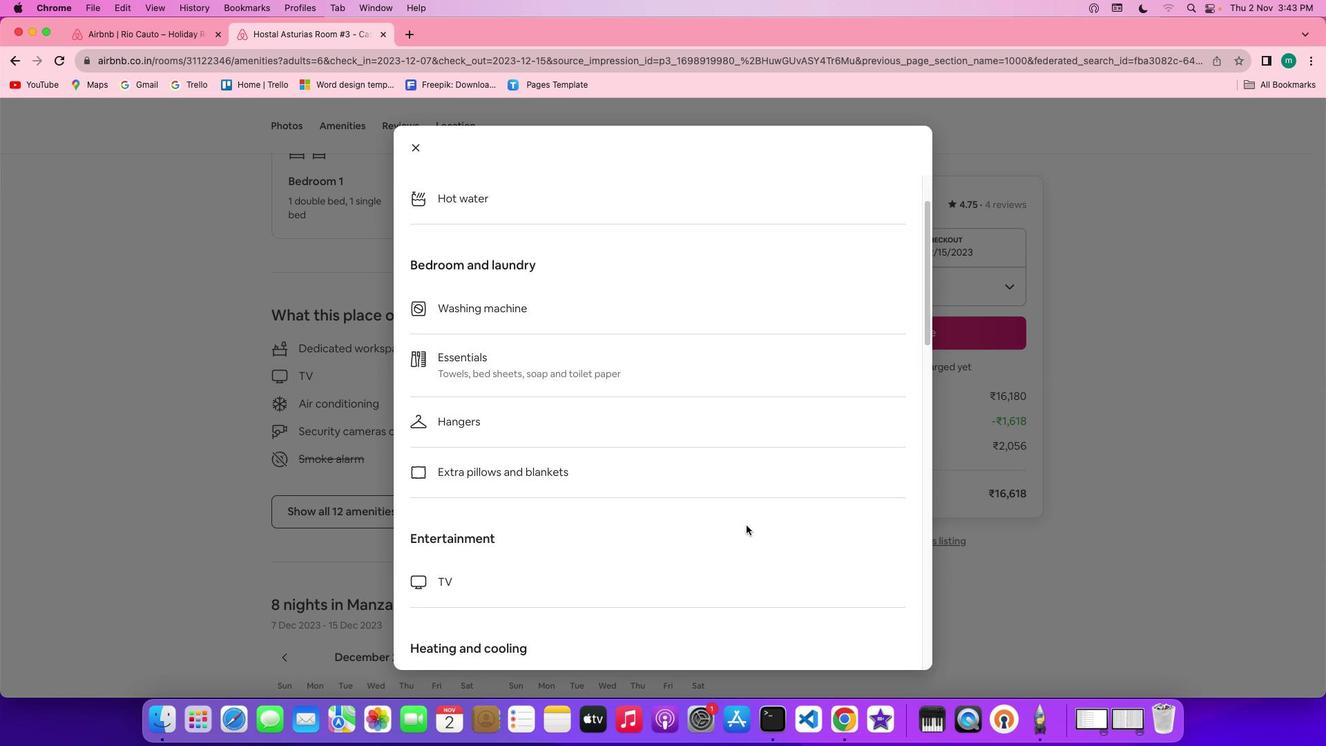
Action: Mouse scrolled (746, 525) with delta (0, -2)
Screenshot: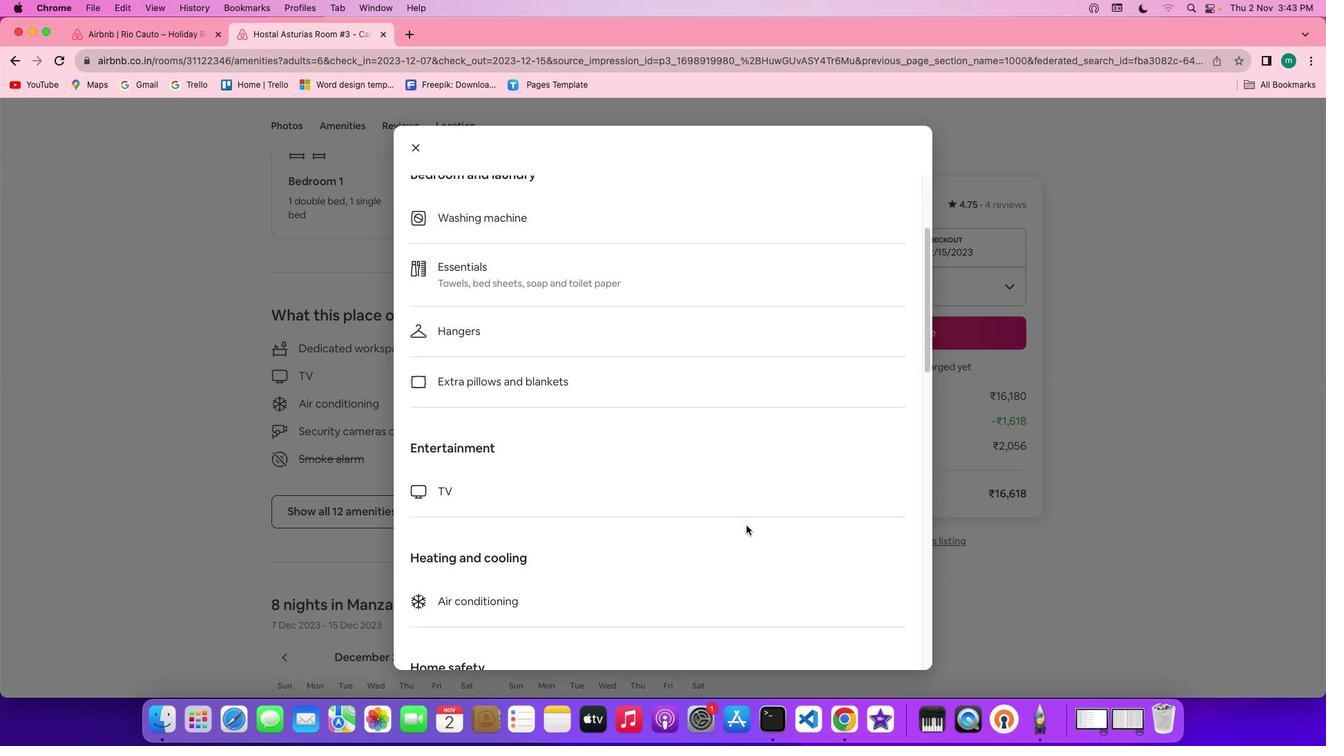 
Action: Mouse scrolled (746, 525) with delta (0, 0)
Screenshot: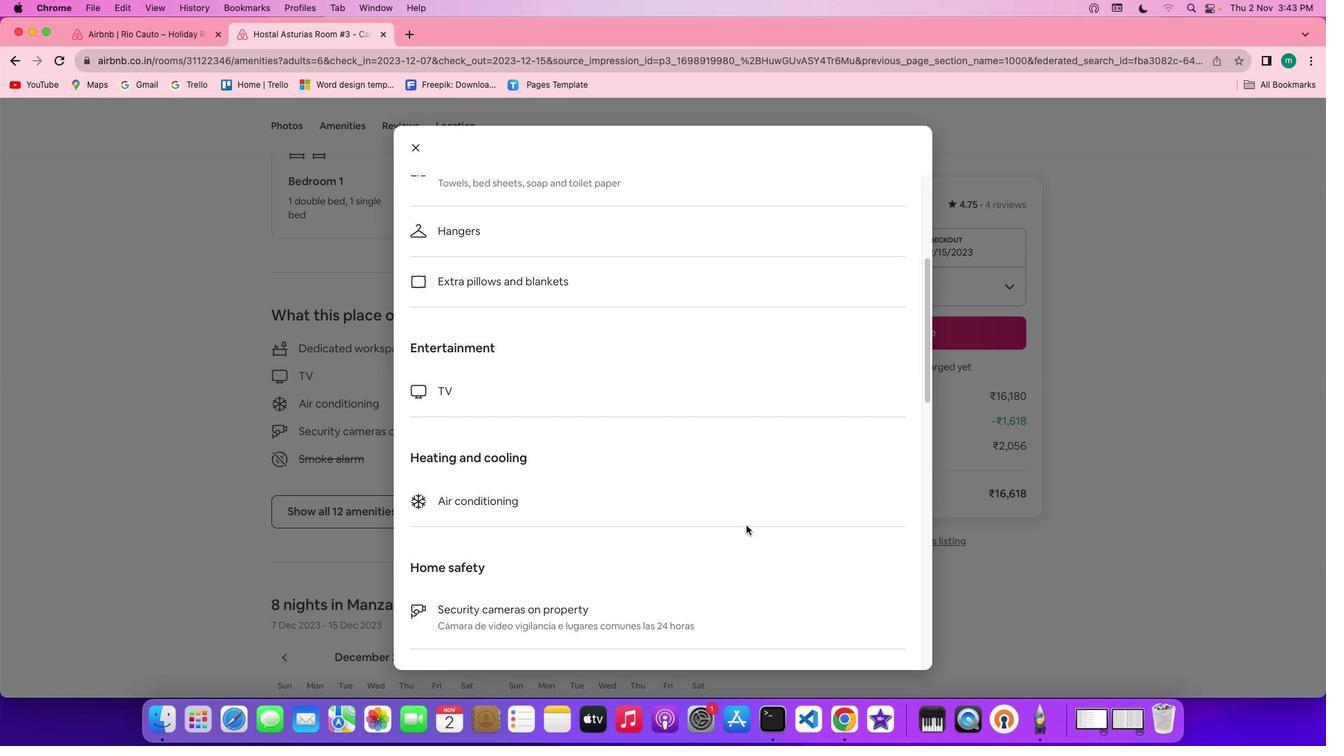 
Action: Mouse scrolled (746, 525) with delta (0, 0)
Screenshot: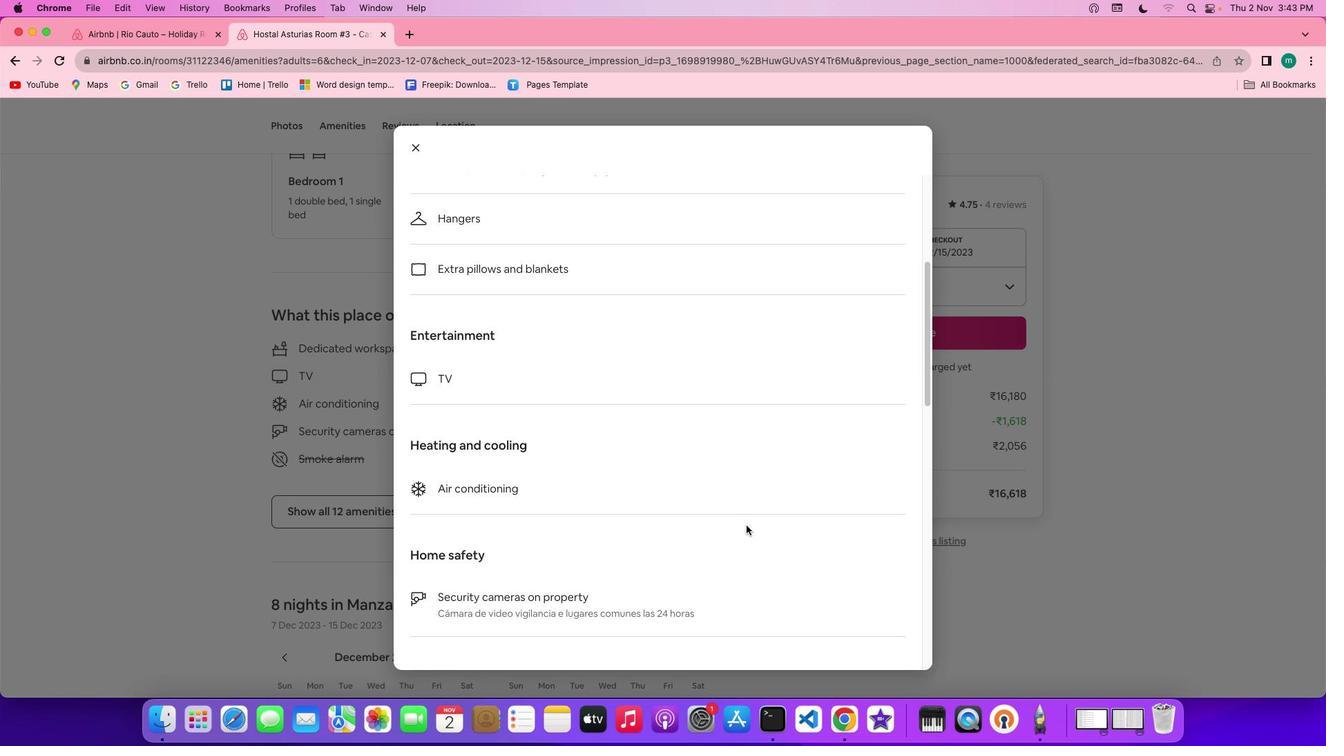 
Action: Mouse scrolled (746, 525) with delta (0, 0)
Screenshot: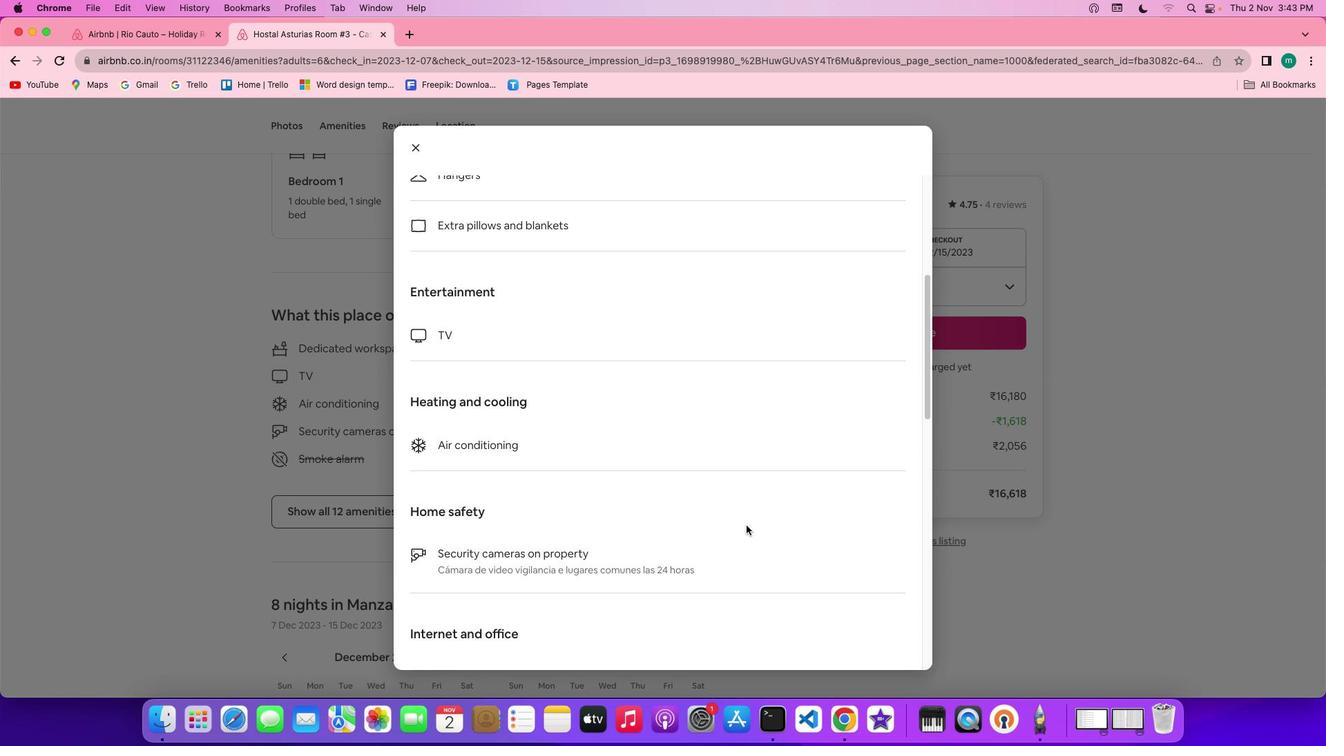 
Action: Mouse scrolled (746, 525) with delta (0, -2)
Screenshot: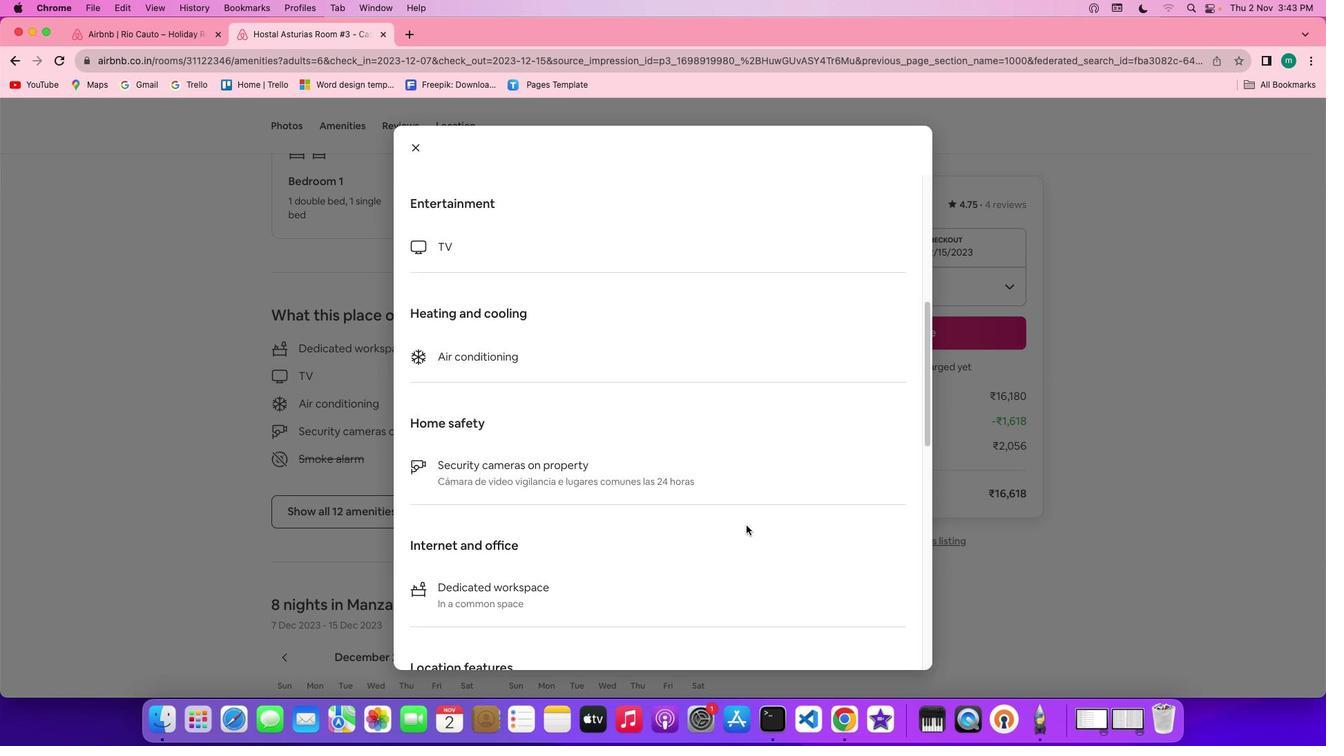 
Action: Mouse scrolled (746, 525) with delta (0, -2)
Screenshot: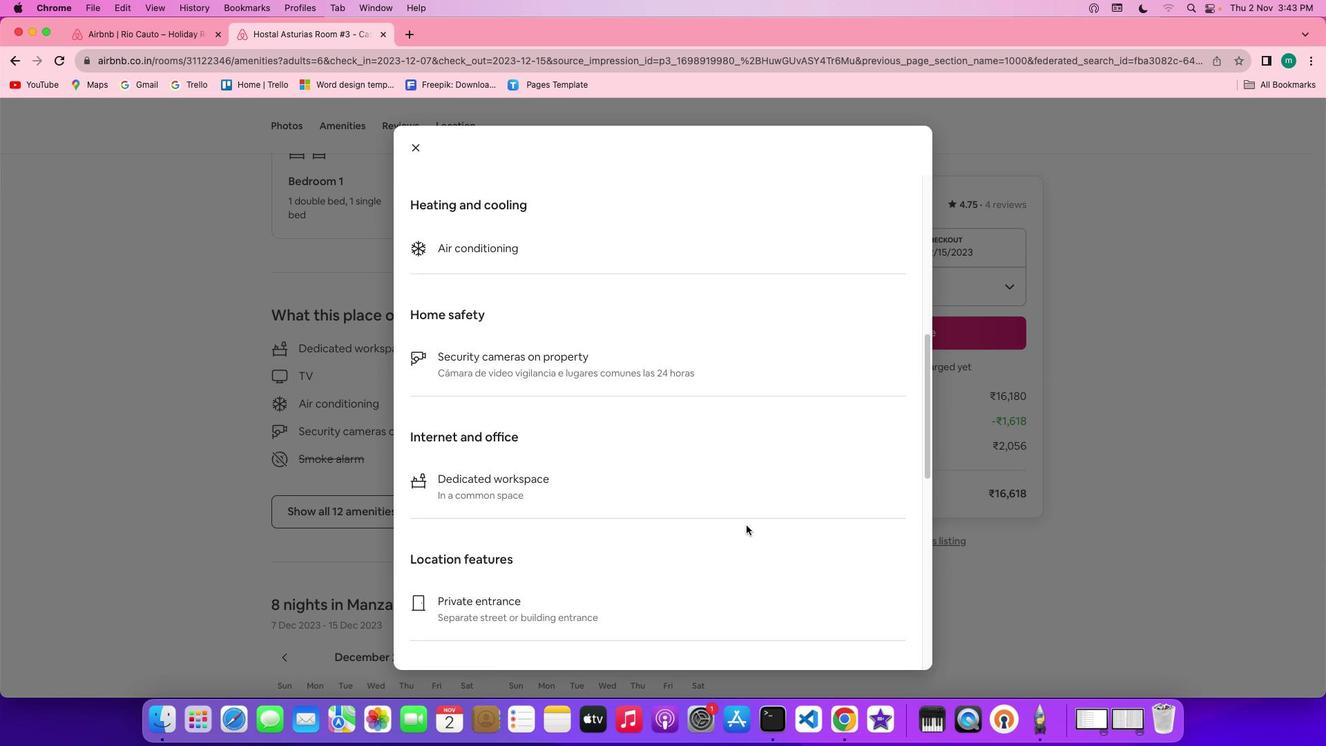 
Action: Mouse scrolled (746, 525) with delta (0, -3)
Screenshot: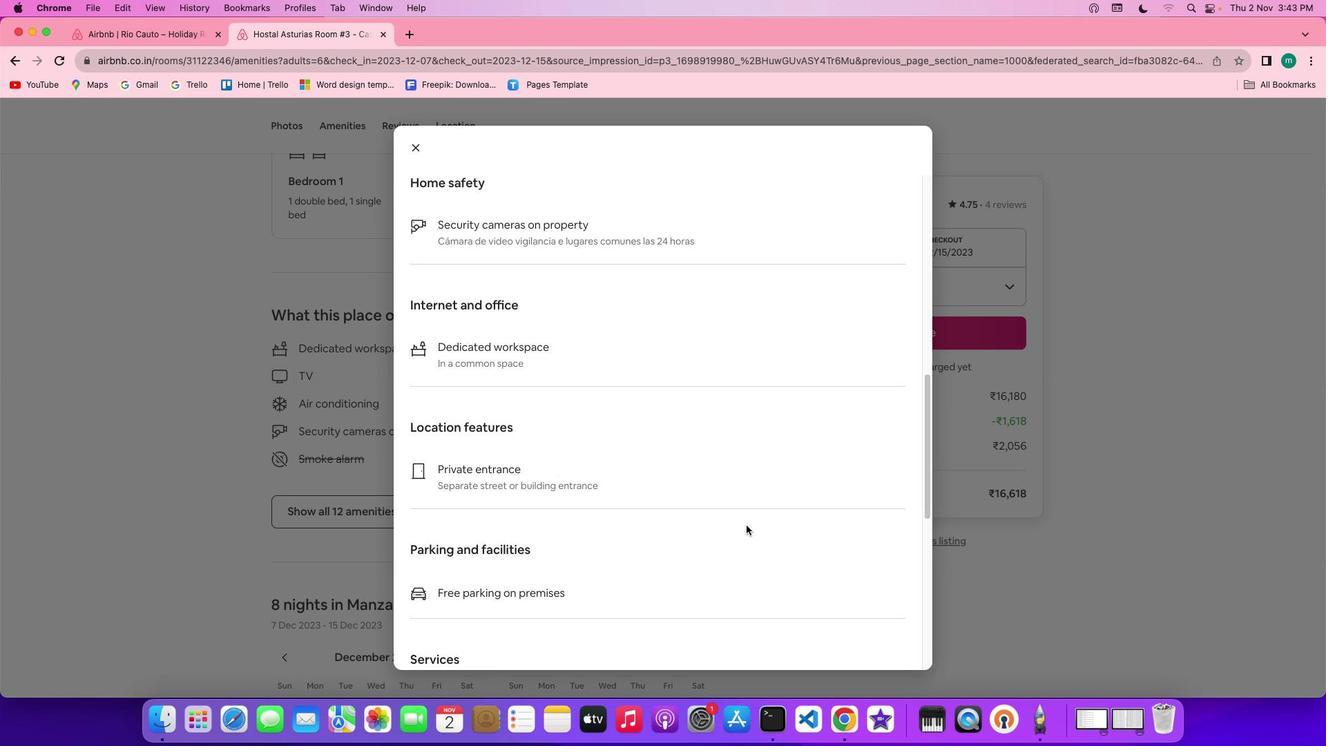 
Action: Mouse scrolled (746, 525) with delta (0, 0)
Screenshot: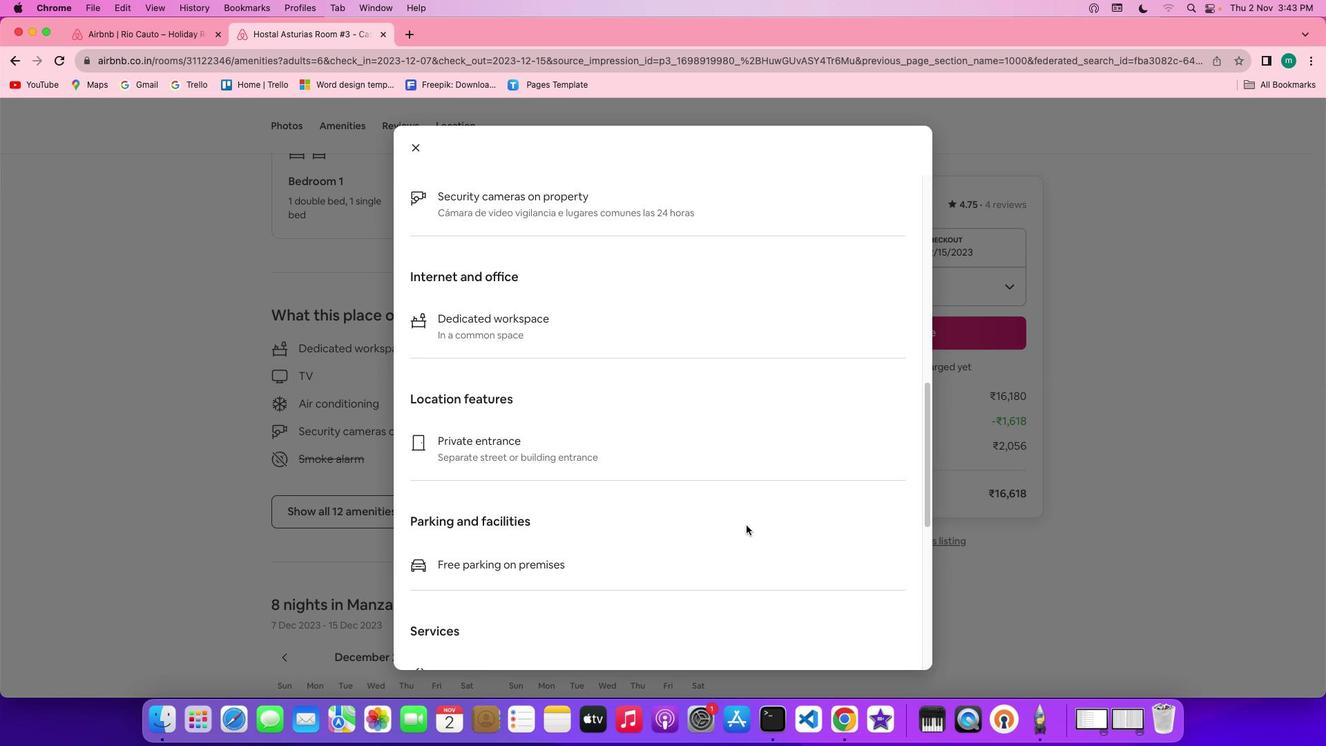
Action: Mouse scrolled (746, 525) with delta (0, 0)
Screenshot: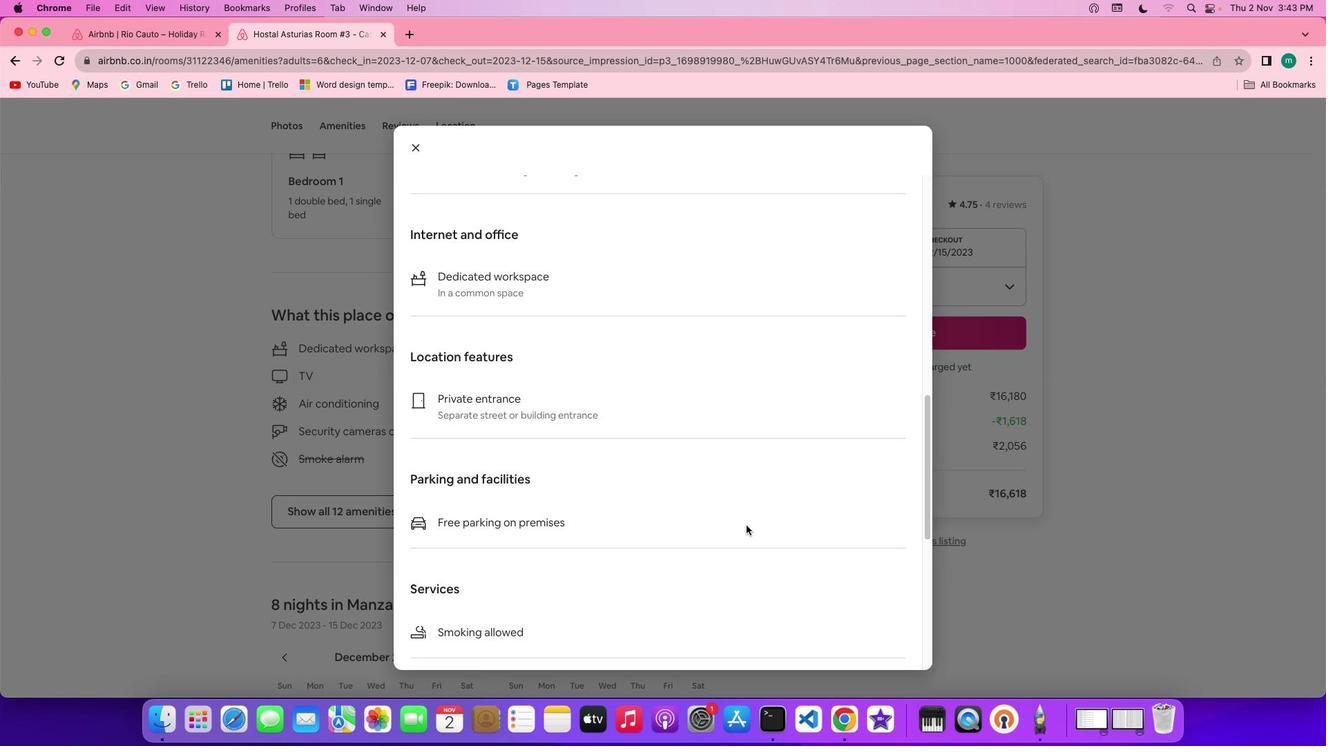 
Action: Mouse scrolled (746, 525) with delta (0, -2)
Screenshot: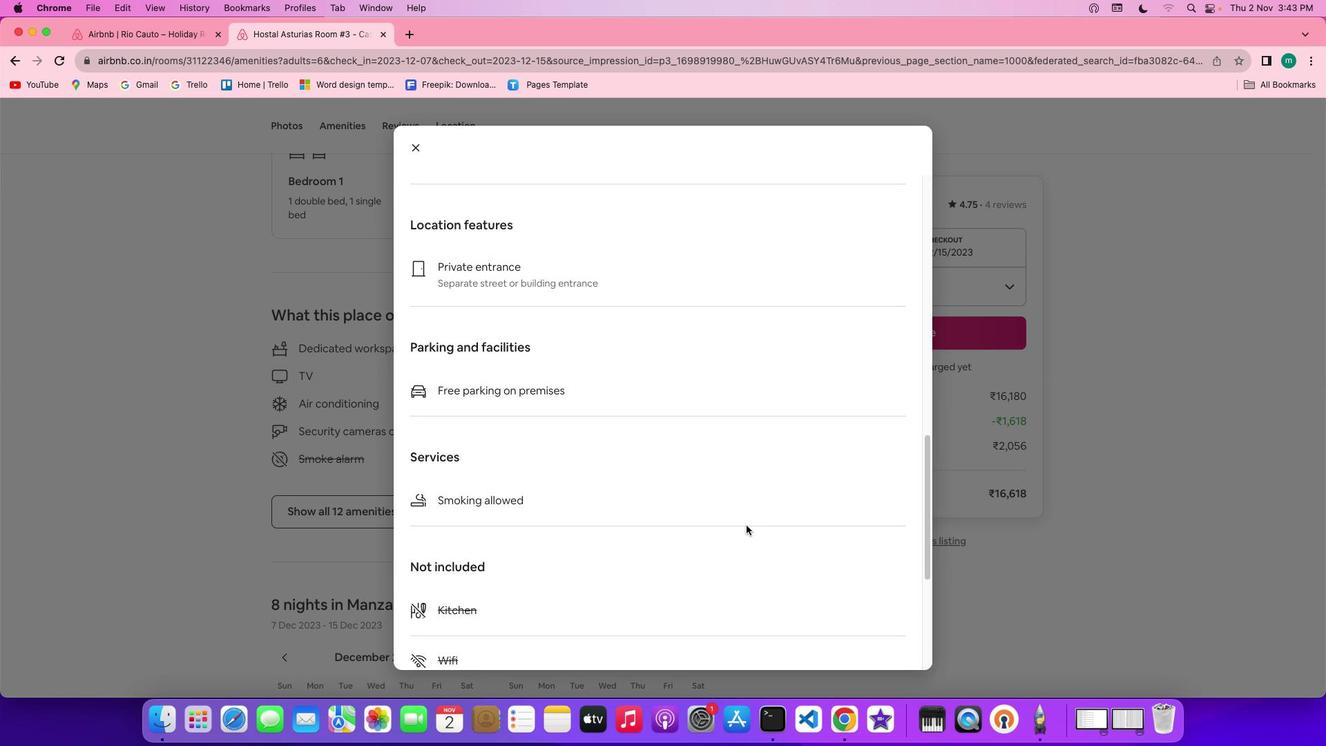 
Action: Mouse scrolled (746, 525) with delta (0, -3)
Screenshot: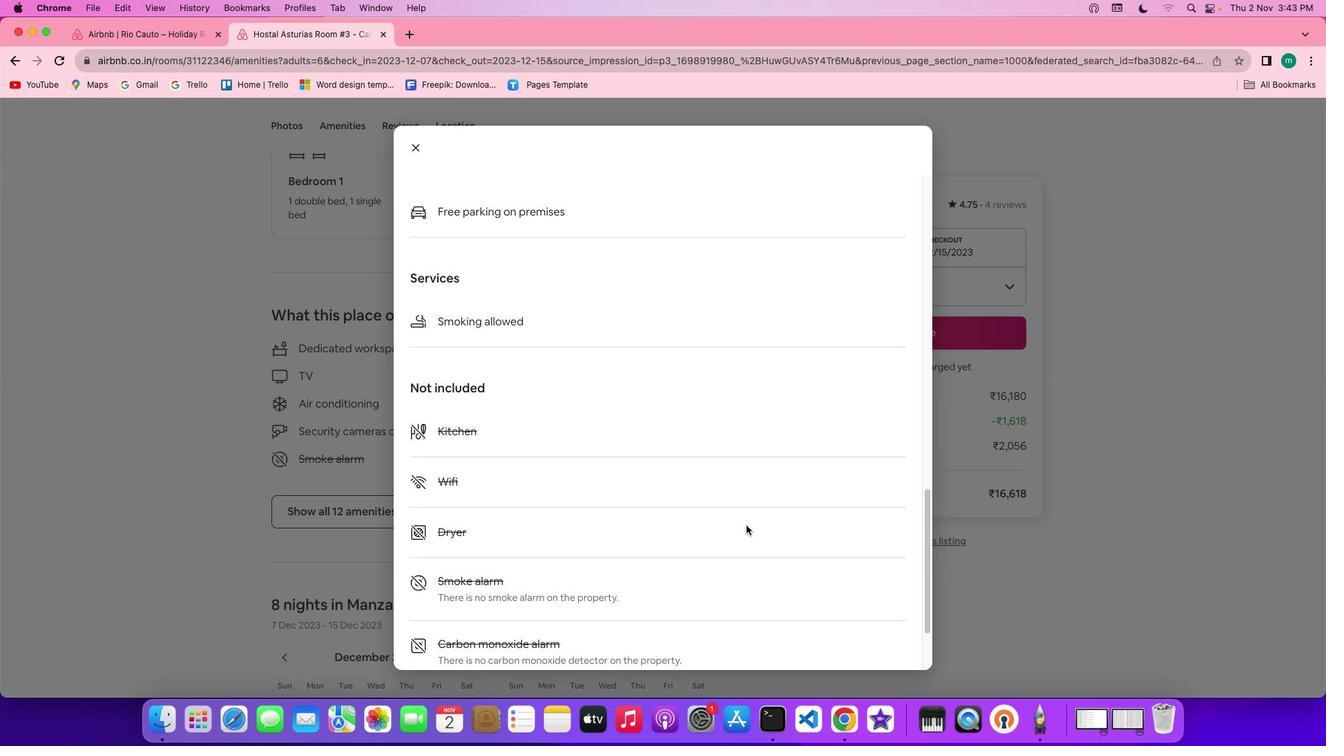 
Action: Mouse scrolled (746, 525) with delta (0, -3)
Screenshot: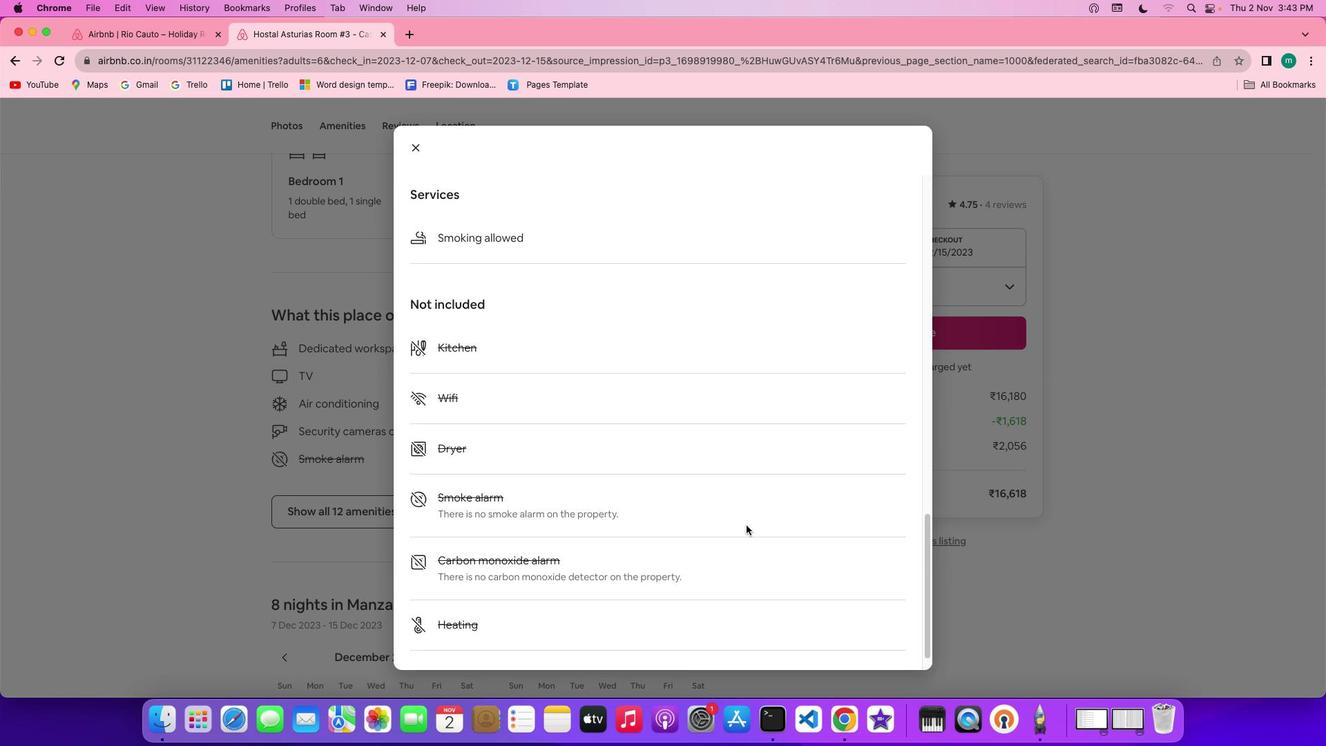 
Action: Mouse scrolled (746, 525) with delta (0, -4)
Screenshot: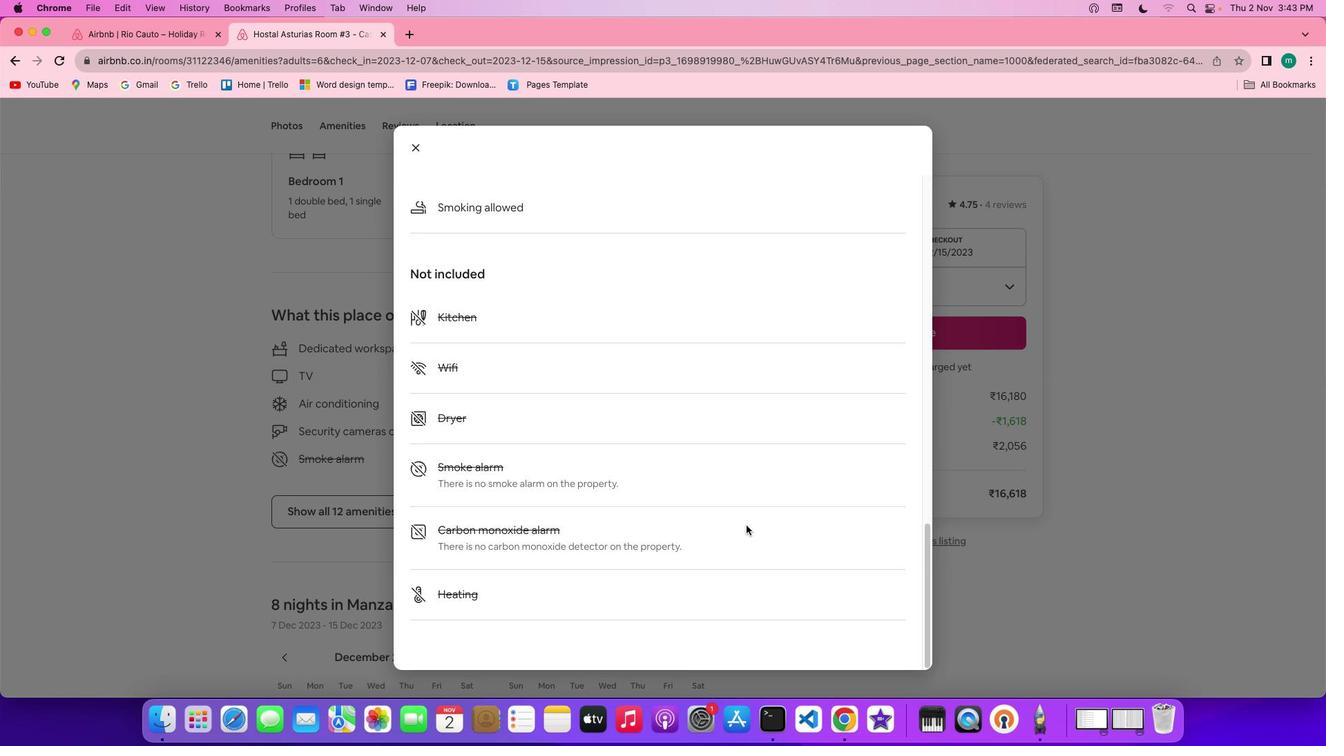 
Action: Mouse scrolled (746, 525) with delta (0, 0)
Screenshot: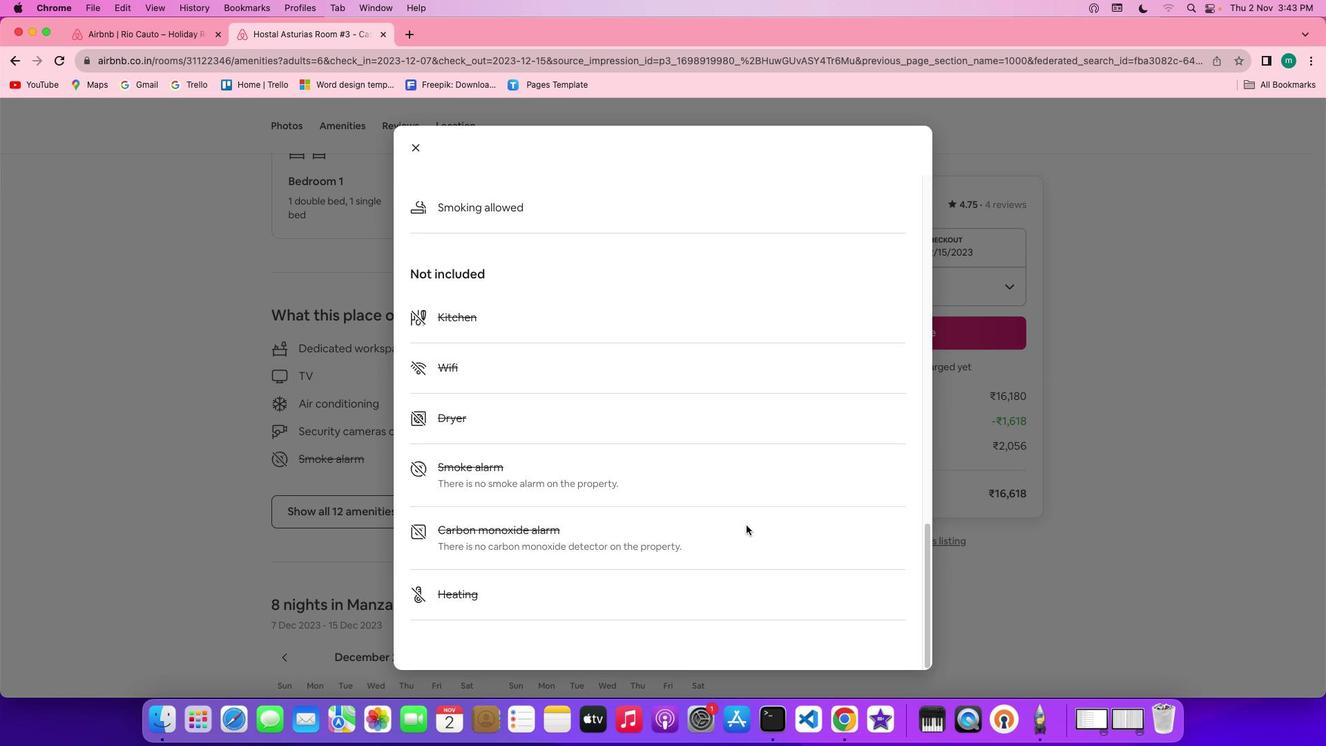 
Action: Mouse scrolled (746, 525) with delta (0, 0)
Screenshot: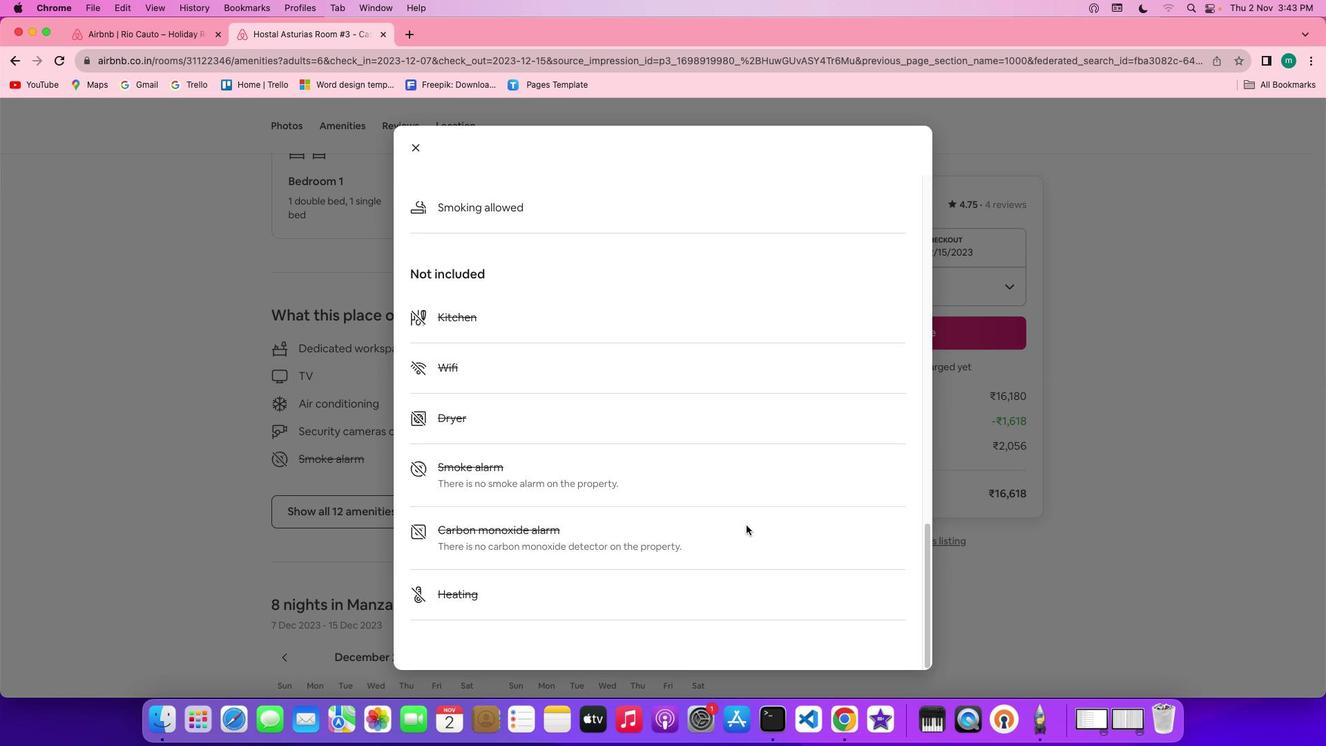 
Action: Mouse scrolled (746, 525) with delta (0, -2)
Screenshot: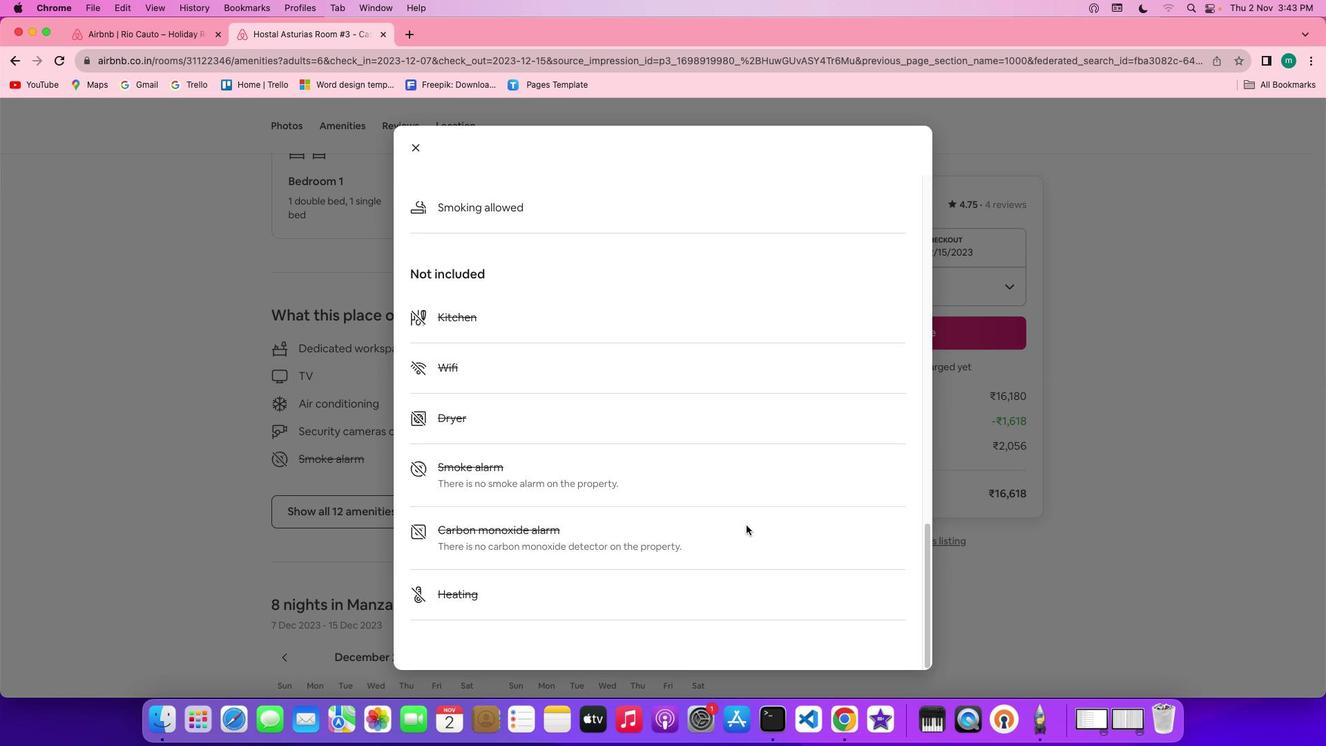 
Action: Mouse scrolled (746, 525) with delta (0, -3)
Screenshot: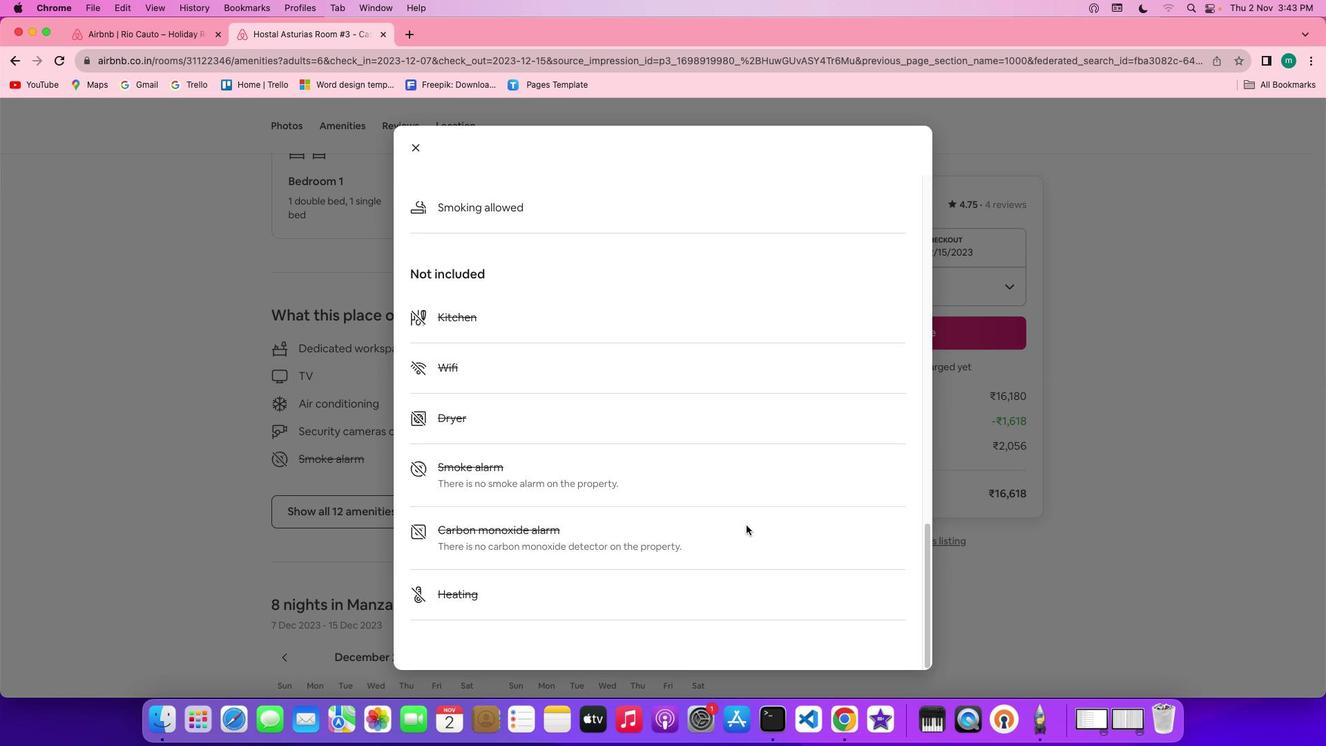 
Action: Mouse scrolled (746, 525) with delta (0, -3)
Screenshot: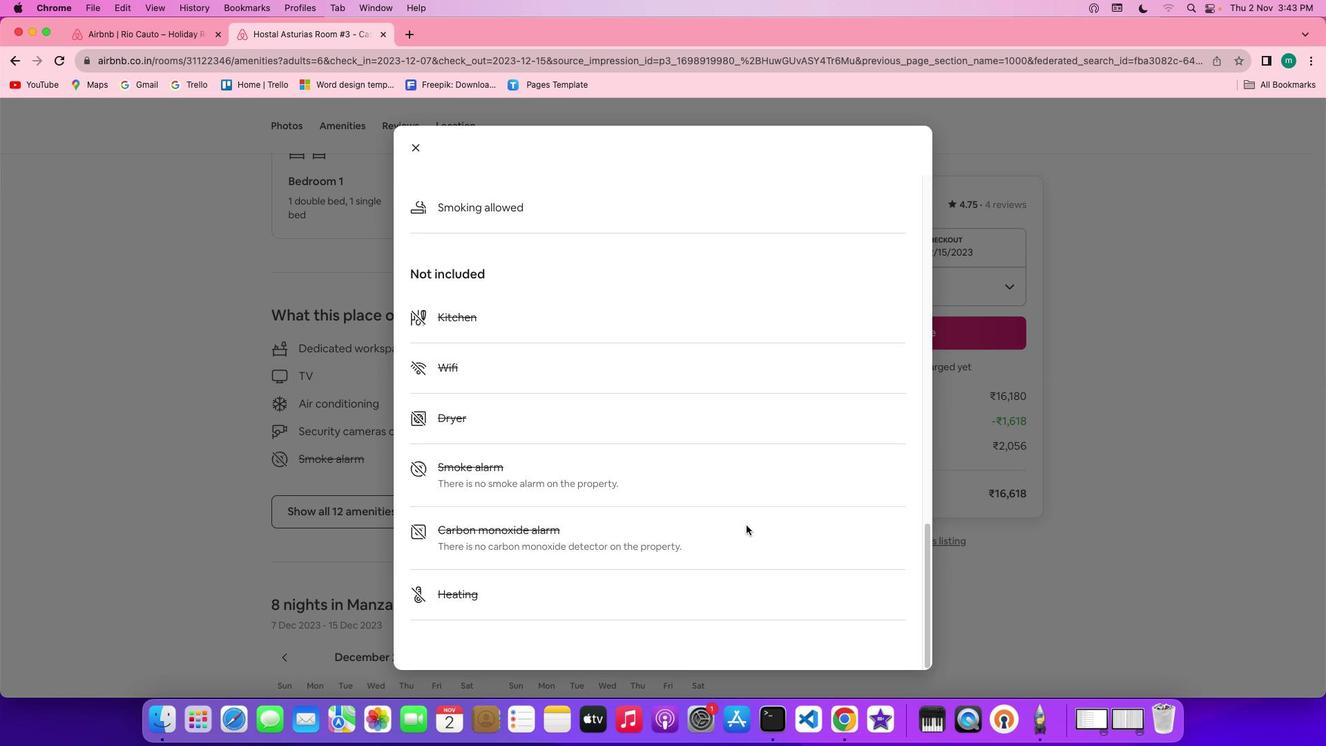 
Action: Mouse moved to (412, 147)
Screenshot: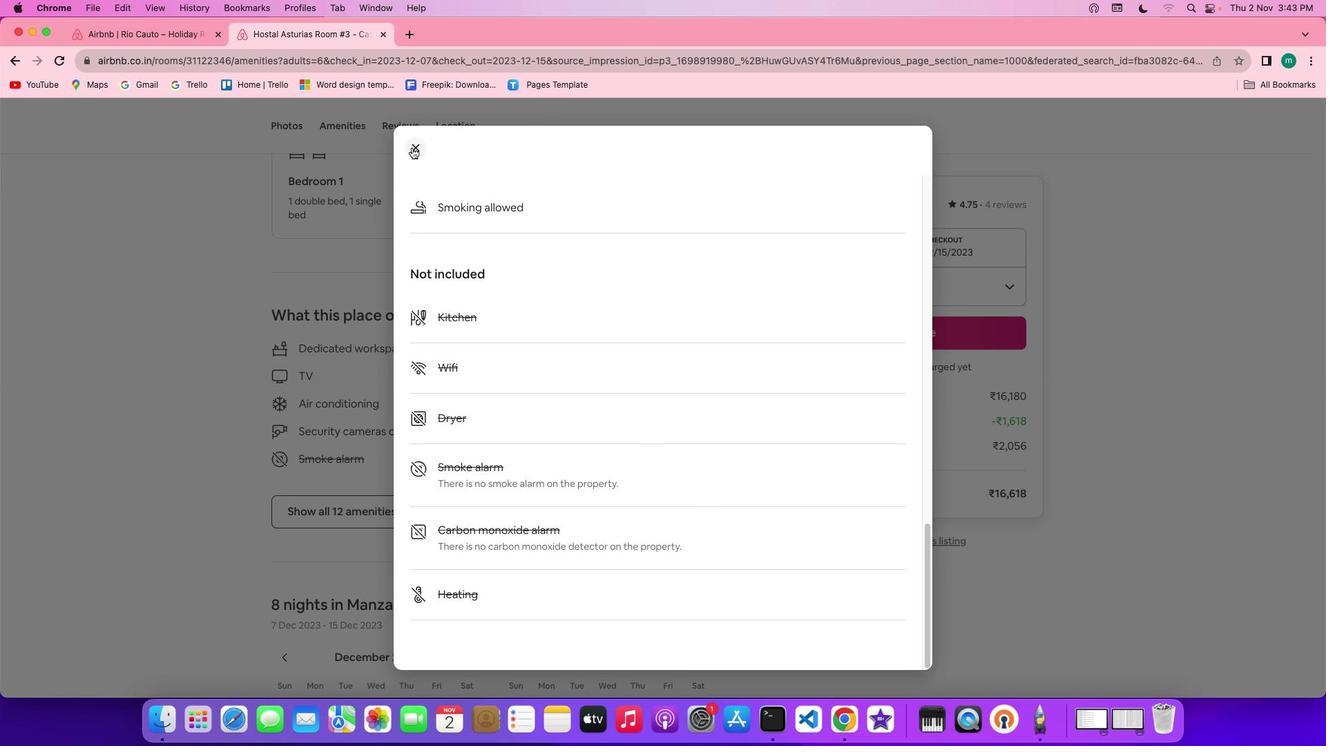 
Action: Mouse pressed left at (412, 147)
Screenshot: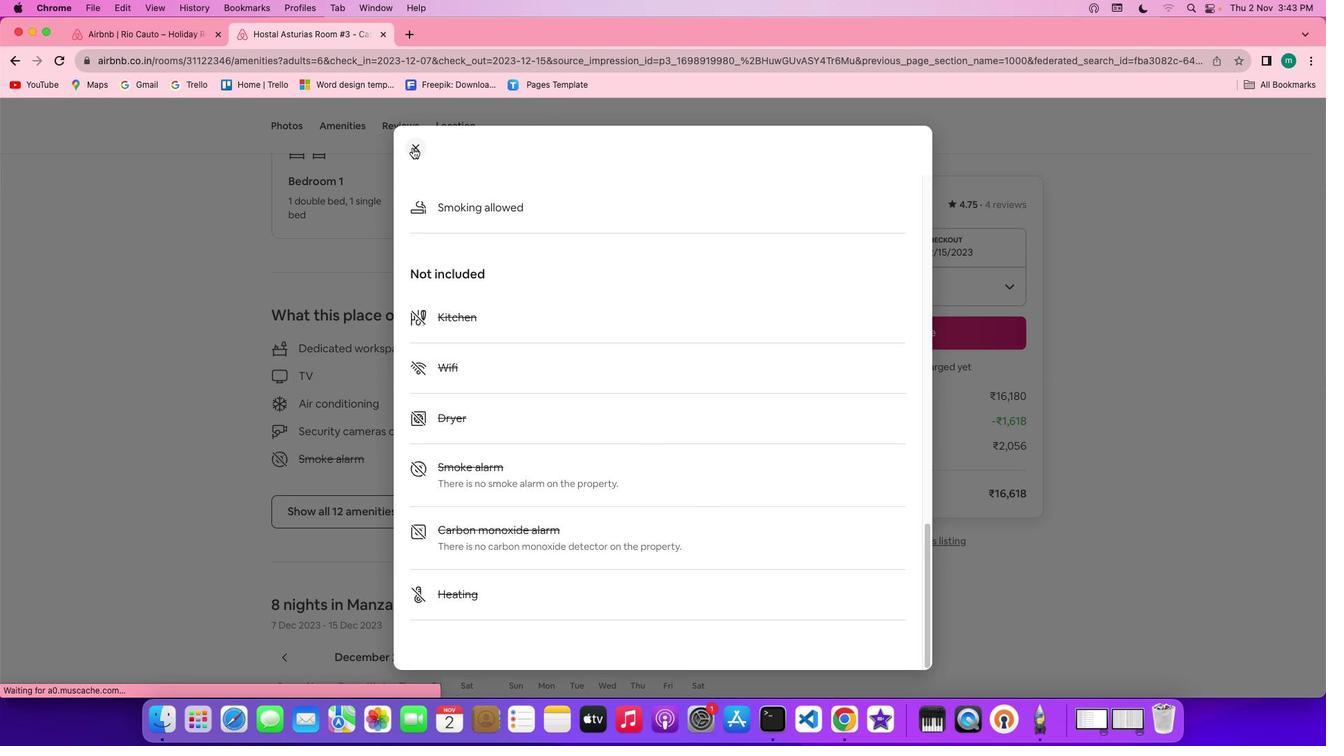 
Action: Mouse moved to (675, 446)
Screenshot: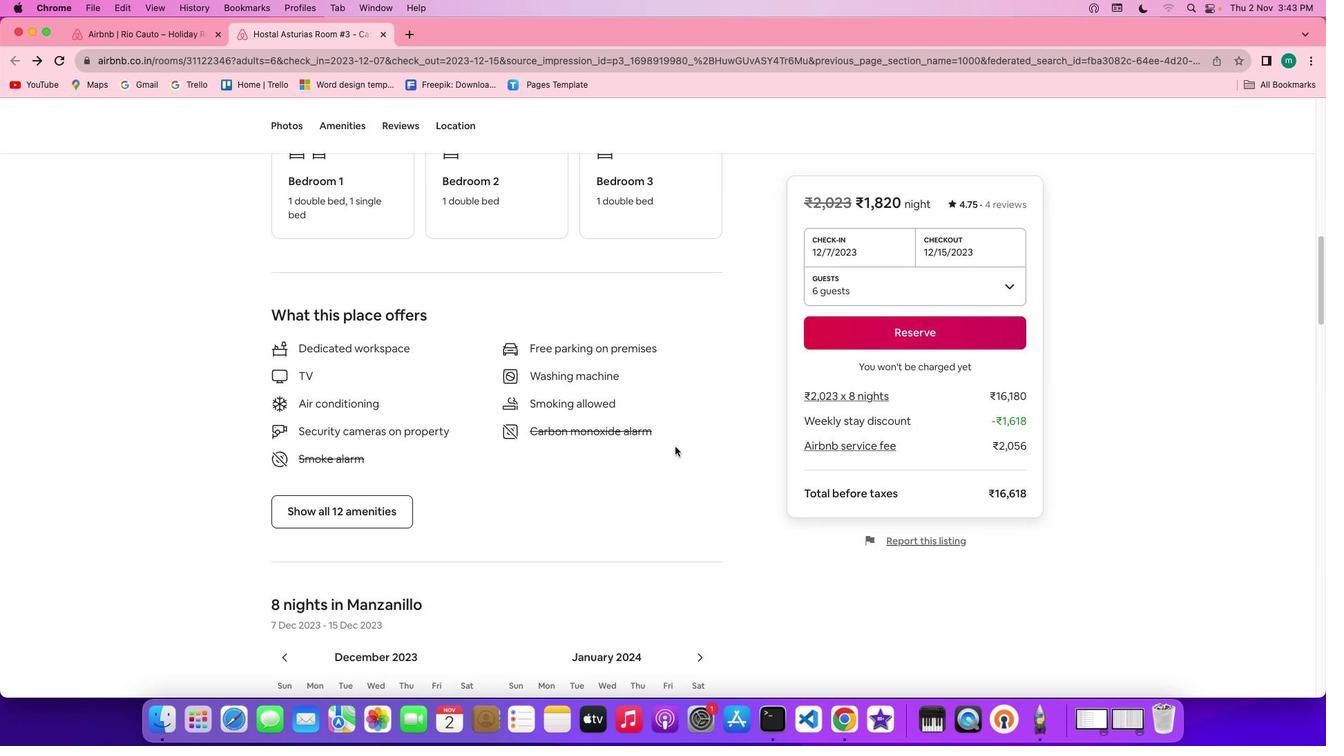 
Action: Mouse scrolled (675, 446) with delta (0, 0)
Screenshot: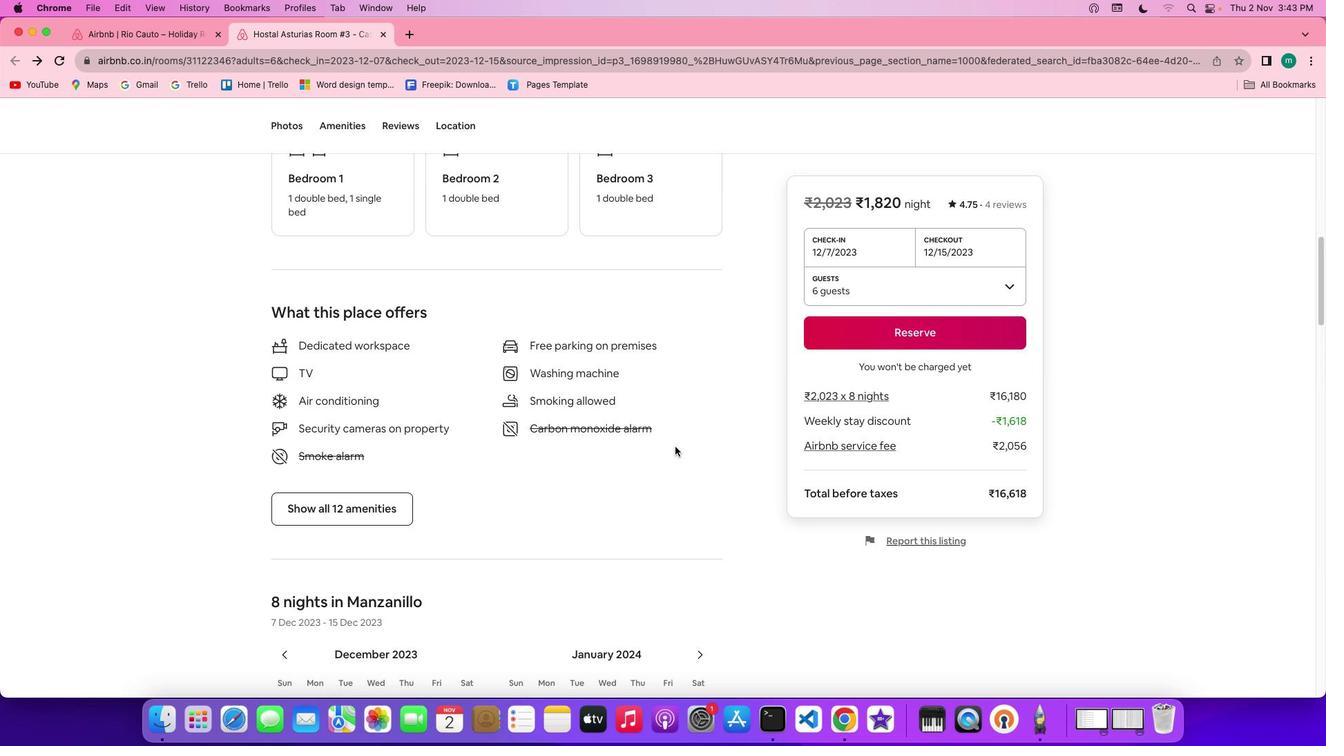 
Action: Mouse scrolled (675, 446) with delta (0, 0)
Screenshot: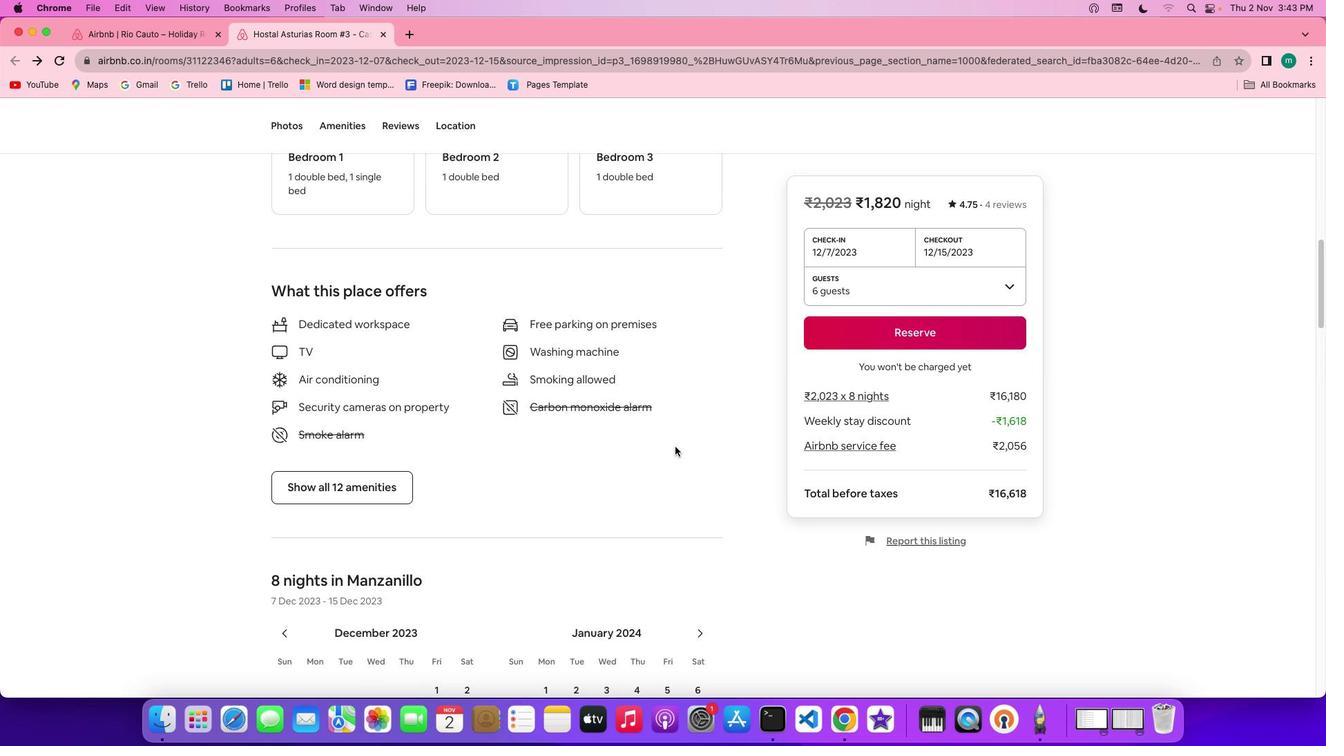 
Action: Mouse scrolled (675, 446) with delta (0, -2)
Screenshot: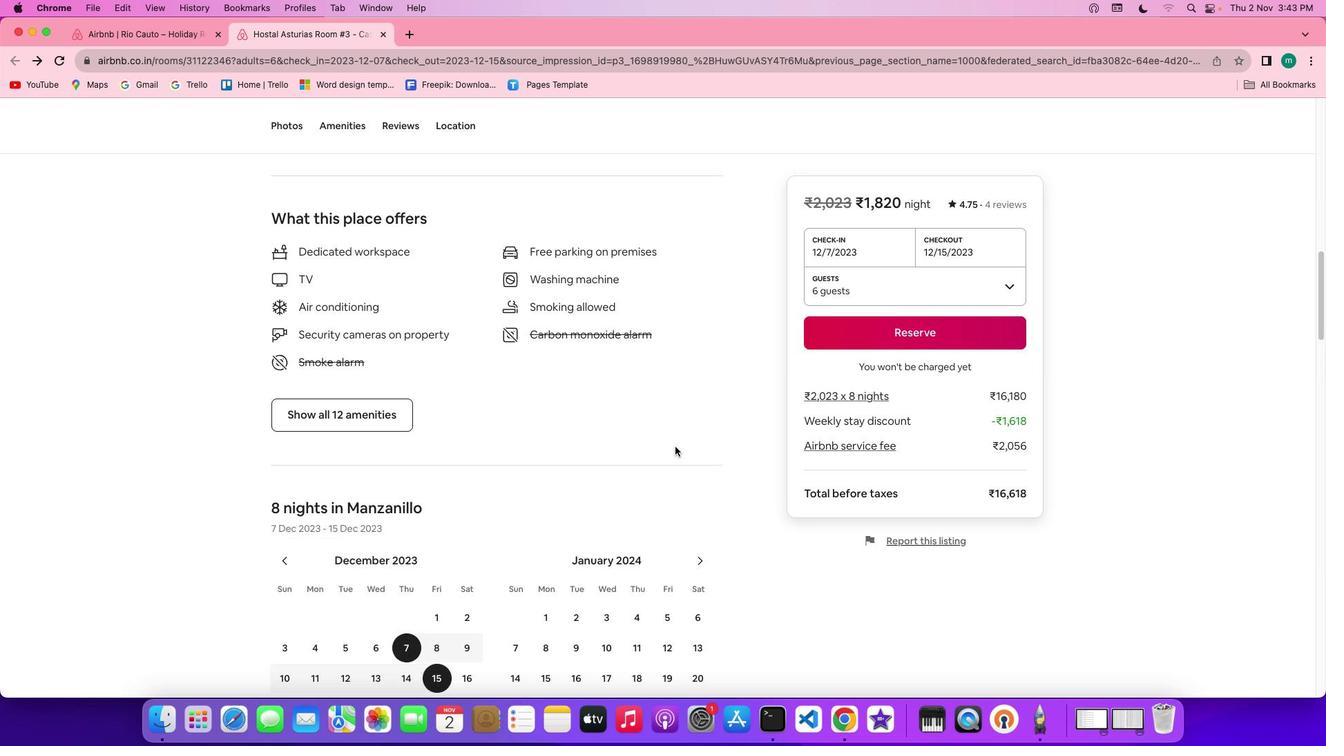 
Action: Mouse scrolled (675, 446) with delta (0, -2)
Screenshot: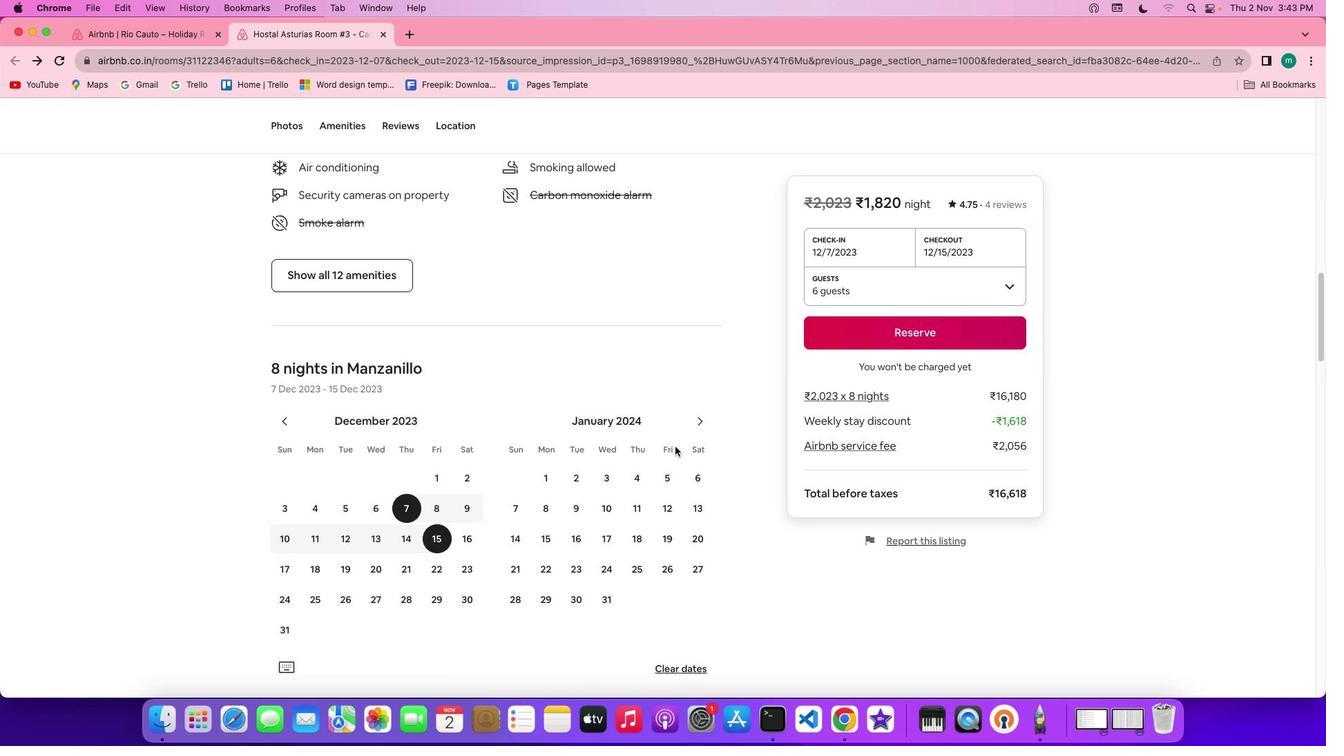 
Action: Mouse scrolled (675, 446) with delta (0, -3)
Screenshot: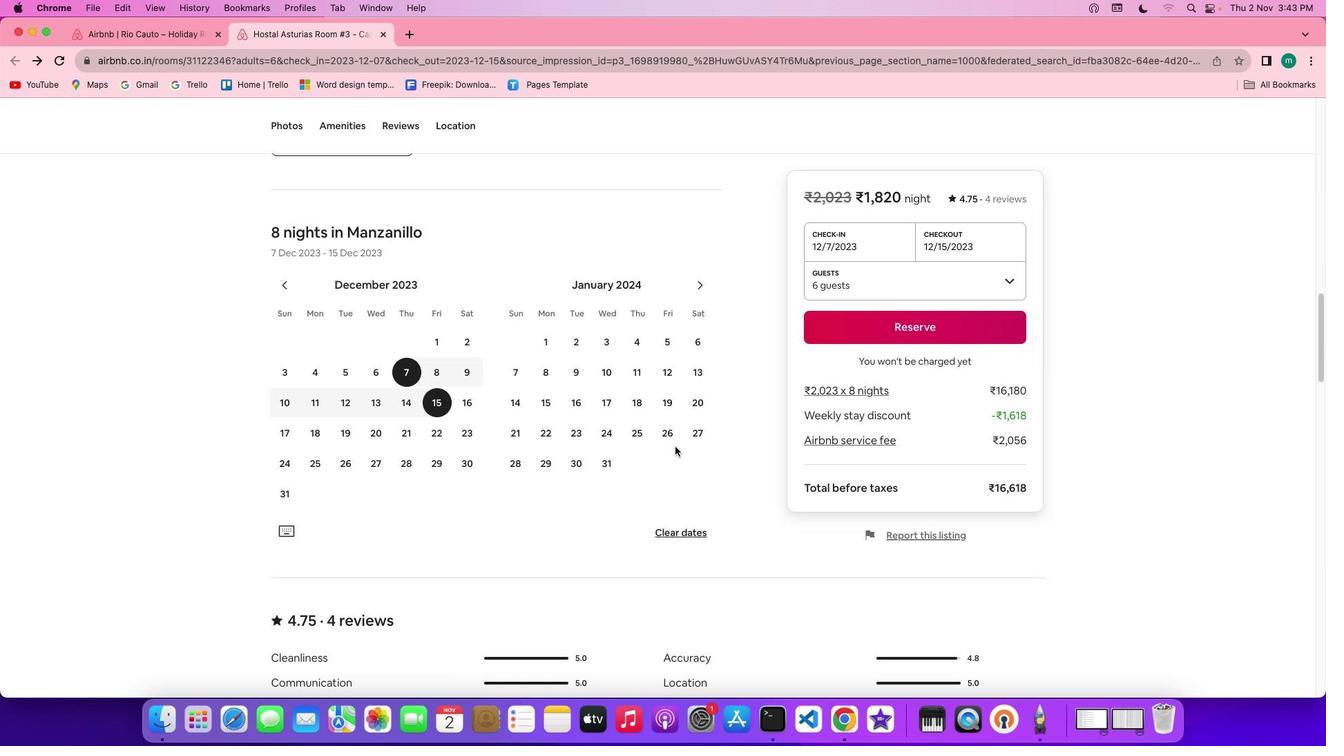 
Action: Mouse scrolled (675, 446) with delta (0, 0)
Screenshot: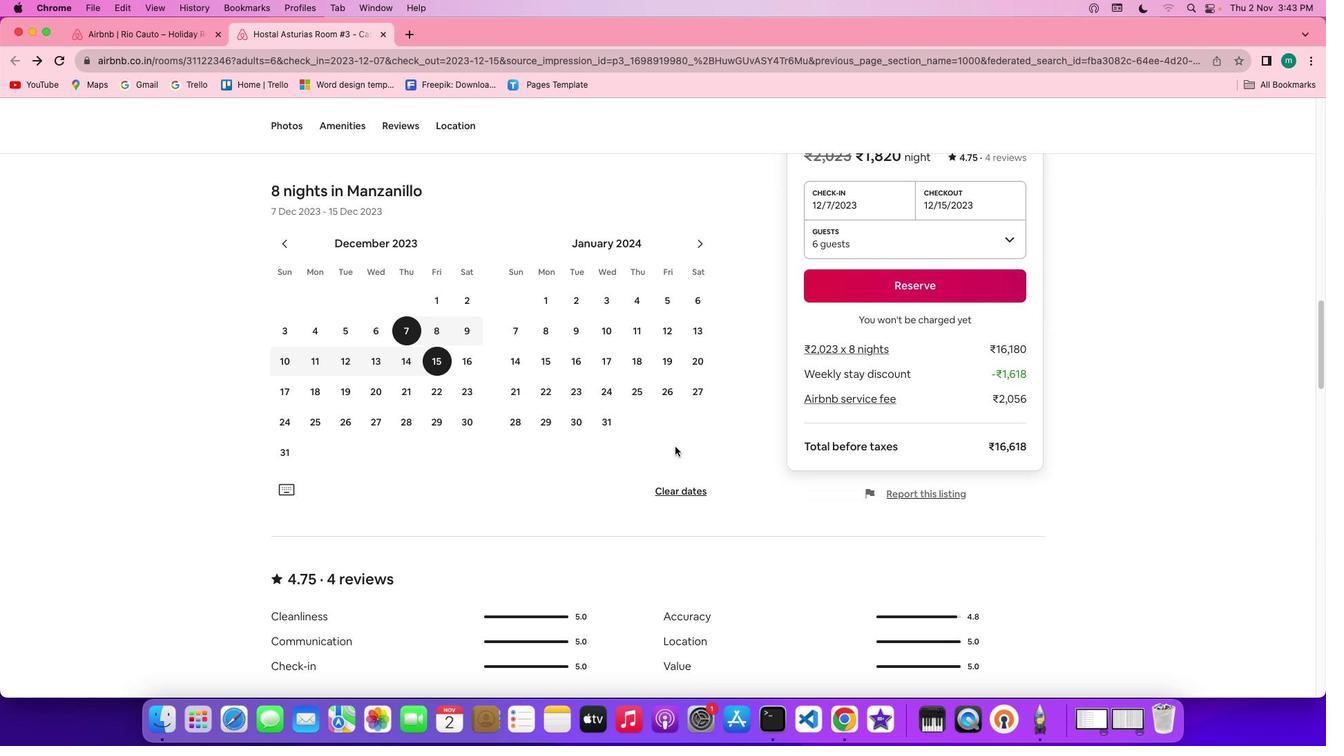 
Action: Mouse scrolled (675, 446) with delta (0, 0)
Screenshot: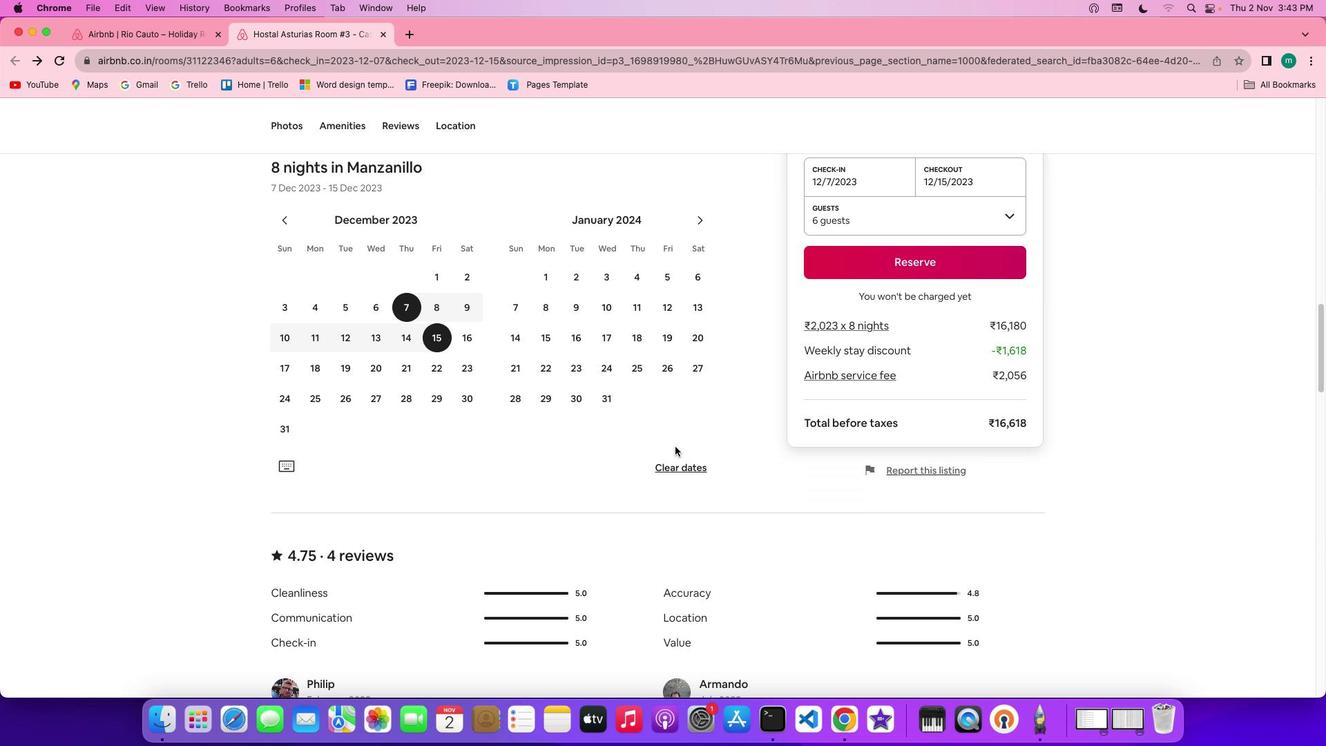 
Action: Mouse scrolled (675, 446) with delta (0, -2)
Screenshot: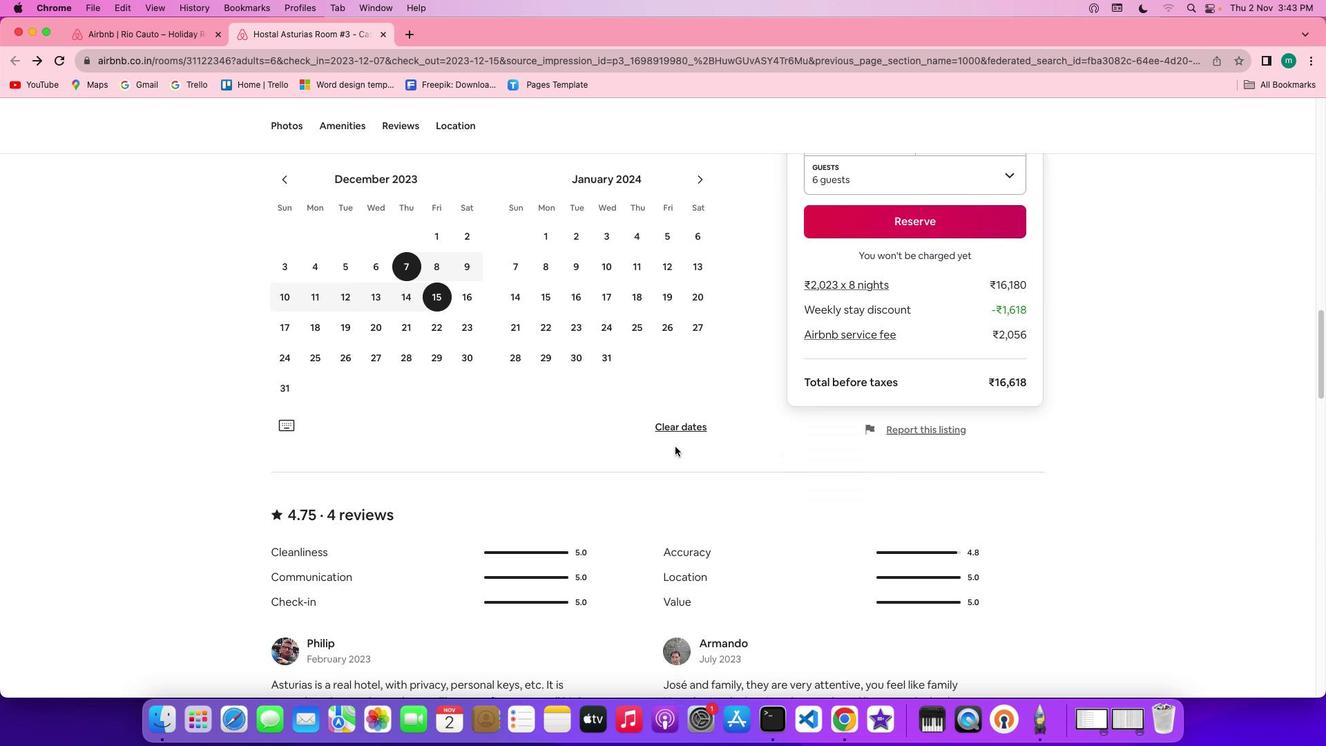 
Action: Mouse scrolled (675, 446) with delta (0, -2)
Screenshot: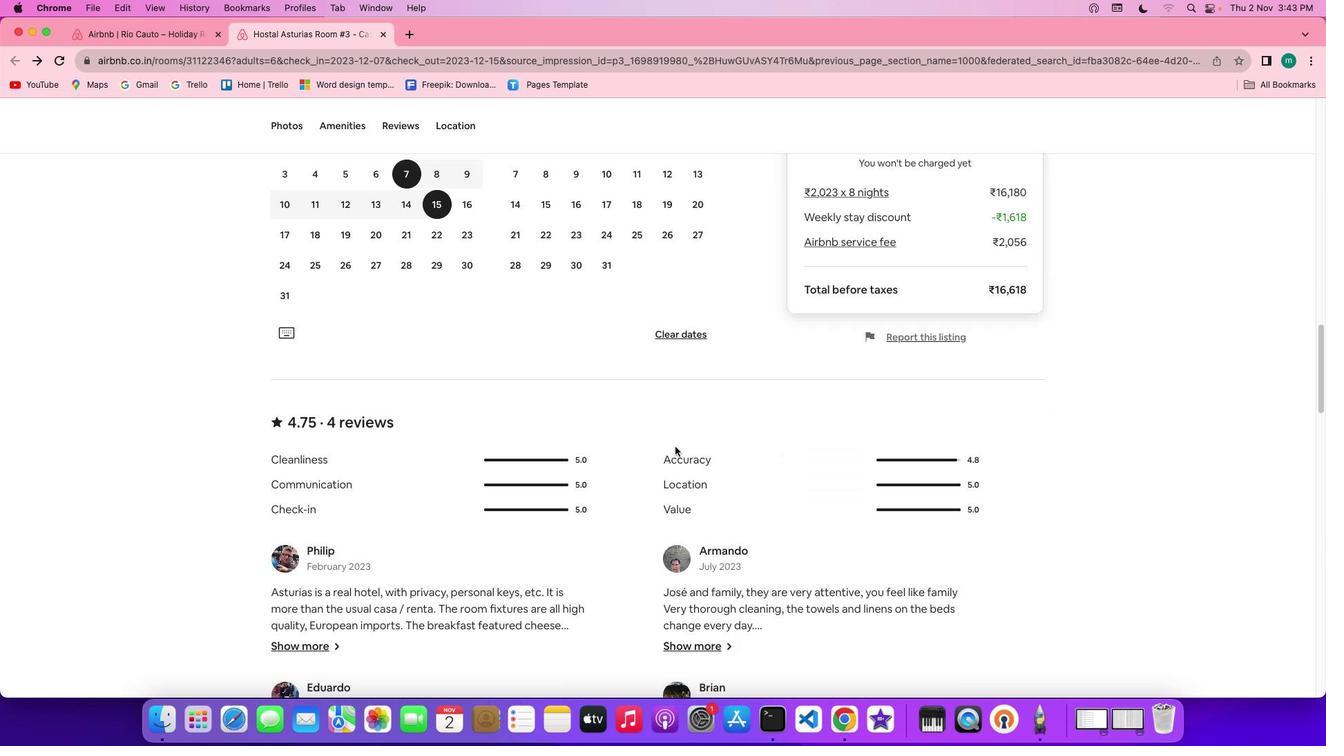 
Action: Mouse scrolled (675, 446) with delta (0, 0)
Screenshot: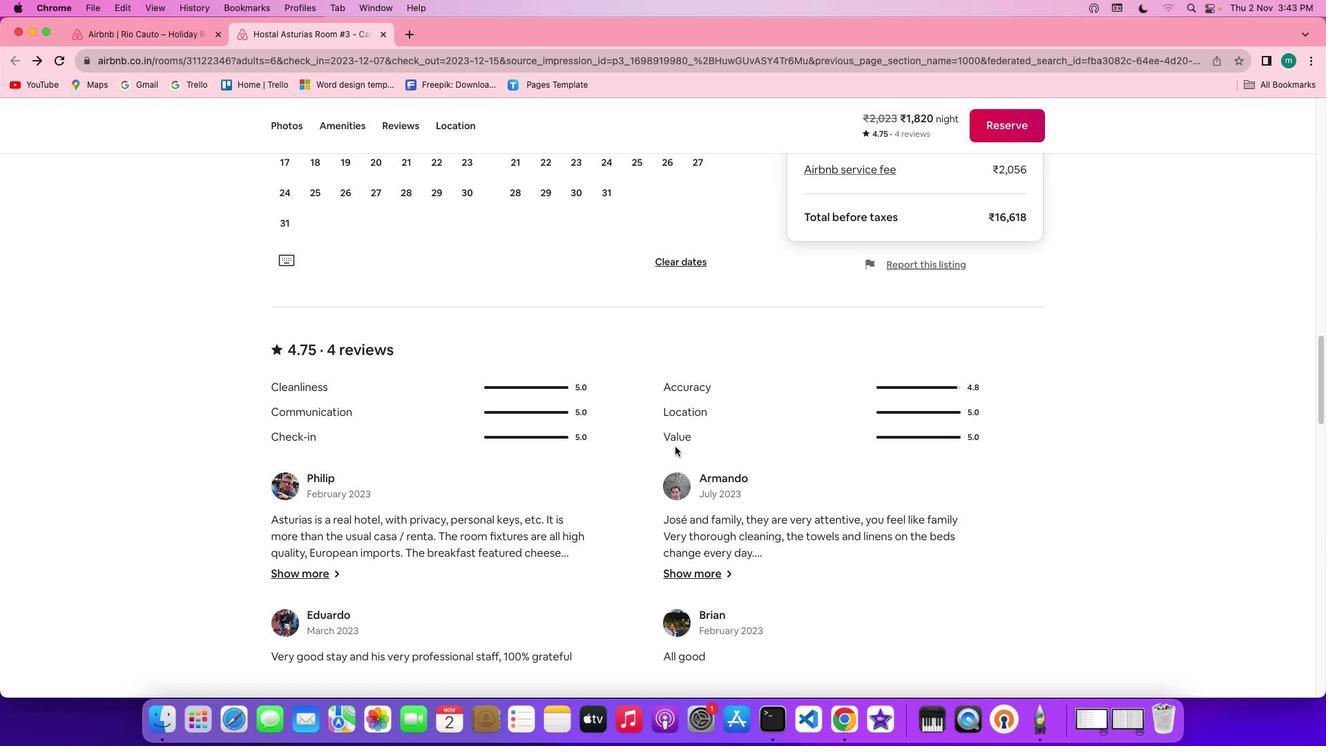 
Action: Mouse scrolled (675, 446) with delta (0, 0)
Screenshot: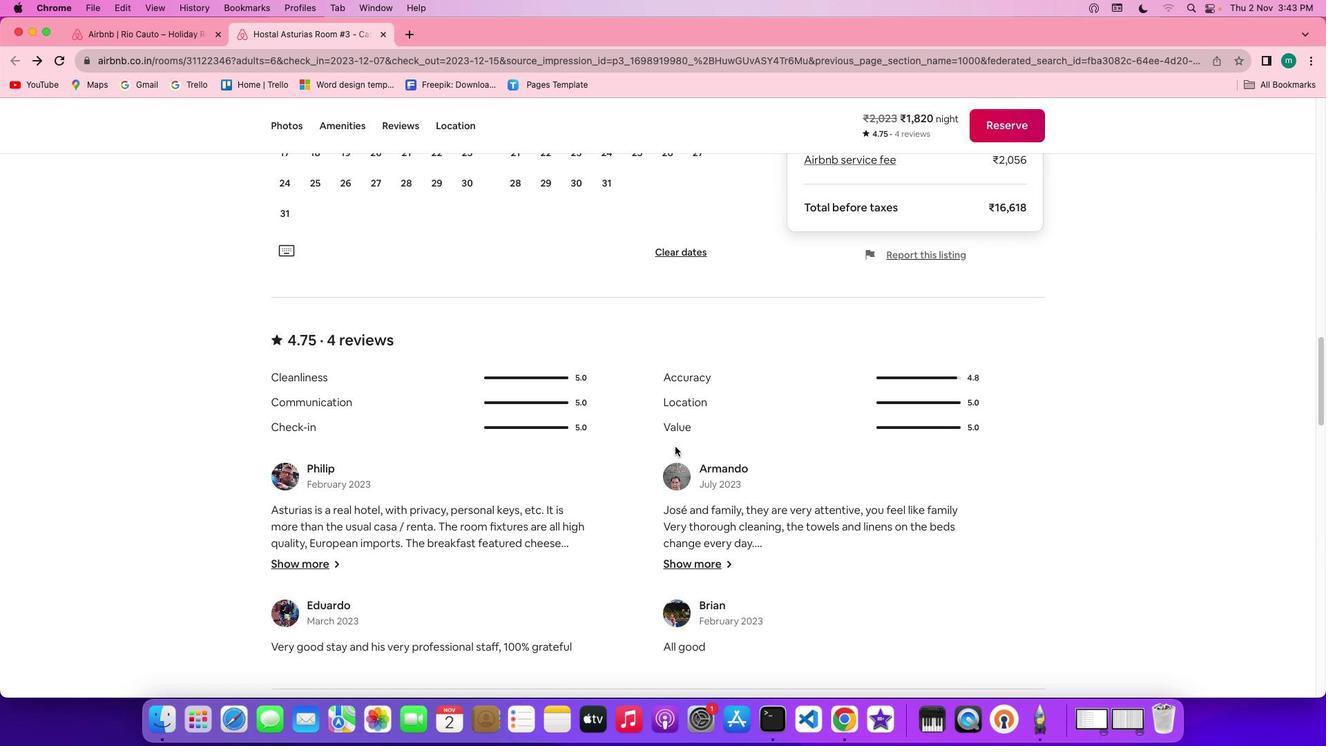 
Action: Mouse scrolled (675, 446) with delta (0, -1)
Screenshot: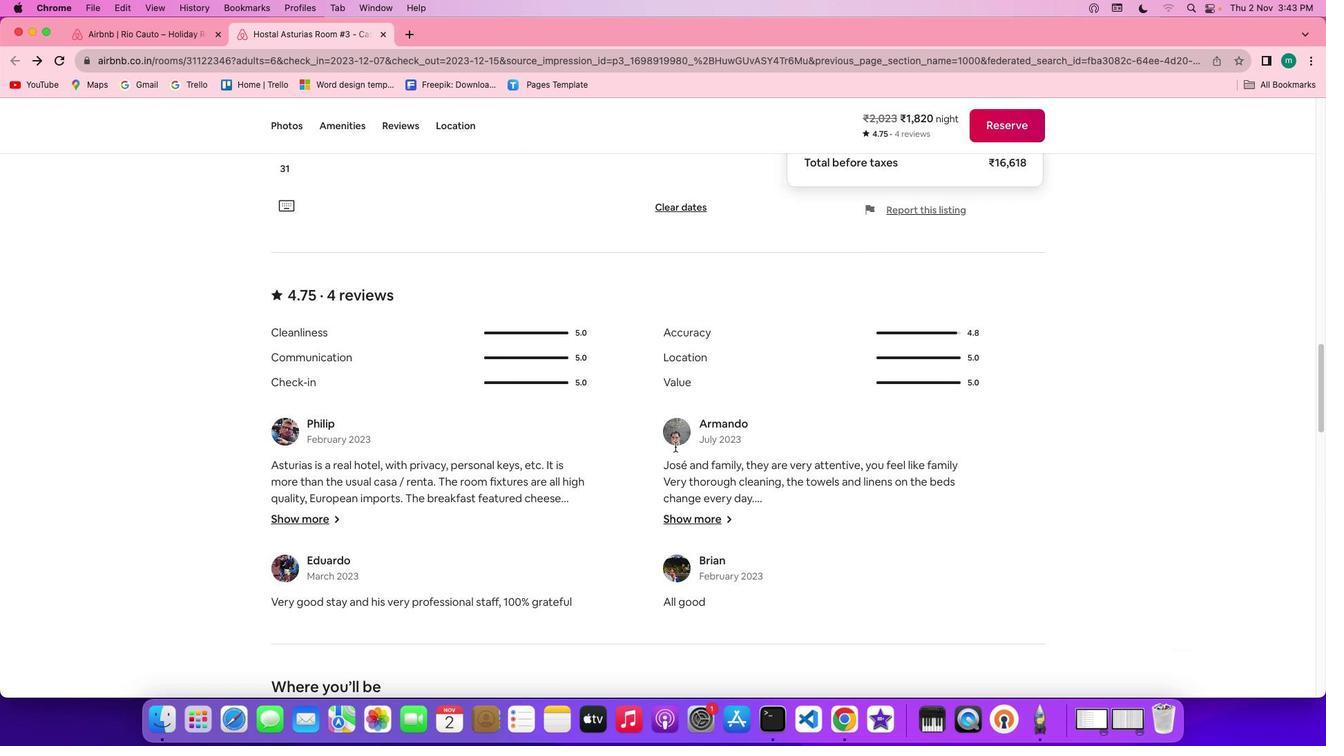
Action: Mouse scrolled (675, 446) with delta (0, -1)
Screenshot: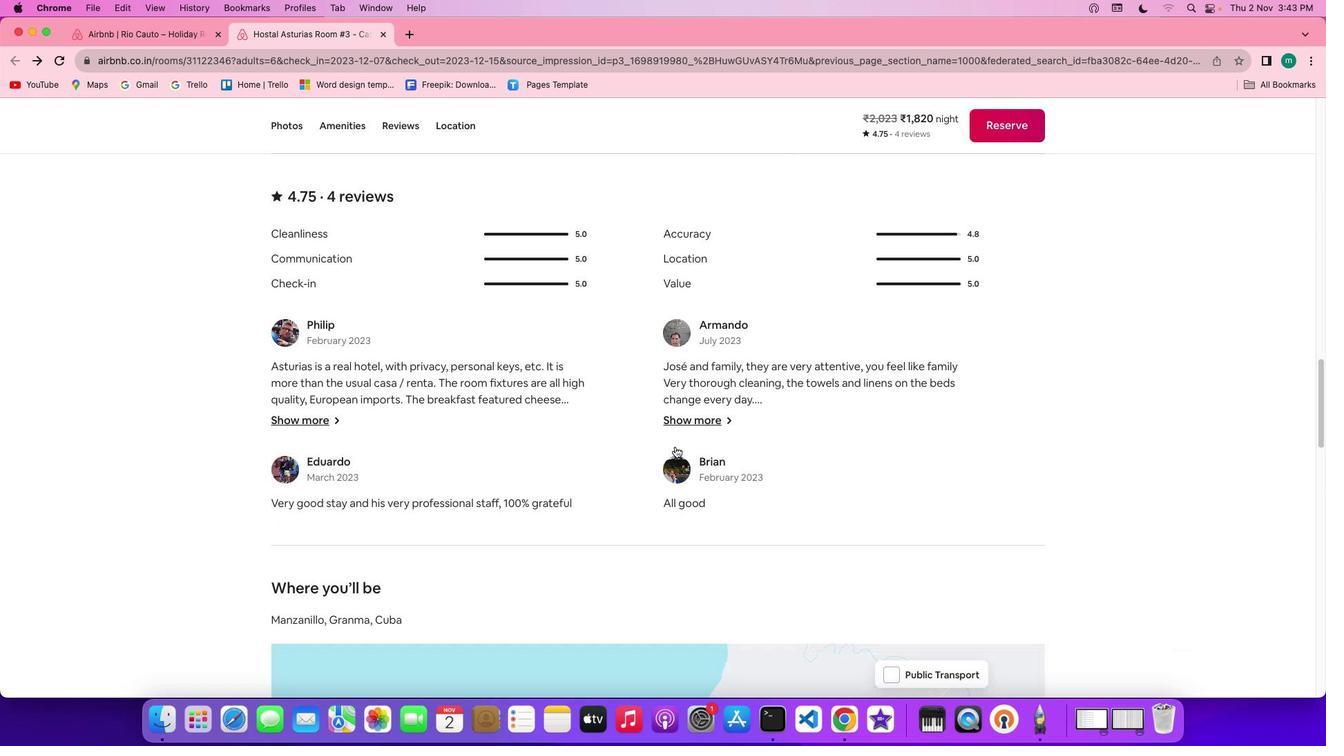 
Action: Mouse scrolled (675, 446) with delta (0, 0)
Screenshot: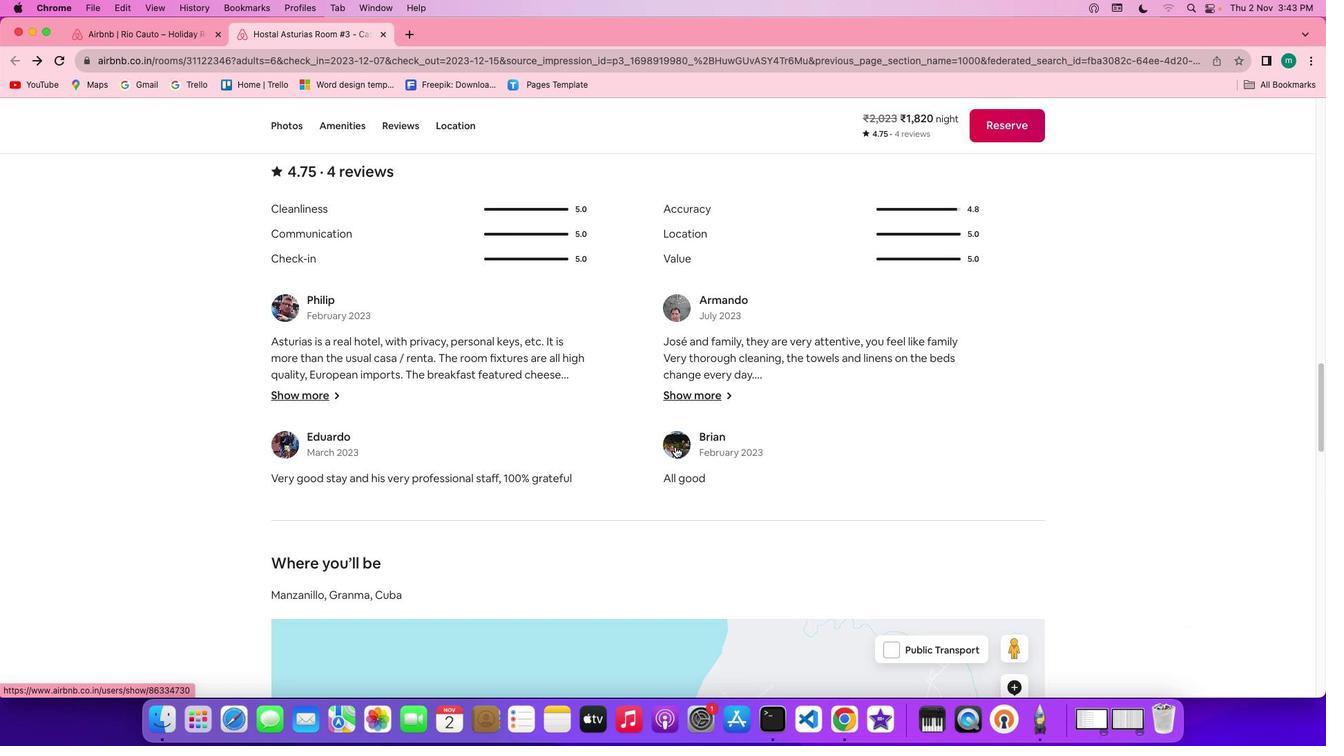 
Action: Mouse scrolled (675, 446) with delta (0, 0)
Screenshot: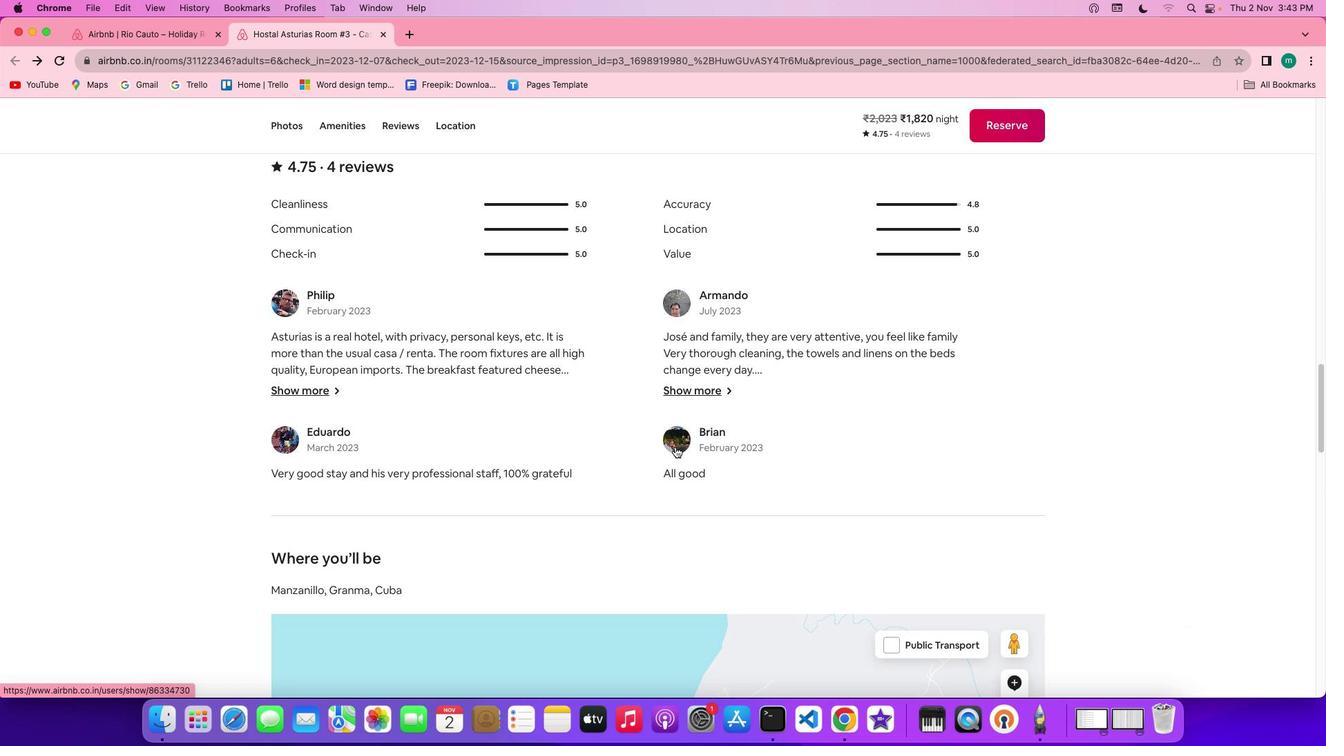 
Action: Mouse scrolled (675, 446) with delta (0, 0)
Screenshot: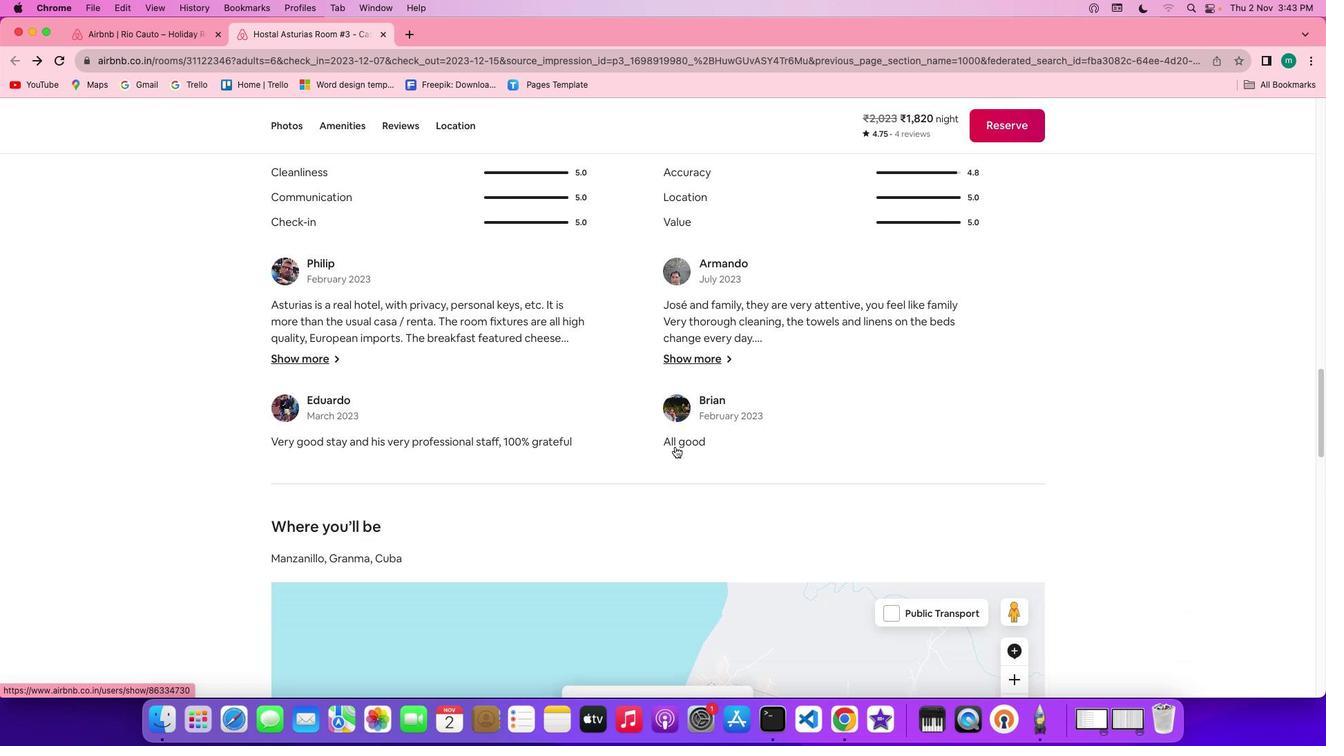 
Action: Mouse scrolled (675, 446) with delta (0, 0)
Screenshot: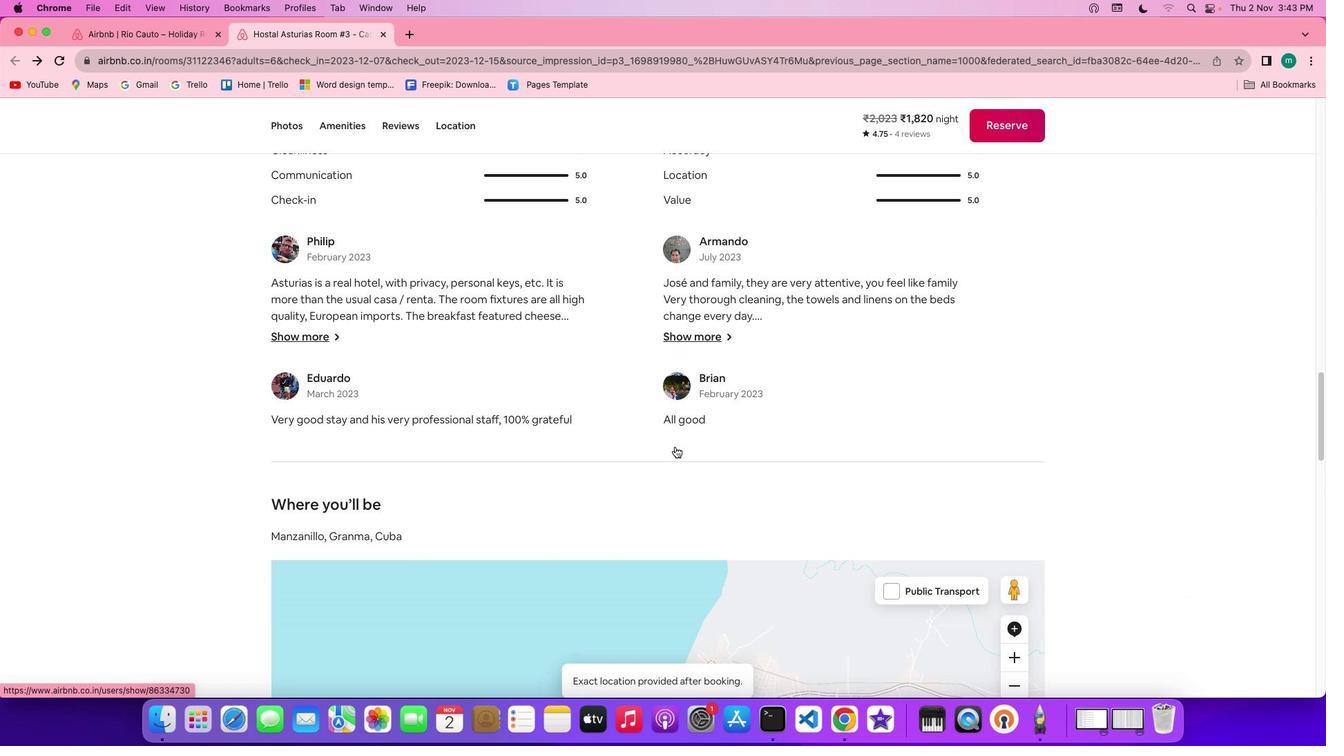
Action: Mouse scrolled (675, 446) with delta (0, 0)
Screenshot: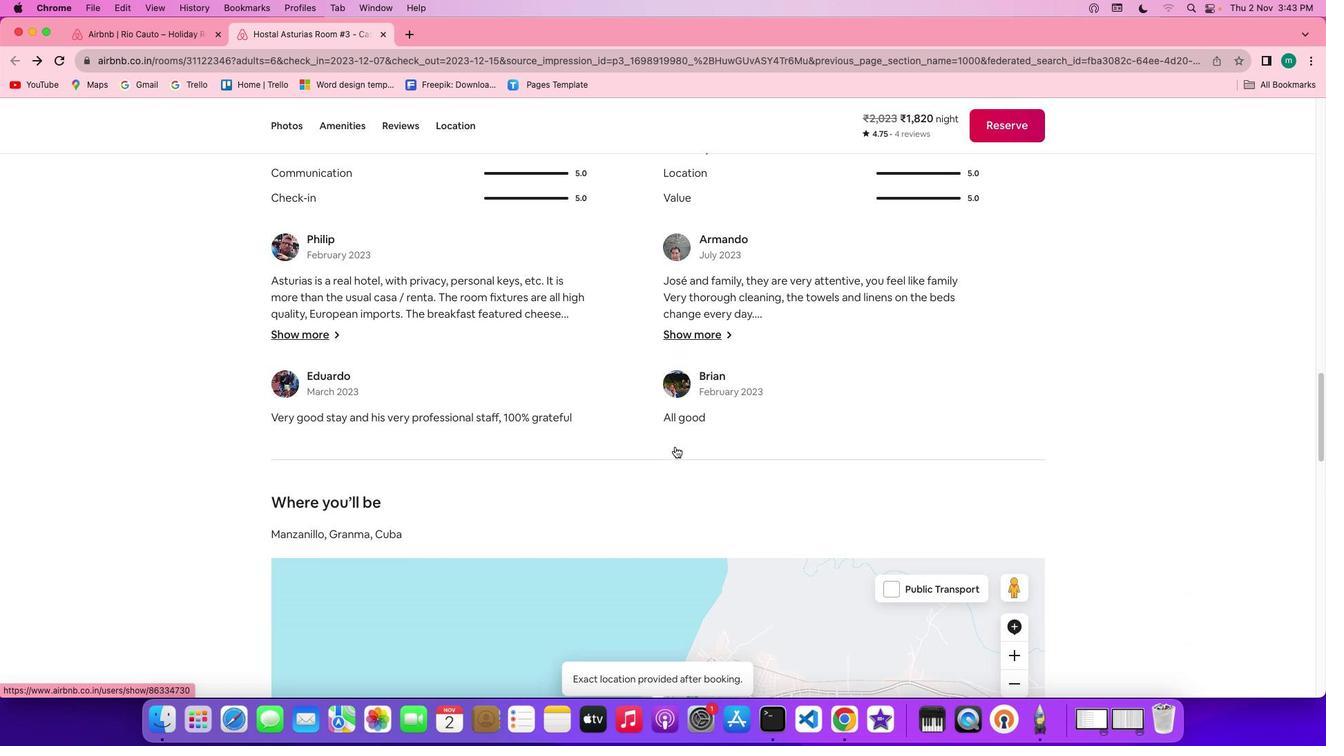 
Action: Mouse scrolled (675, 446) with delta (0, -1)
Screenshot: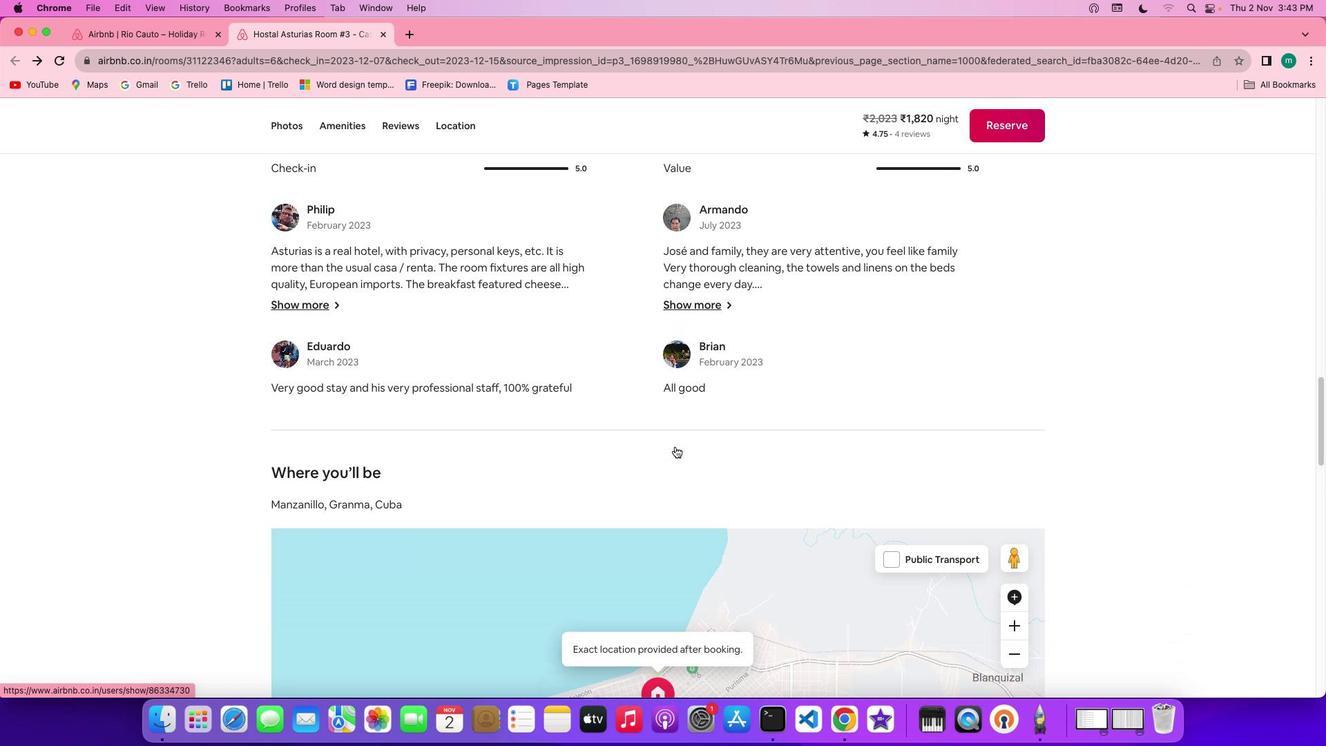 
Action: Mouse scrolled (675, 446) with delta (0, 0)
Screenshot: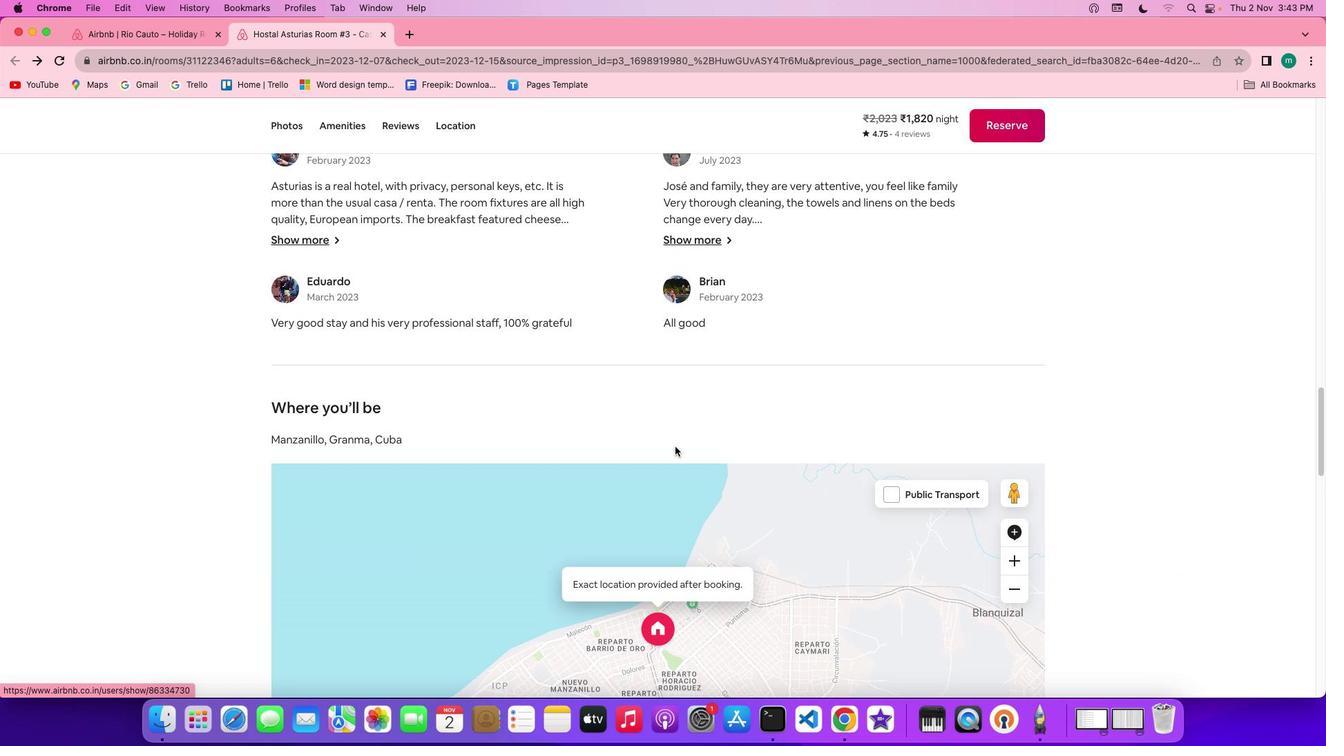 
Action: Mouse scrolled (675, 446) with delta (0, 0)
Screenshot: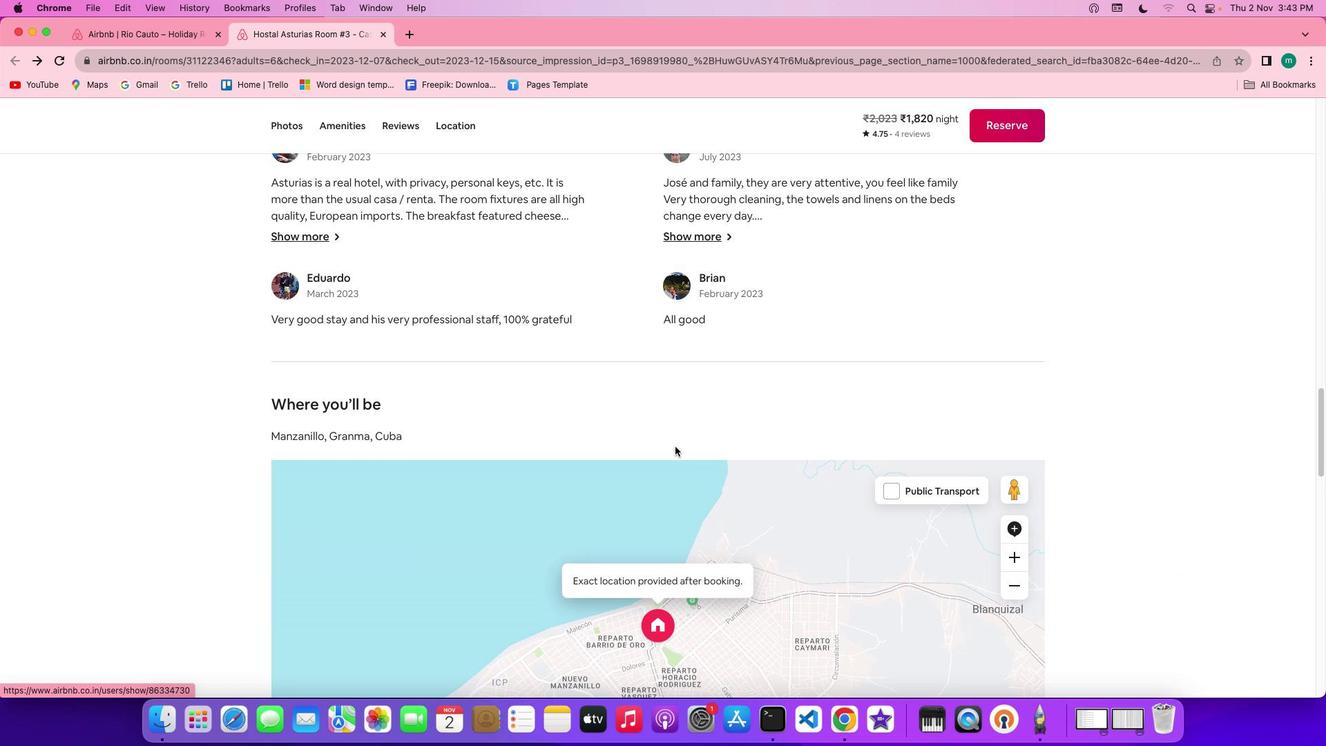 
Action: Mouse scrolled (675, 446) with delta (0, -1)
Screenshot: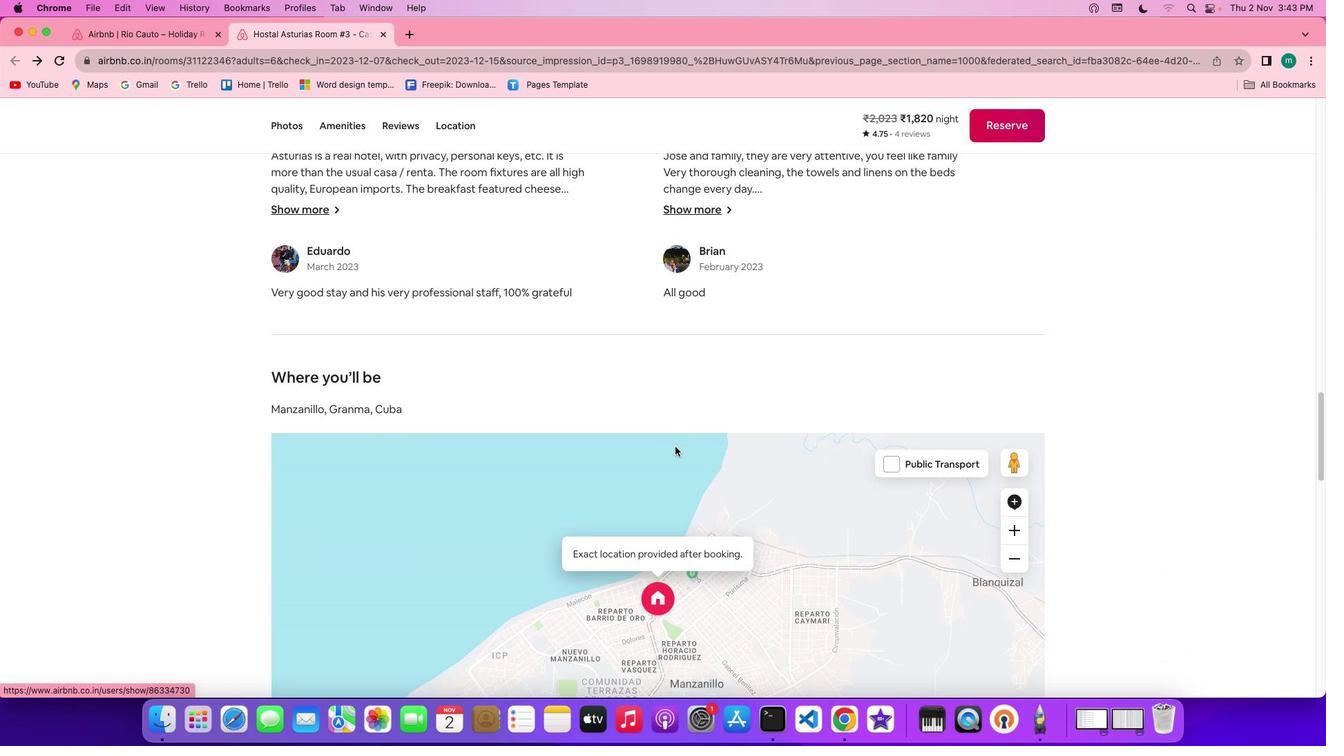 
Action: Mouse scrolled (675, 446) with delta (0, 0)
Screenshot: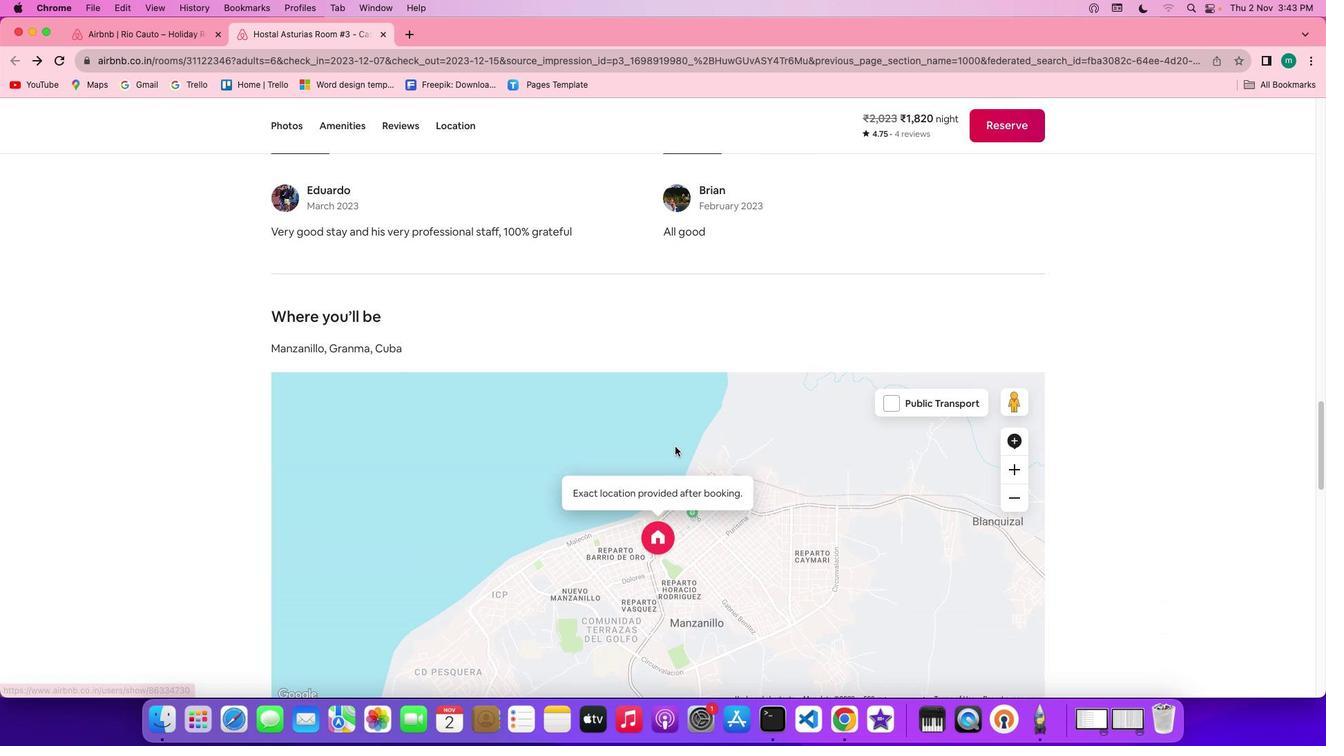 
Action: Mouse scrolled (675, 446) with delta (0, 0)
Screenshot: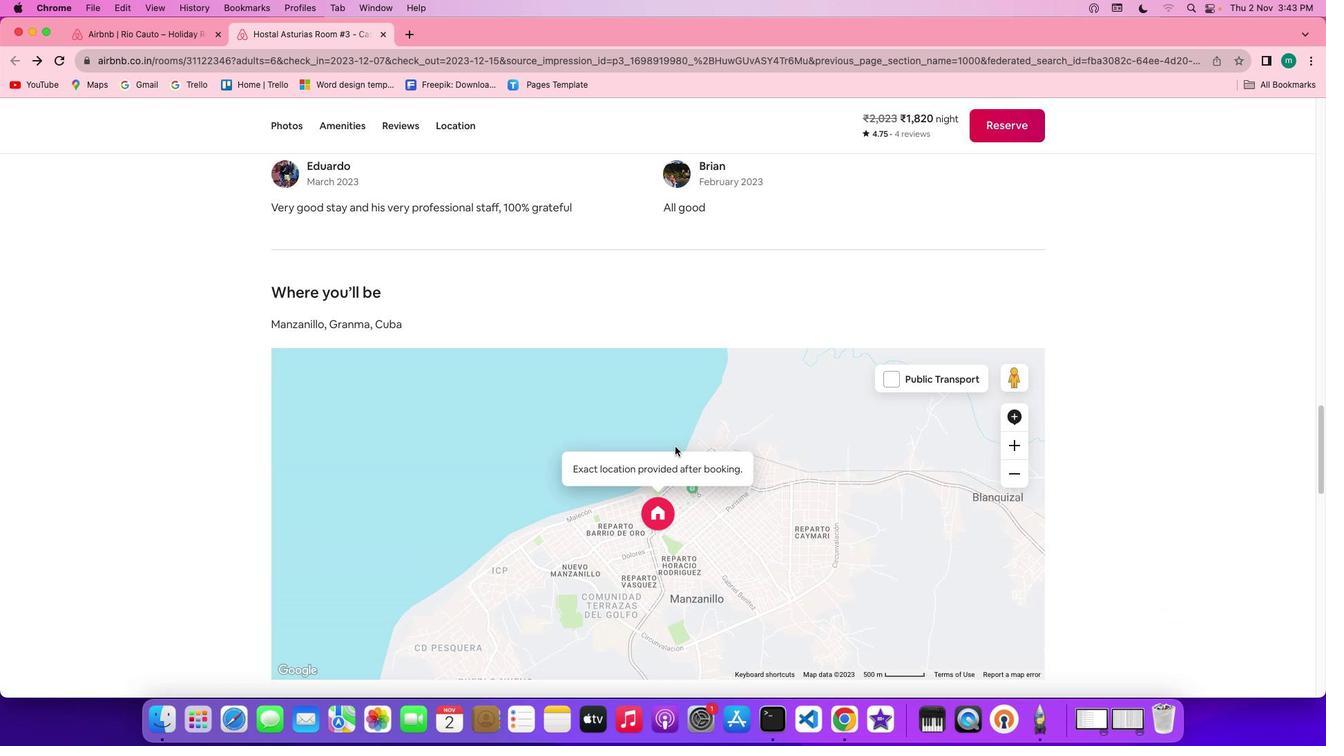 
Action: Mouse scrolled (675, 446) with delta (0, 0)
Screenshot: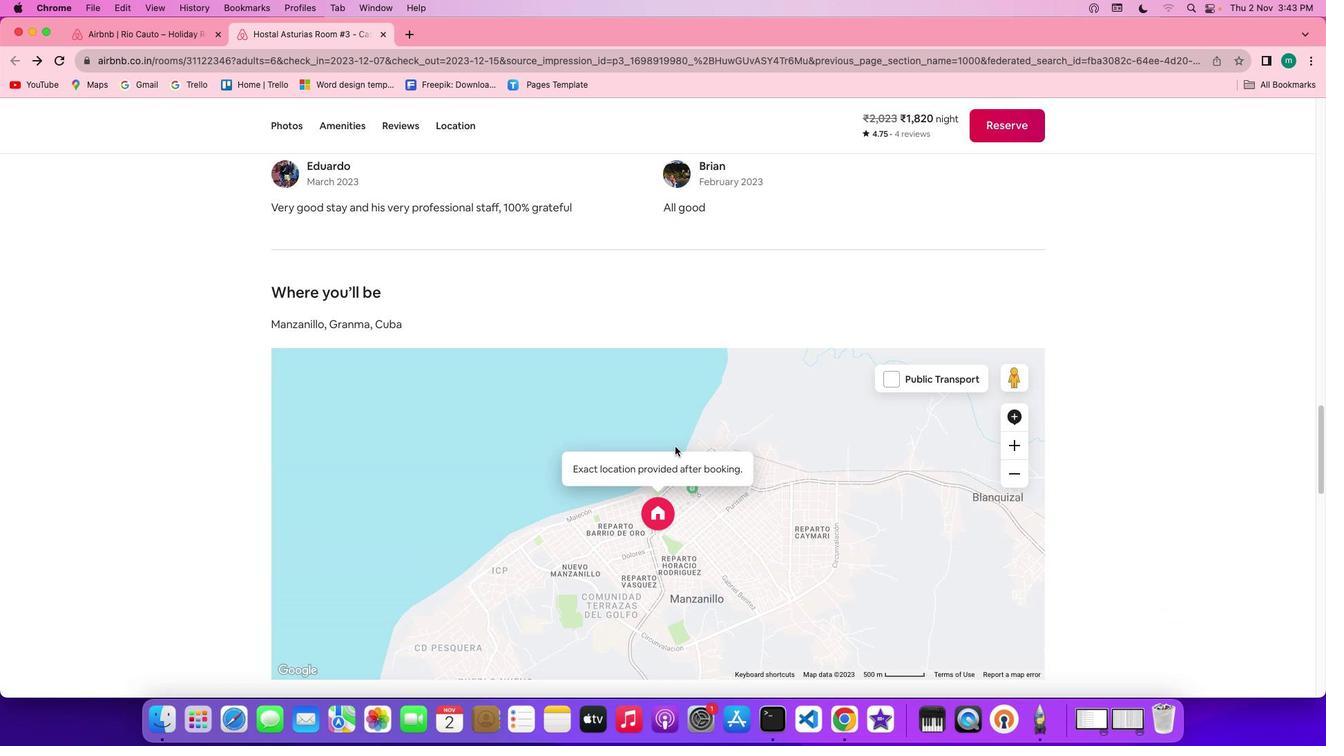 
Action: Mouse scrolled (675, 446) with delta (0, -2)
Screenshot: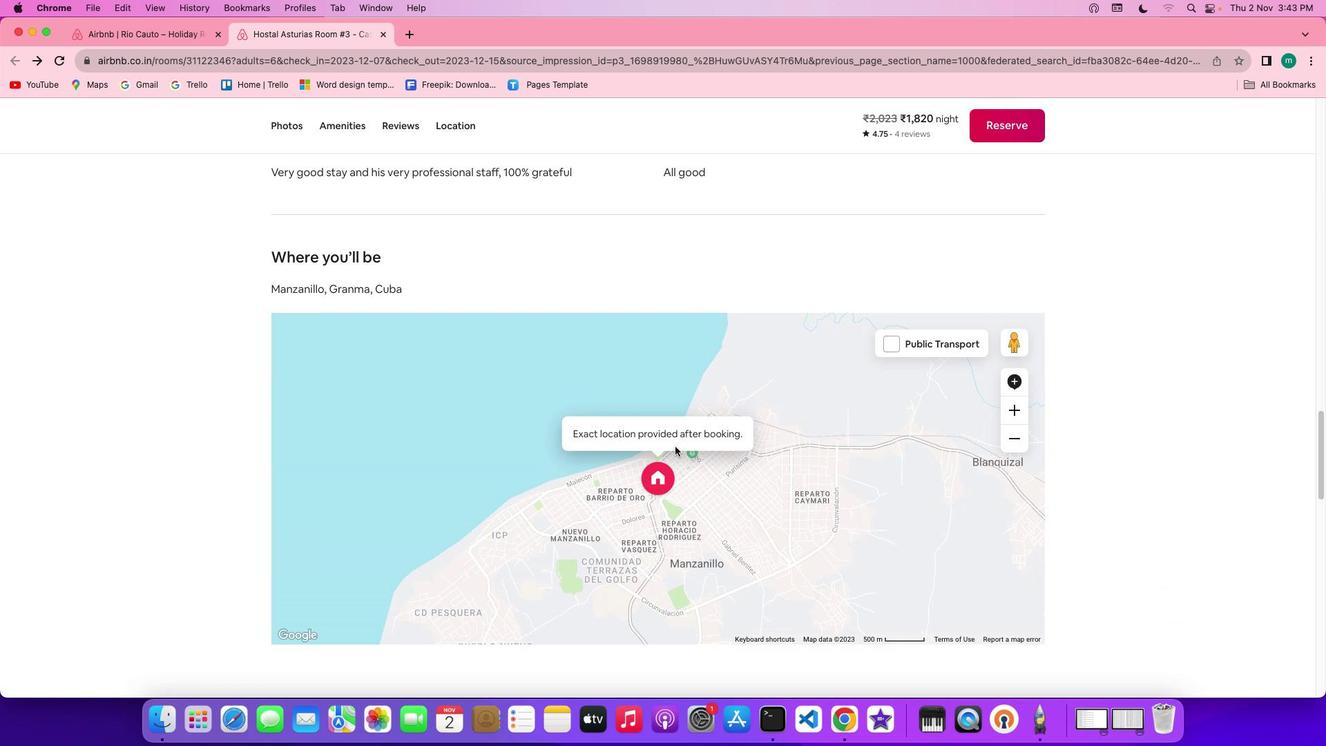 
Action: Mouse scrolled (675, 446) with delta (0, -2)
Screenshot: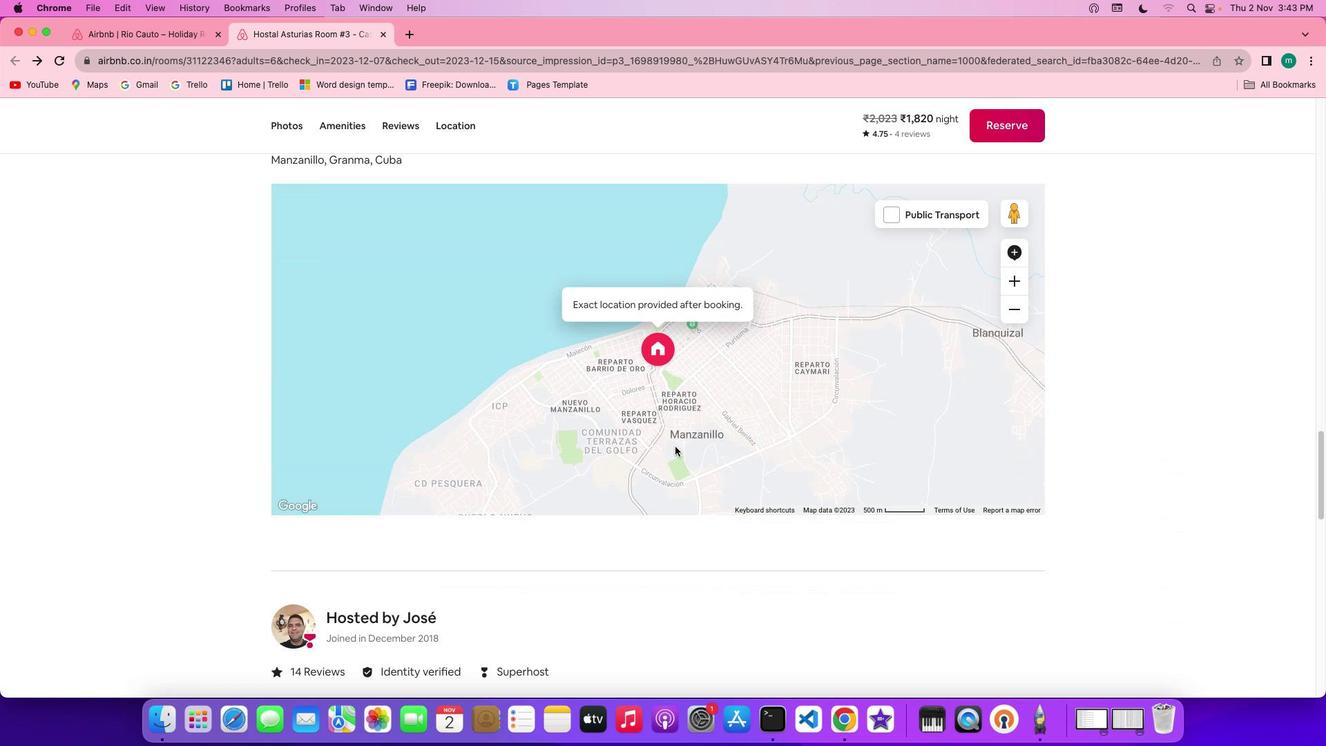 
Action: Mouse scrolled (675, 446) with delta (0, 0)
Screenshot: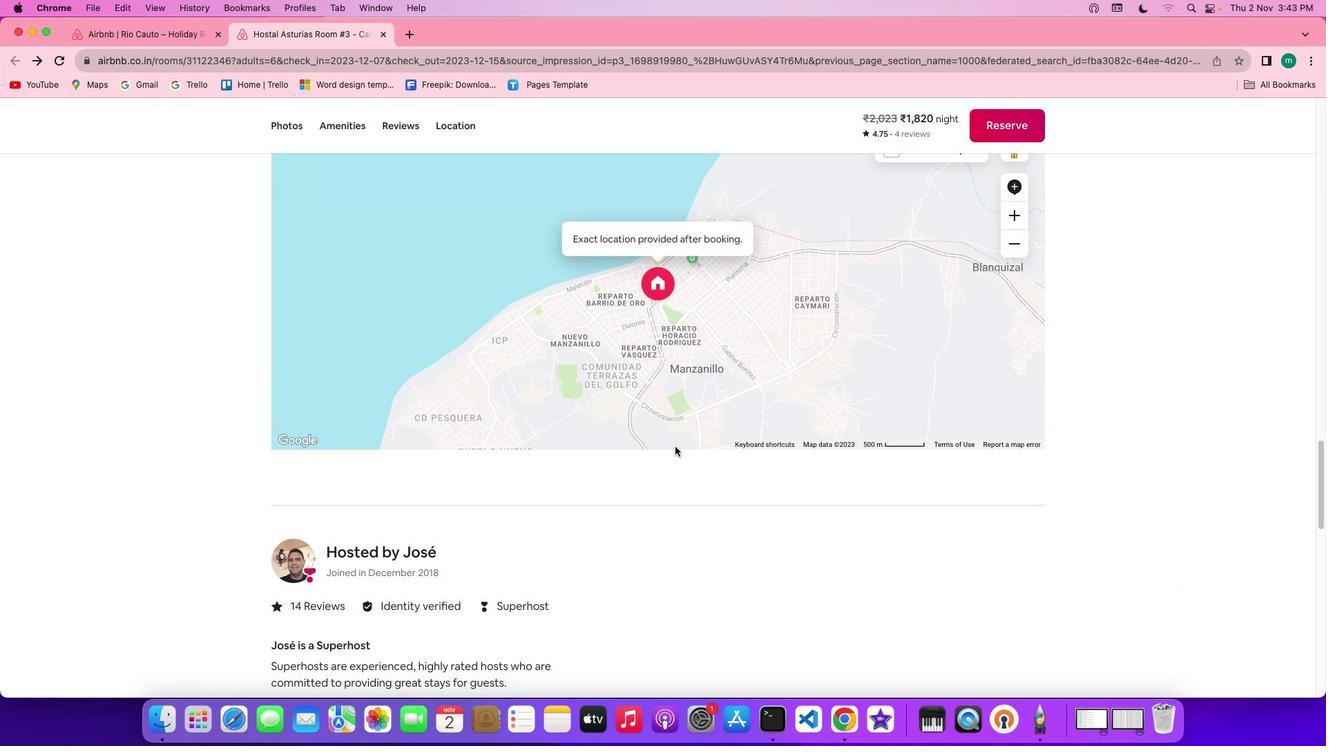 
Action: Mouse scrolled (675, 446) with delta (0, 0)
Screenshot: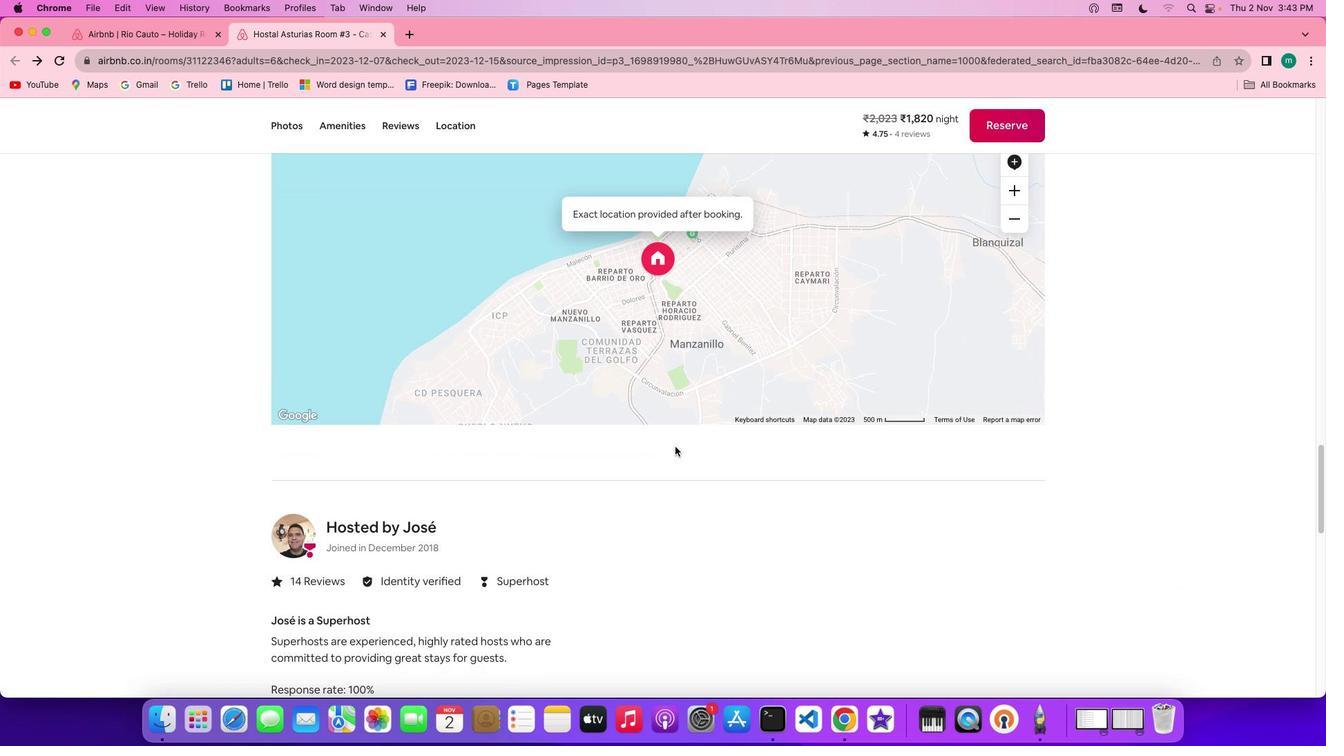 
Action: Mouse scrolled (675, 446) with delta (0, -2)
Screenshot: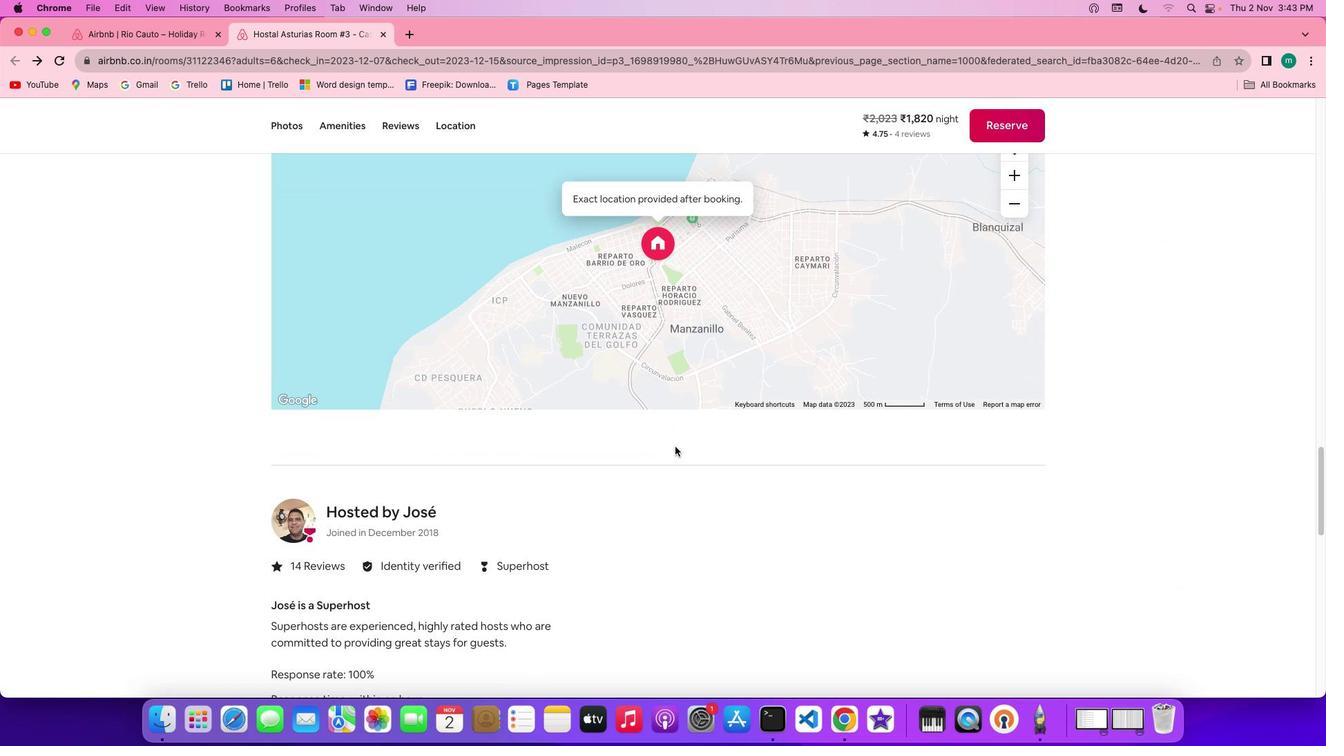 
Action: Mouse scrolled (675, 446) with delta (0, -2)
Screenshot: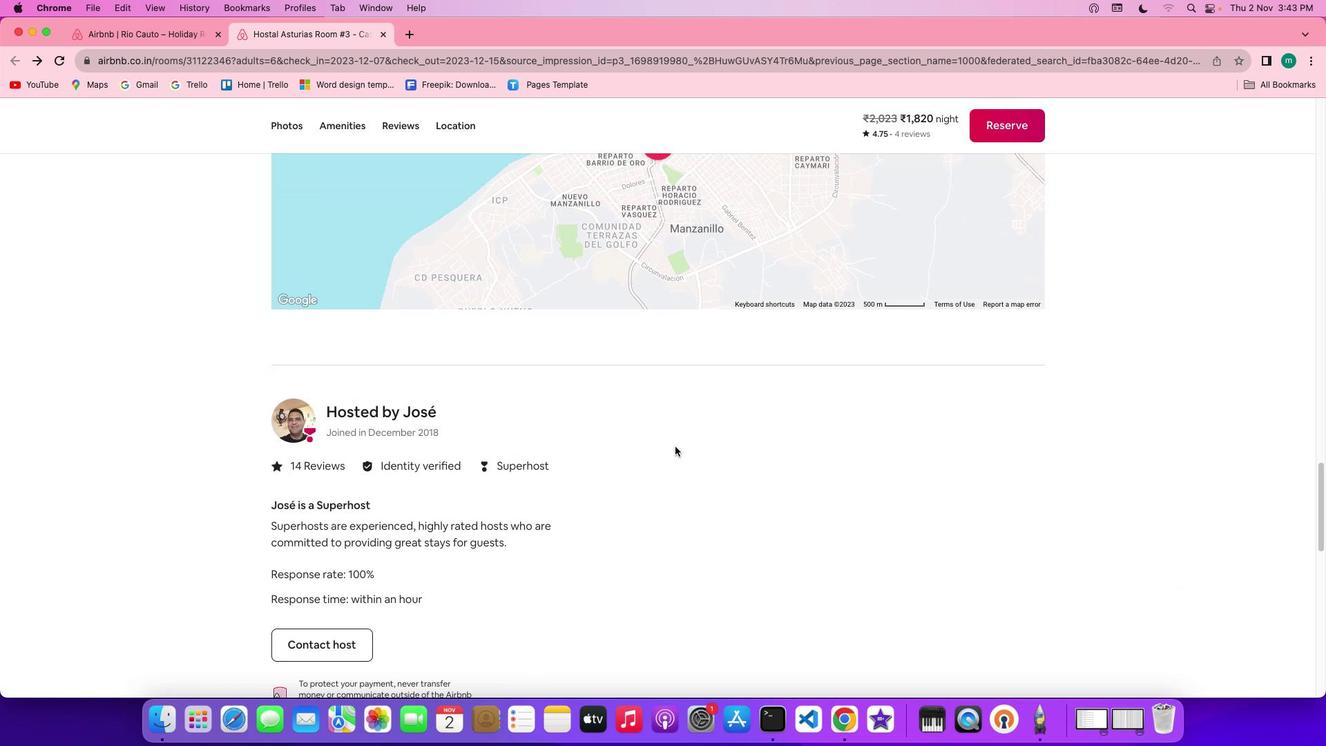 
Action: Mouse scrolled (675, 446) with delta (0, 0)
Screenshot: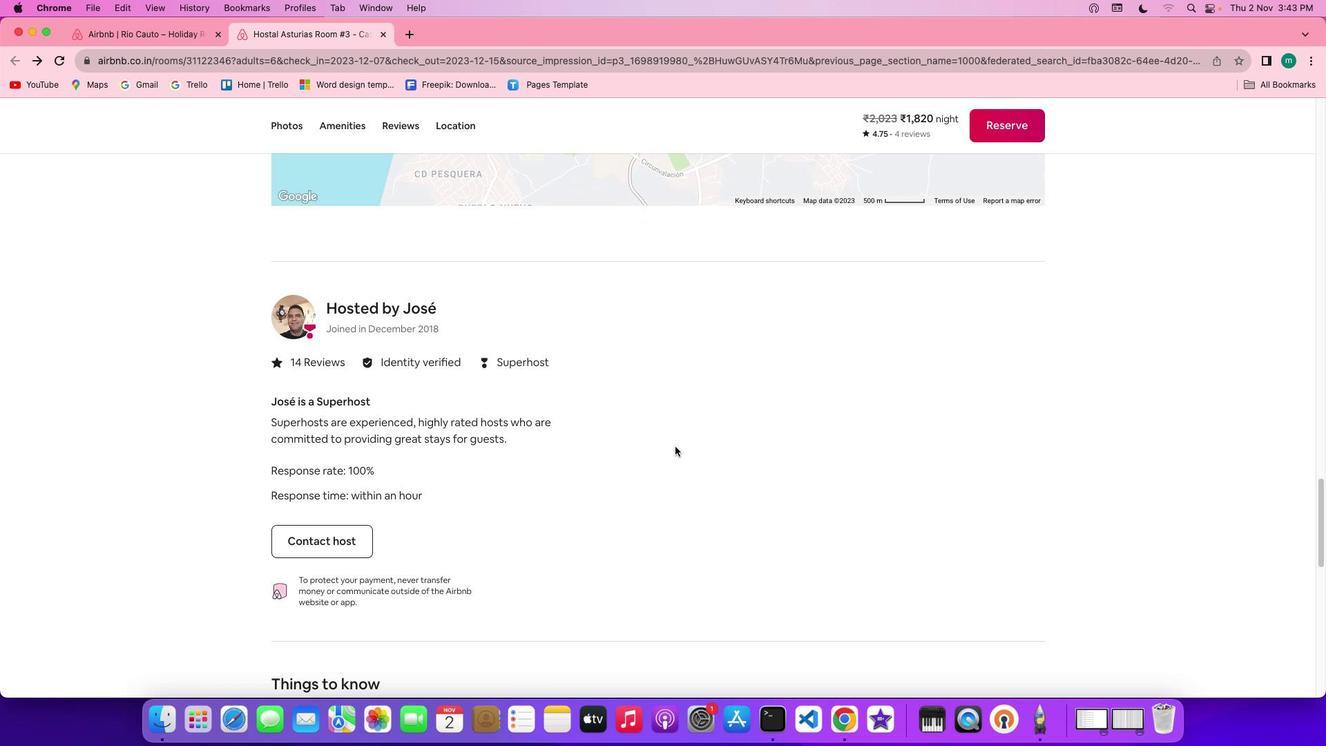 
Action: Mouse scrolled (675, 446) with delta (0, 0)
Screenshot: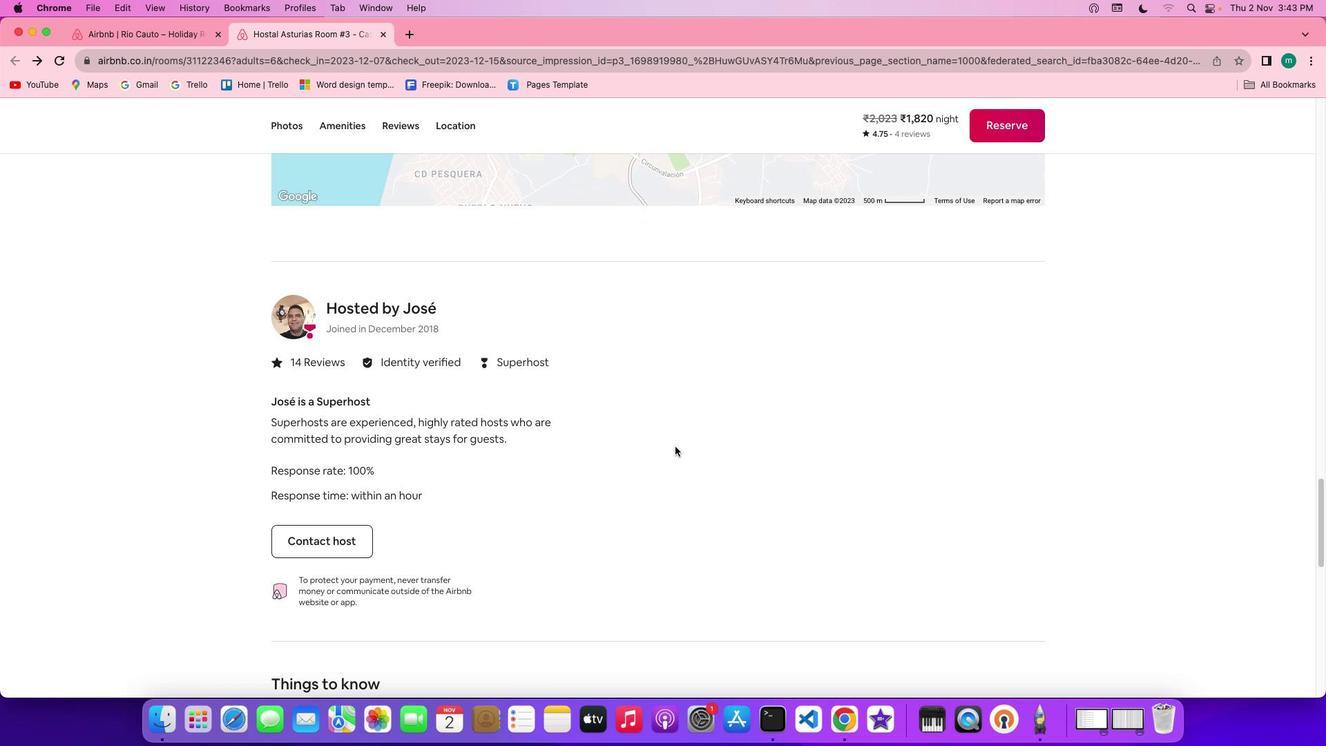 
Action: Mouse scrolled (675, 446) with delta (0, -2)
Screenshot: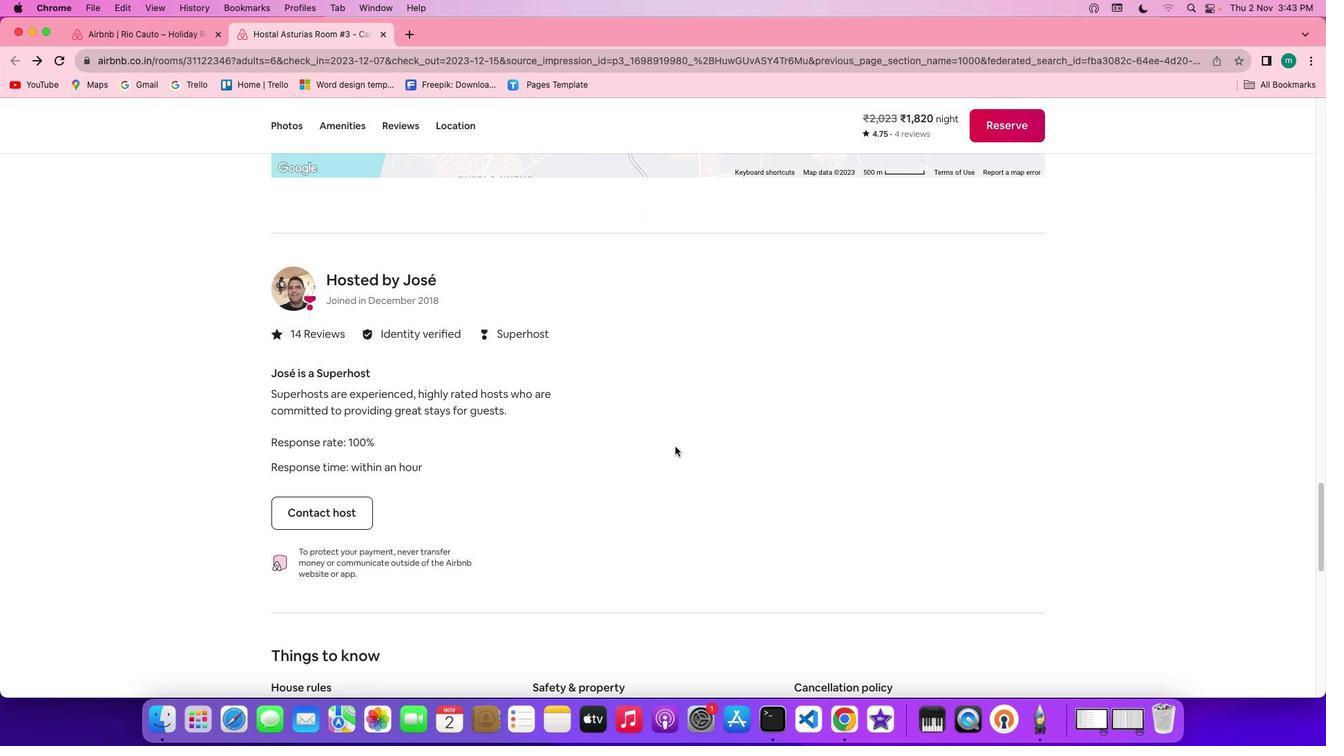 
Action: Mouse scrolled (675, 446) with delta (0, -2)
Screenshot: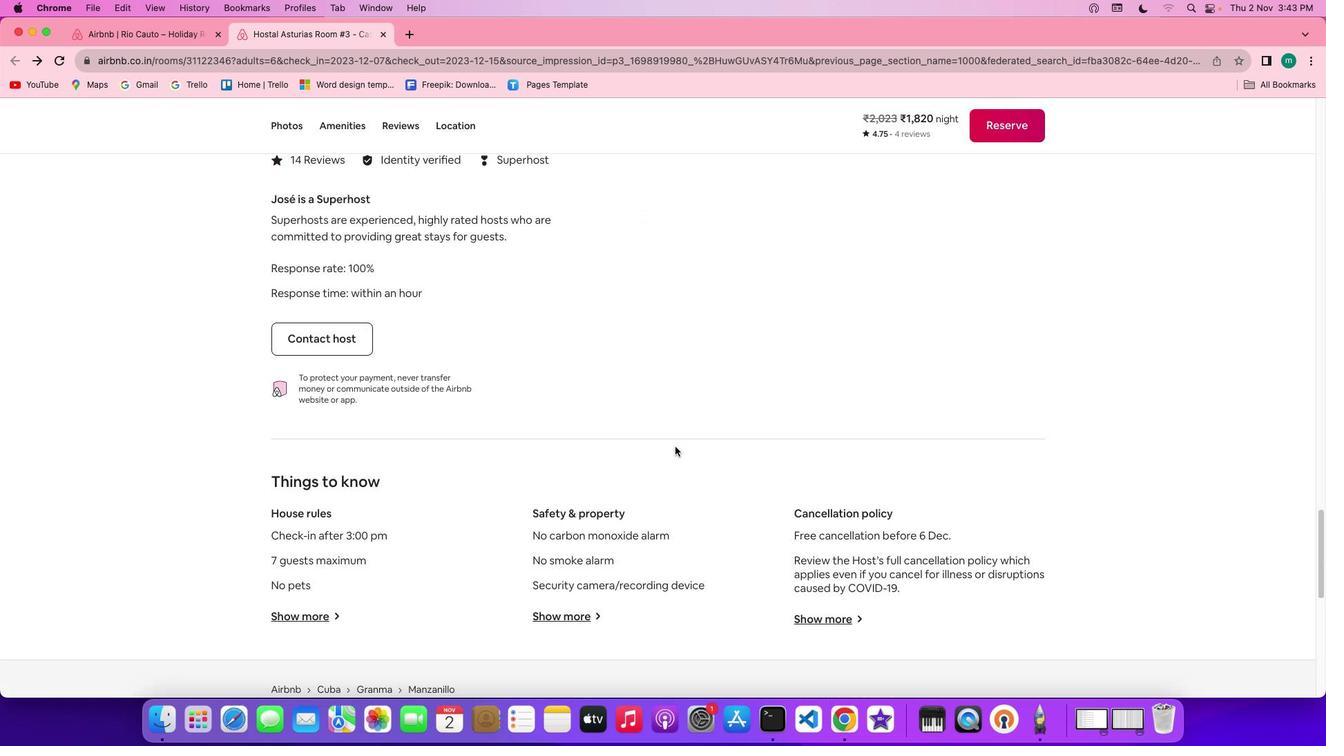 
Action: Mouse moved to (675, 446)
Screenshot: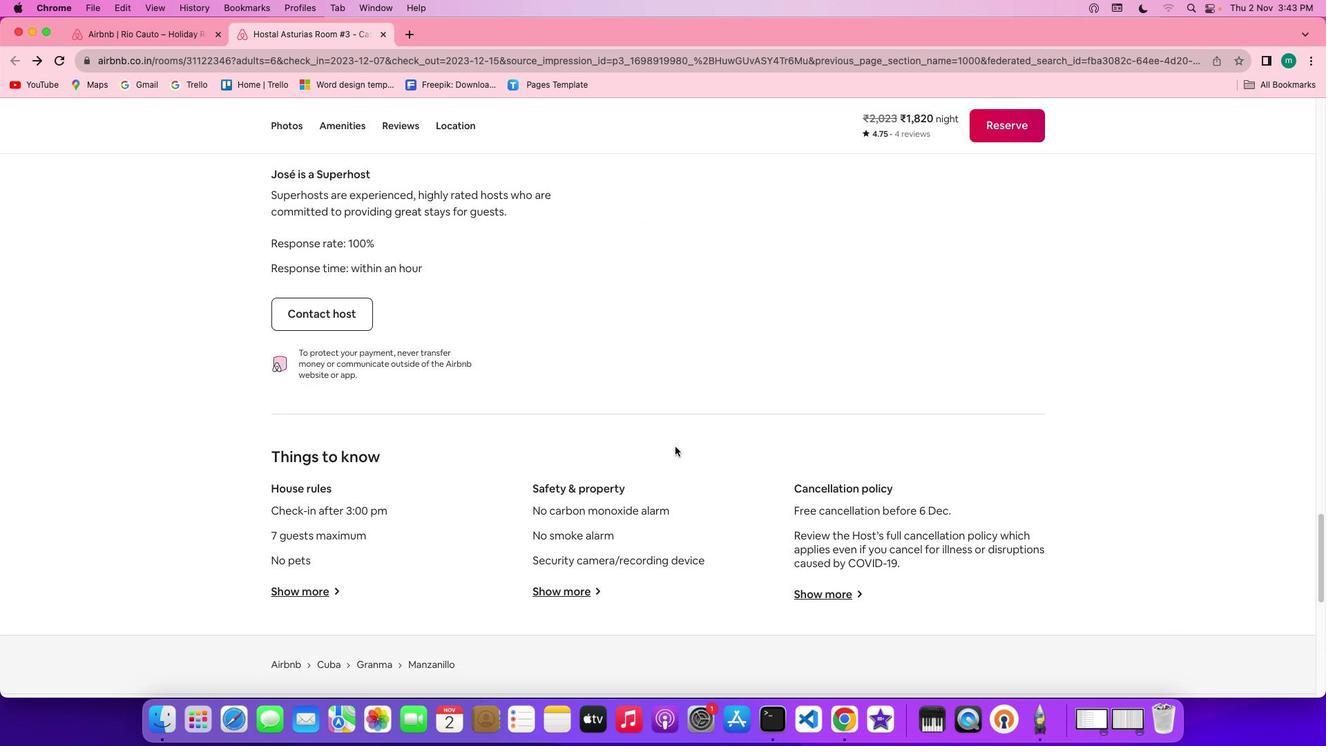 
Action: Mouse scrolled (675, 446) with delta (0, 0)
Screenshot: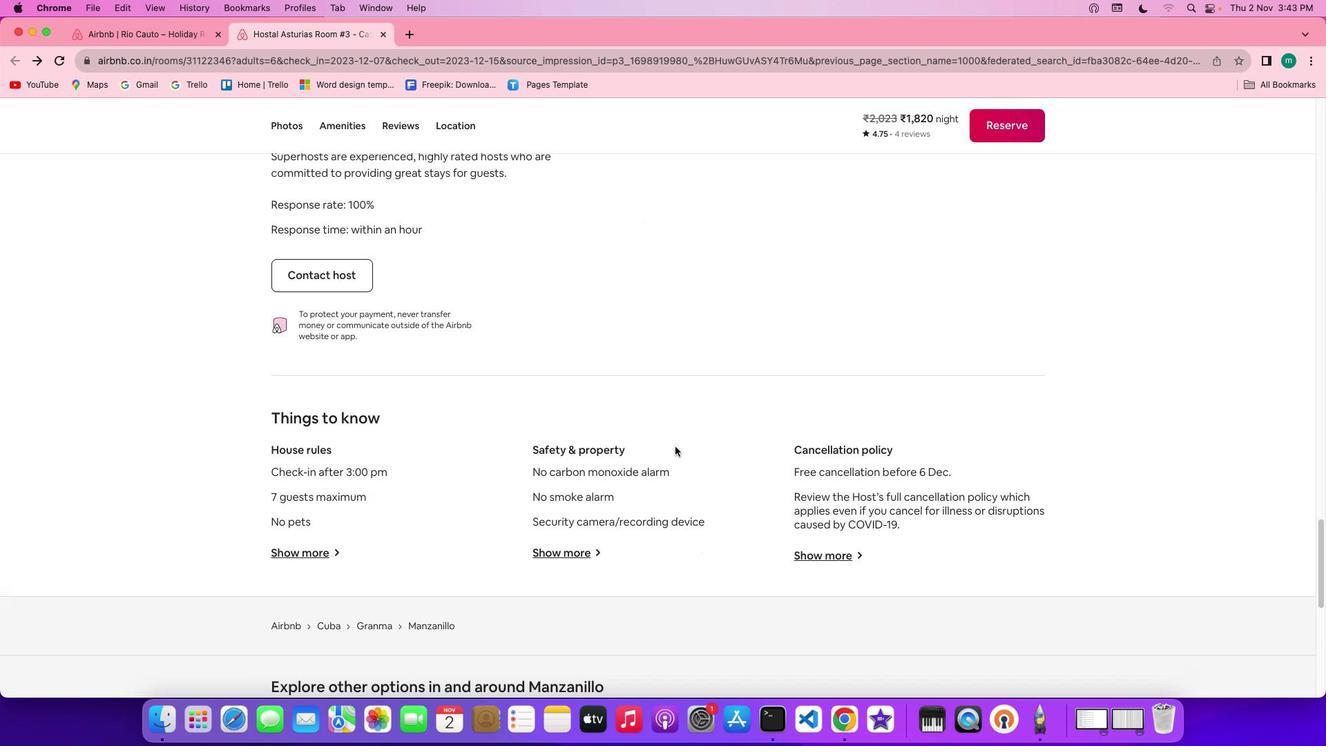
Action: Mouse scrolled (675, 446) with delta (0, 0)
Screenshot: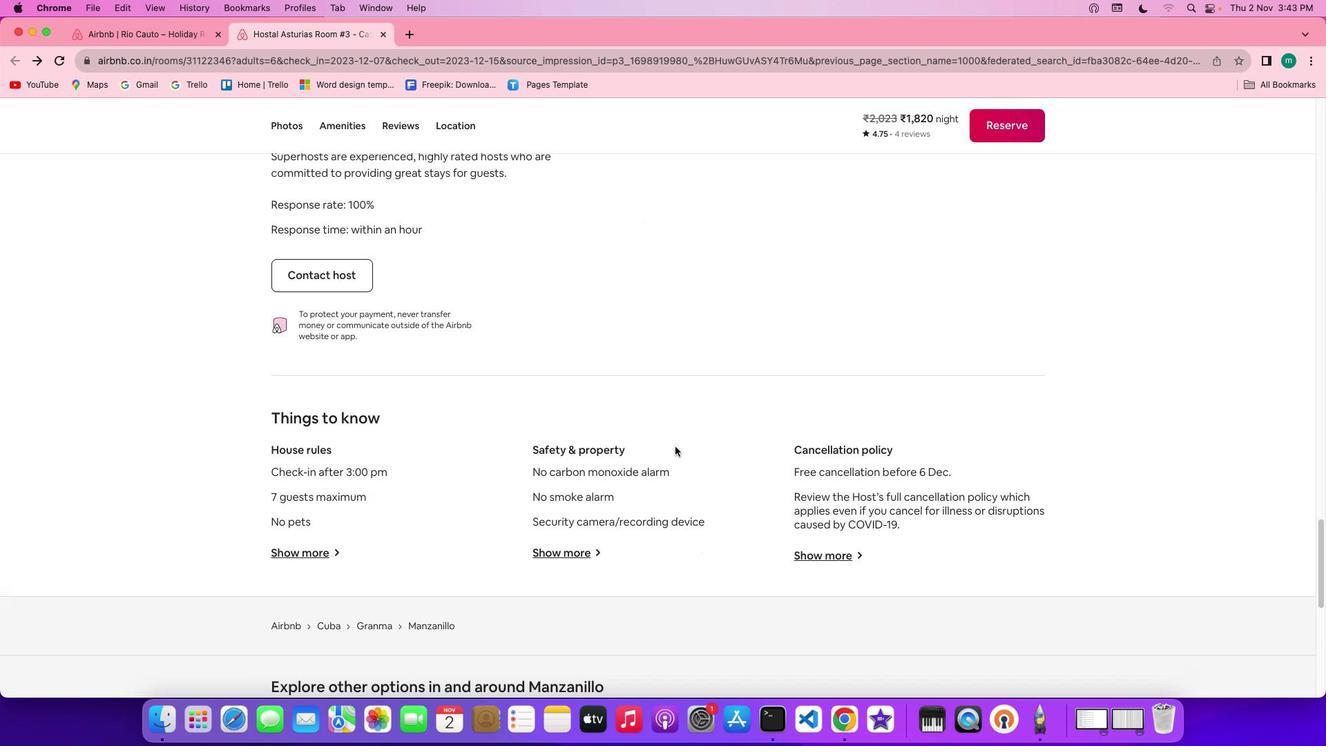 
Action: Mouse scrolled (675, 446) with delta (0, -2)
Screenshot: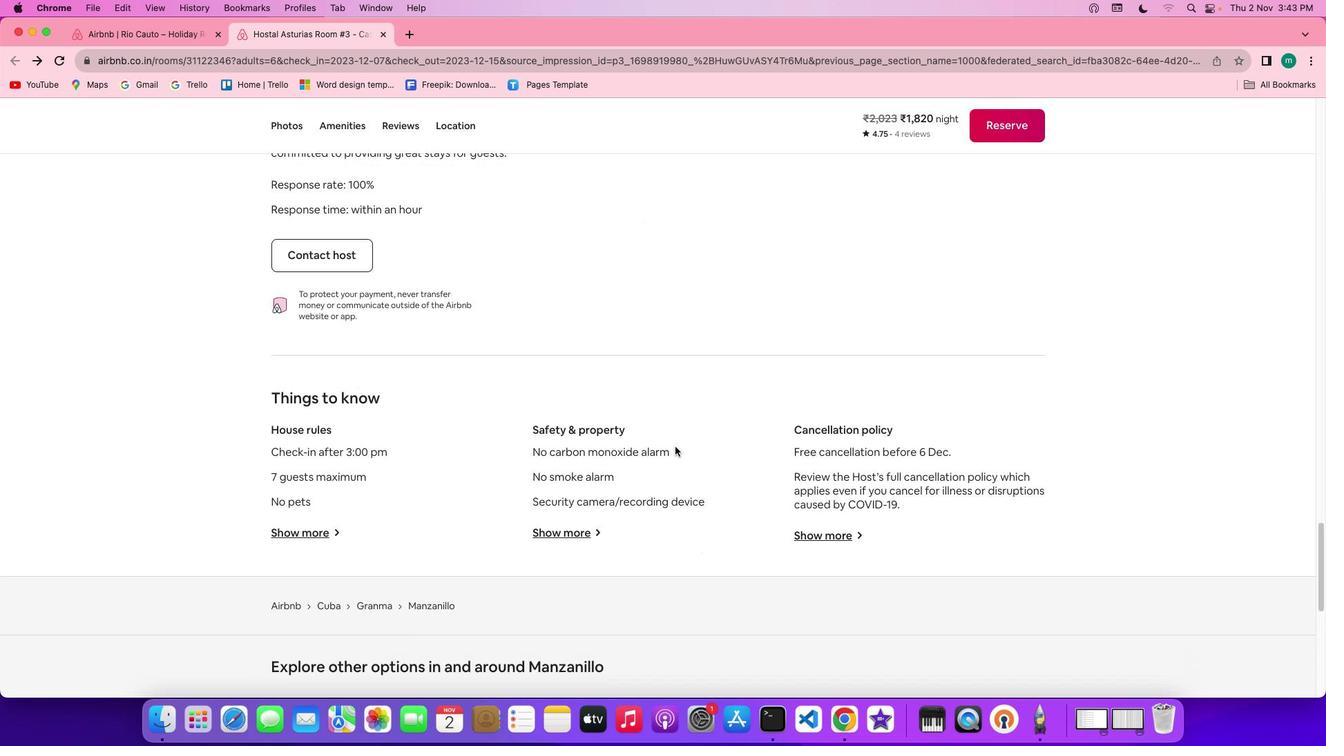 
Action: Mouse scrolled (675, 446) with delta (0, -2)
Screenshot: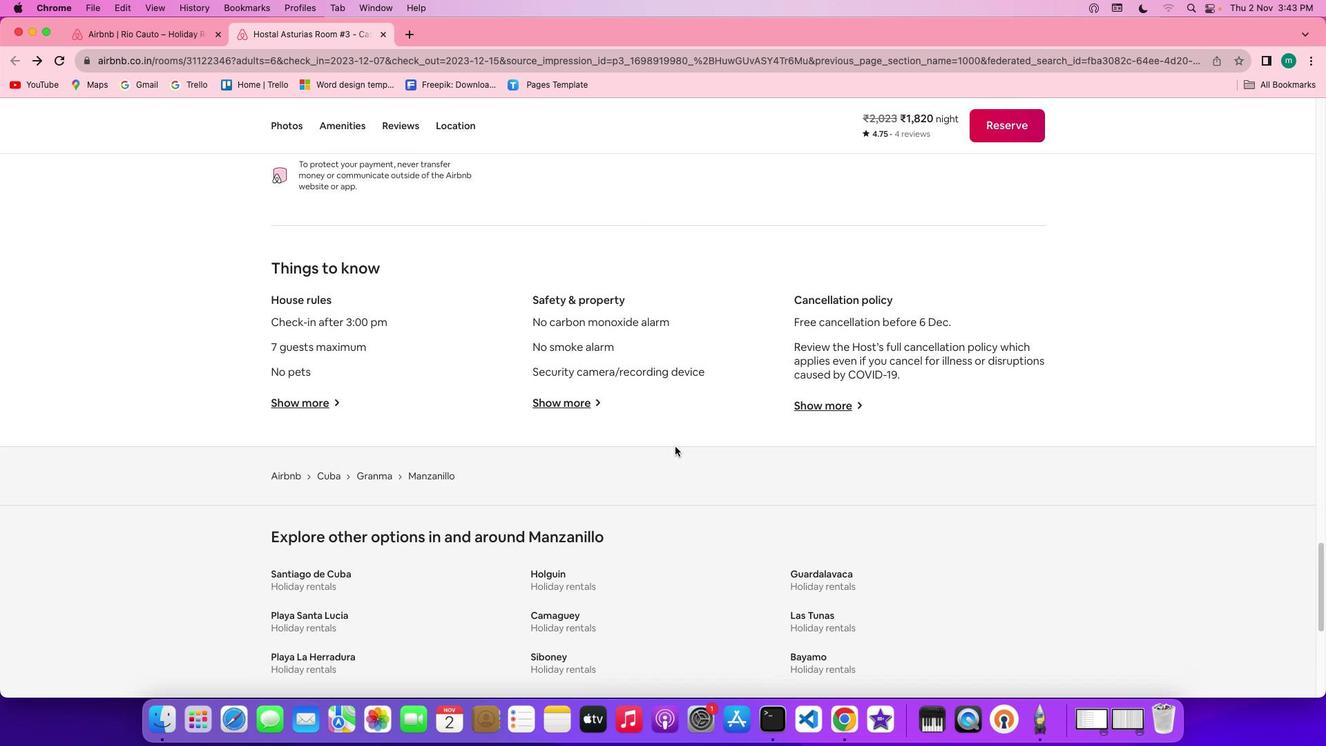 
Action: Mouse moved to (281, 340)
Screenshot: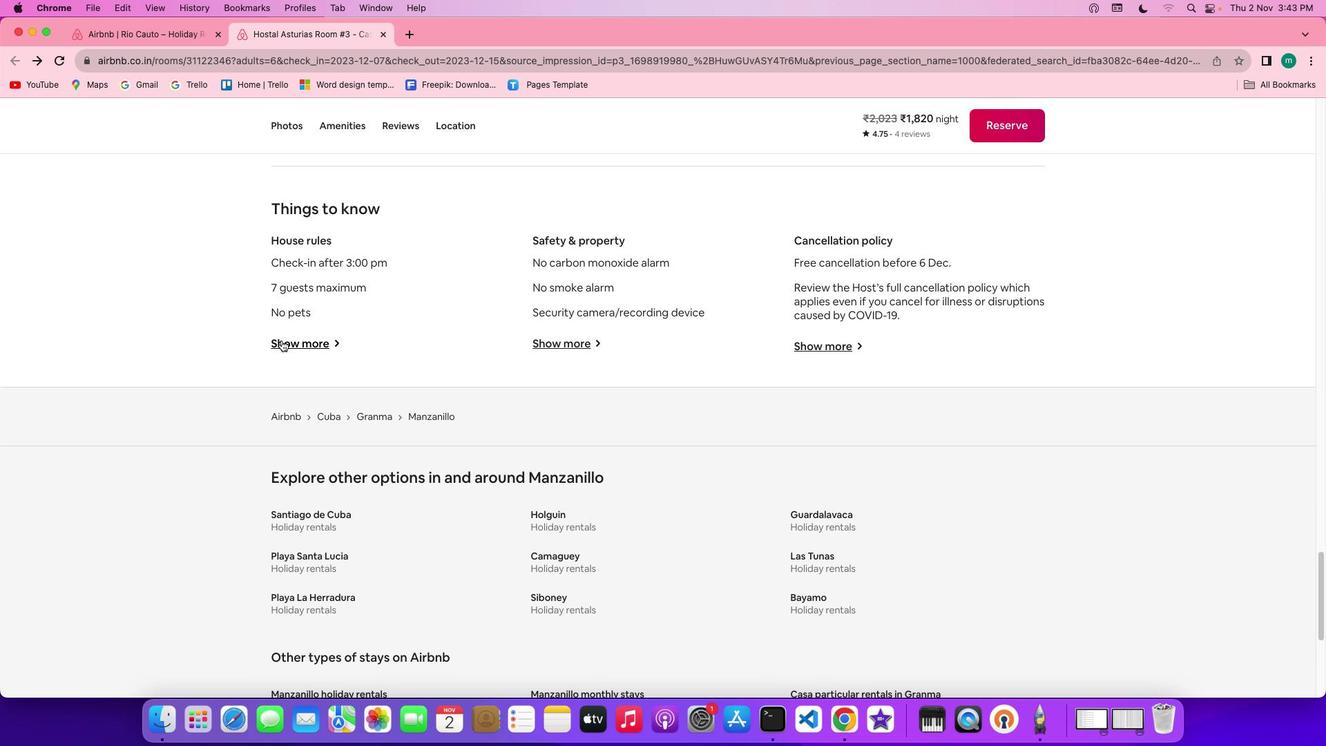 
Action: Mouse pressed left at (281, 340)
Screenshot: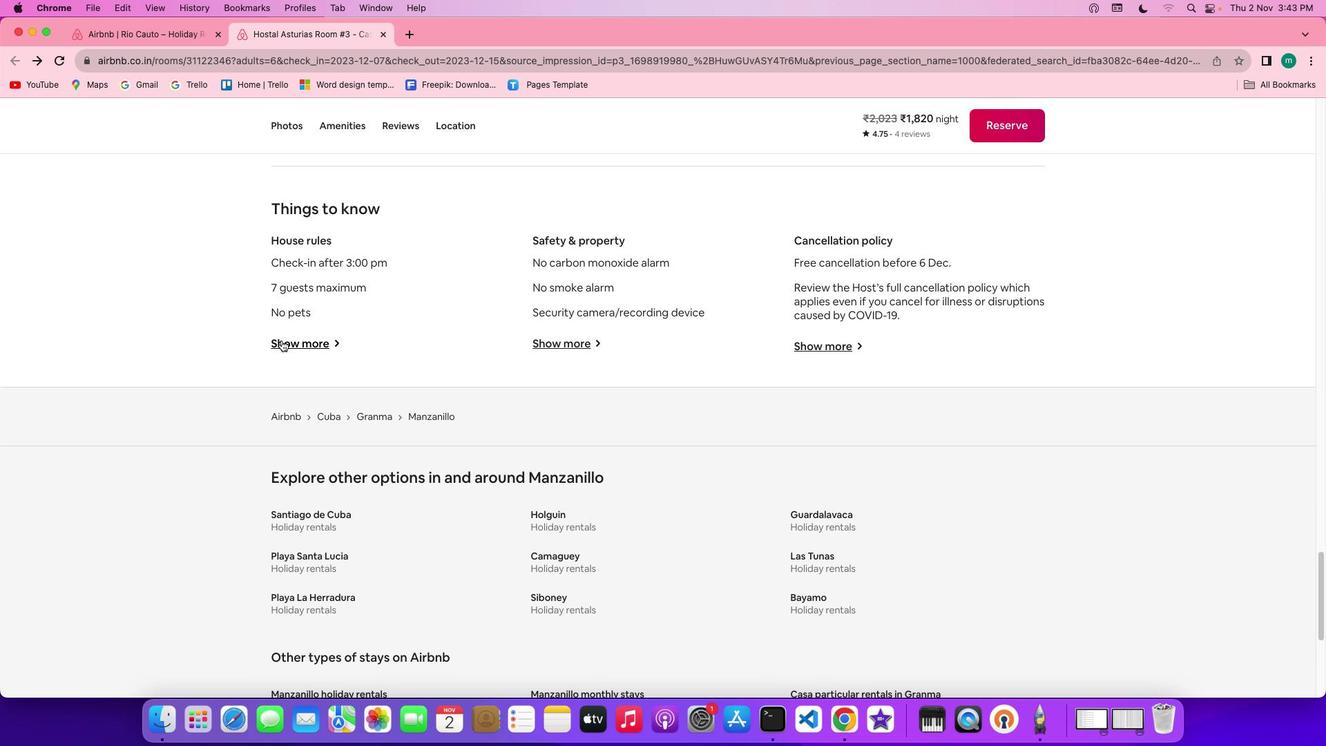 
Action: Mouse moved to (653, 443)
Screenshot: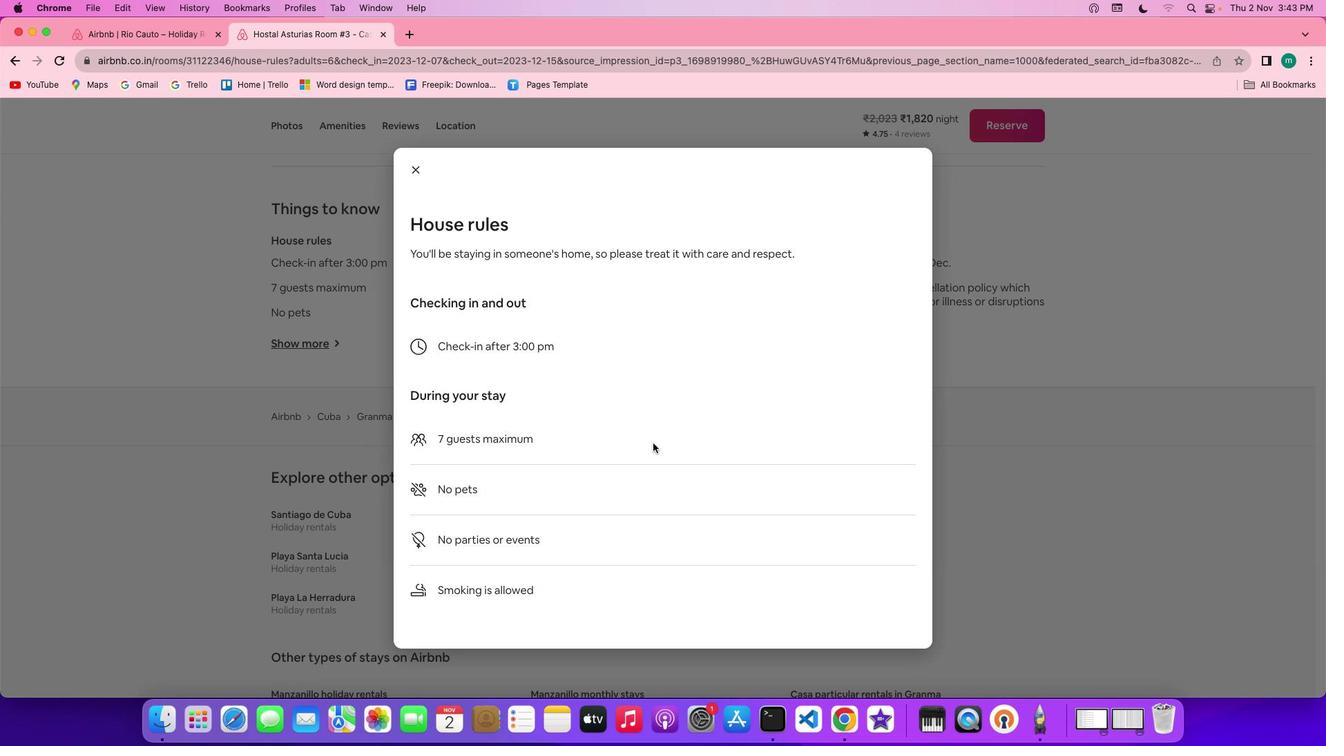 
Action: Mouse scrolled (653, 443) with delta (0, 0)
Screenshot: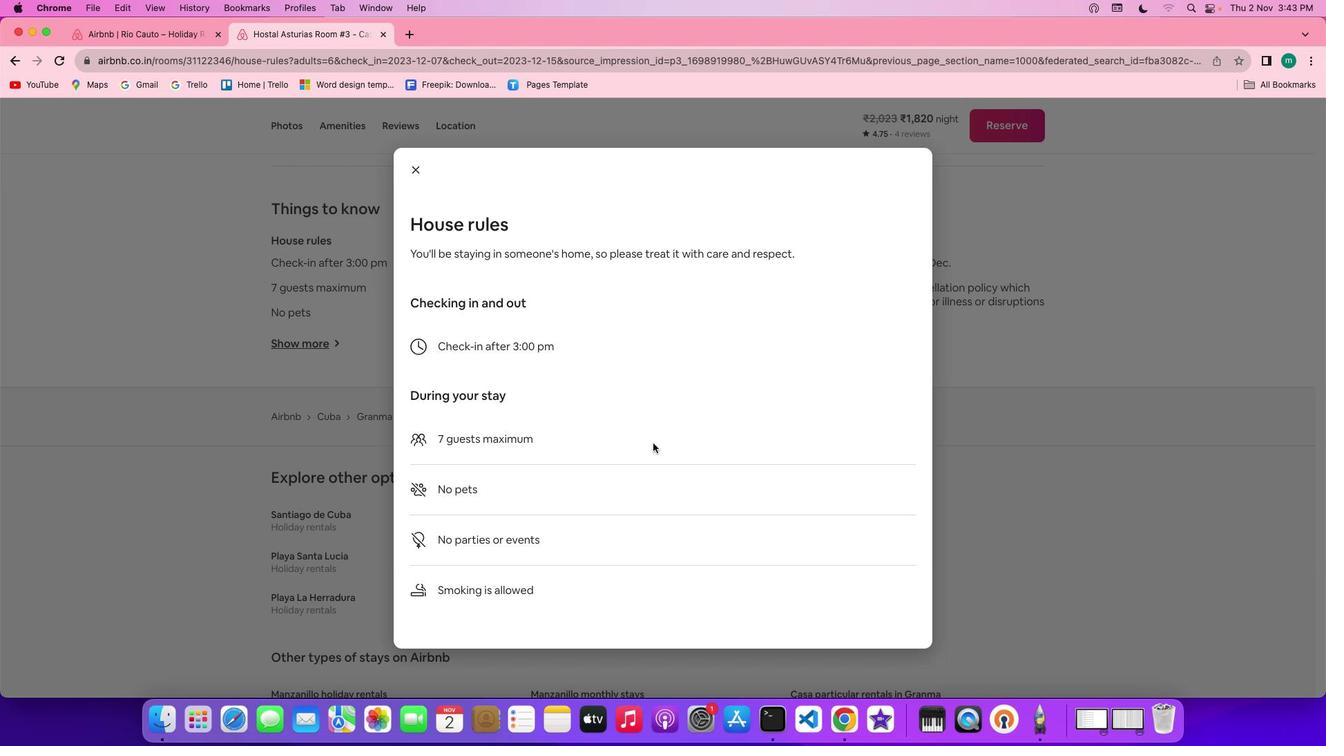 
Action: Mouse scrolled (653, 443) with delta (0, 0)
Screenshot: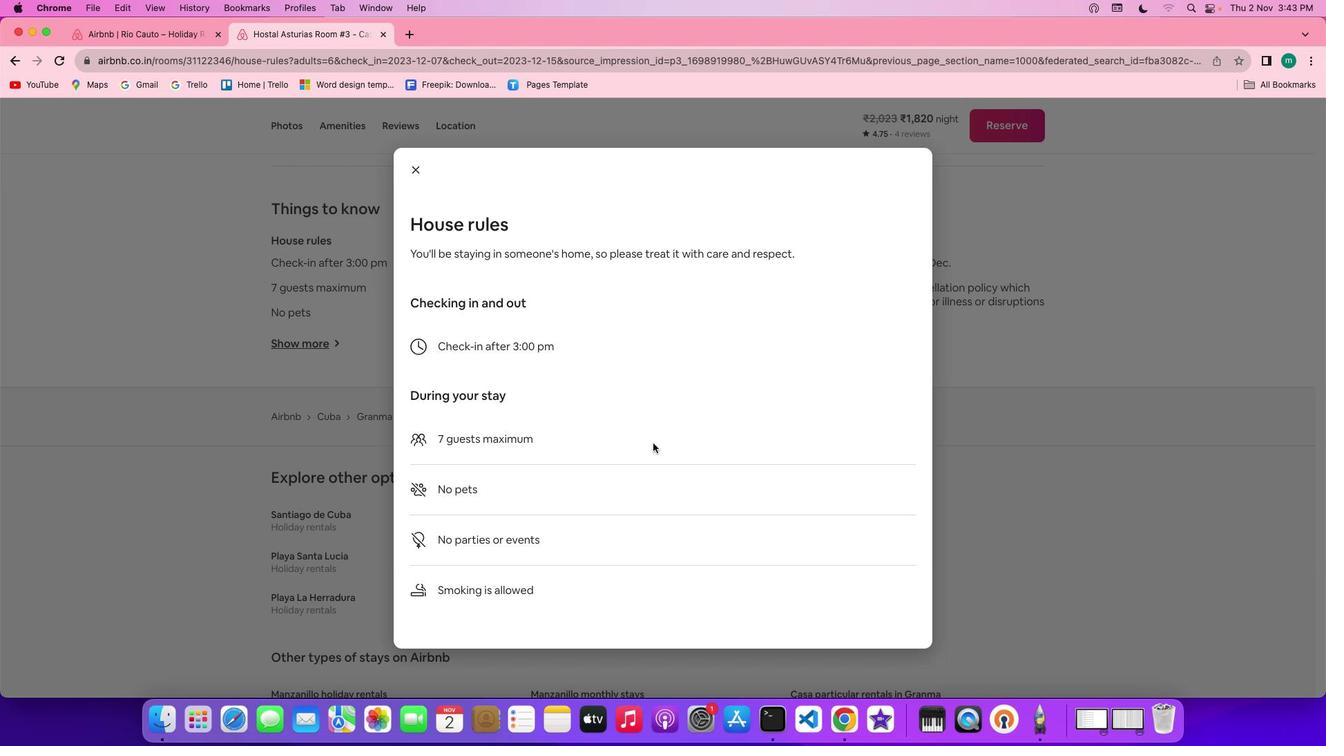 
Action: Mouse scrolled (653, 443) with delta (0, -2)
Screenshot: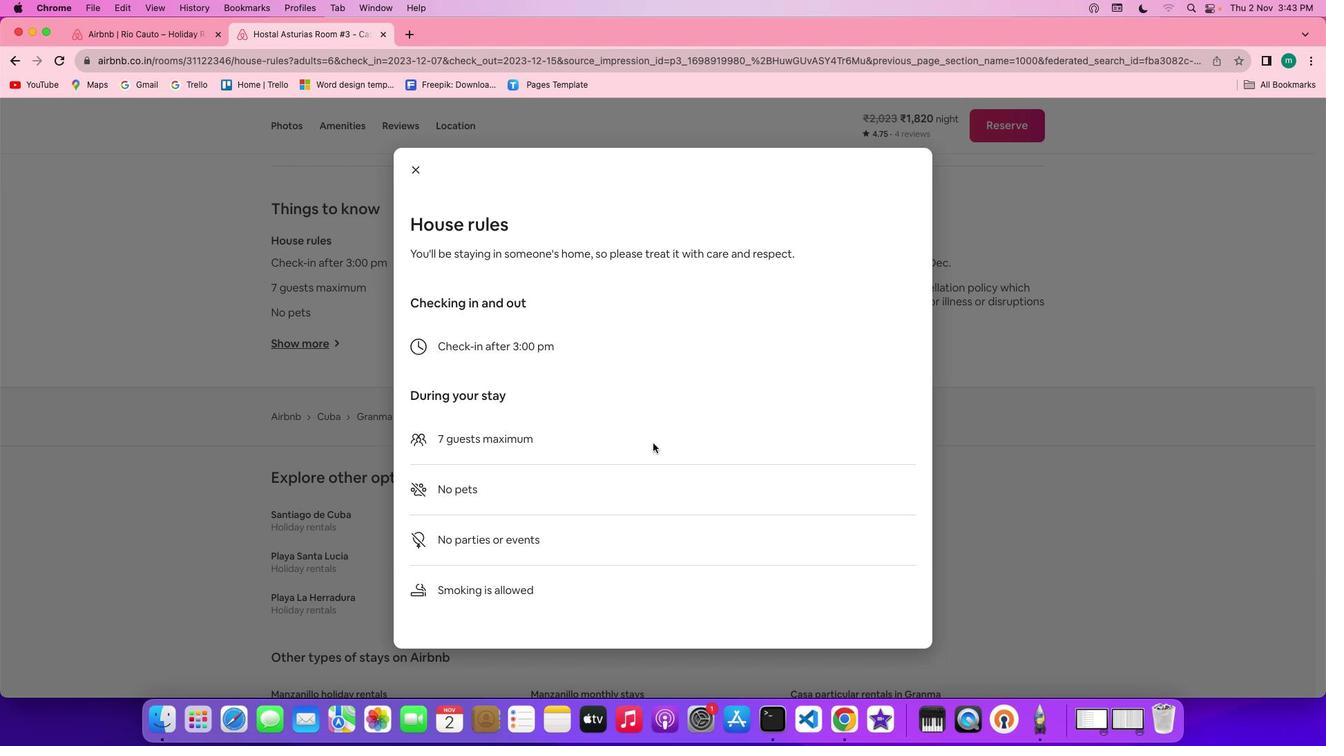
Action: Mouse scrolled (653, 443) with delta (0, -3)
Screenshot: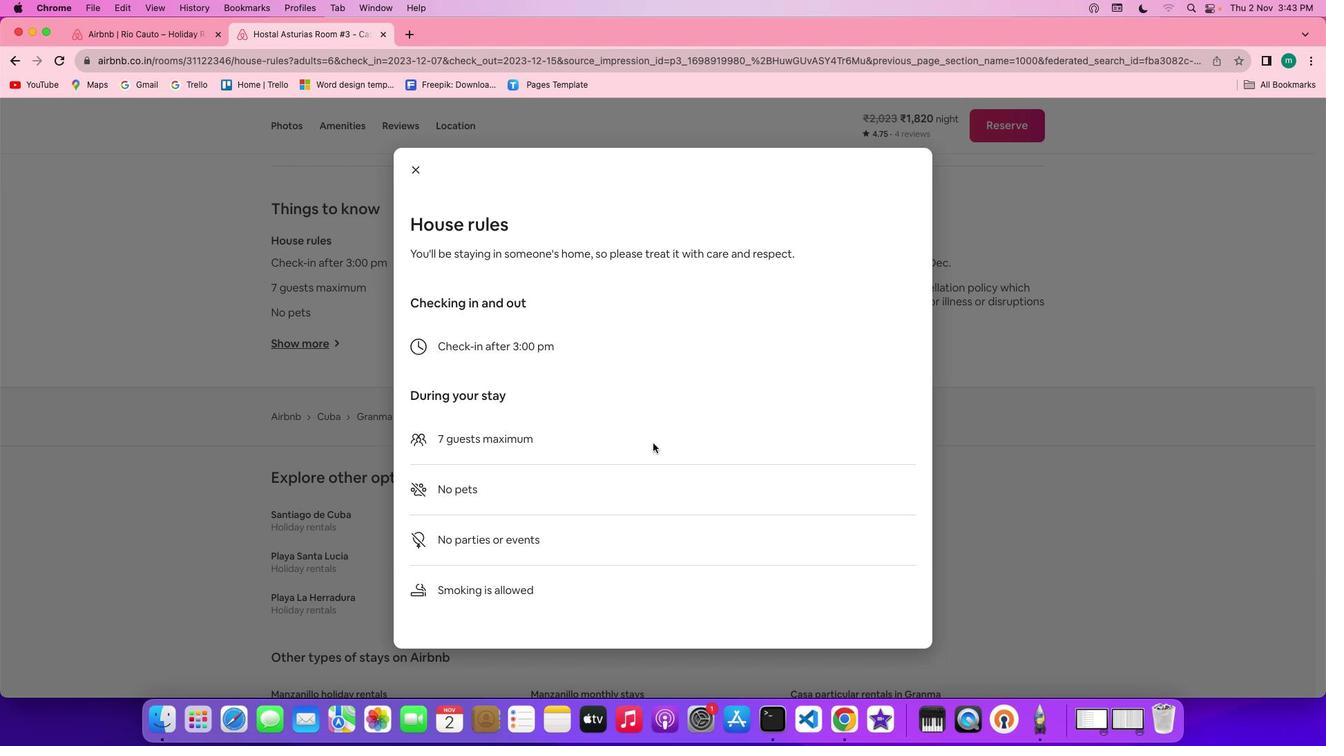 
Action: Mouse scrolled (653, 443) with delta (0, -3)
Screenshot: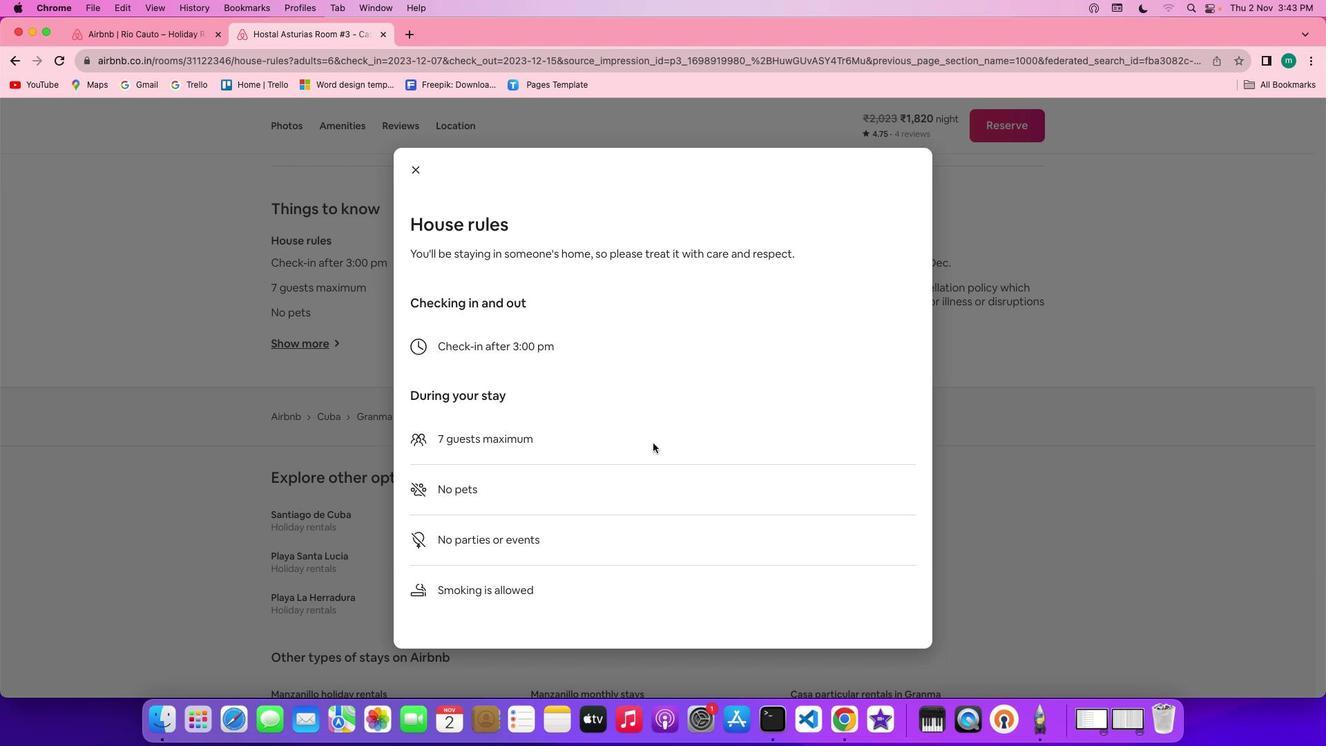 
Action: Mouse moved to (409, 174)
Screenshot: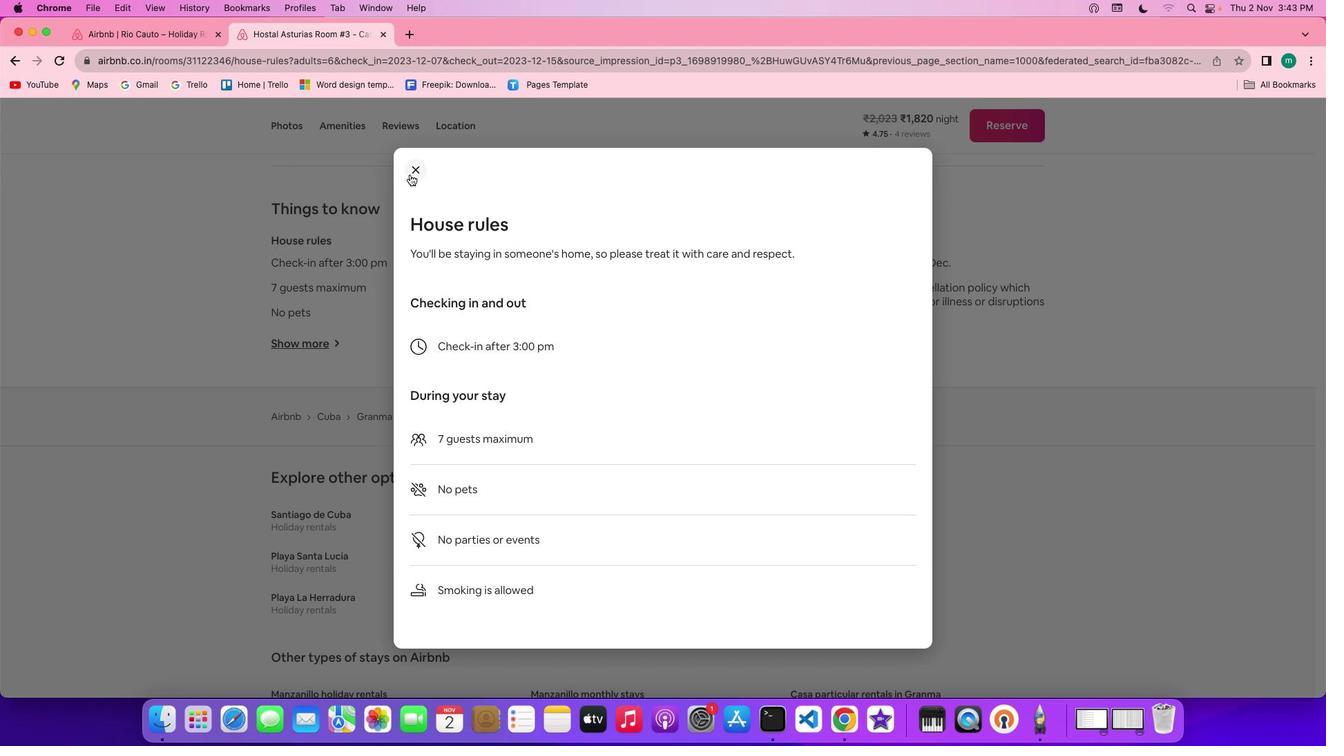 
Action: Mouse pressed left at (409, 174)
Screenshot: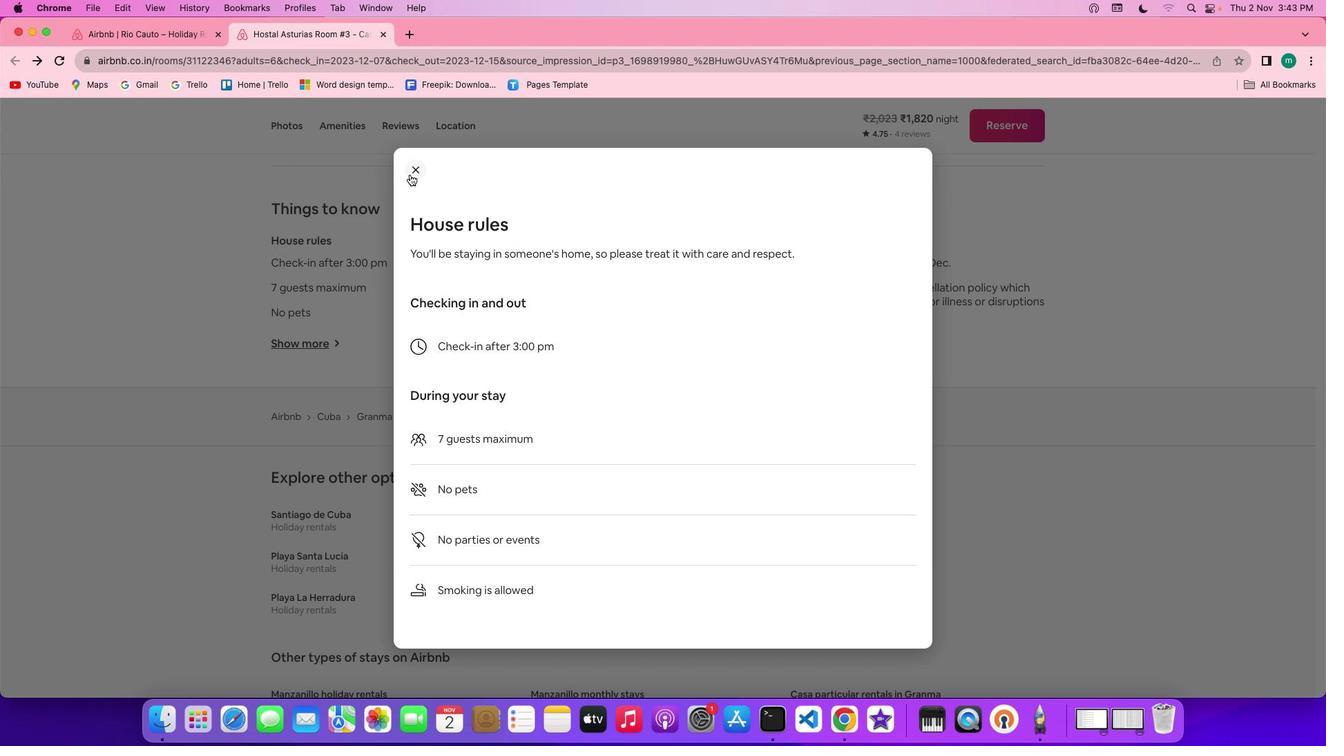 
Action: Mouse moved to (579, 346)
Screenshot: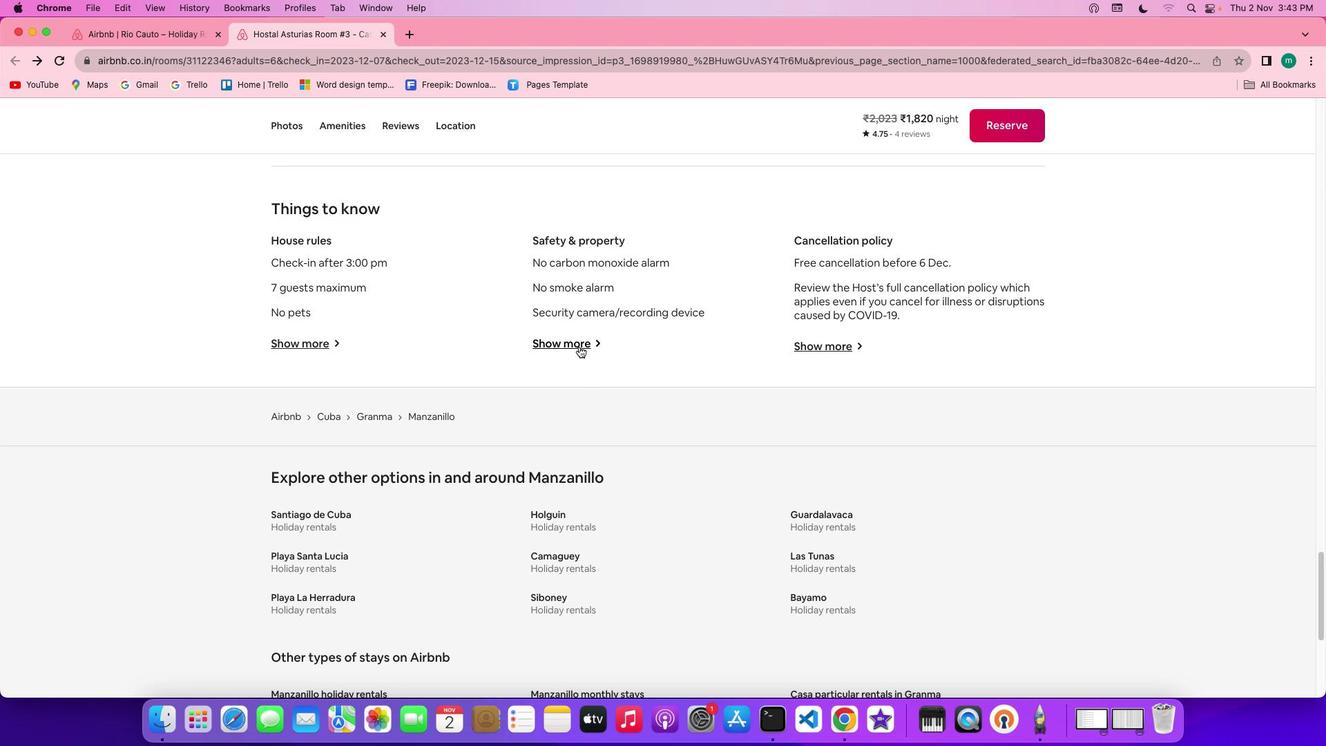 
Action: Mouse pressed left at (579, 346)
Screenshot: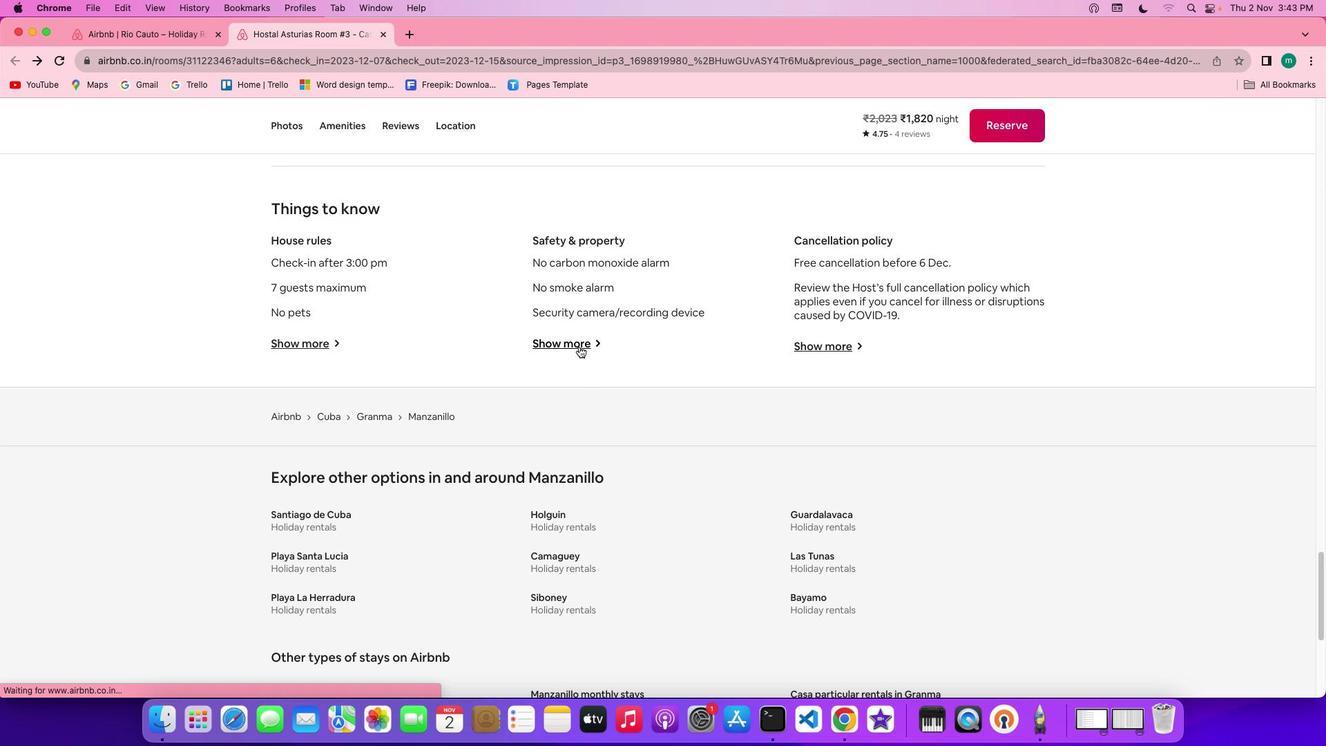 
Action: Mouse moved to (686, 437)
Screenshot: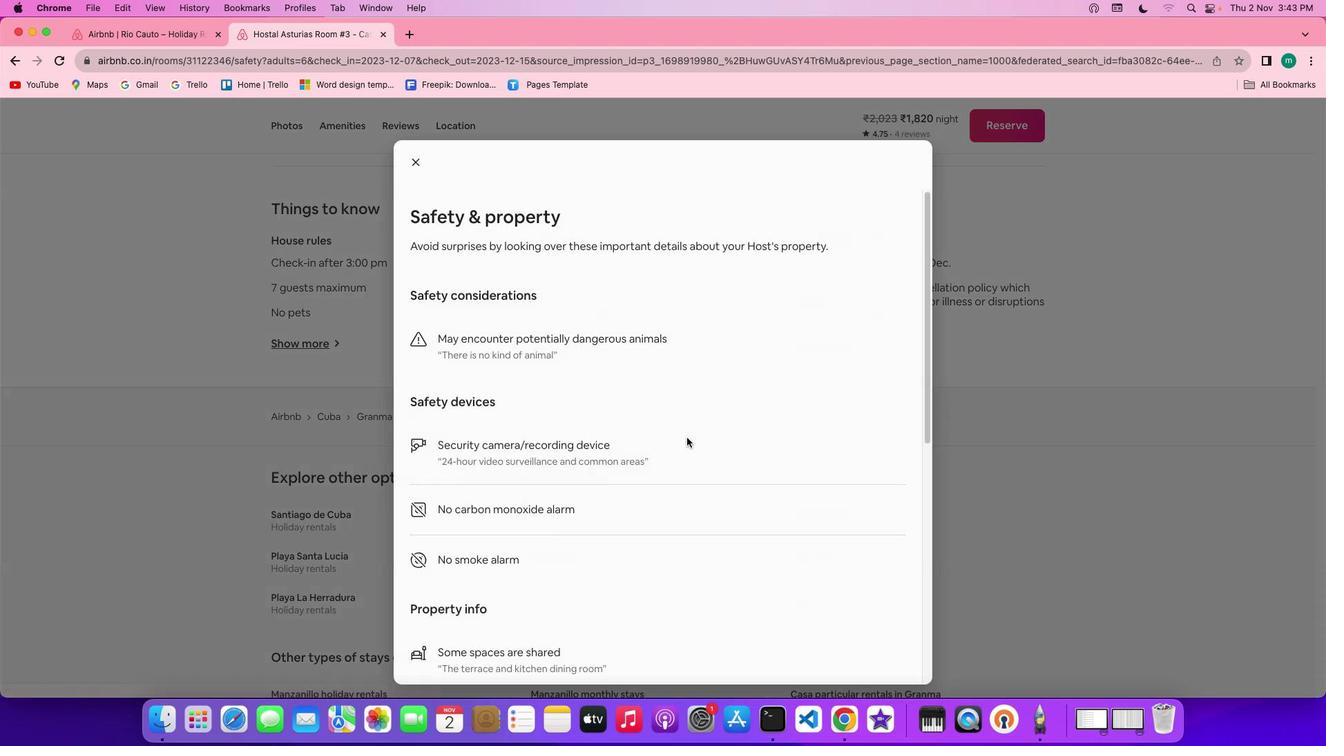 
Action: Mouse scrolled (686, 437) with delta (0, 0)
Screenshot: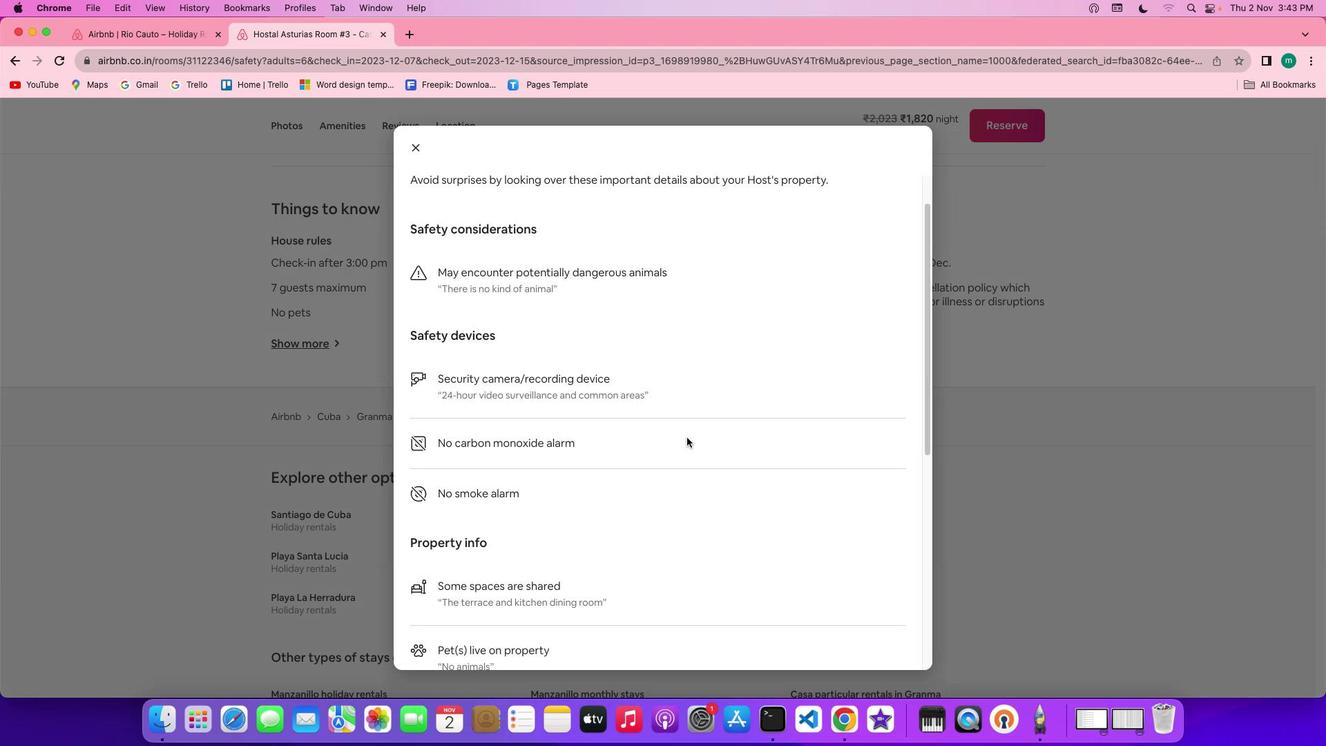 
Action: Mouse scrolled (686, 437) with delta (0, 0)
Screenshot: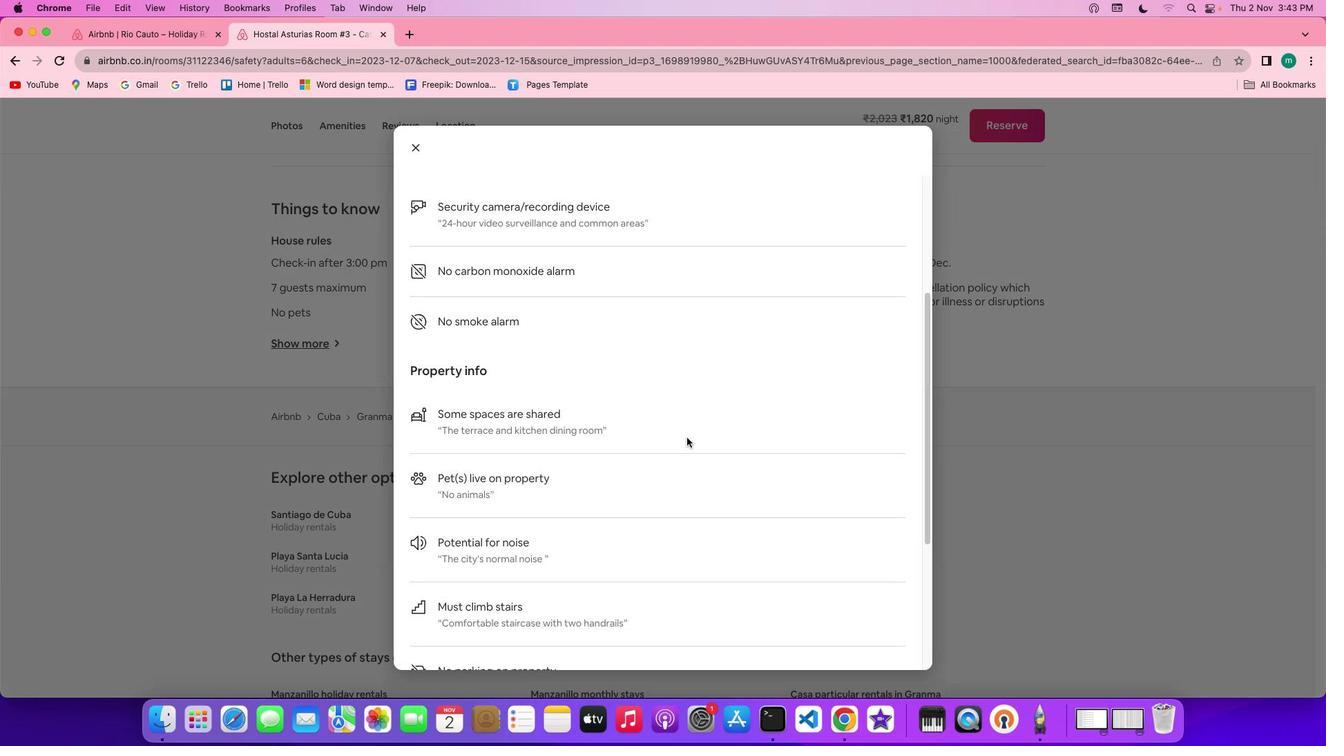 
Action: Mouse scrolled (686, 437) with delta (0, -2)
Screenshot: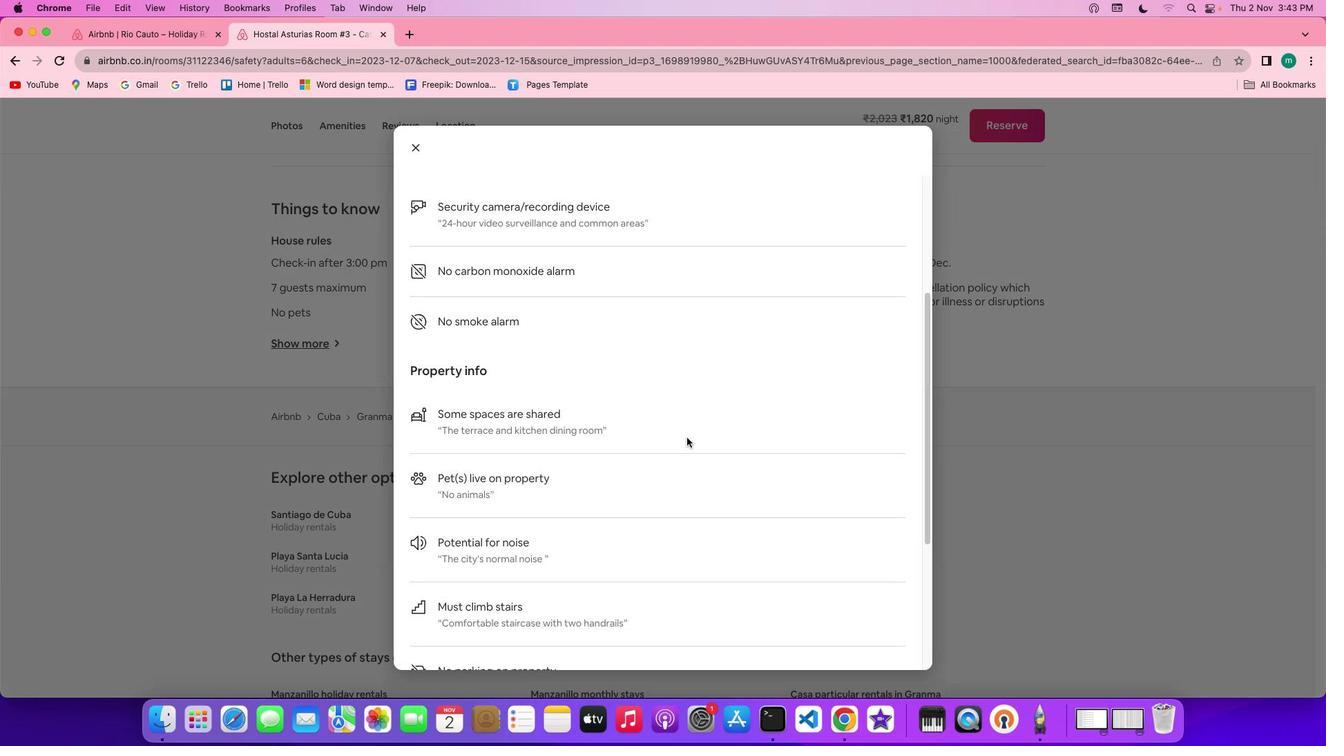 
Action: Mouse scrolled (686, 437) with delta (0, -3)
Screenshot: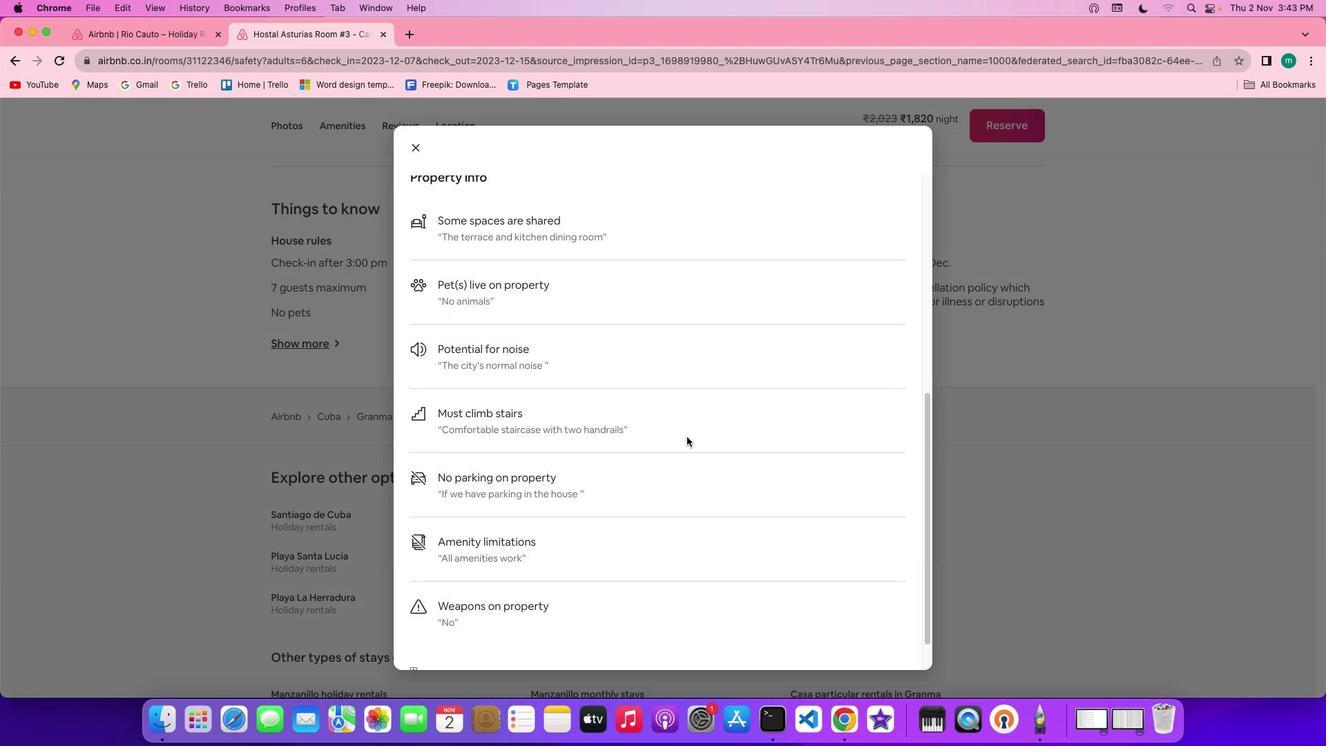 
Action: Mouse scrolled (686, 437) with delta (0, -4)
Screenshot: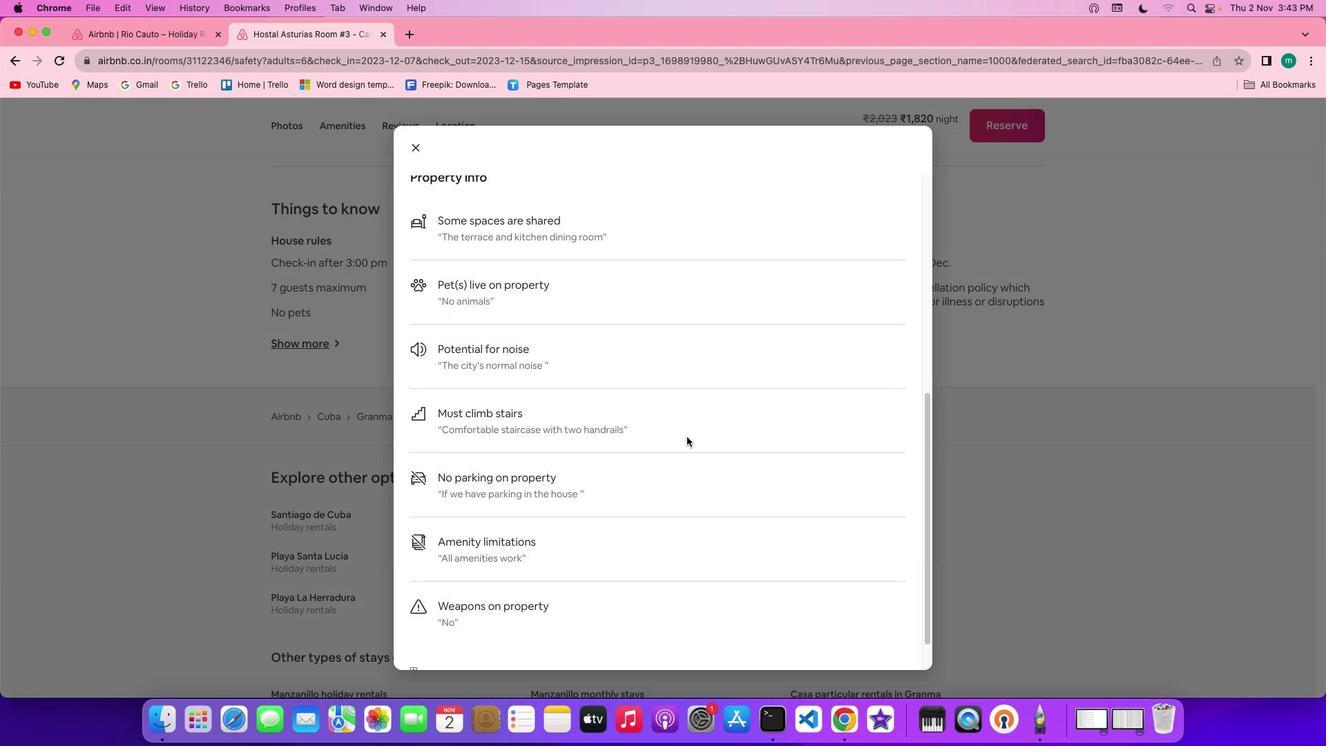 
Action: Mouse moved to (684, 426)
Screenshot: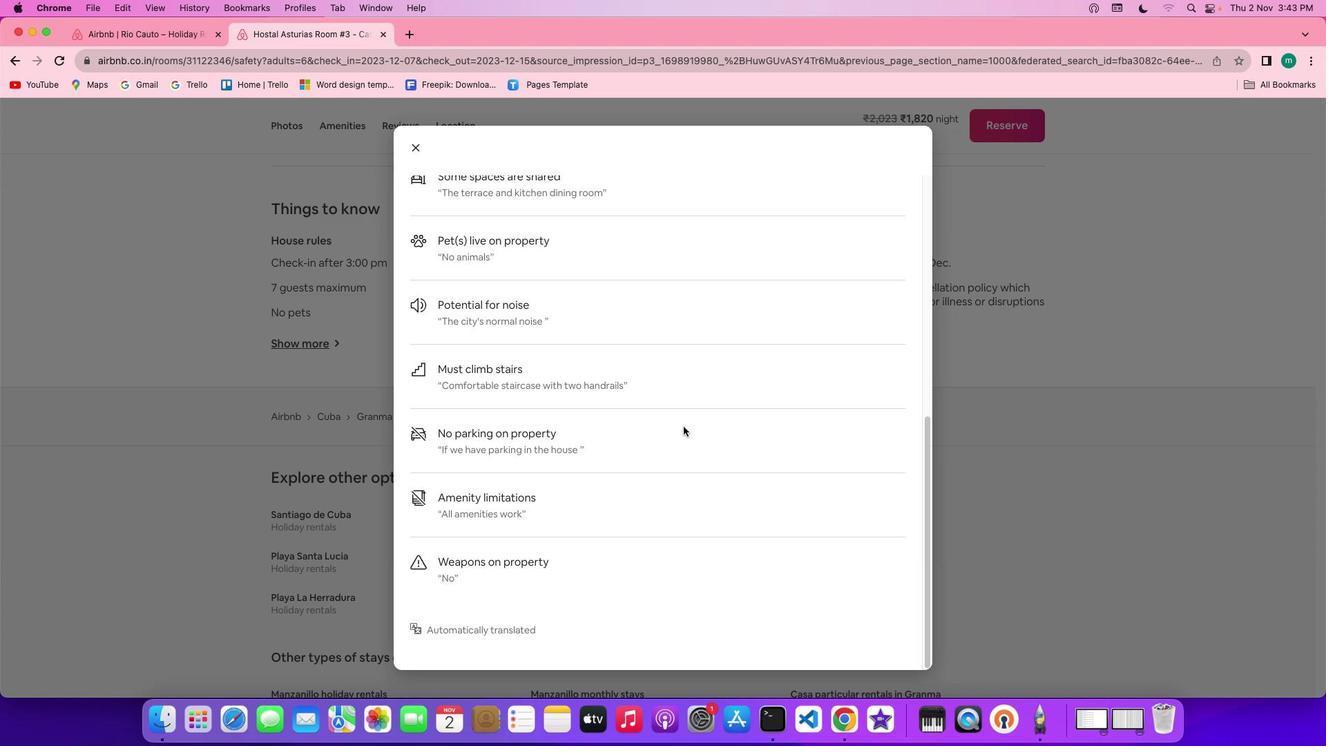 
Action: Mouse scrolled (684, 426) with delta (0, 0)
Screenshot: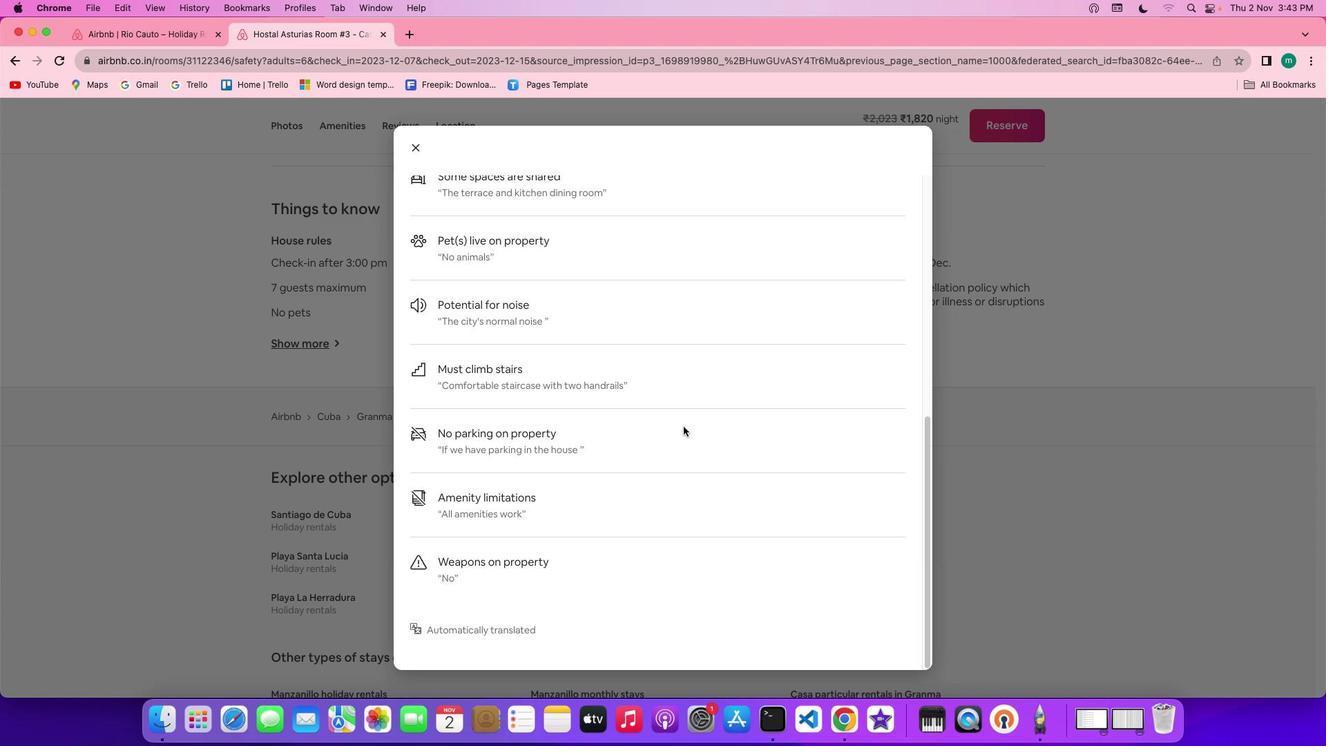 
Action: Mouse scrolled (684, 426) with delta (0, 0)
Screenshot: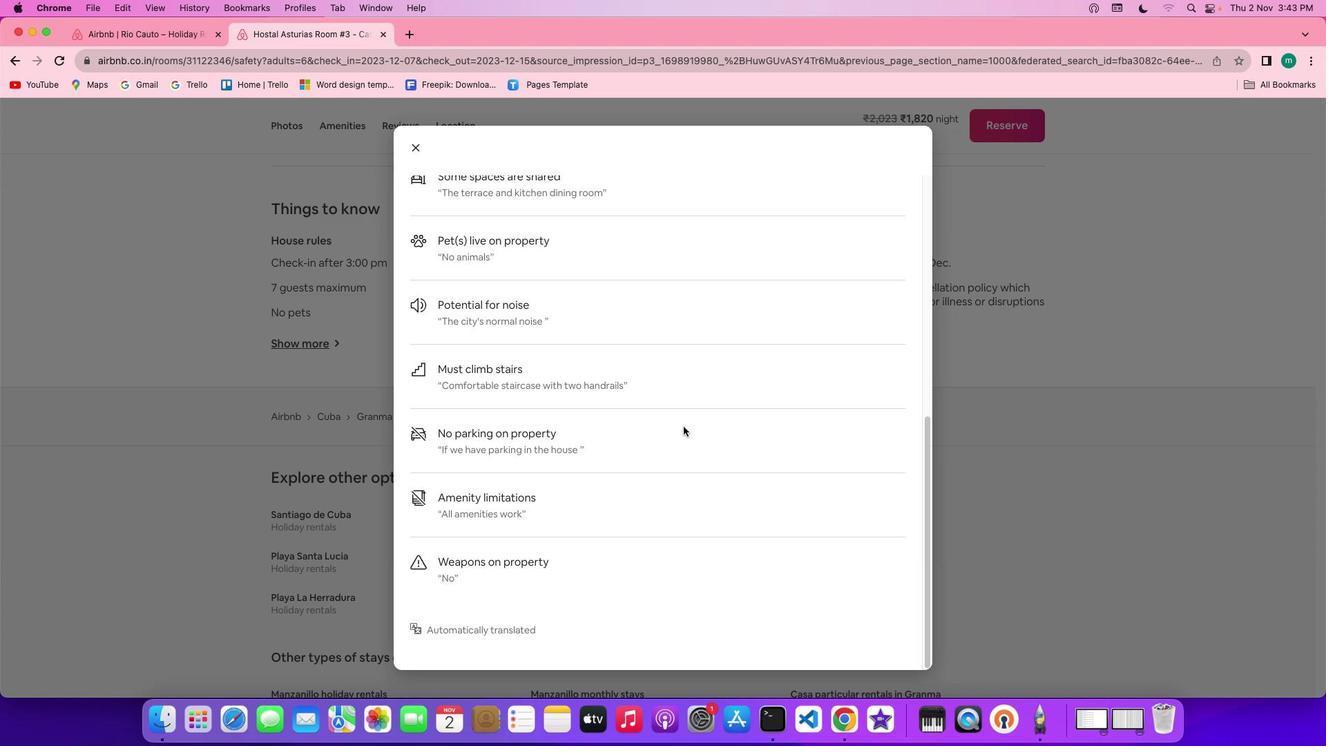 
Action: Mouse scrolled (684, 426) with delta (0, -2)
Screenshot: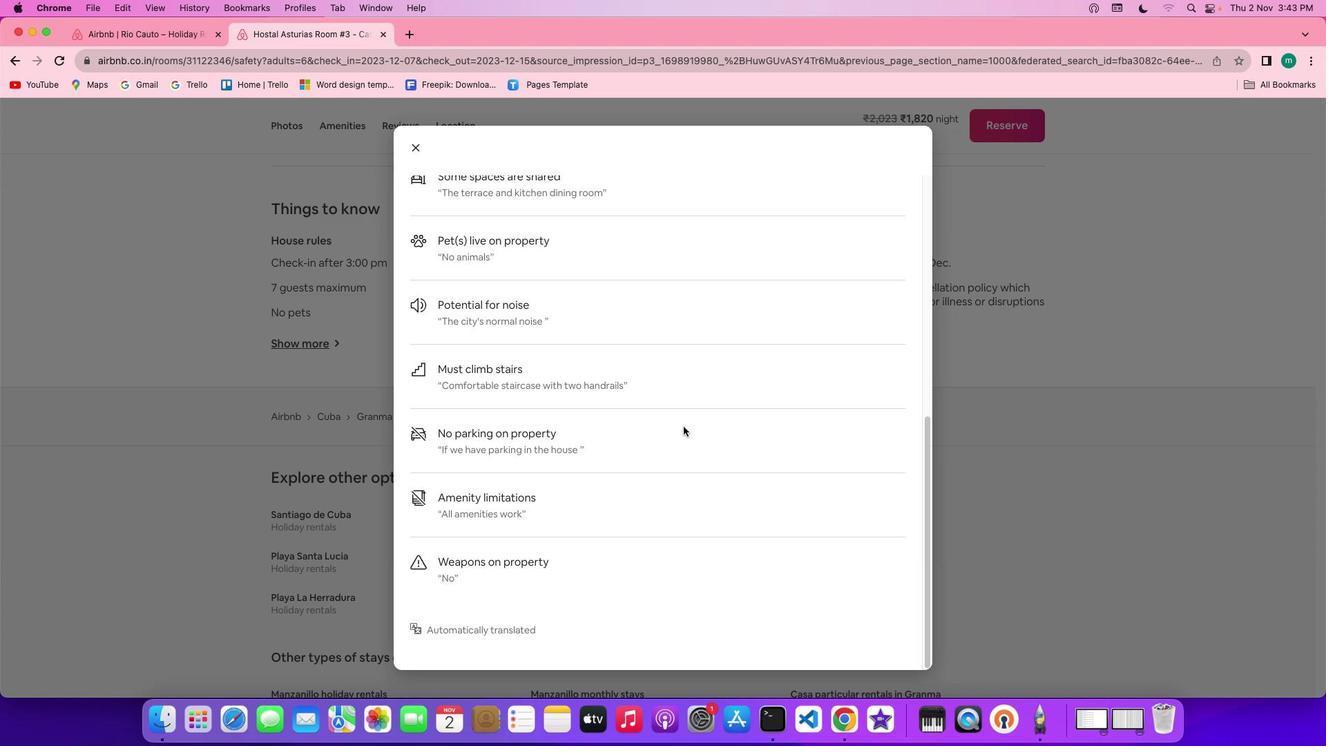 
Action: Mouse scrolled (684, 426) with delta (0, -3)
Screenshot: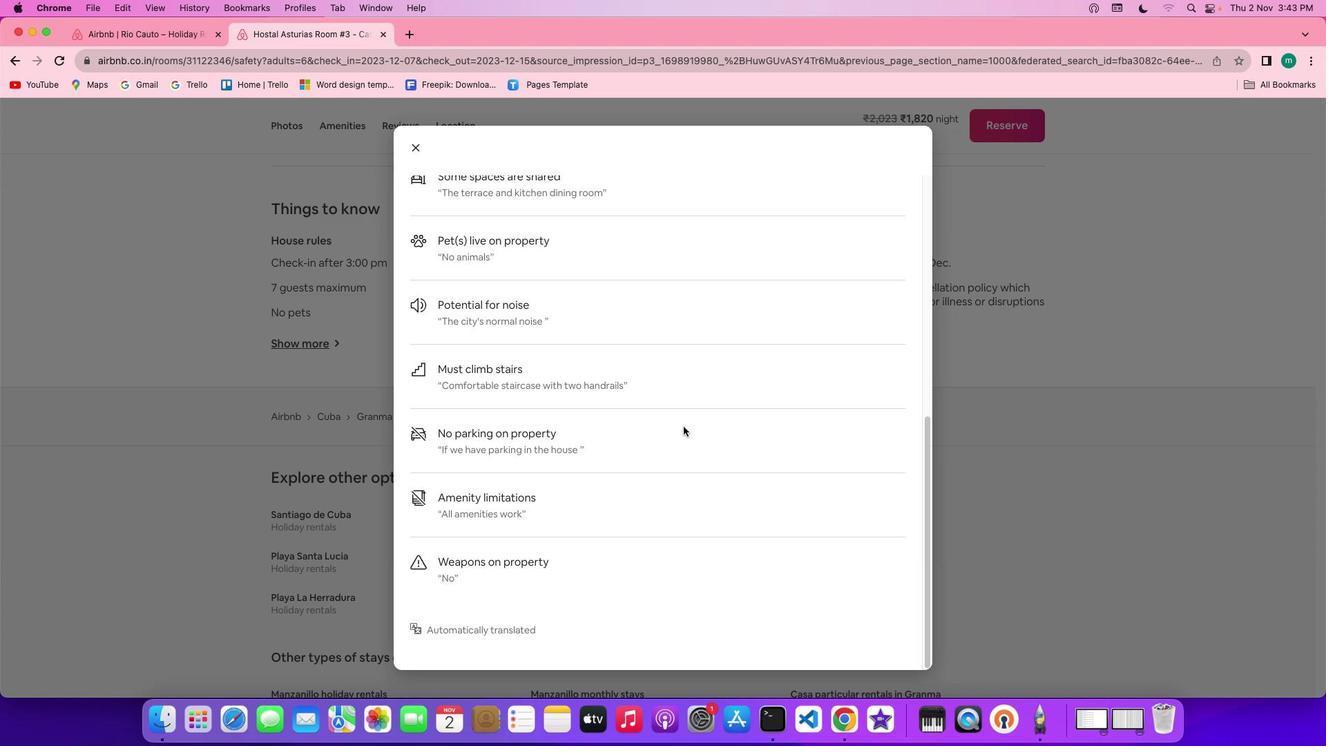 
Action: Mouse scrolled (684, 426) with delta (0, -4)
Screenshot: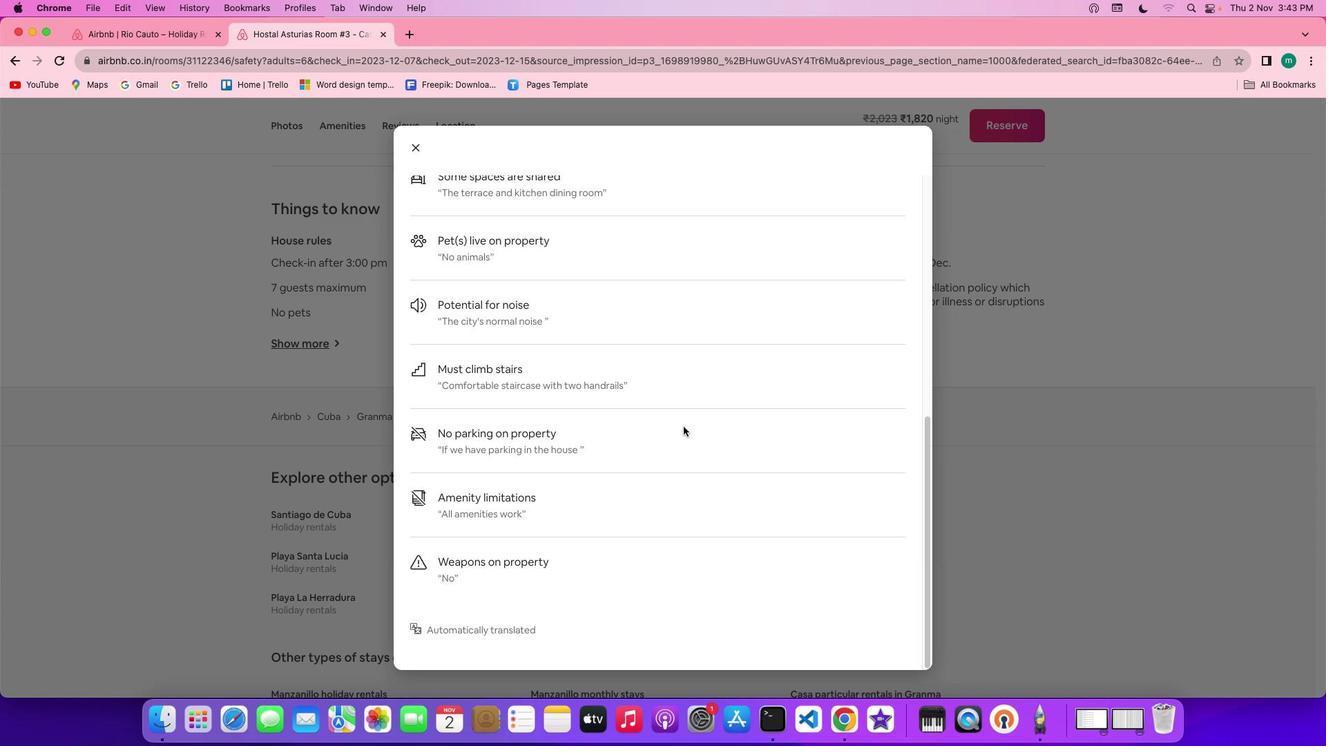 
Action: Mouse scrolled (684, 426) with delta (0, -4)
Screenshot: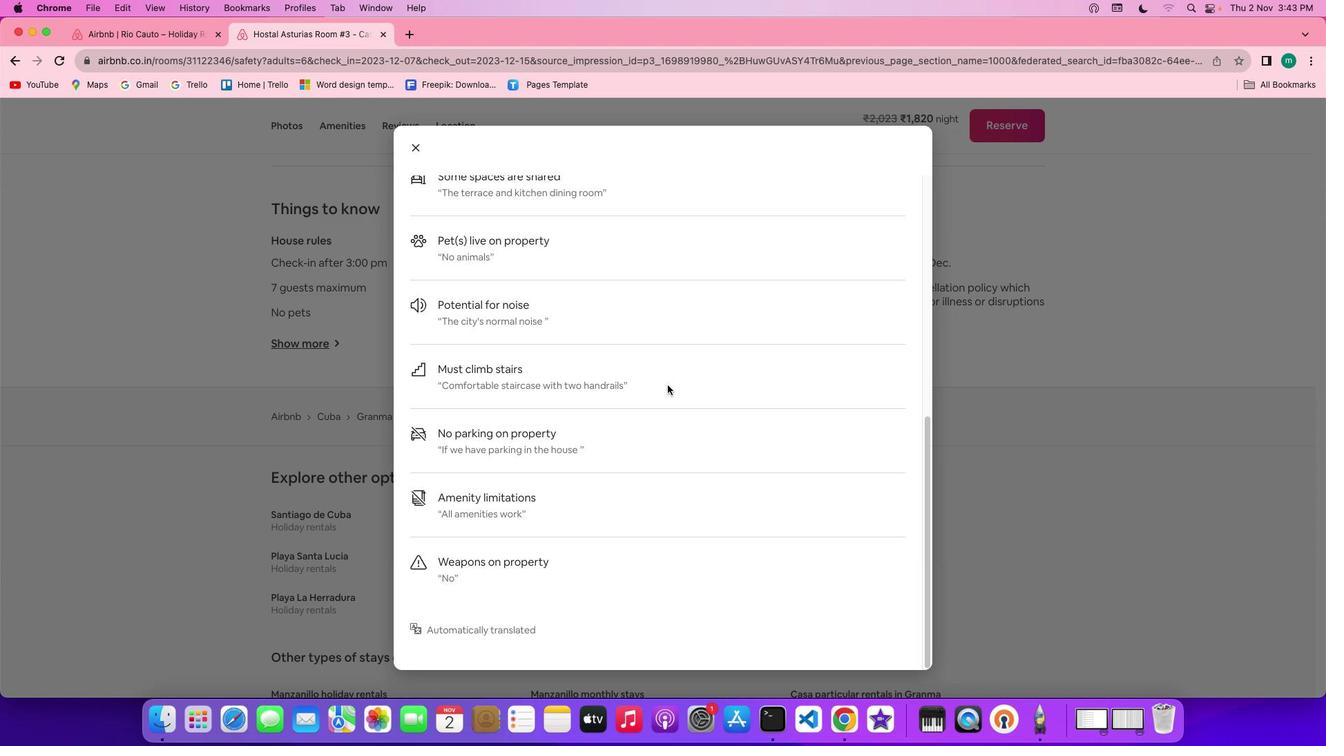 
Action: Mouse moved to (413, 155)
Screenshot: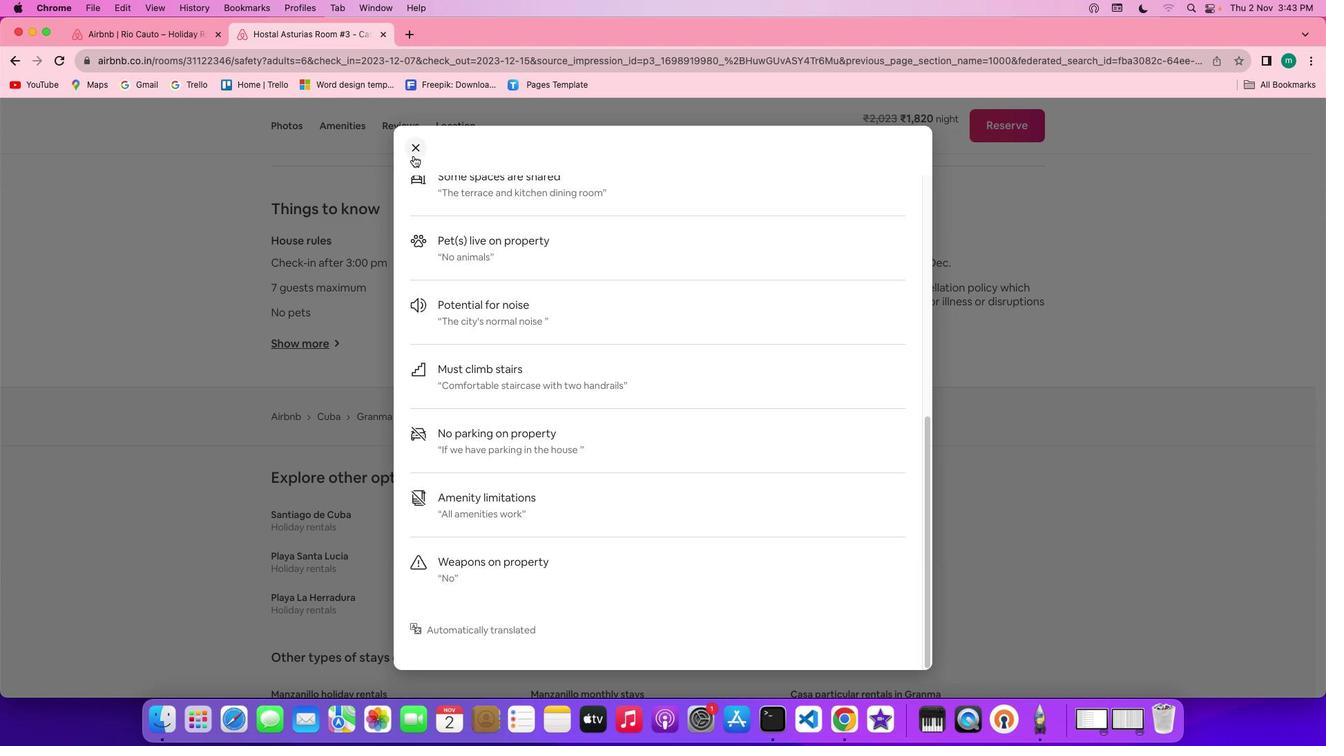 
Action: Mouse pressed left at (413, 155)
Screenshot: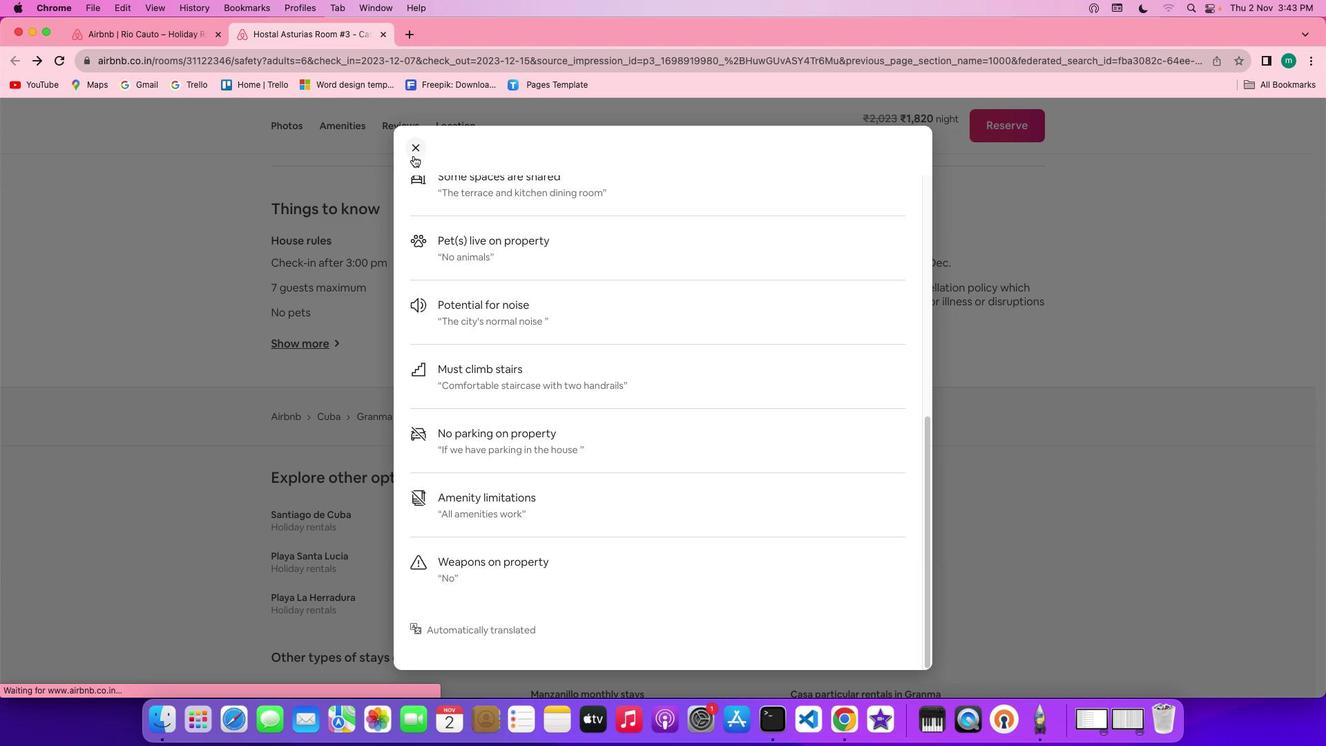 
Action: Mouse moved to (828, 342)
Screenshot: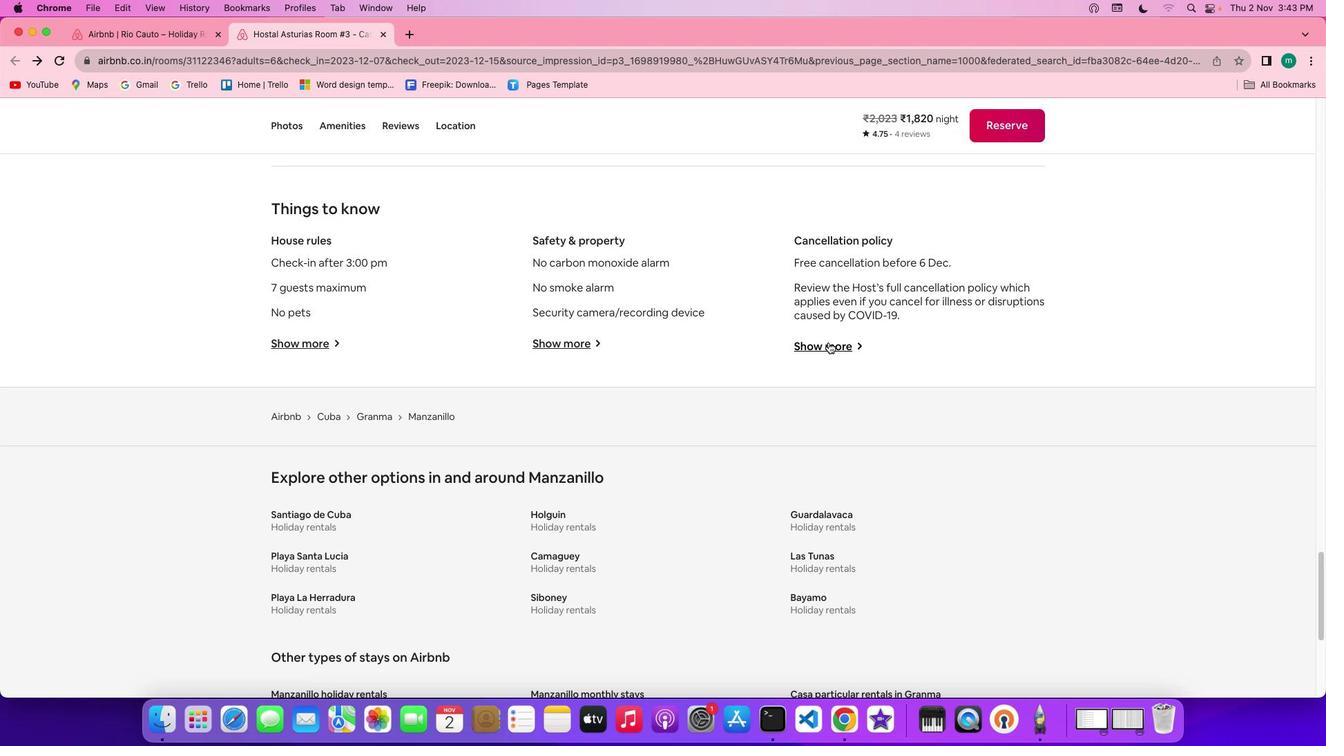 
Action: Mouse pressed left at (828, 342)
Screenshot: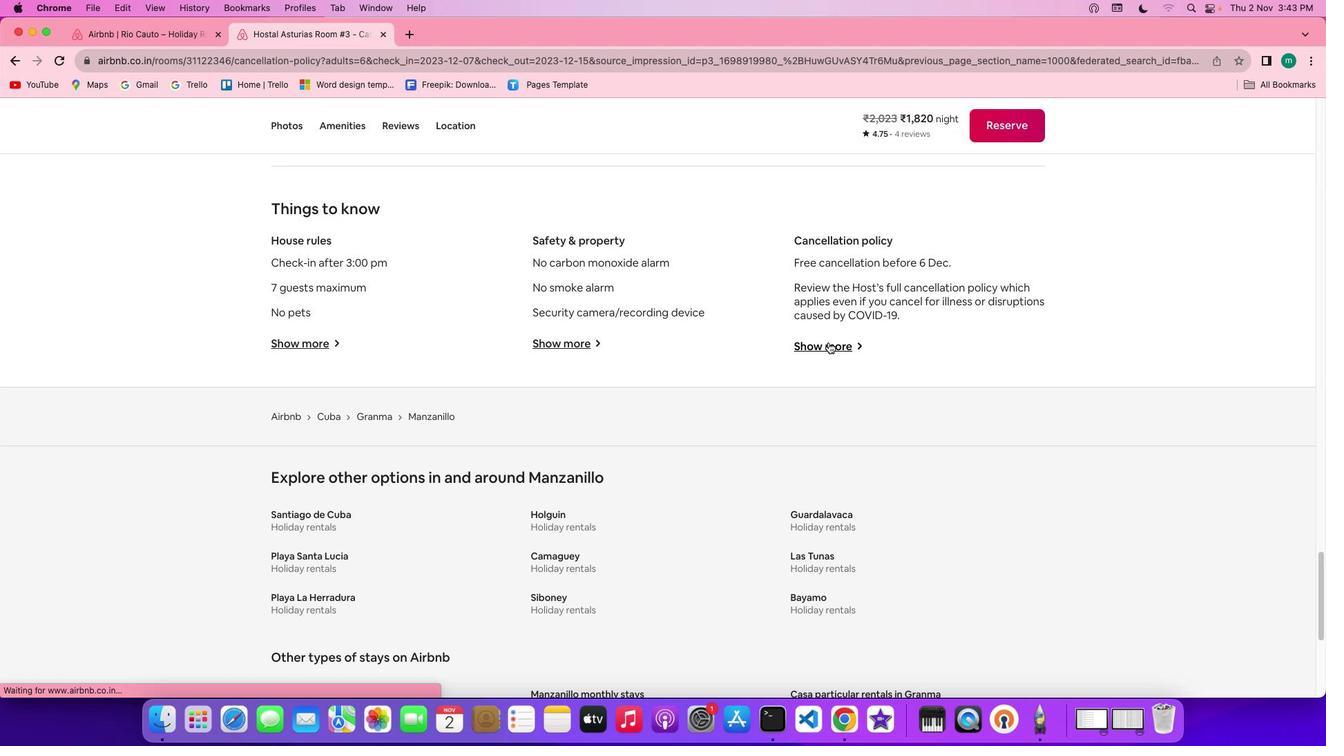 
Action: Mouse moved to (706, 375)
Screenshot: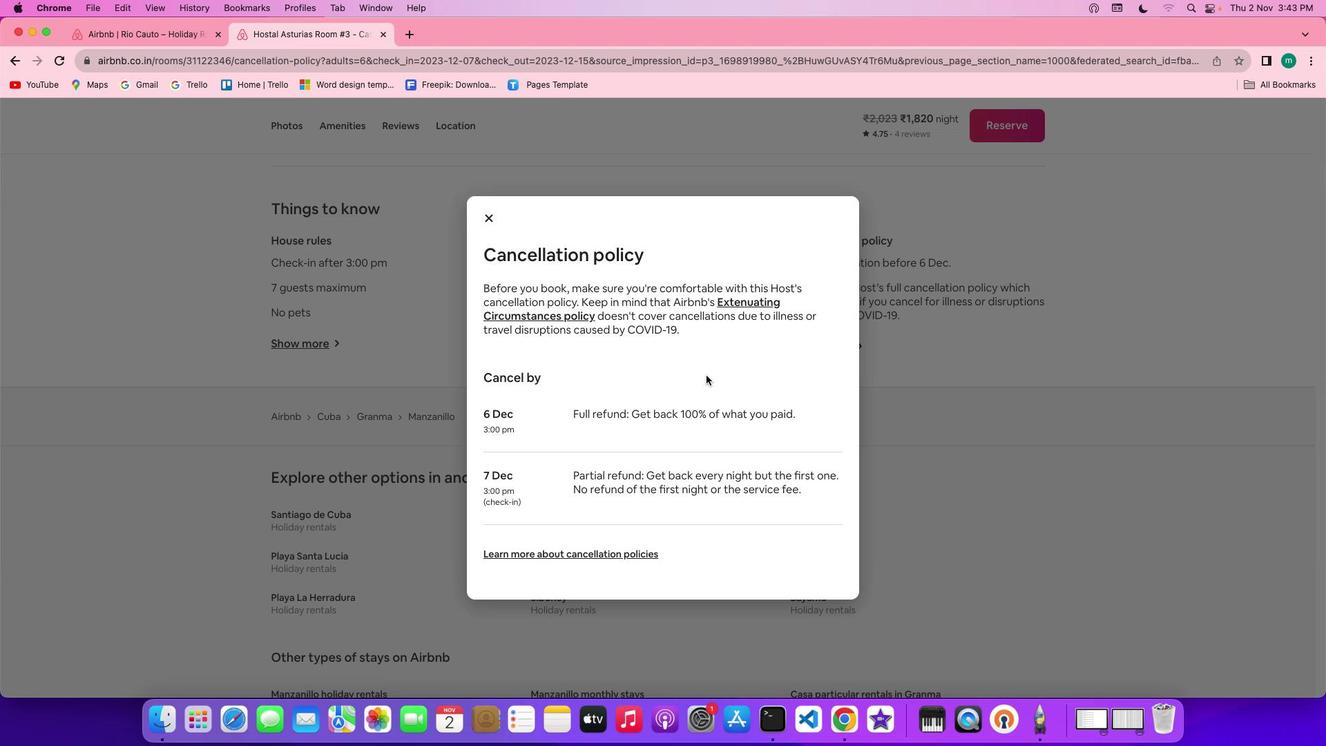 
Action: Mouse scrolled (706, 375) with delta (0, 0)
Screenshot: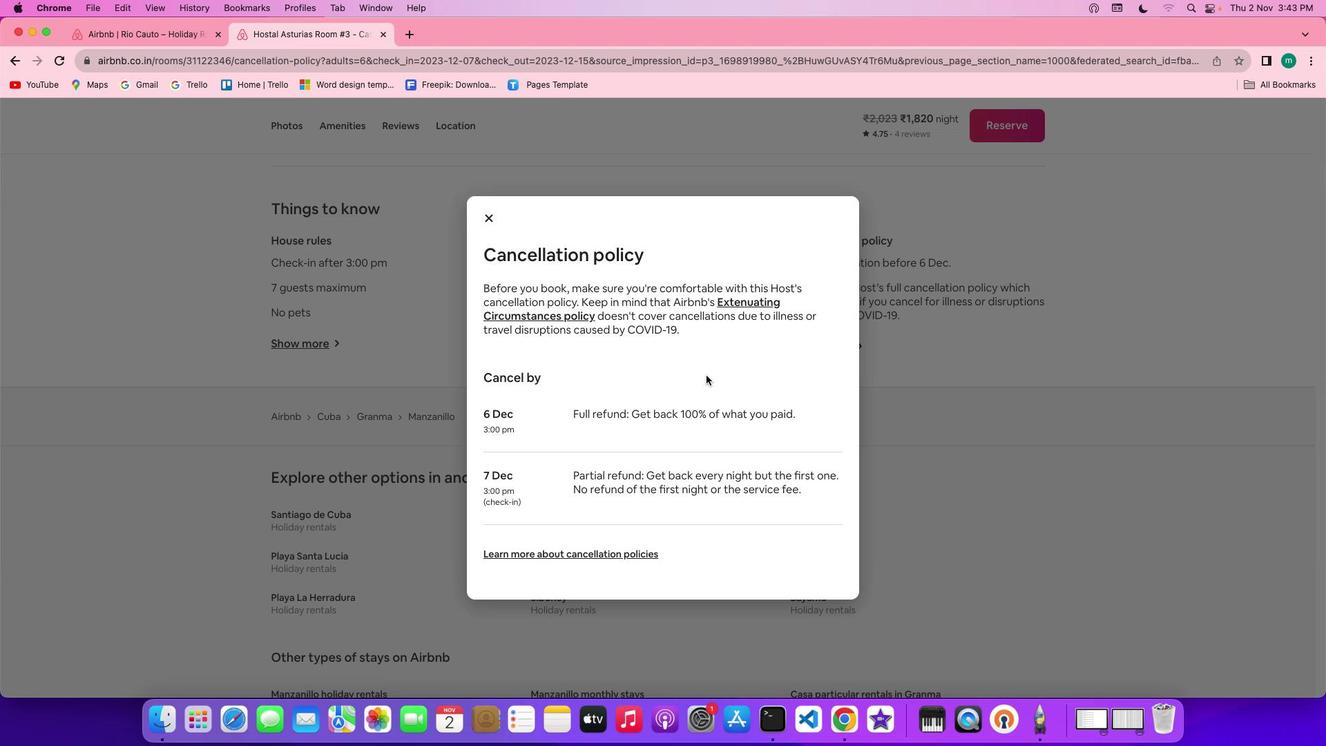 
Action: Mouse moved to (706, 375)
Screenshot: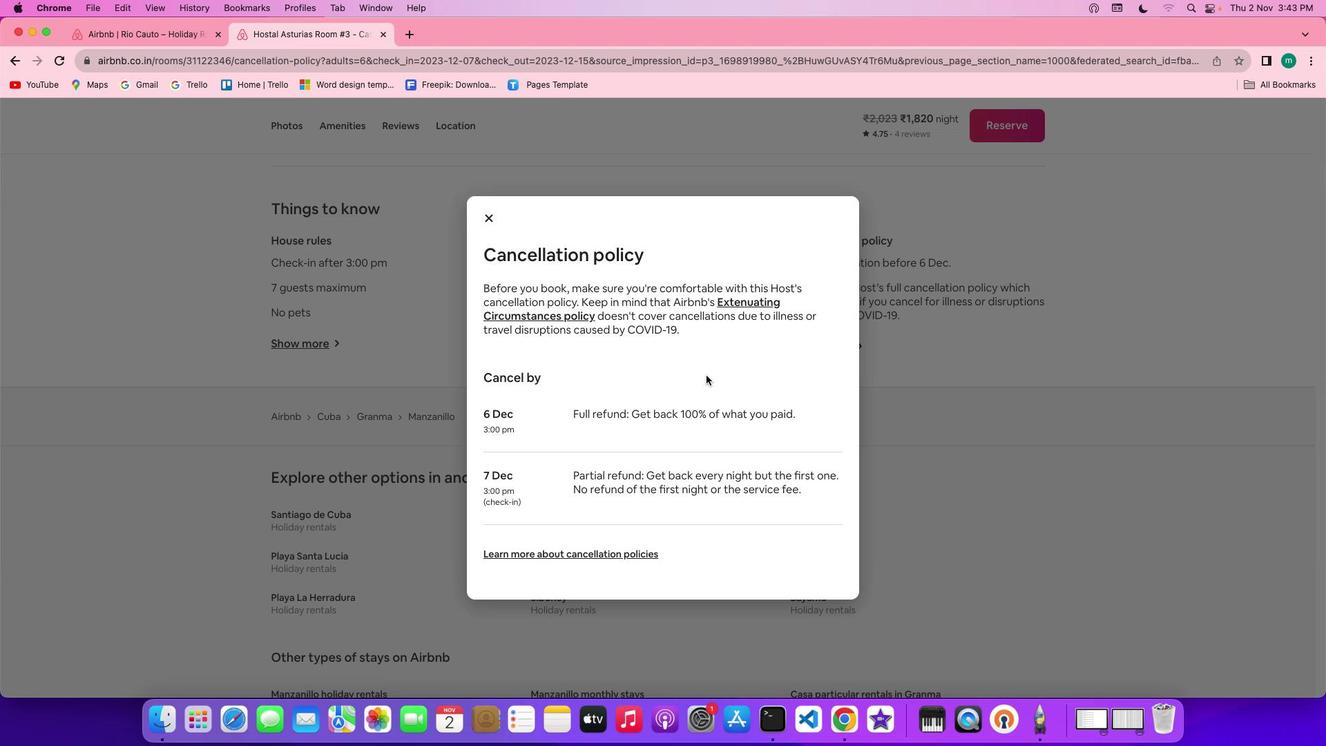 
Action: Mouse scrolled (706, 375) with delta (0, 0)
Screenshot: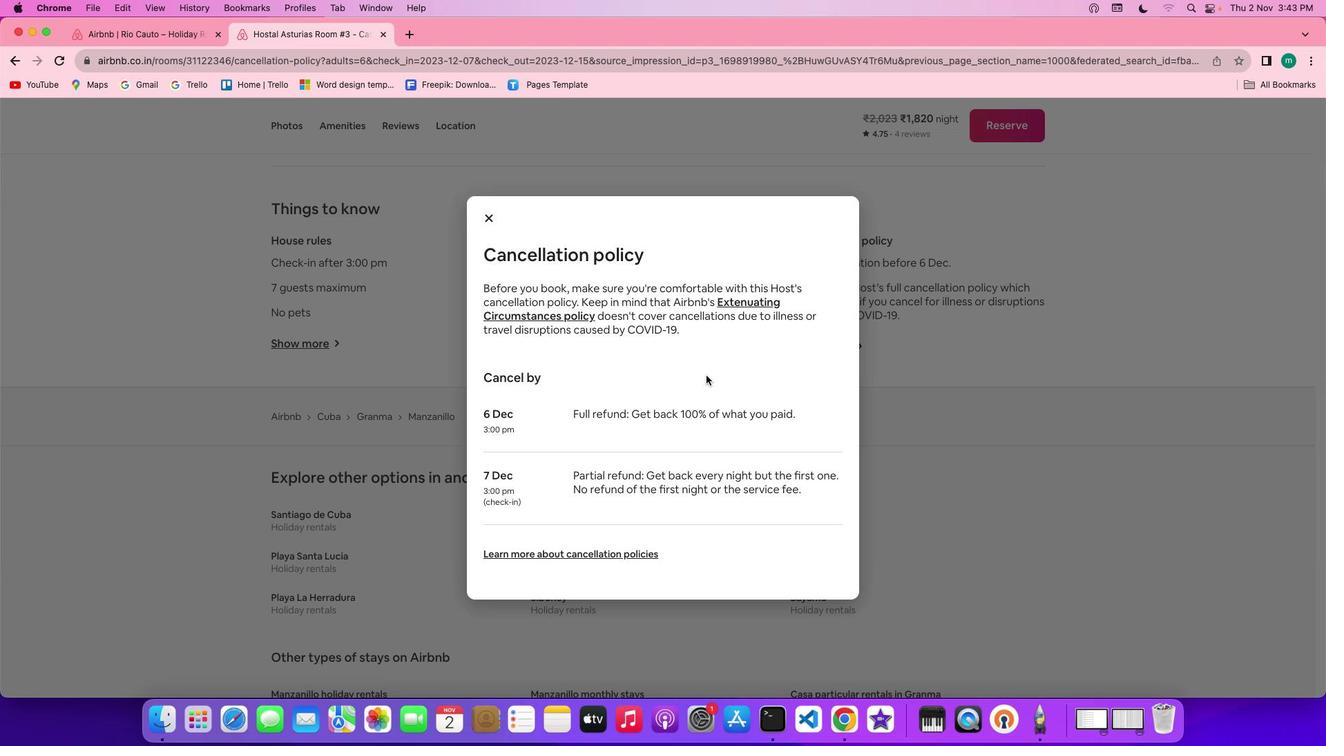
Action: Mouse scrolled (706, 375) with delta (0, -2)
Screenshot: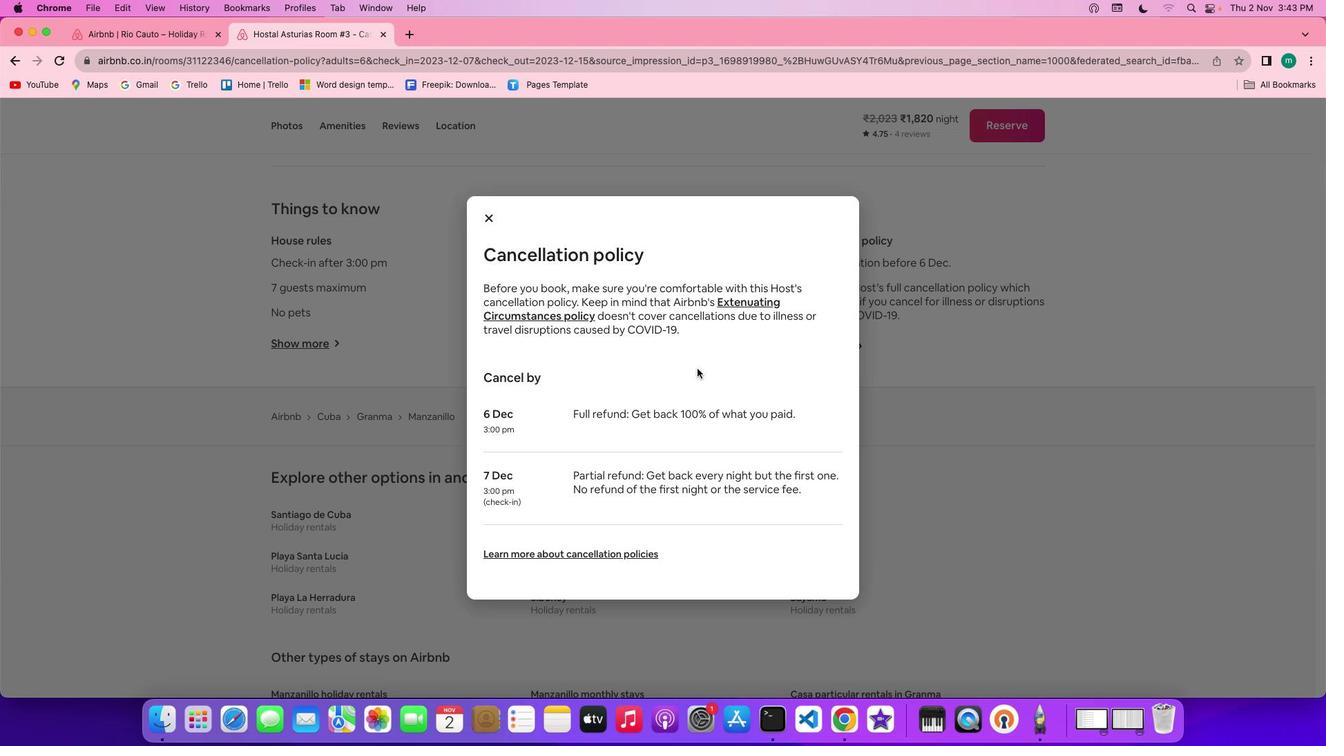 
Action: Mouse scrolled (706, 375) with delta (0, -3)
Screenshot: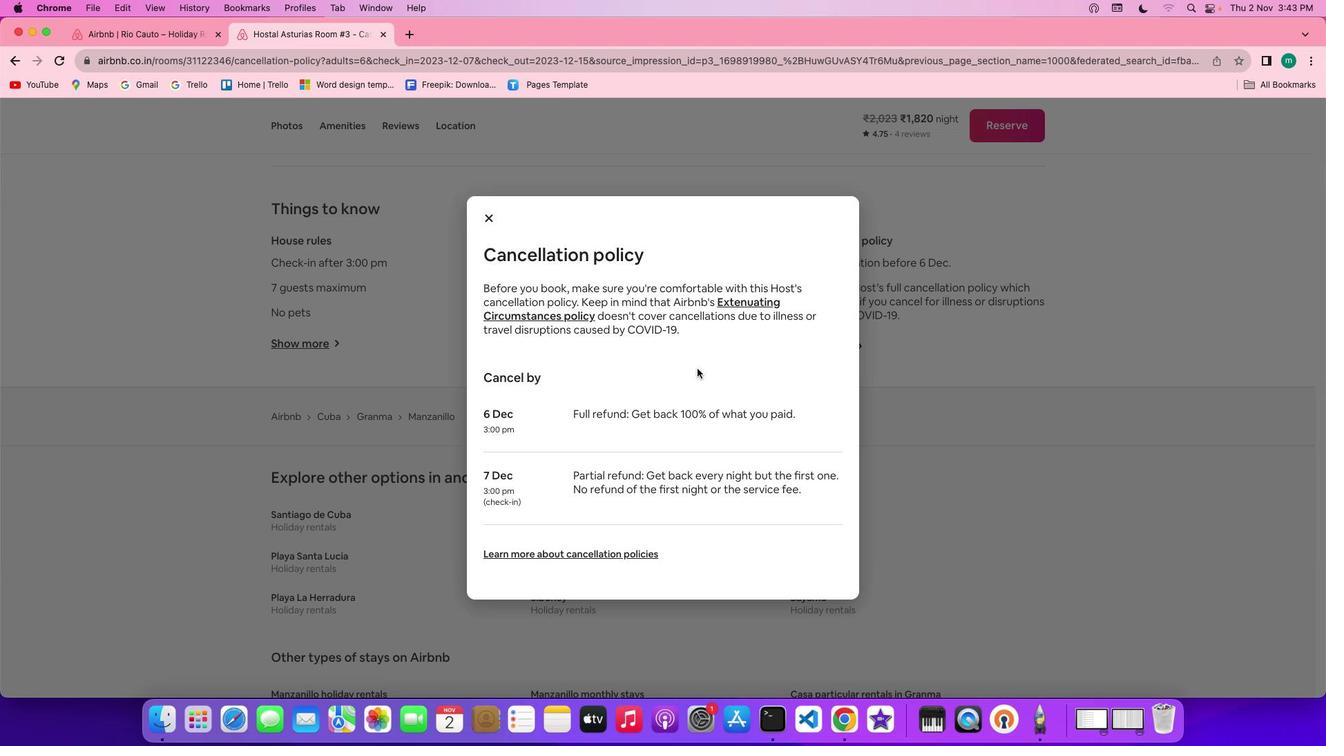 
Action: Mouse scrolled (706, 375) with delta (0, -4)
Screenshot: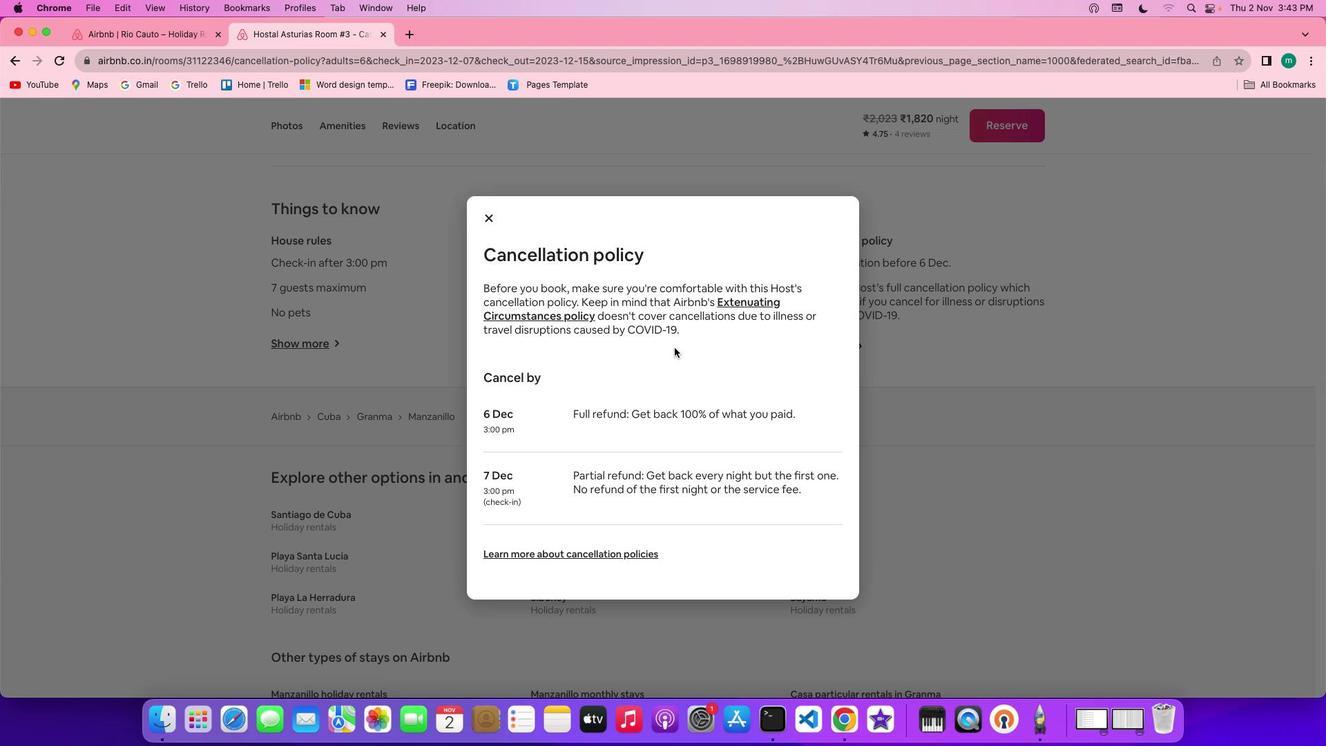 
Action: Mouse moved to (480, 216)
Screenshot: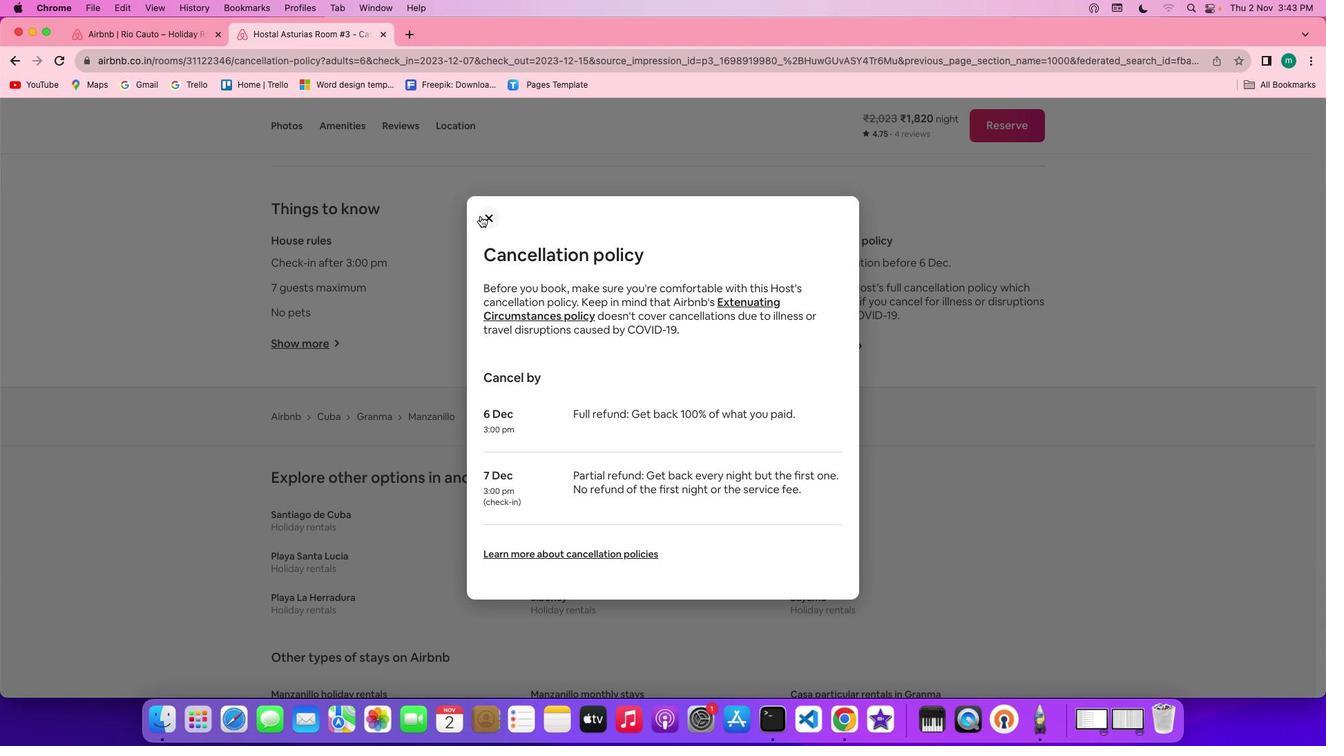 
Action: Mouse pressed left at (480, 216)
Screenshot: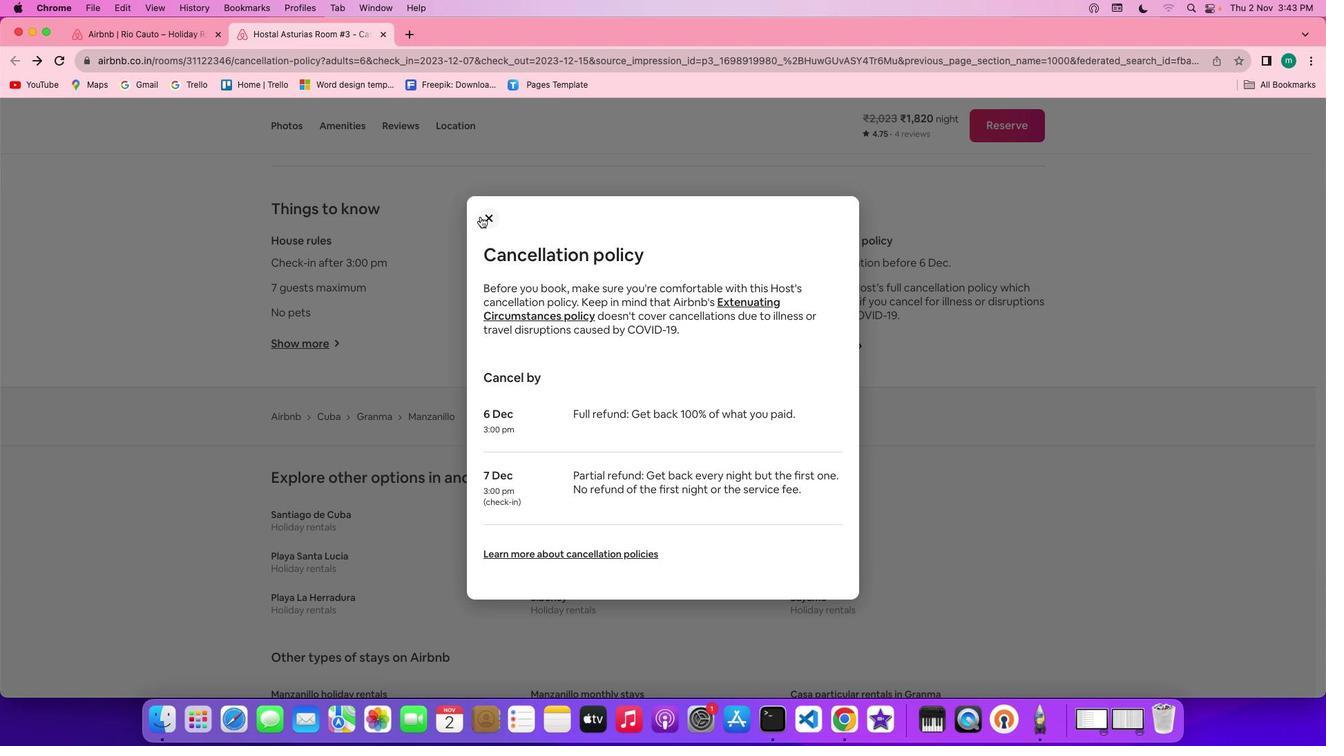 
Action: Mouse moved to (91, 31)
Screenshot: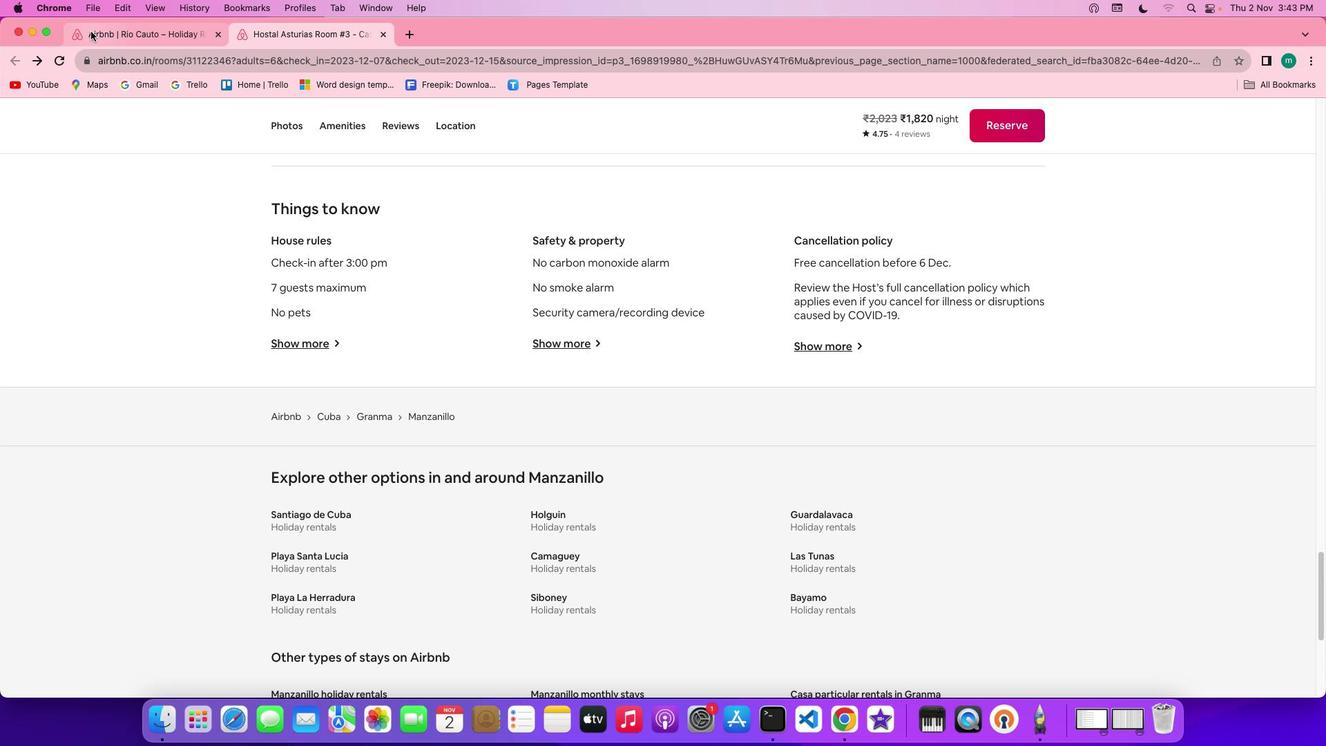 
Action: Mouse pressed left at (91, 31)
Screenshot: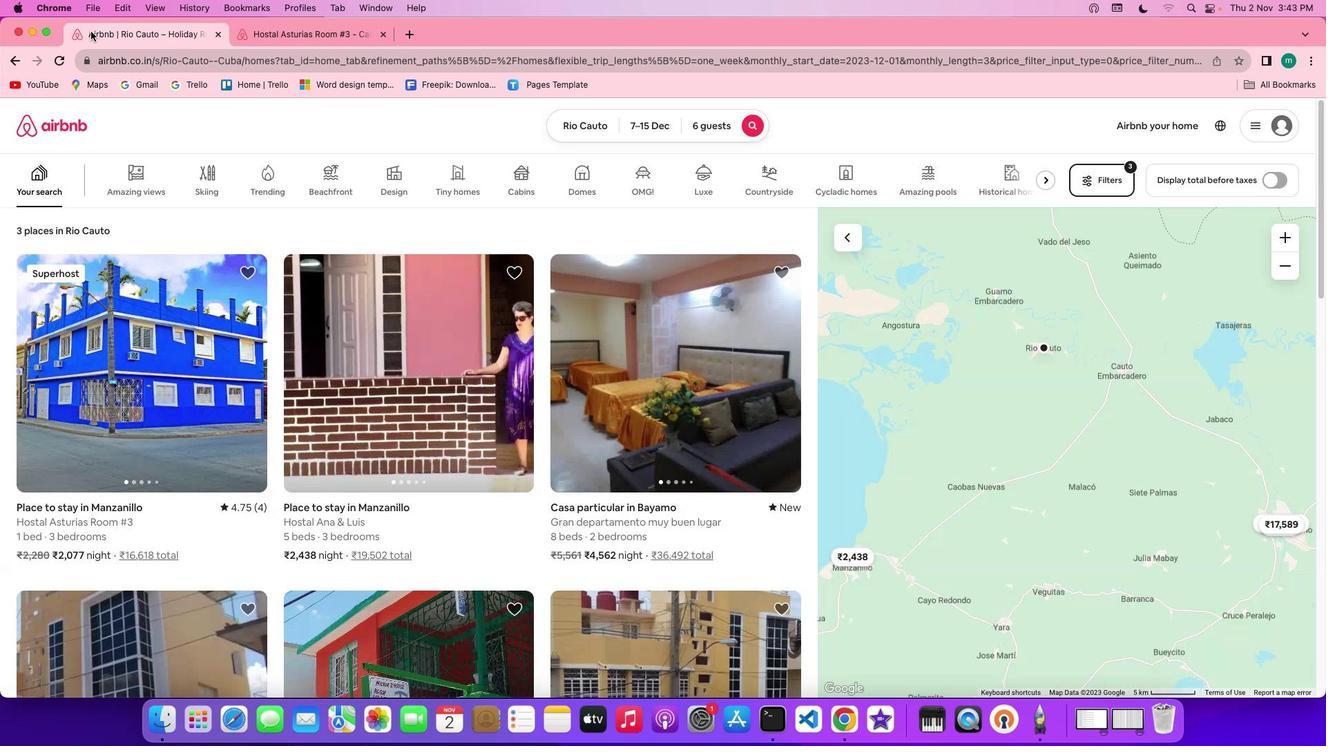 
Action: Mouse moved to (486, 339)
Screenshot: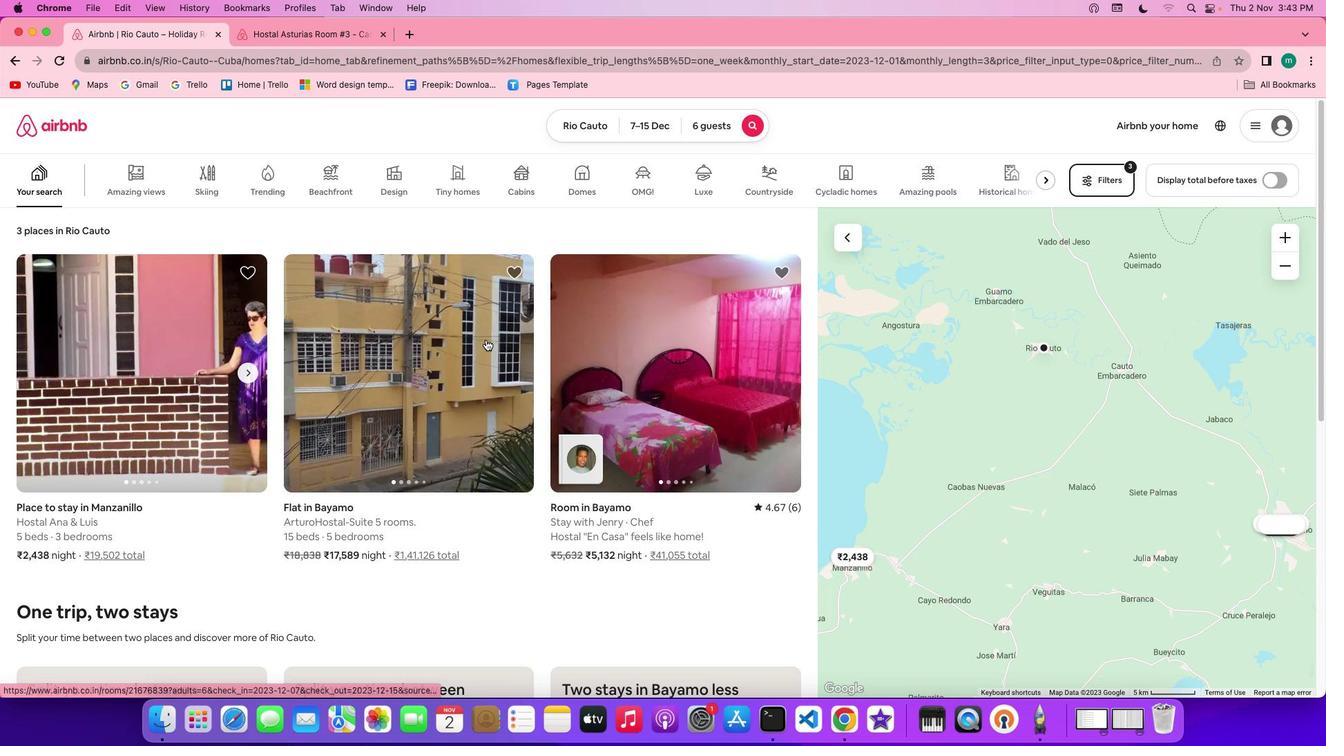 
Action: Mouse pressed left at (486, 339)
Screenshot: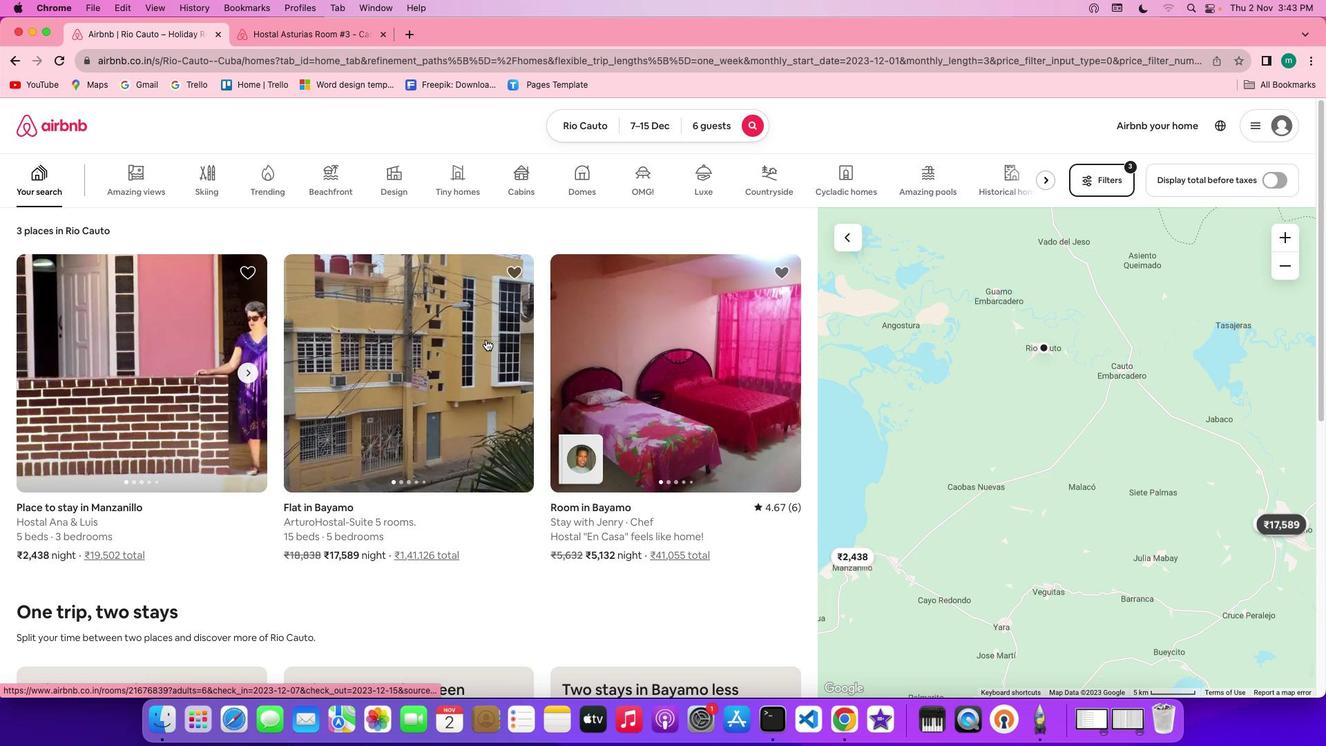 
Action: Mouse moved to (979, 509)
Screenshot: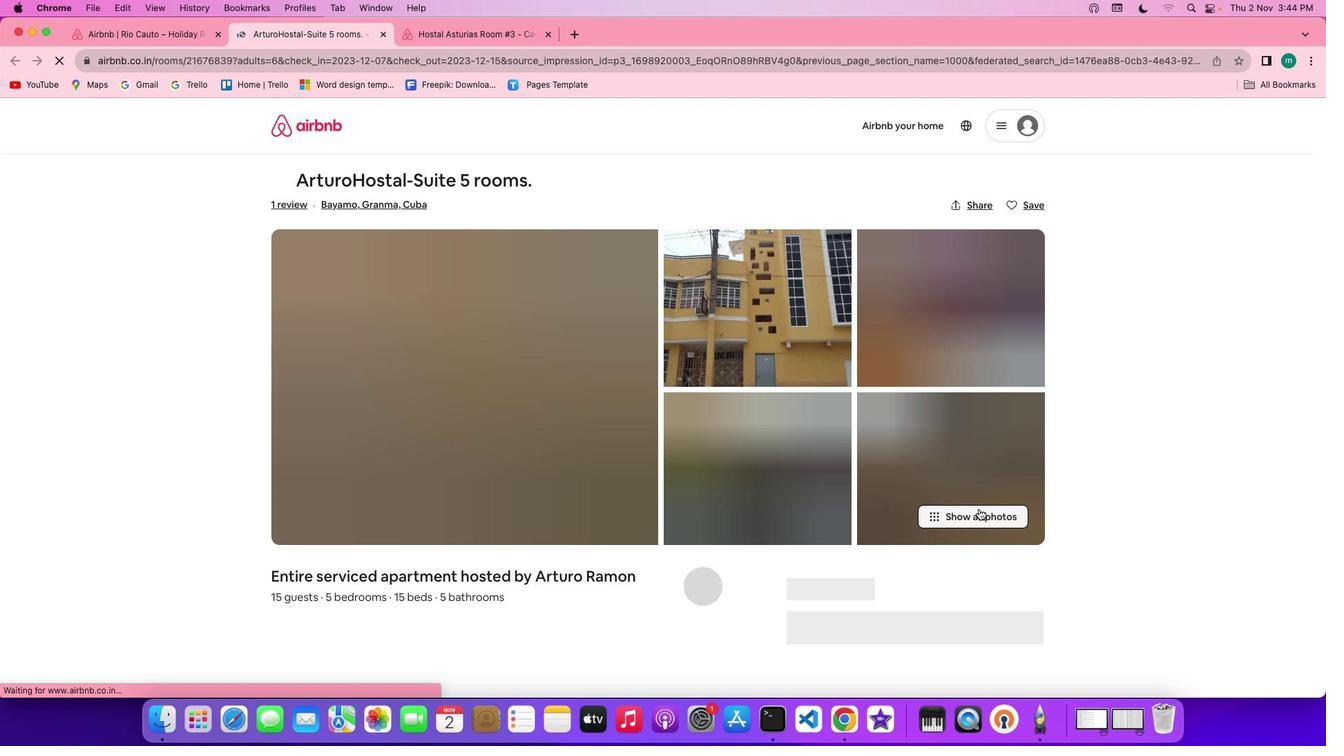 
Action: Mouse pressed left at (979, 509)
Screenshot: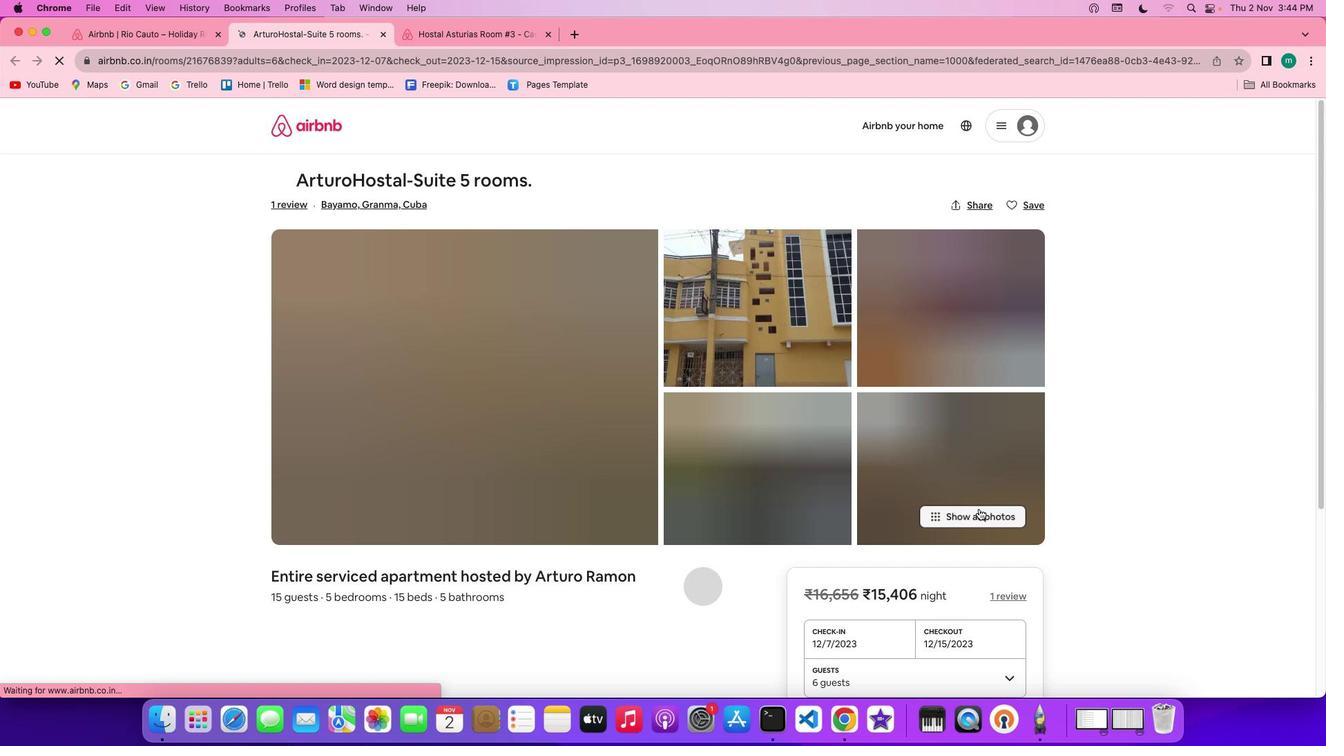 
Action: Mouse moved to (767, 438)
Screenshot: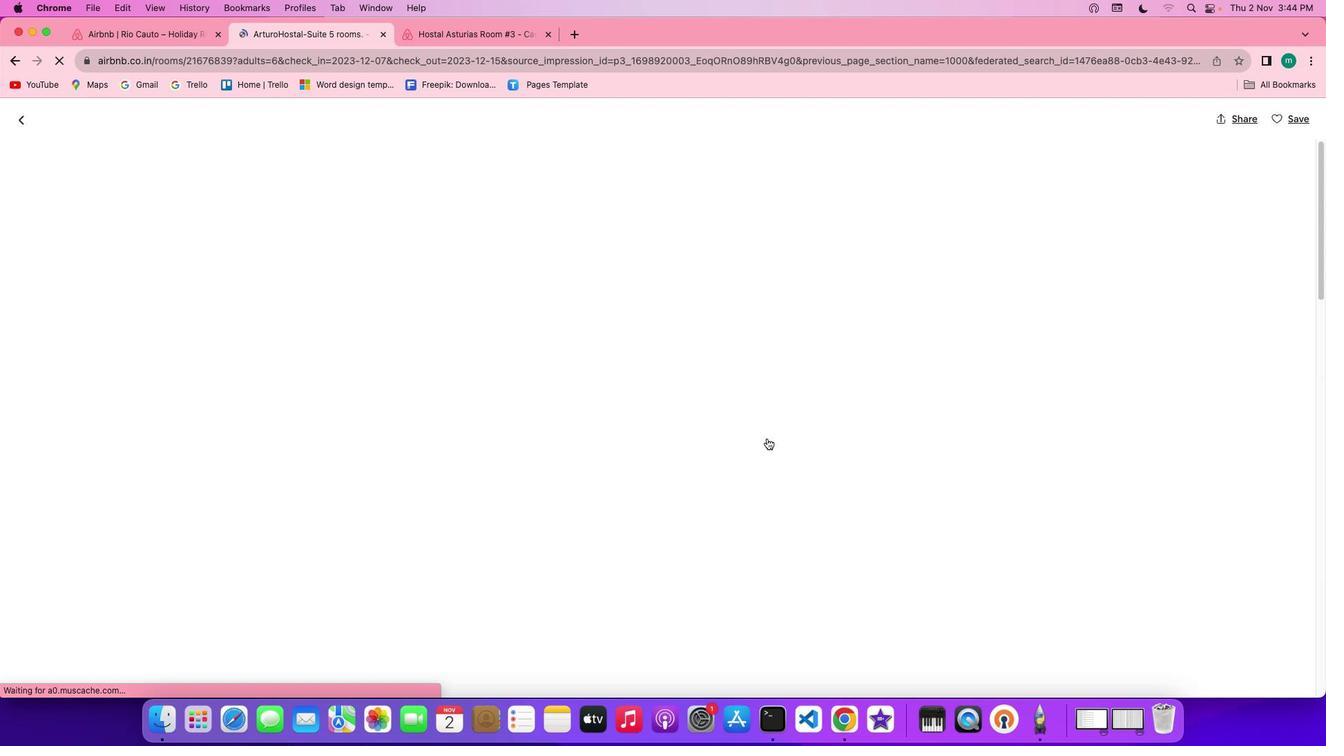 
Action: Mouse scrolled (767, 438) with delta (0, 0)
Screenshot: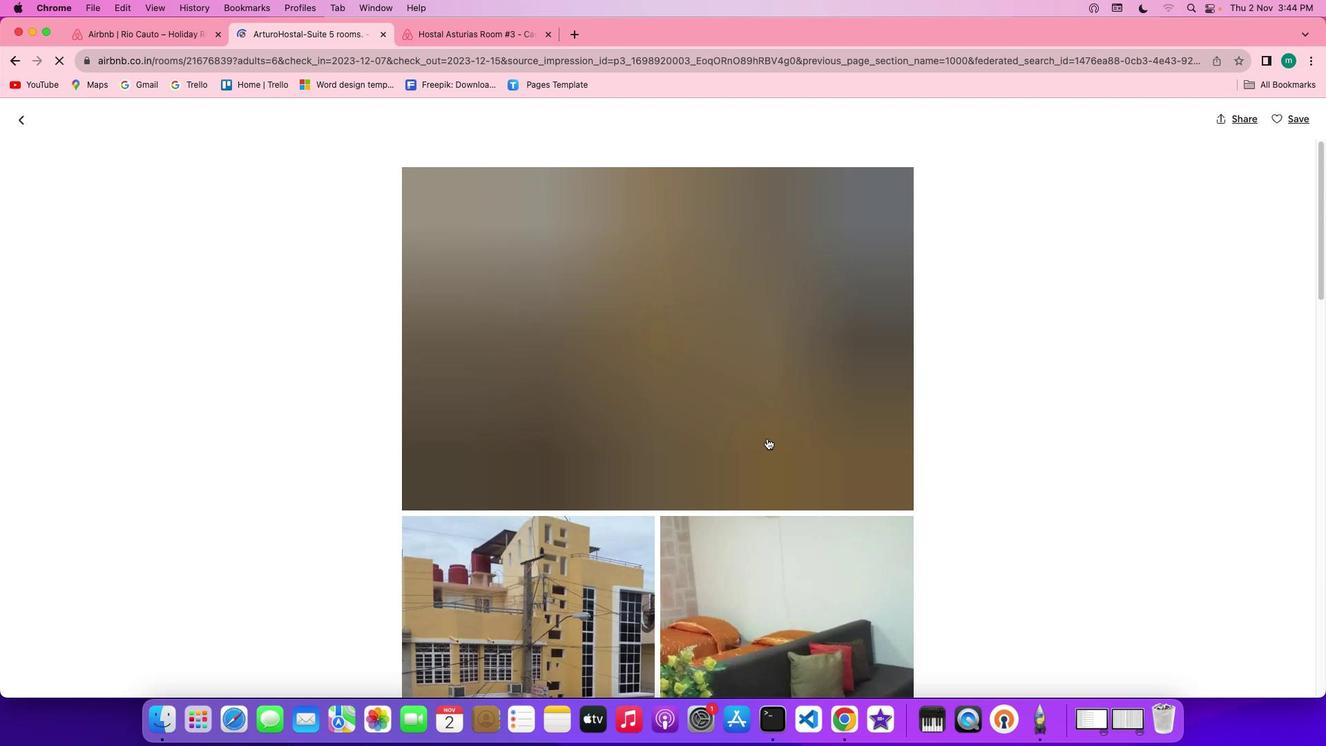 
Action: Mouse scrolled (767, 438) with delta (0, 0)
Screenshot: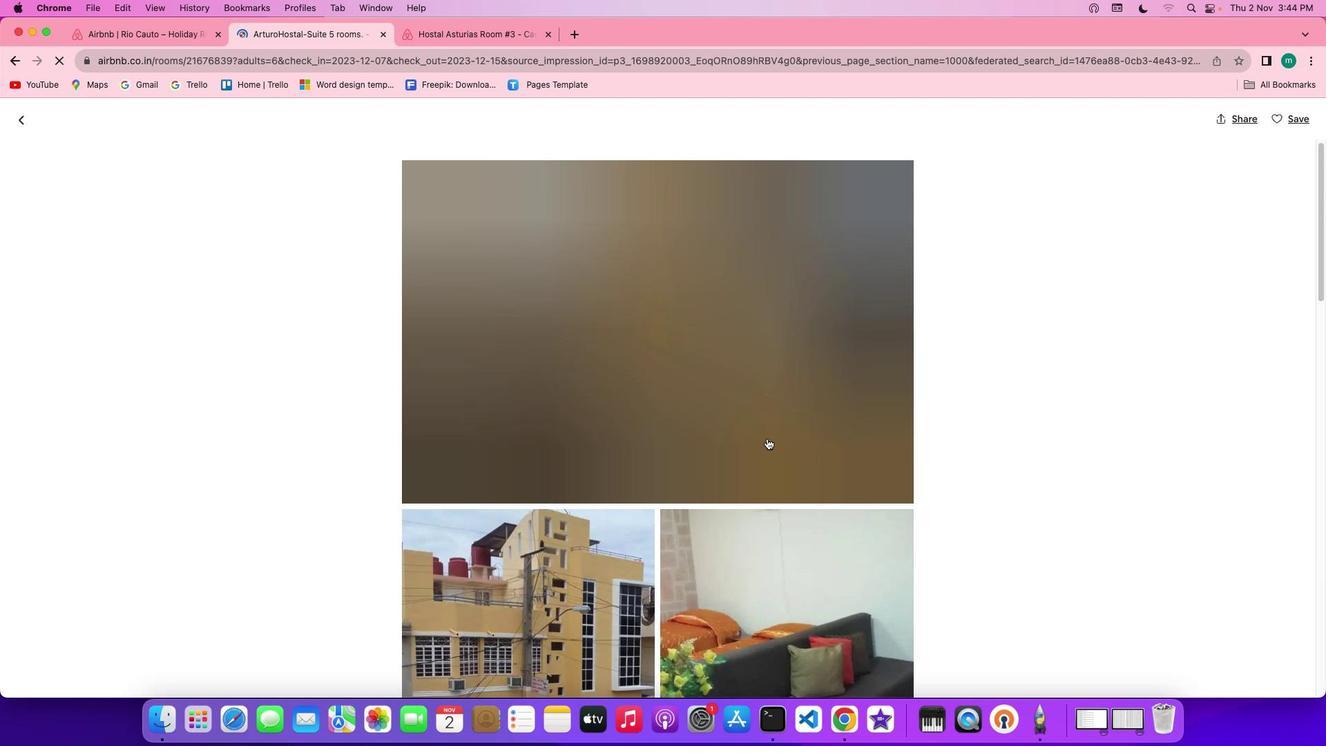 
Action: Mouse scrolled (767, 438) with delta (0, 0)
Screenshot: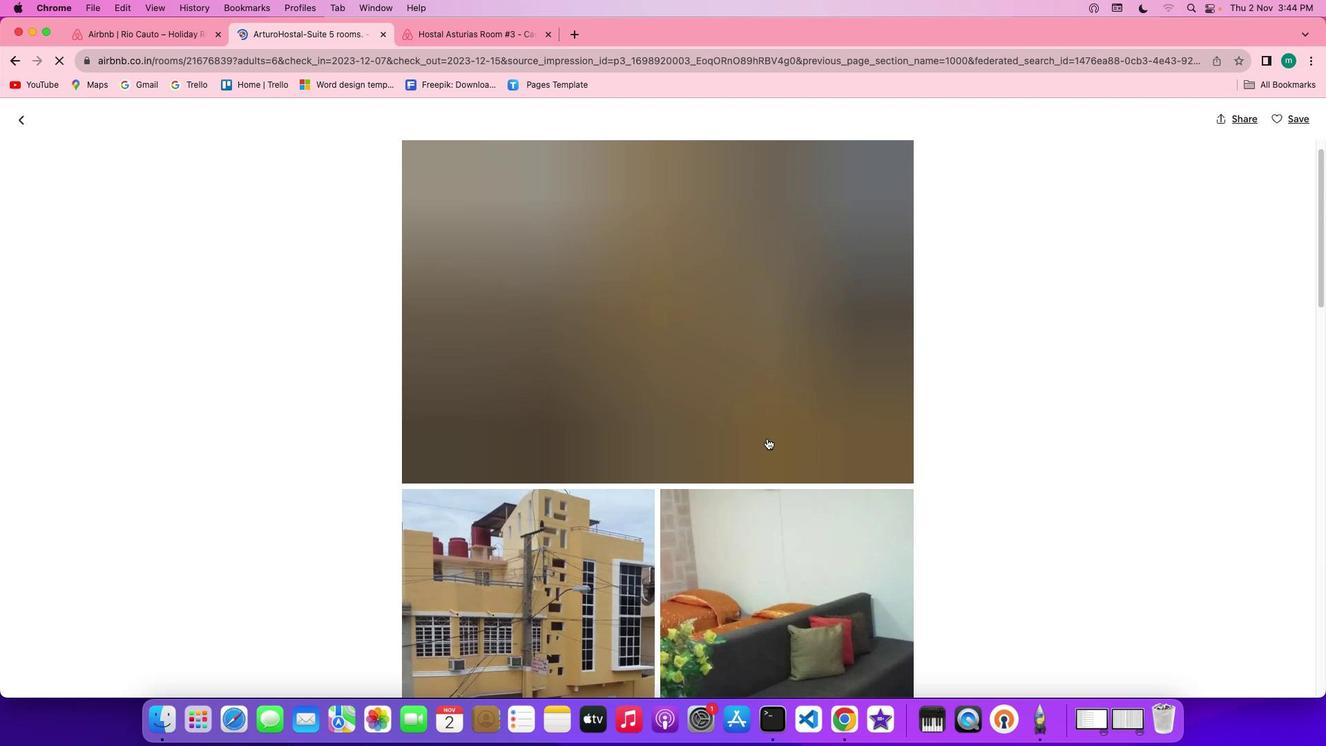 
Action: Mouse scrolled (767, 438) with delta (0, 0)
